 Task: Play online Dominion game.
Action: Mouse moved to (460, 496)
Screenshot: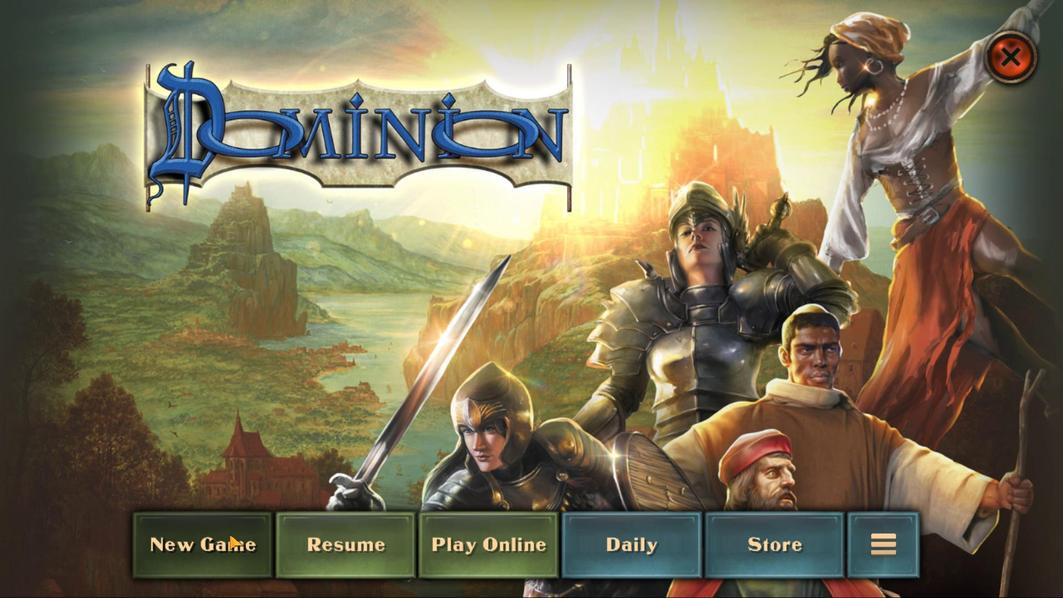 
Action: Mouse pressed left at (460, 496)
Screenshot: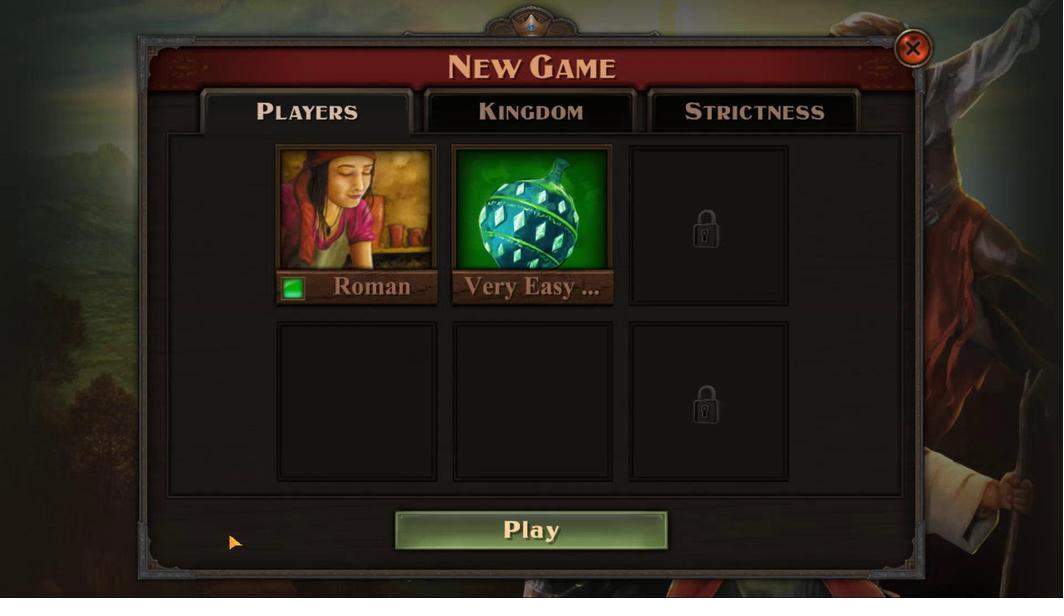 
Action: Mouse moved to (571, 397)
Screenshot: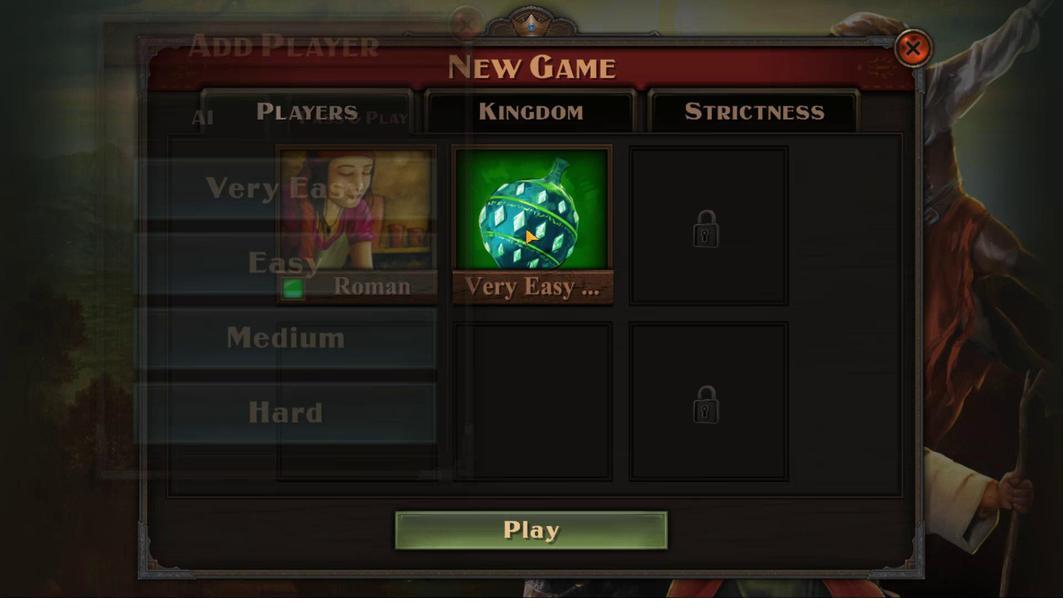 
Action: Mouse pressed left at (571, 397)
Screenshot: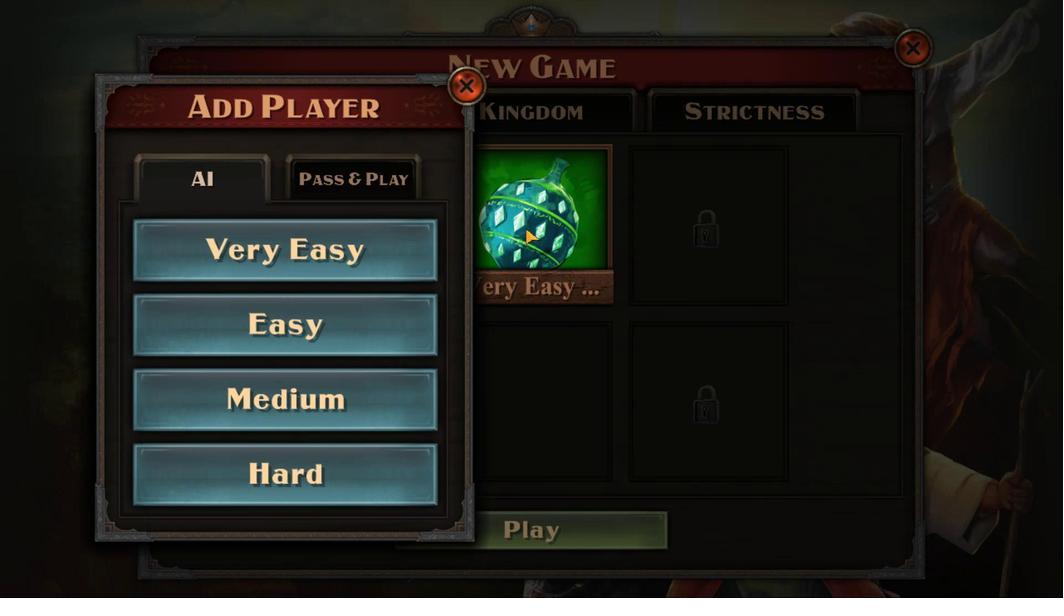 
Action: Mouse moved to (511, 407)
Screenshot: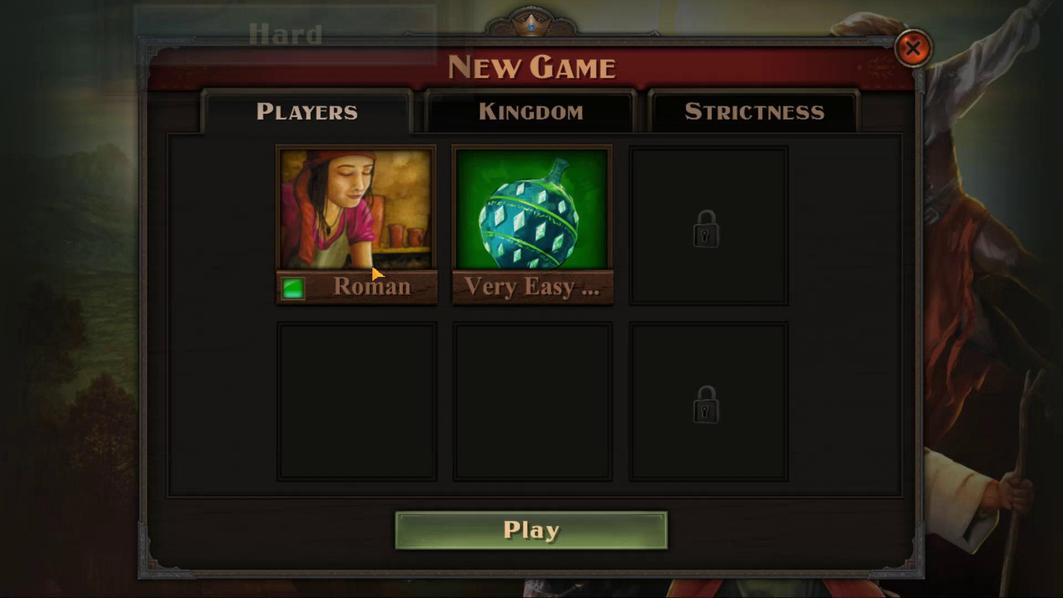 
Action: Mouse pressed left at (511, 407)
Screenshot: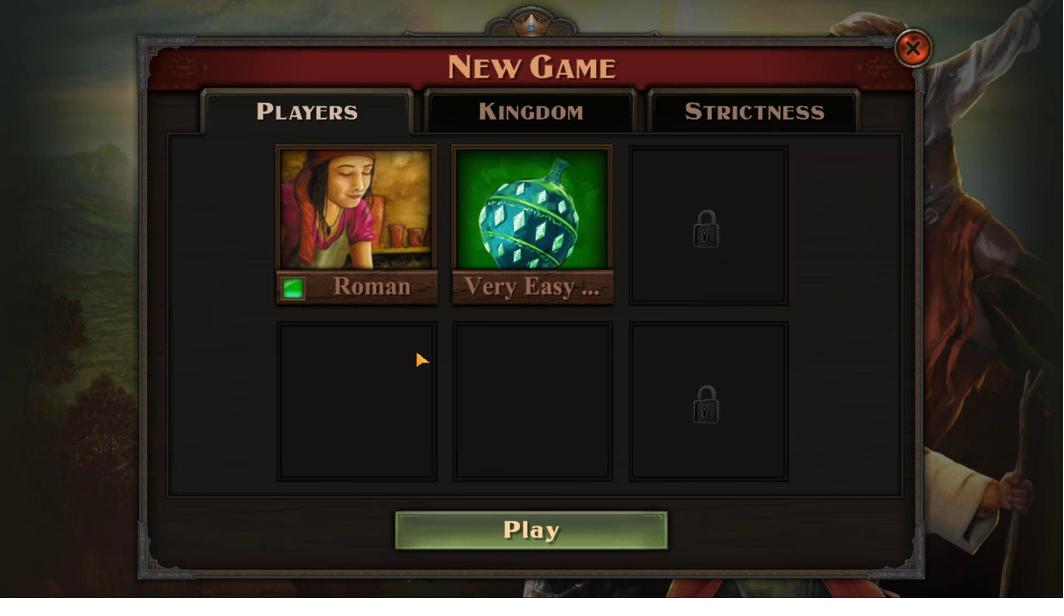 
Action: Mouse moved to (557, 494)
Screenshot: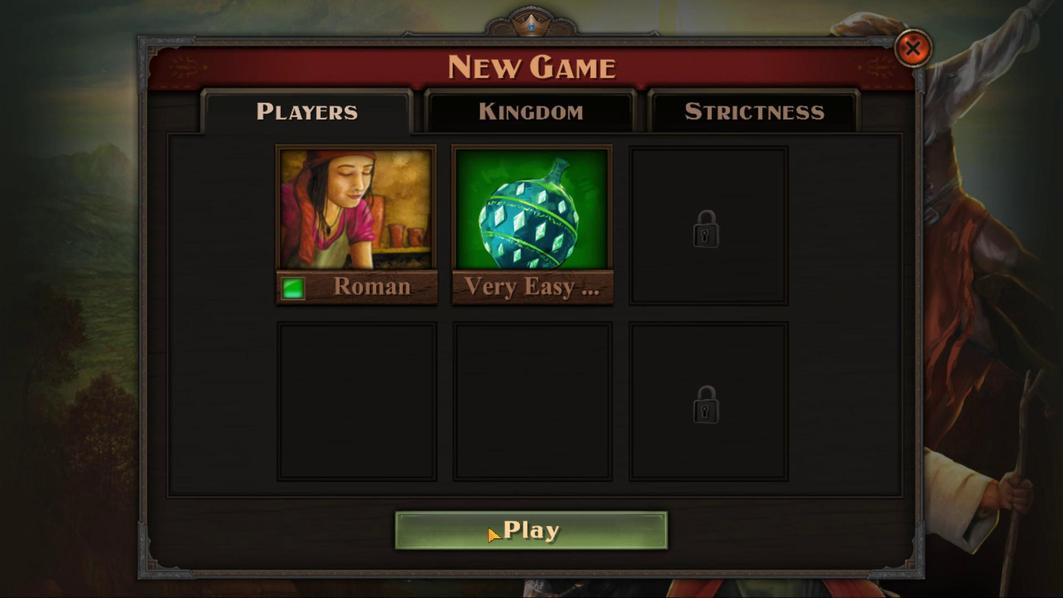 
Action: Mouse pressed left at (557, 494)
Screenshot: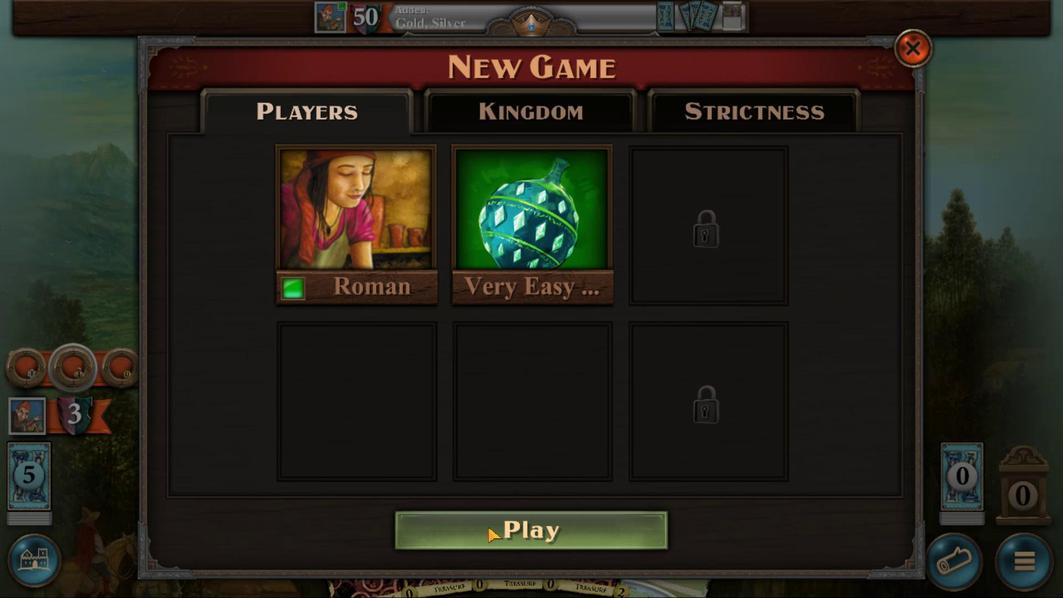 
Action: Mouse scrolled (557, 494) with delta (0, 0)
Screenshot: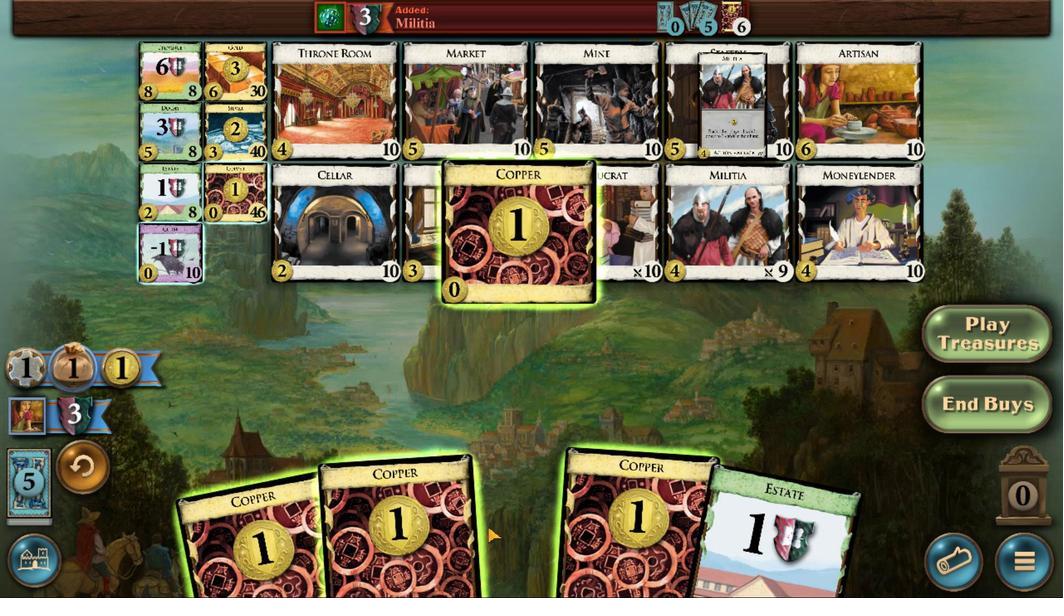 
Action: Mouse scrolled (557, 494) with delta (0, 0)
Screenshot: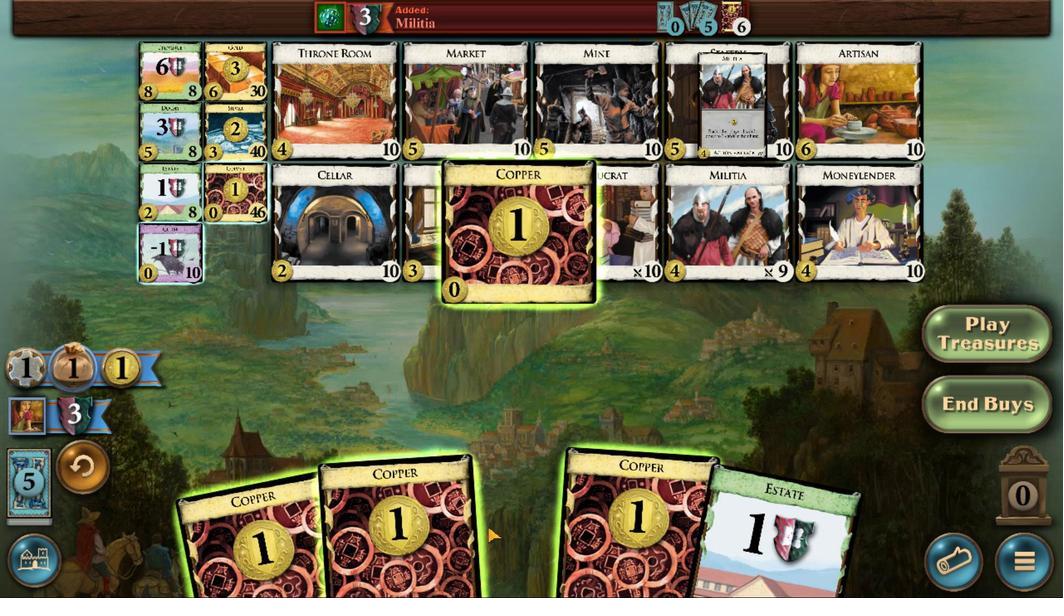 
Action: Mouse scrolled (557, 494) with delta (0, 0)
Screenshot: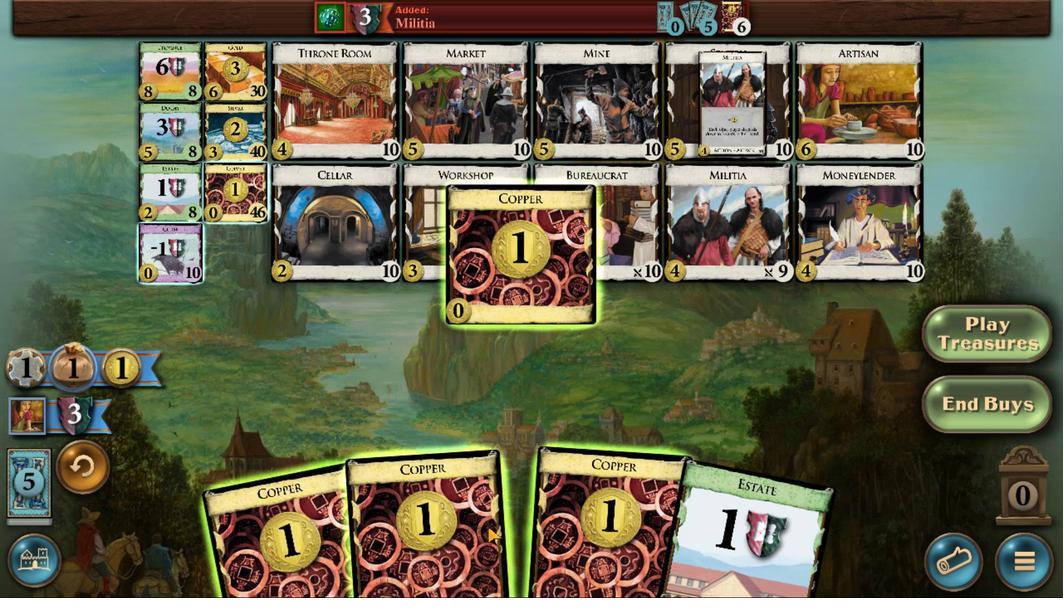 
Action: Mouse scrolled (557, 494) with delta (0, 0)
Screenshot: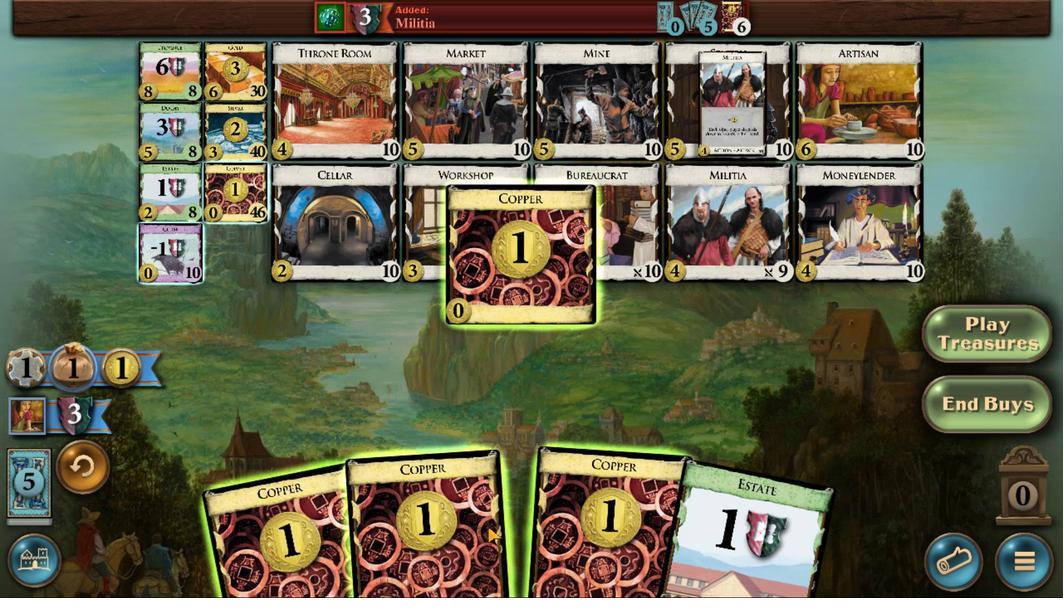 
Action: Mouse scrolled (557, 494) with delta (0, 0)
Screenshot: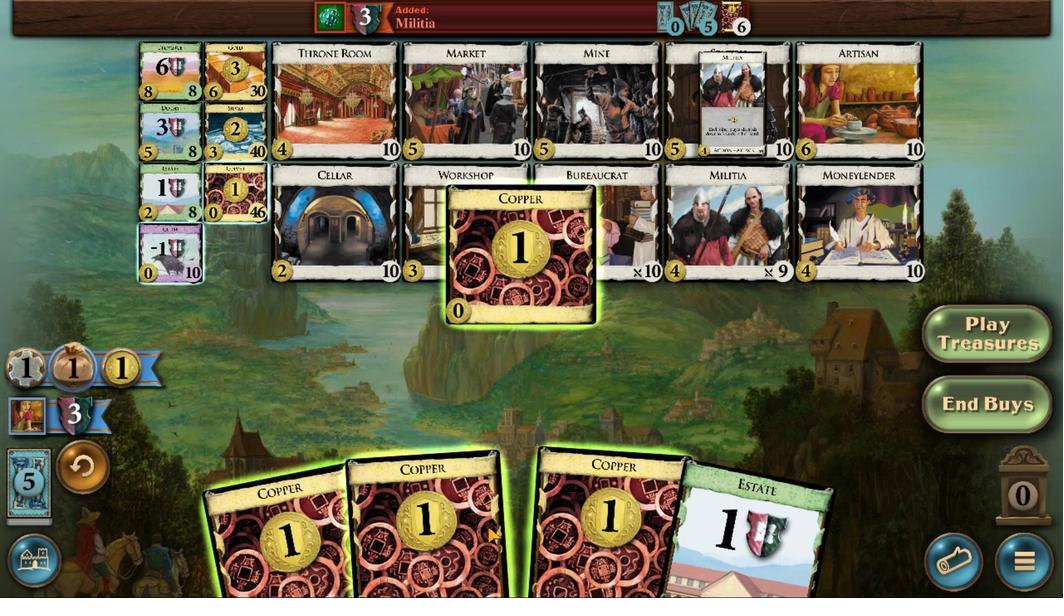 
Action: Mouse scrolled (557, 494) with delta (0, 0)
Screenshot: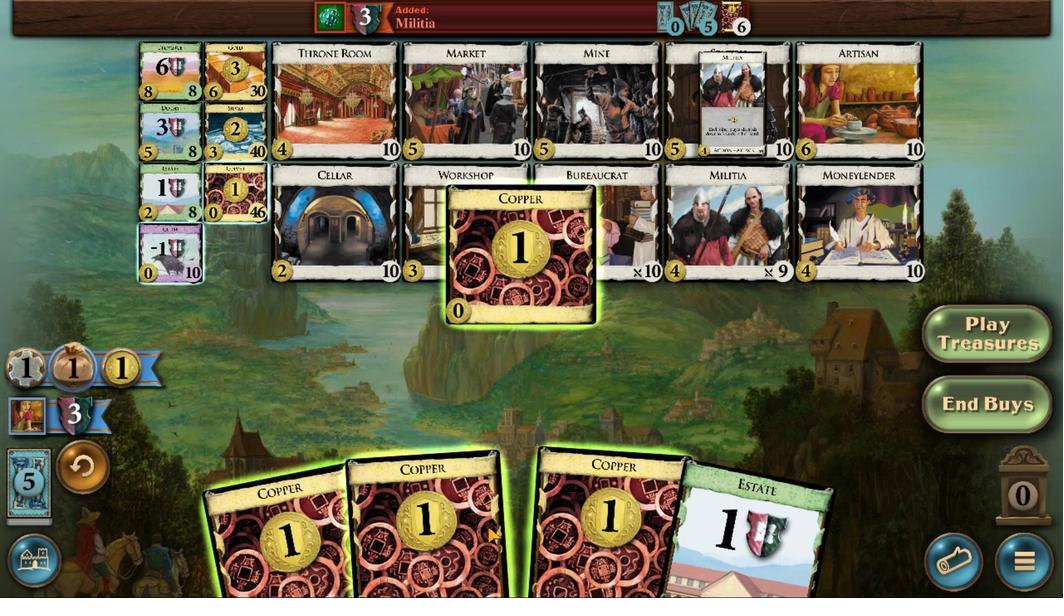 
Action: Mouse scrolled (557, 494) with delta (0, 0)
Screenshot: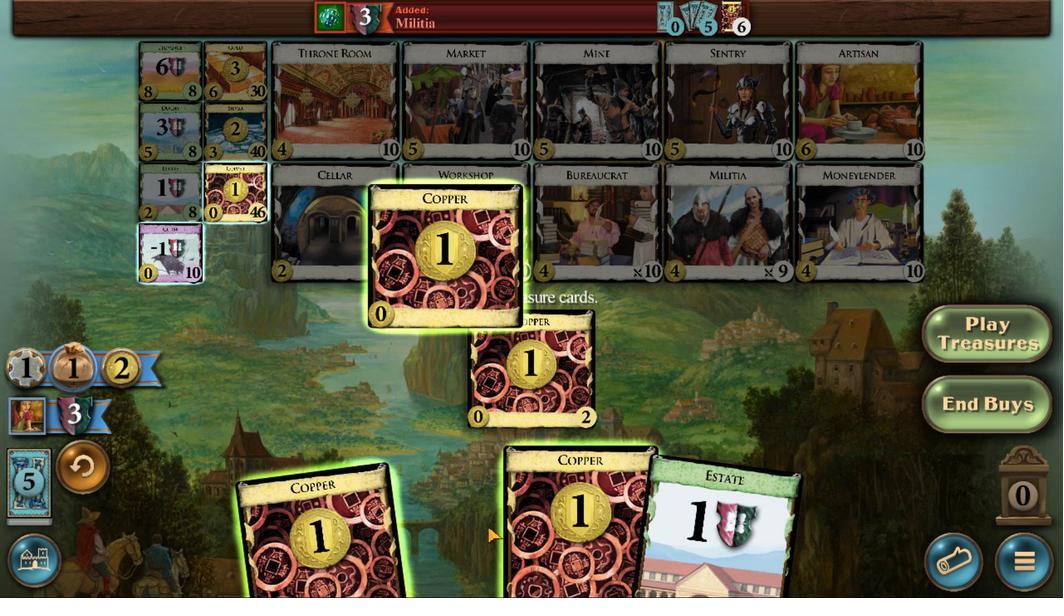 
Action: Mouse scrolled (557, 494) with delta (0, 0)
Screenshot: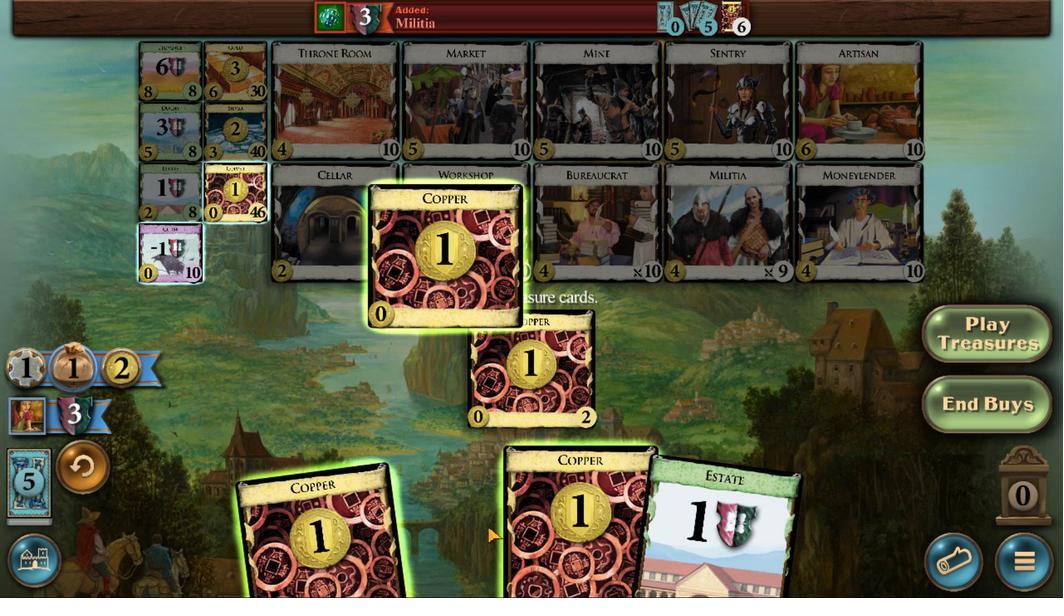 
Action: Mouse scrolled (557, 494) with delta (0, 0)
Screenshot: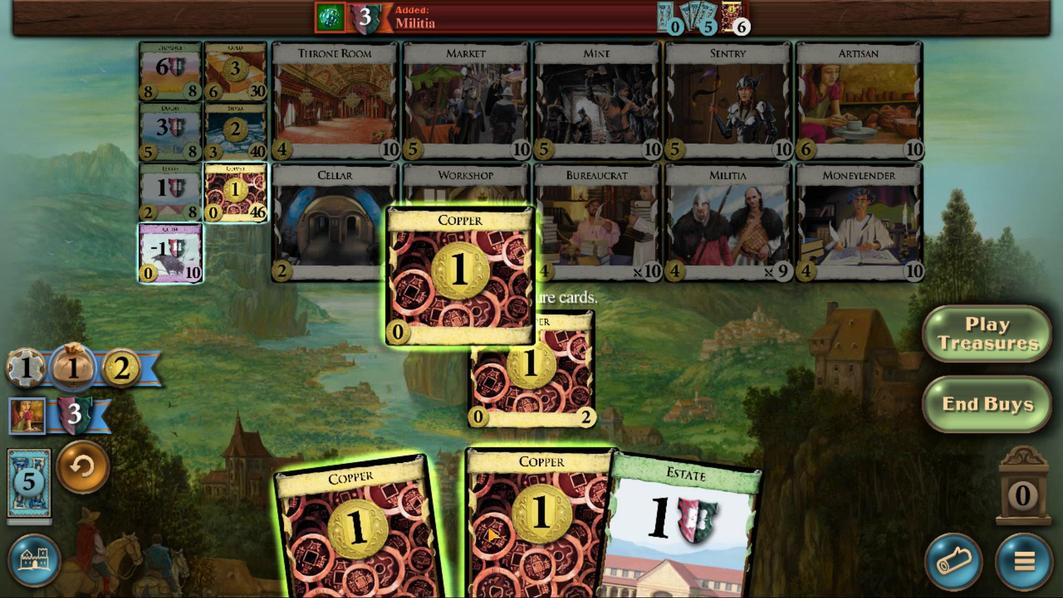 
Action: Mouse scrolled (557, 494) with delta (0, 0)
Screenshot: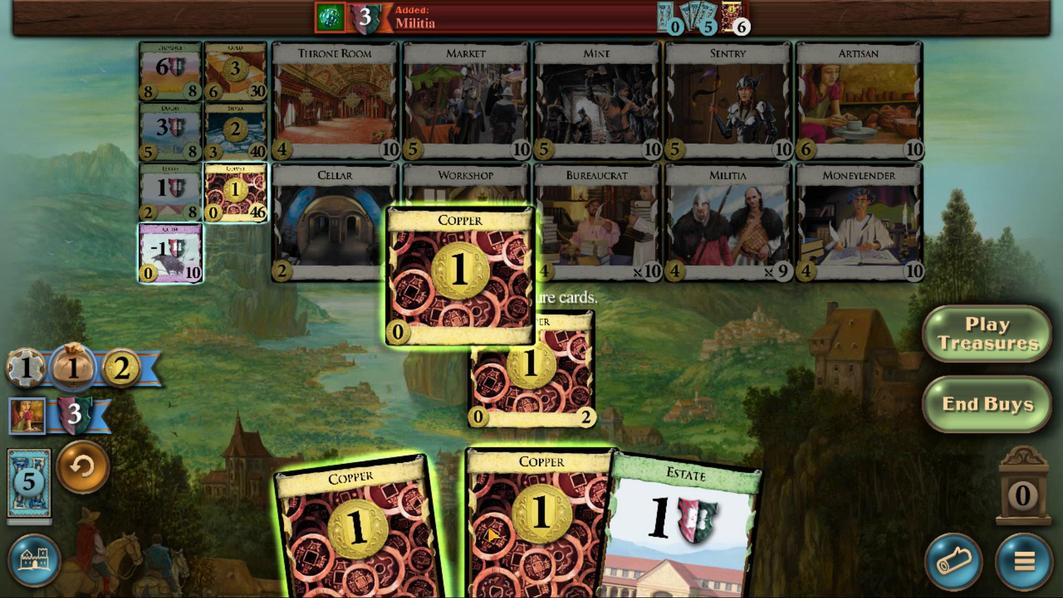 
Action: Mouse moved to (571, 491)
Screenshot: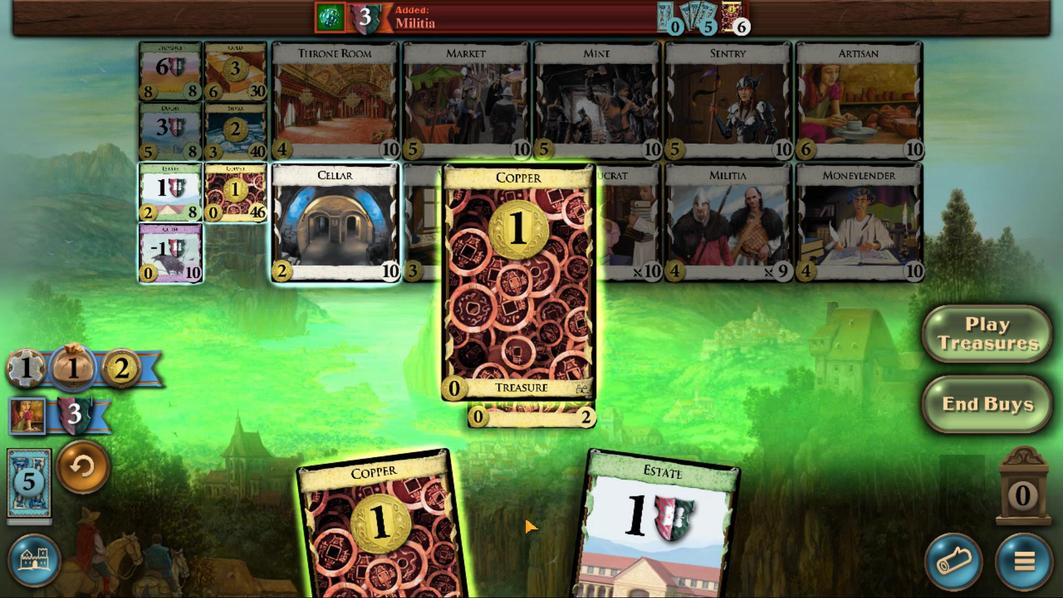 
Action: Mouse scrolled (571, 491) with delta (0, 0)
Screenshot: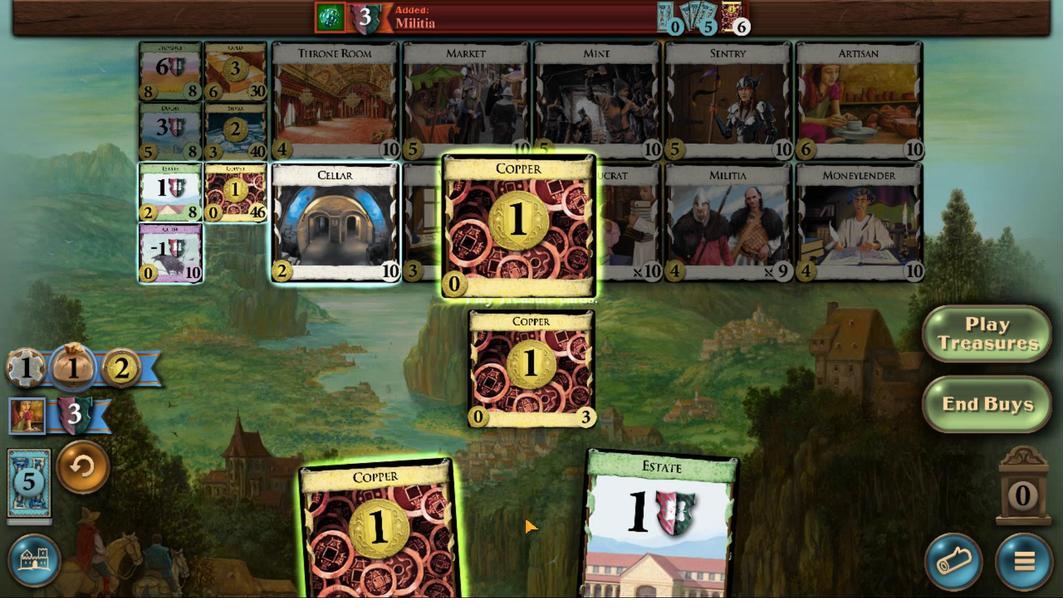 
Action: Mouse scrolled (571, 491) with delta (0, 0)
Screenshot: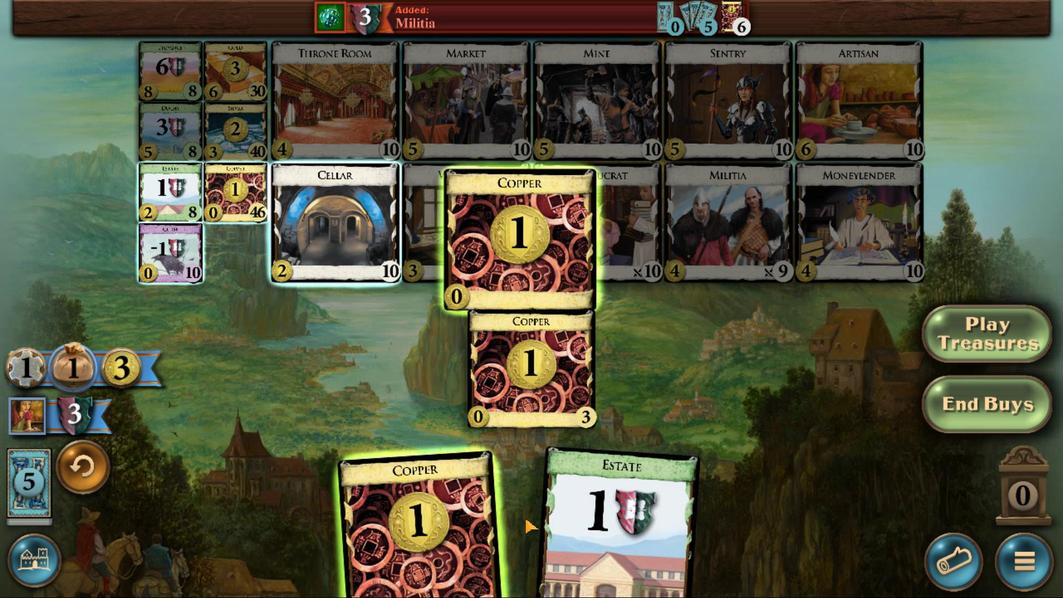 
Action: Mouse moved to (571, 491)
Screenshot: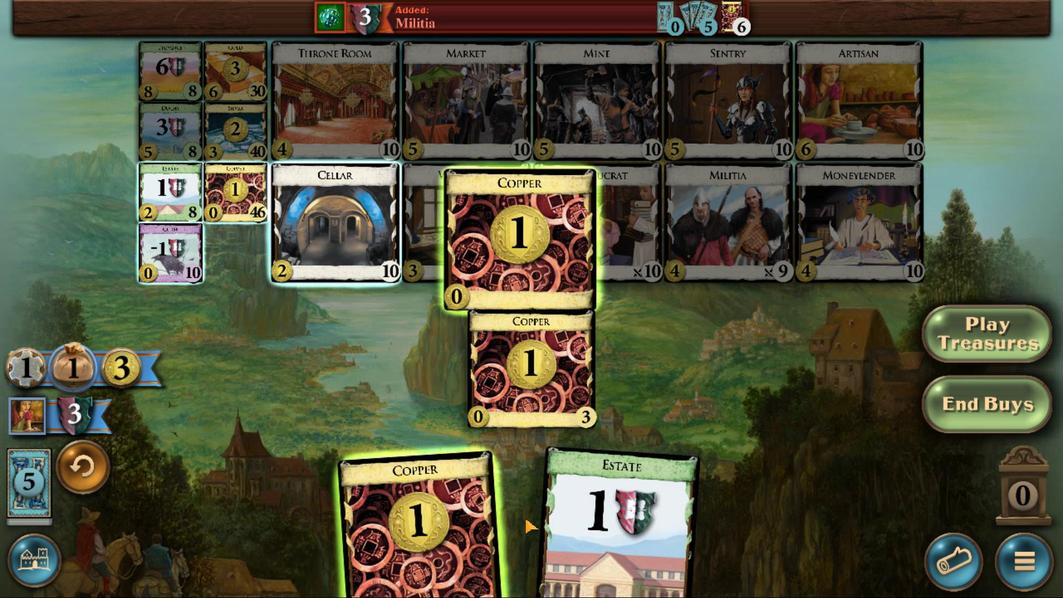 
Action: Mouse scrolled (571, 491) with delta (0, 0)
Screenshot: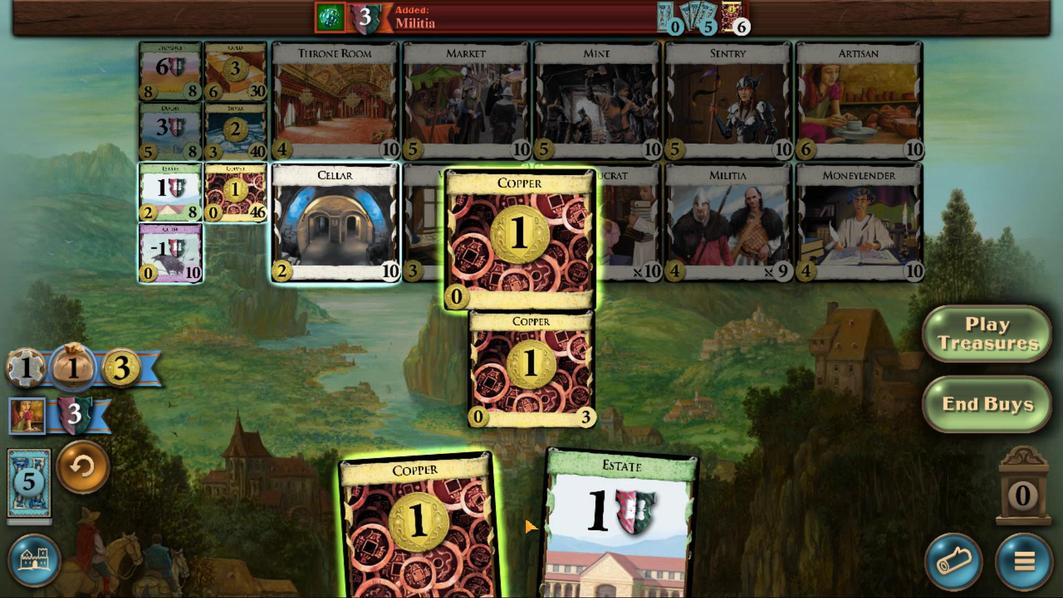 
Action: Mouse scrolled (571, 491) with delta (0, 0)
Screenshot: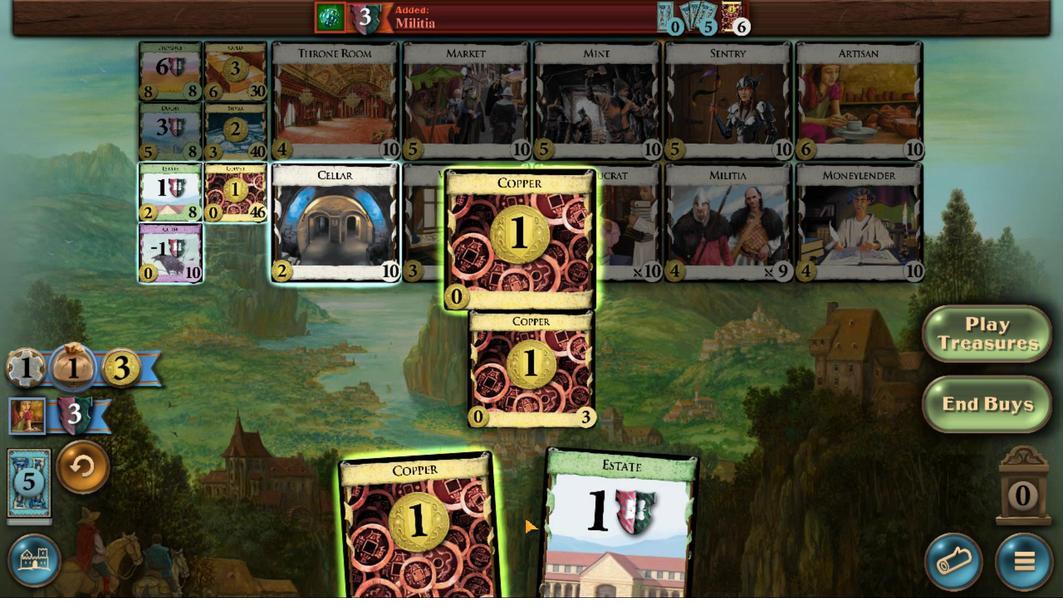 
Action: Mouse moved to (460, 362)
Screenshot: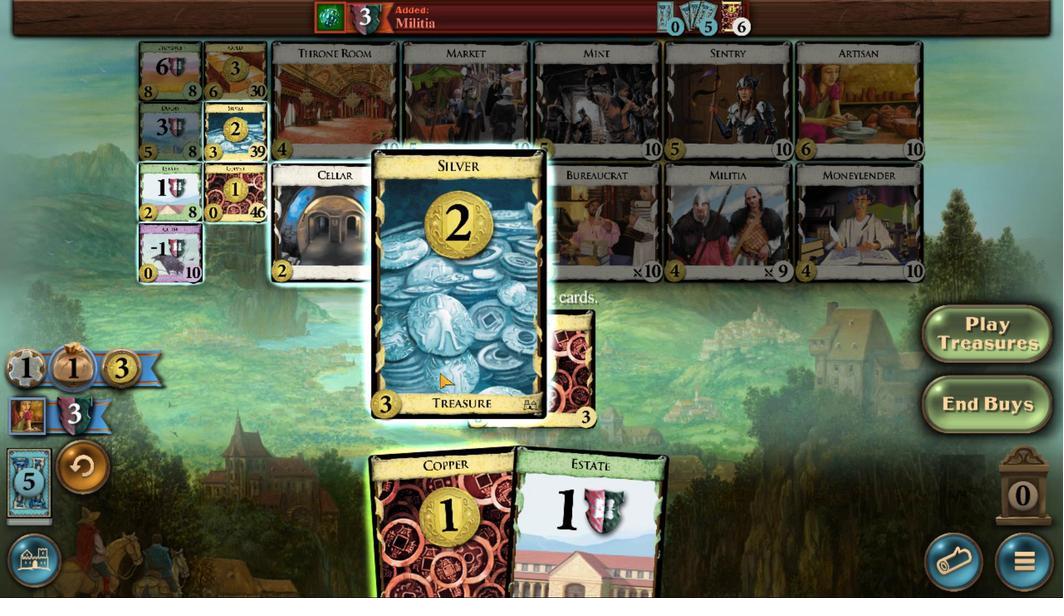 
Action: Mouse pressed left at (460, 362)
Screenshot: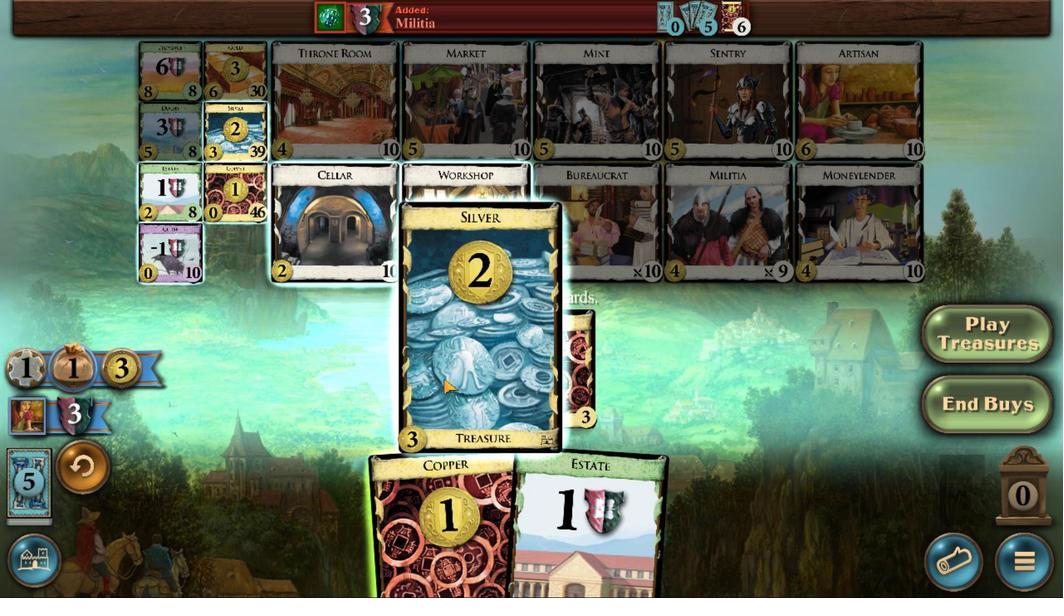 
Action: Mouse moved to (563, 480)
Screenshot: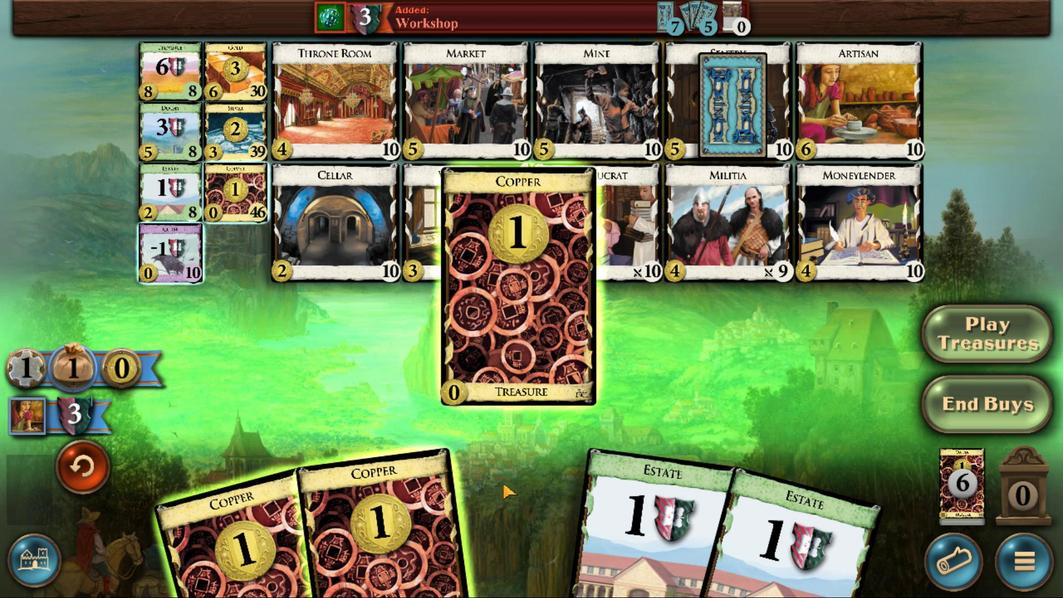 
Action: Mouse scrolled (563, 479) with delta (0, 0)
Screenshot: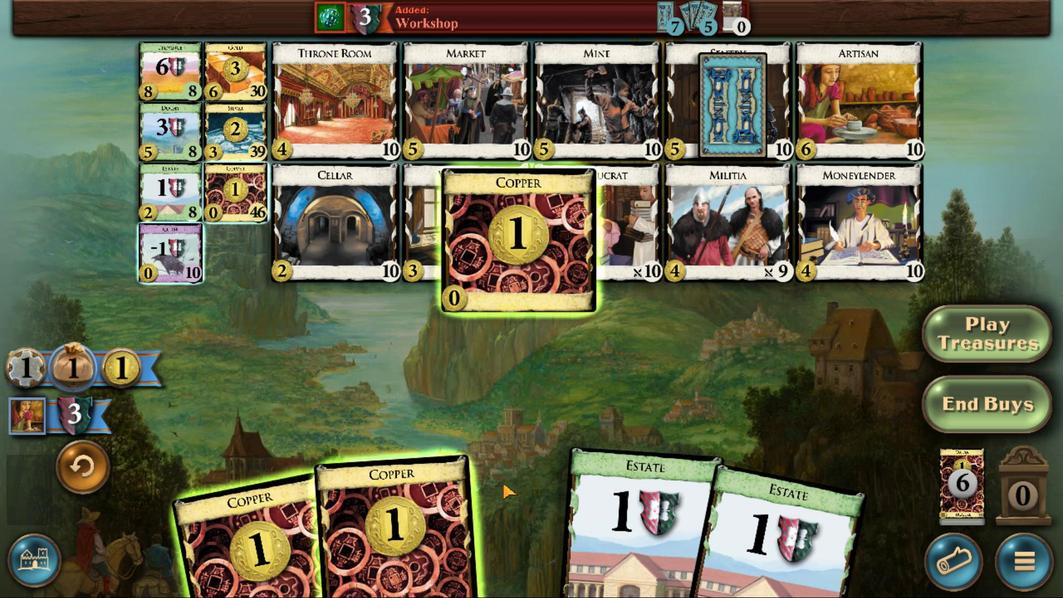 
Action: Mouse scrolled (563, 479) with delta (0, 0)
Screenshot: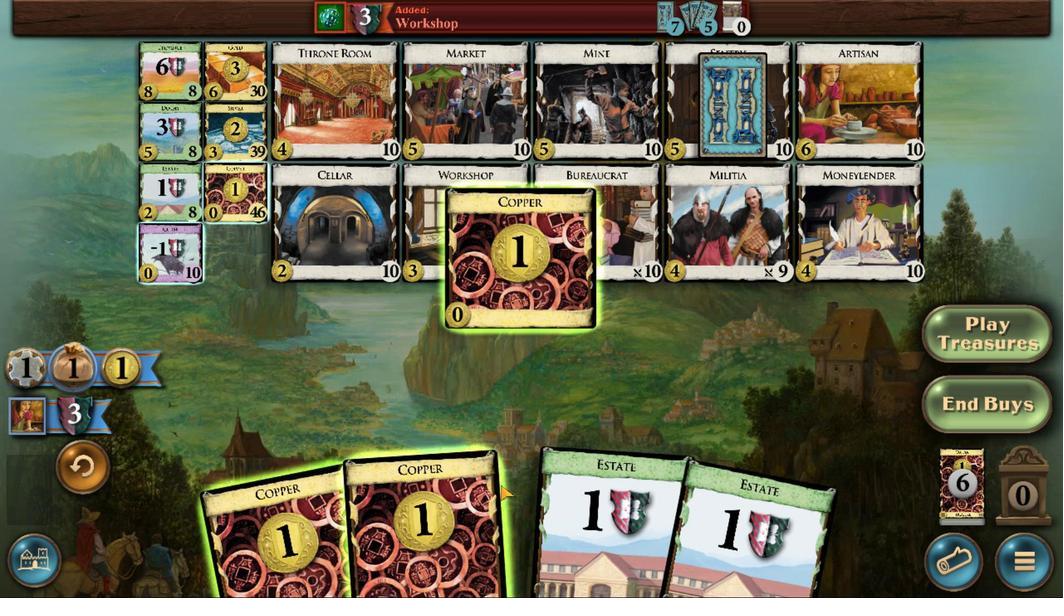 
Action: Mouse scrolled (563, 479) with delta (0, 0)
Screenshot: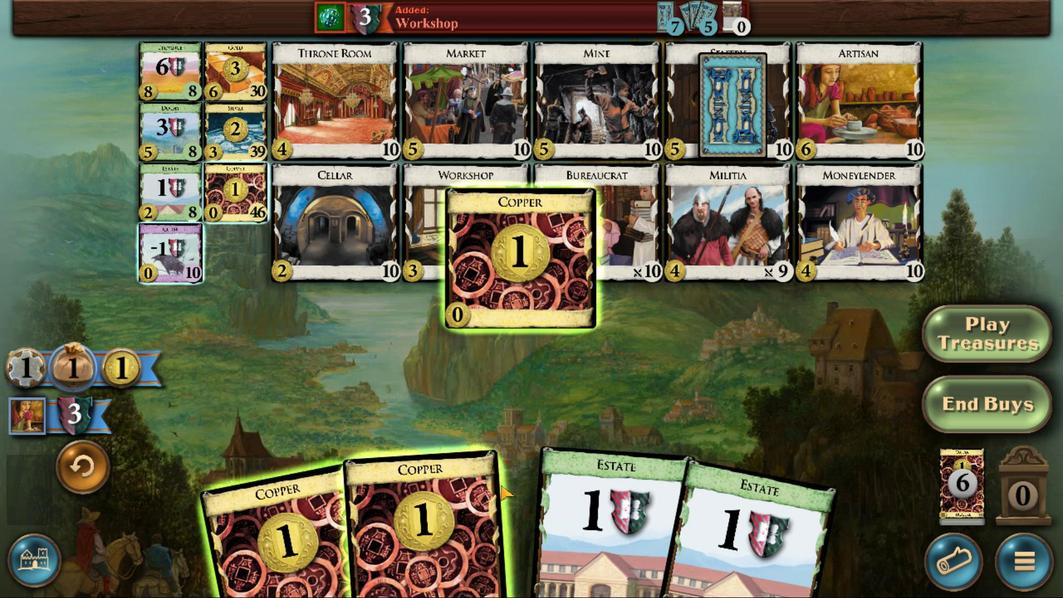 
Action: Mouse scrolled (563, 479) with delta (0, 0)
Screenshot: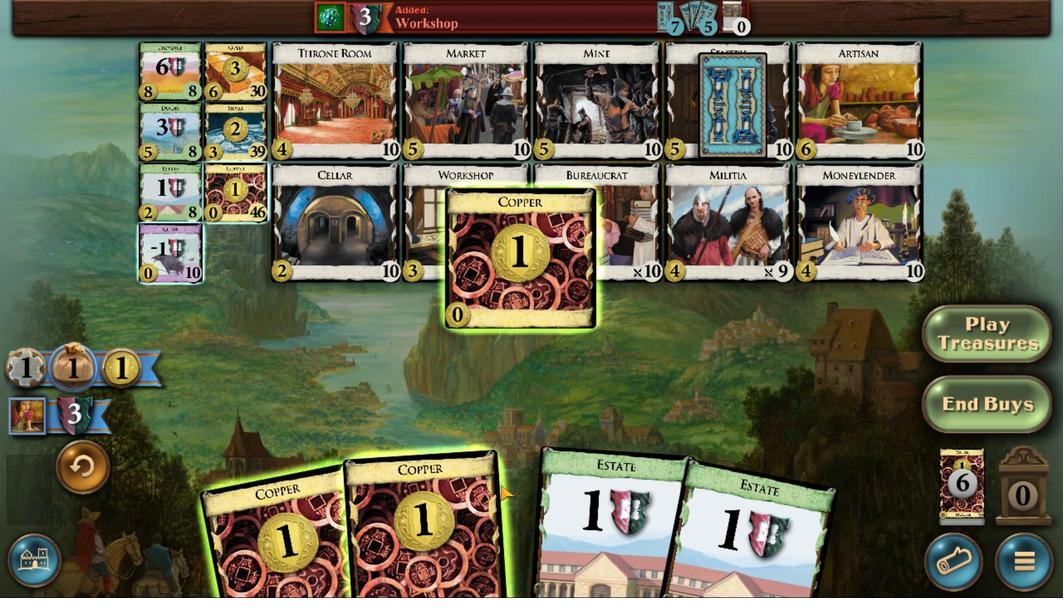 
Action: Mouse moved to (551, 485)
Screenshot: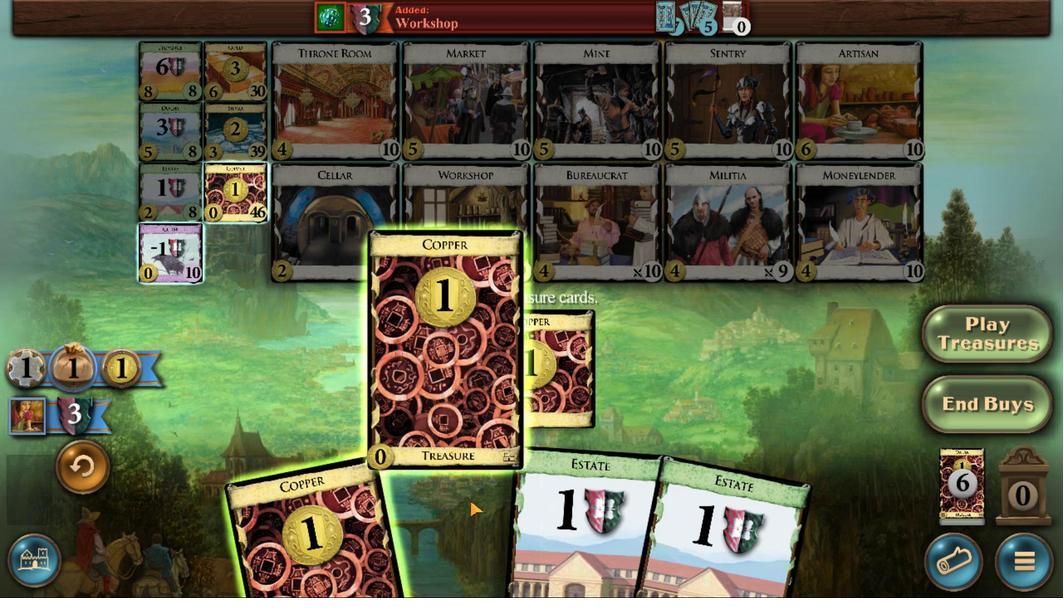 
Action: Mouse scrolled (551, 485) with delta (0, 0)
Screenshot: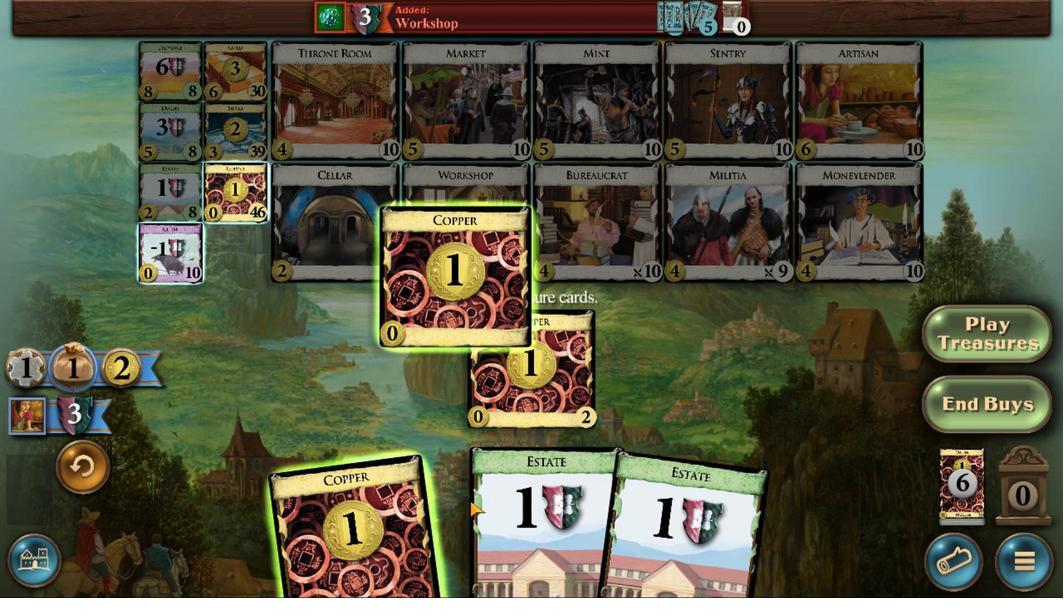 
Action: Mouse scrolled (551, 485) with delta (0, 0)
Screenshot: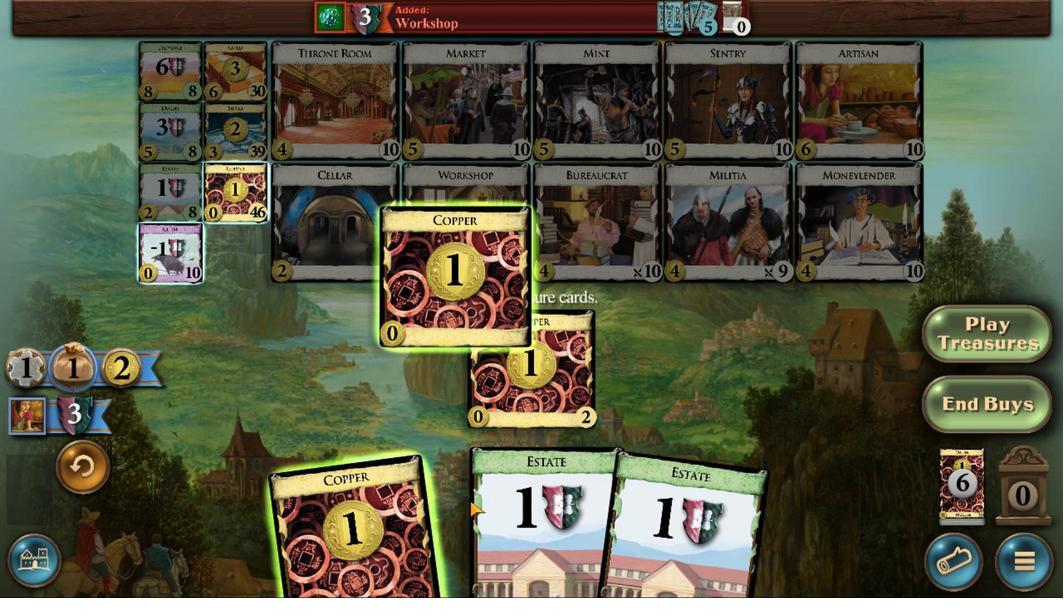 
Action: Mouse scrolled (551, 485) with delta (0, 0)
Screenshot: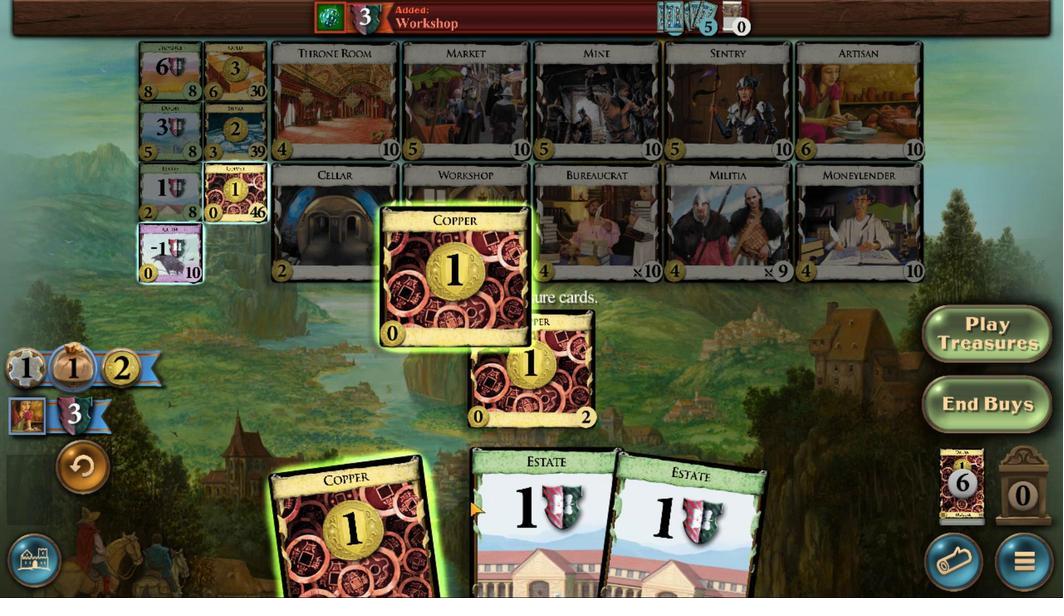 
Action: Mouse scrolled (551, 485) with delta (0, 0)
Screenshot: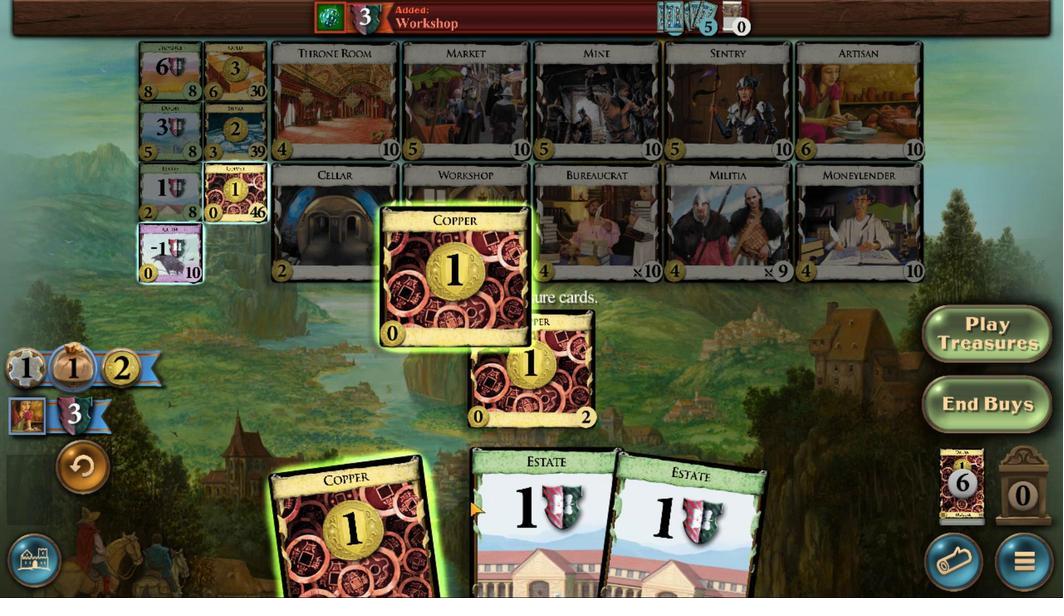 
Action: Mouse moved to (531, 485)
Screenshot: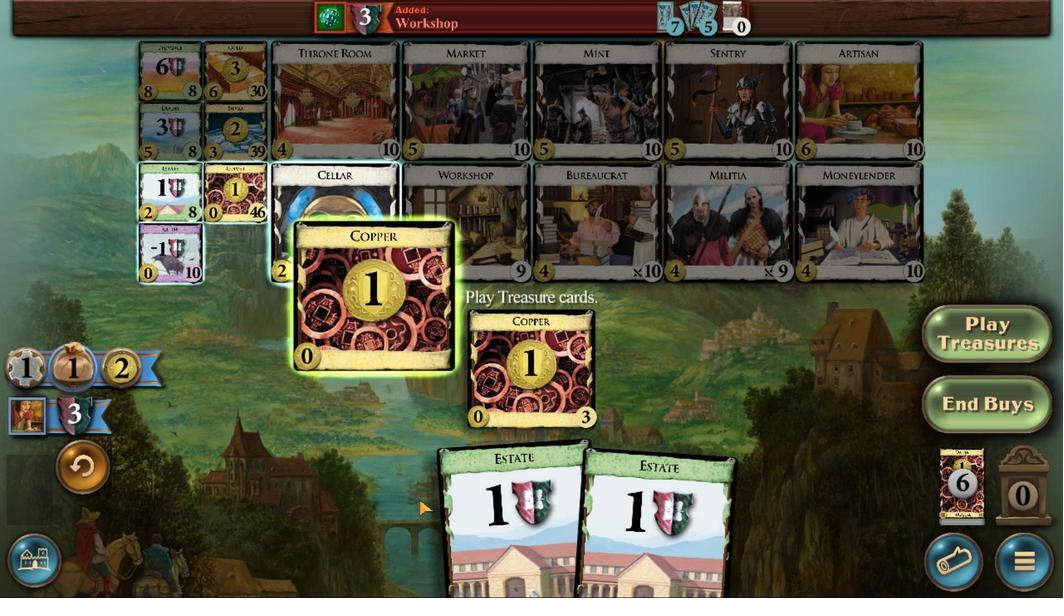 
Action: Mouse scrolled (531, 485) with delta (0, 0)
Screenshot: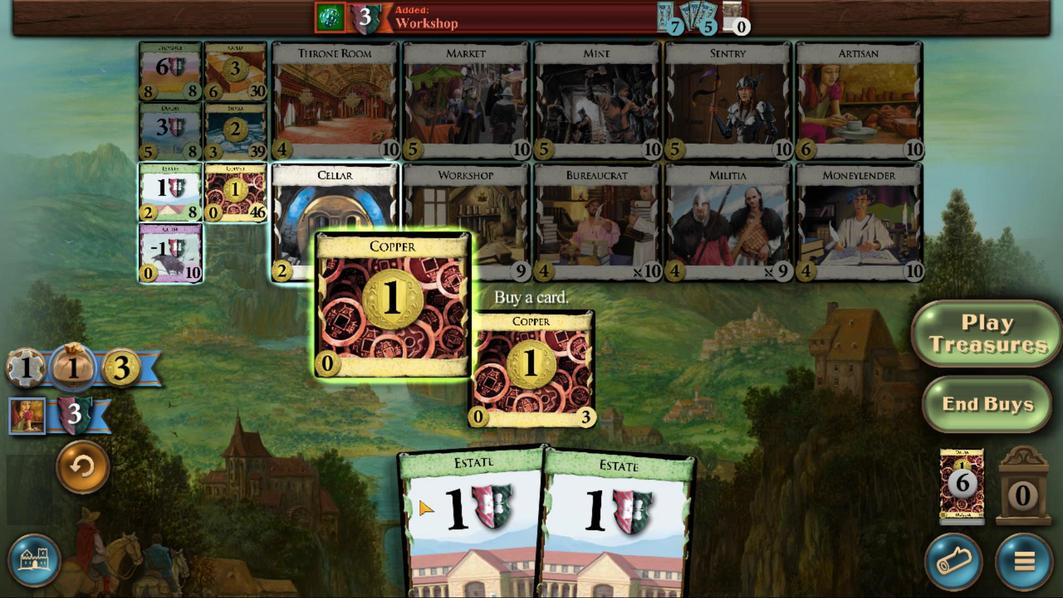 
Action: Mouse scrolled (531, 485) with delta (0, 0)
Screenshot: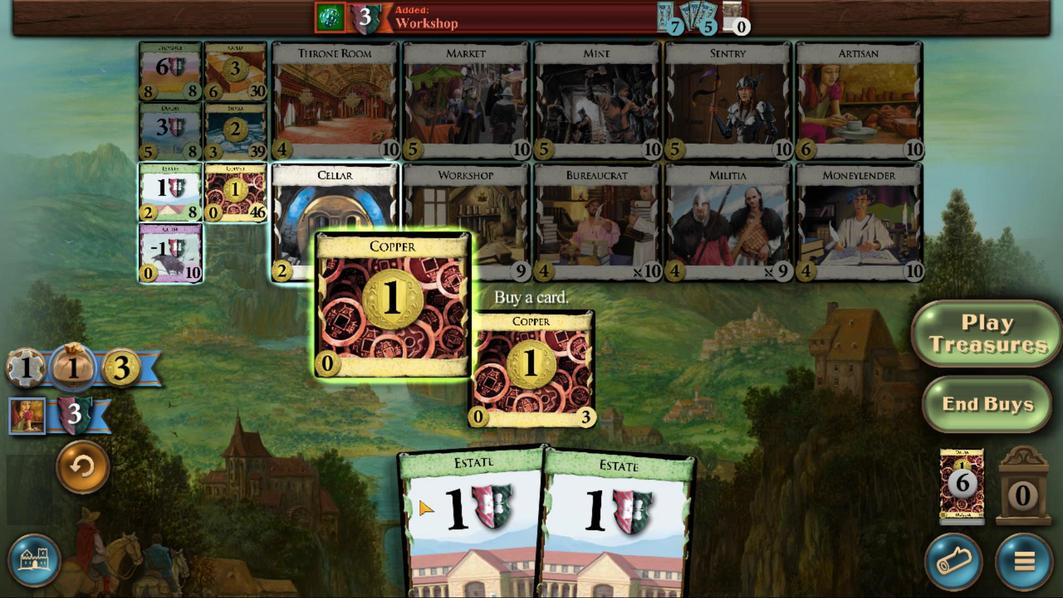 
Action: Mouse scrolled (531, 485) with delta (0, 0)
Screenshot: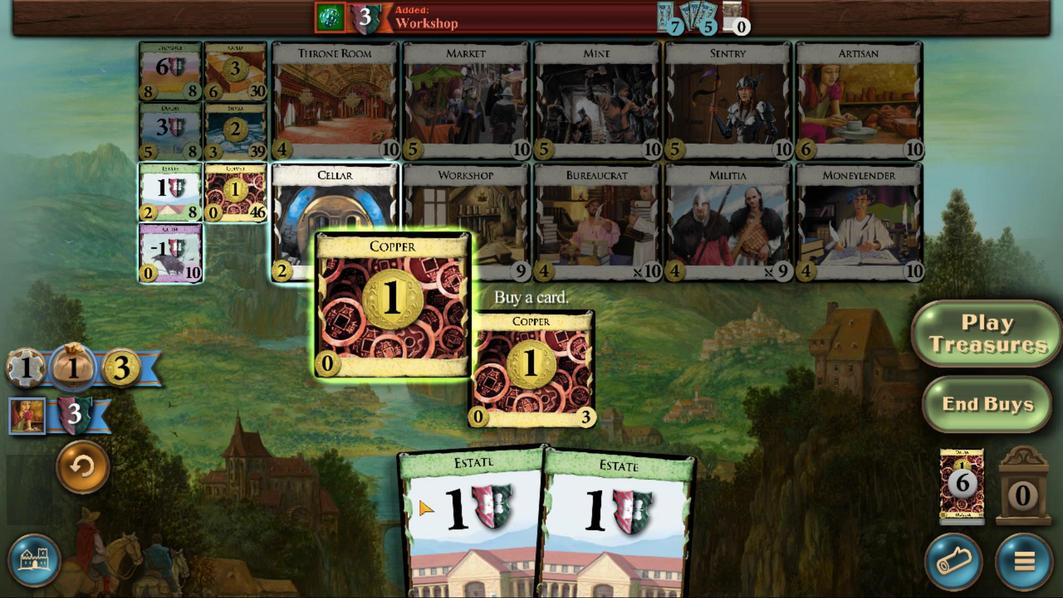 
Action: Mouse moved to (547, 399)
Screenshot: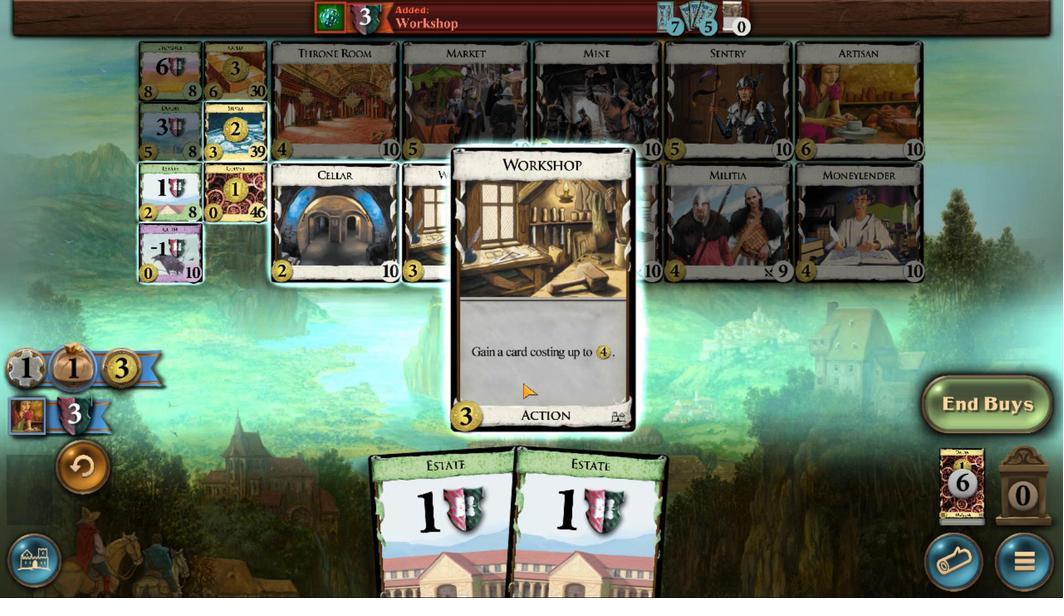 
Action: Mouse pressed left at (547, 399)
Screenshot: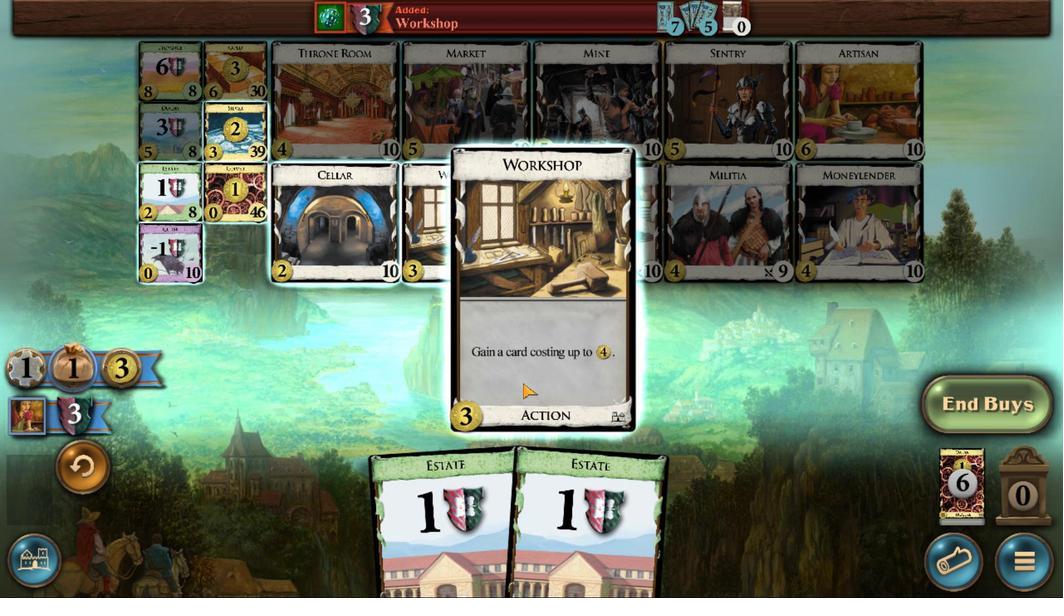 
Action: Mouse moved to (558, 479)
Screenshot: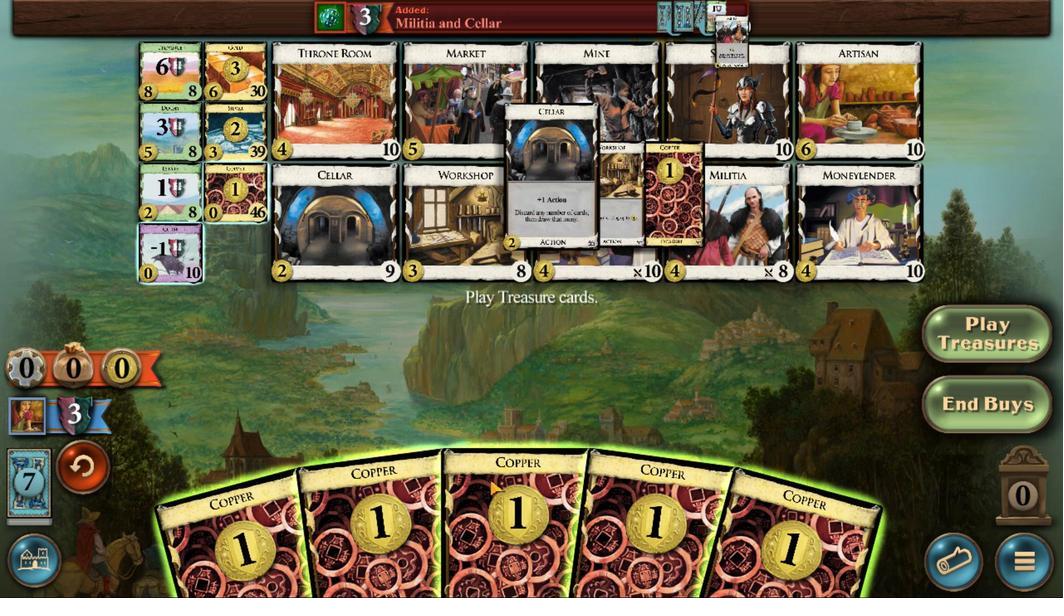 
Action: Mouse scrolled (558, 478) with delta (0, 0)
Screenshot: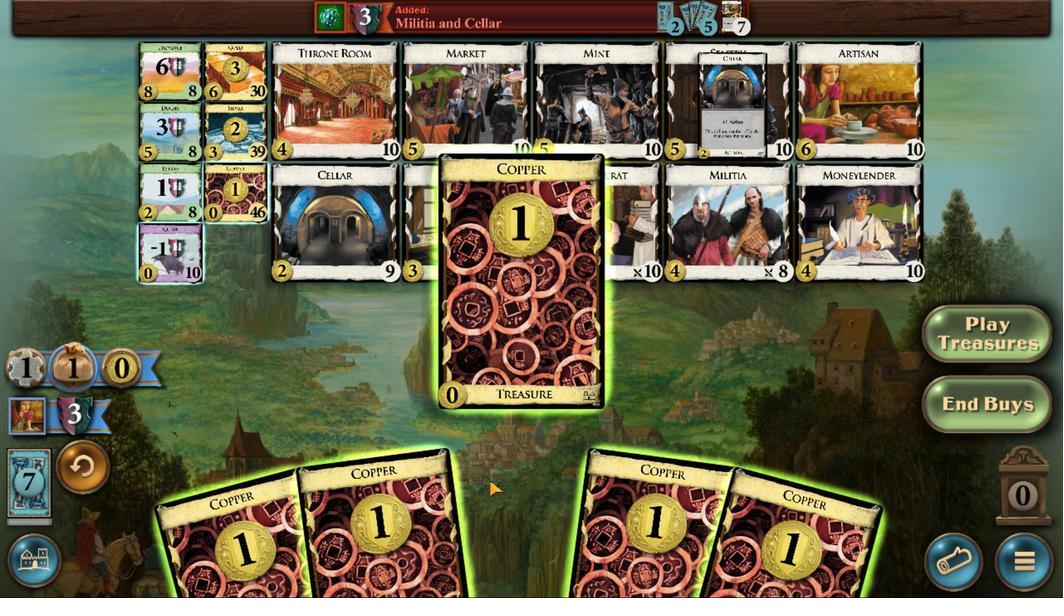 
Action: Mouse scrolled (558, 478) with delta (0, 0)
Screenshot: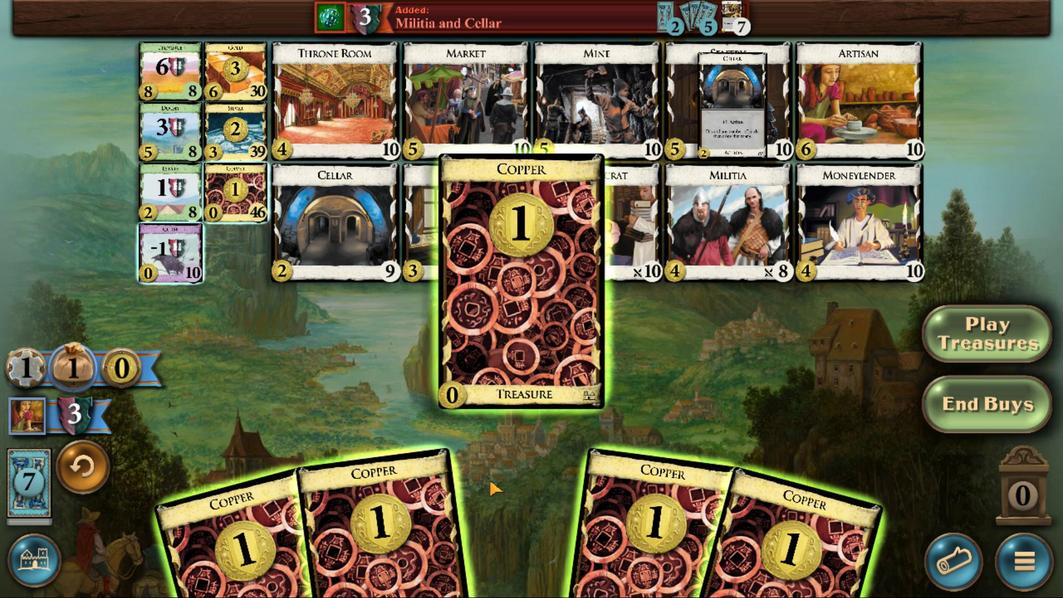 
Action: Mouse scrolled (558, 478) with delta (0, 0)
Screenshot: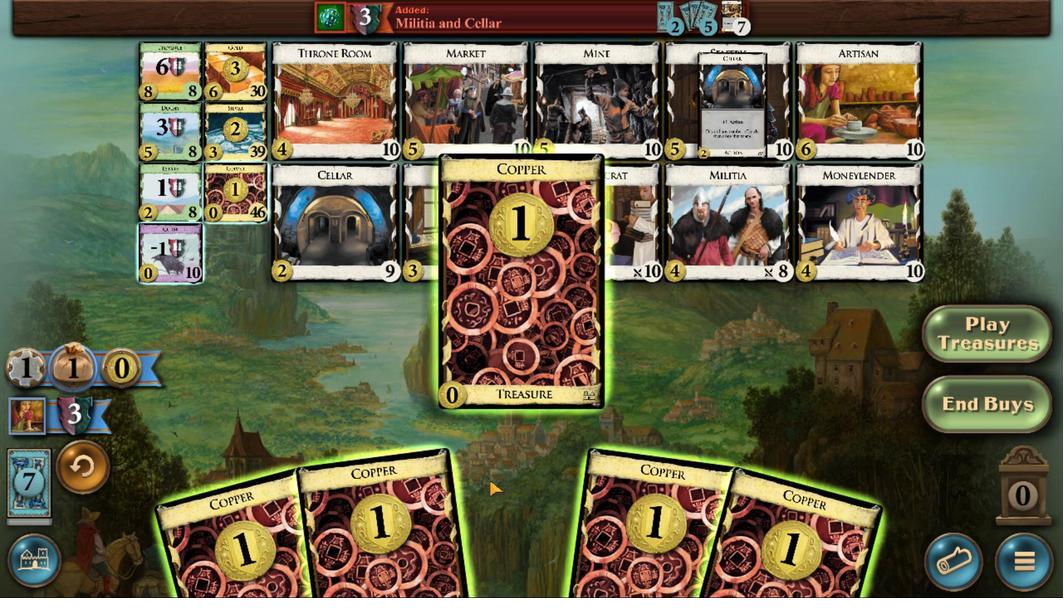 
Action: Mouse scrolled (558, 478) with delta (0, 0)
Screenshot: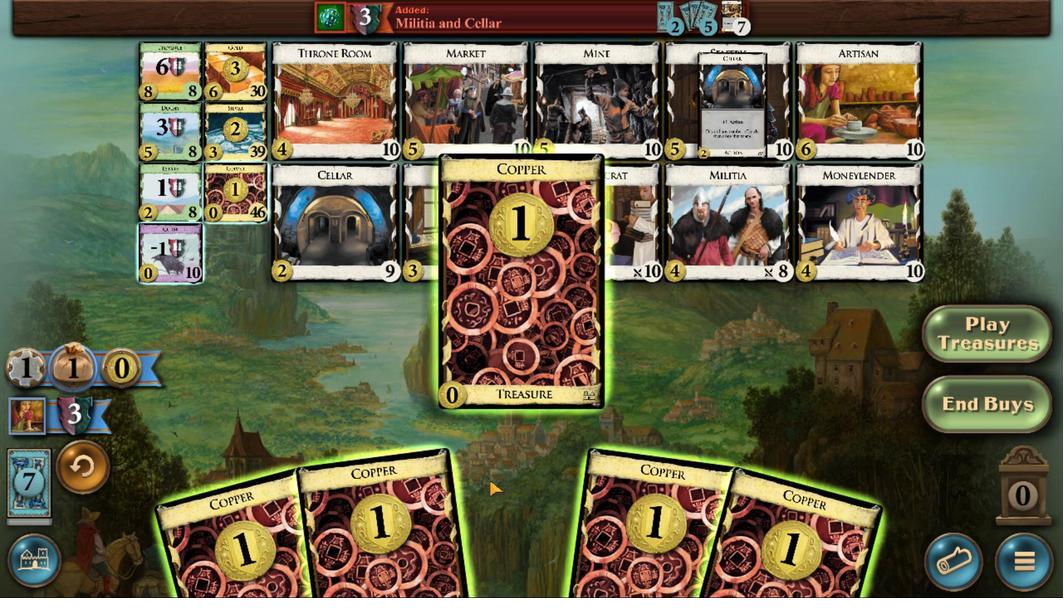 
Action: Mouse moved to (542, 480)
Screenshot: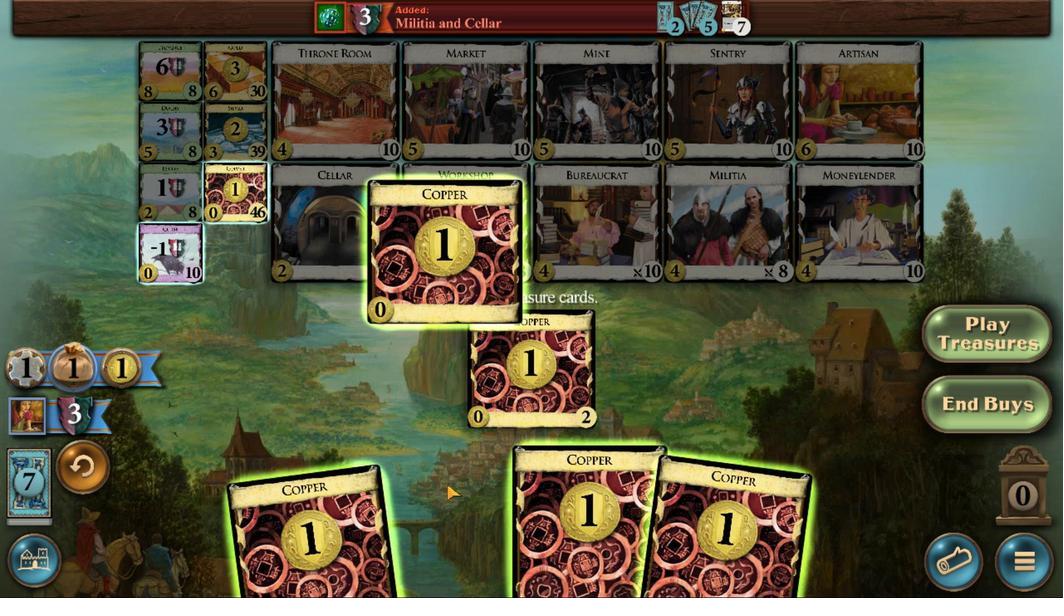 
Action: Mouse scrolled (542, 480) with delta (0, 0)
Screenshot: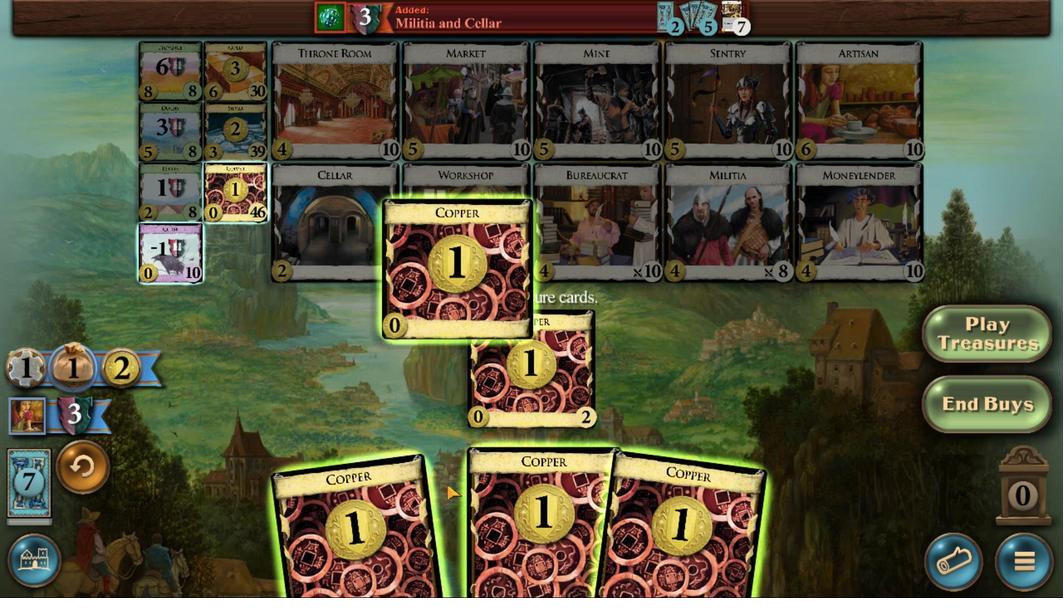 
Action: Mouse scrolled (542, 480) with delta (0, 0)
Screenshot: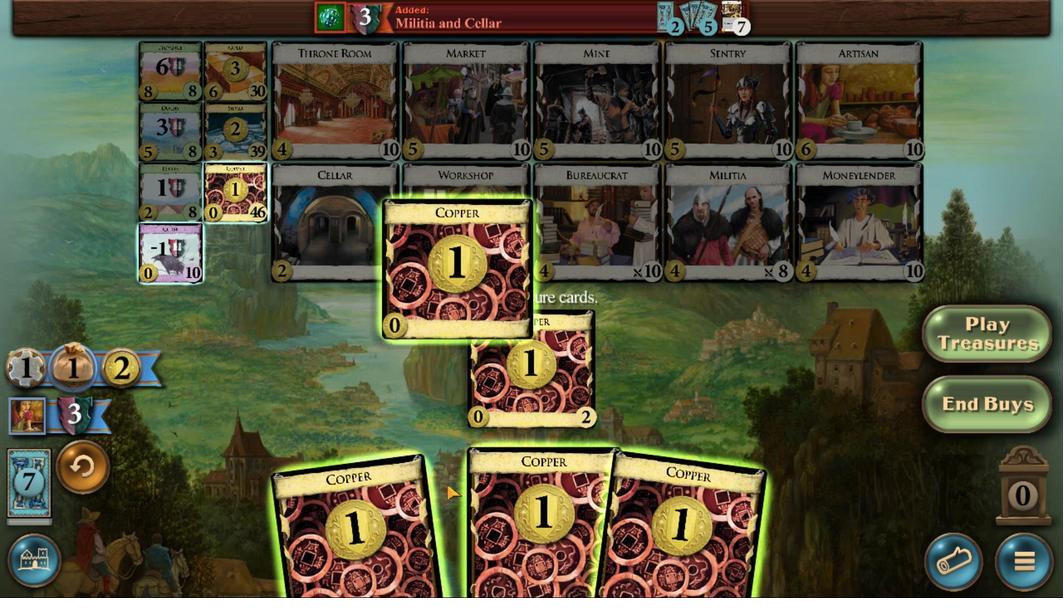 
Action: Mouse scrolled (542, 480) with delta (0, 0)
Screenshot: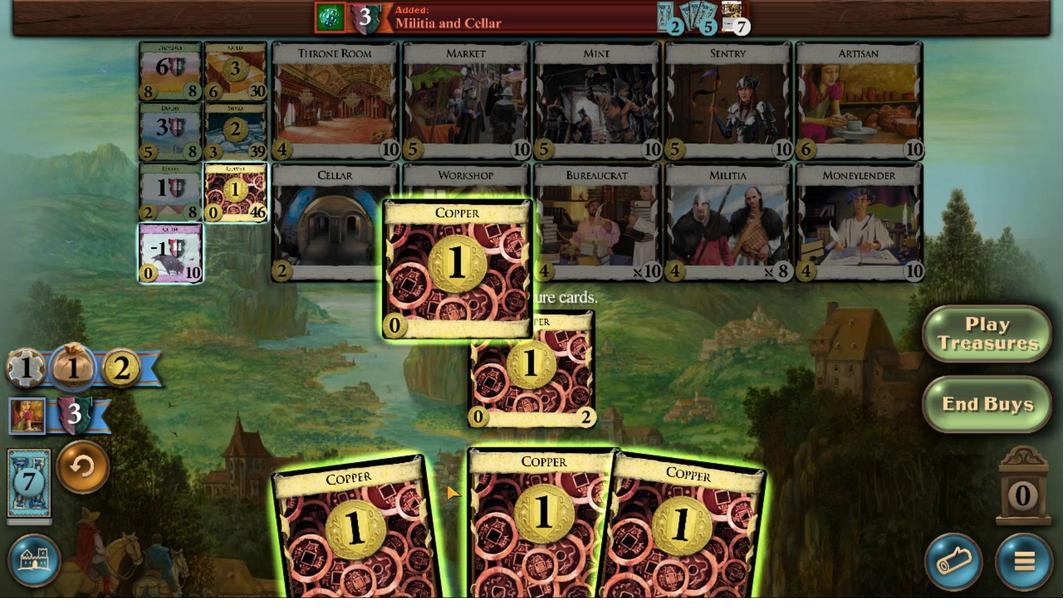 
Action: Mouse scrolled (542, 480) with delta (0, 0)
Screenshot: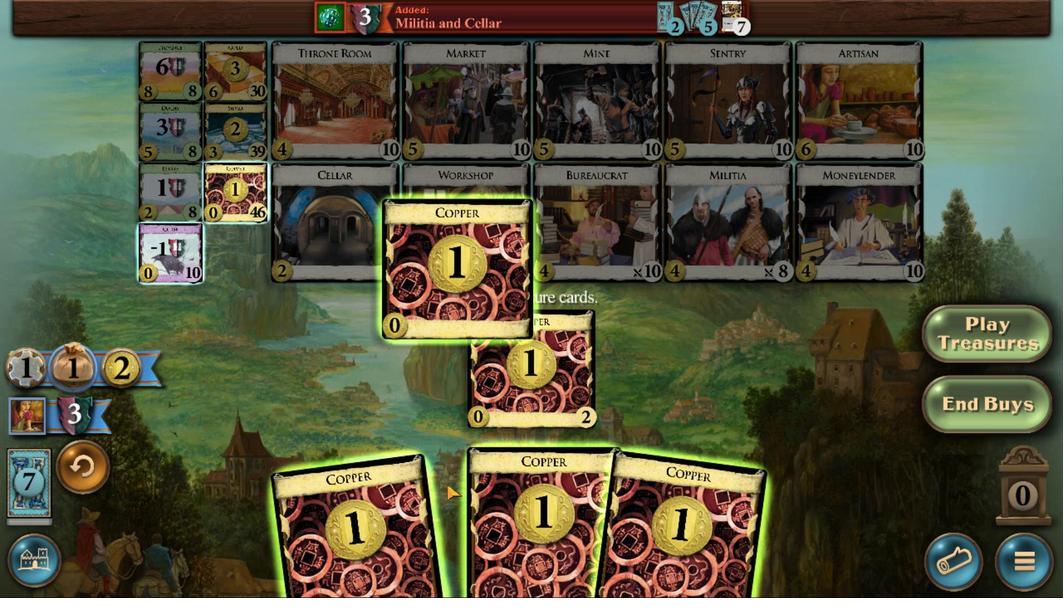 
Action: Mouse moved to (553, 479)
Screenshot: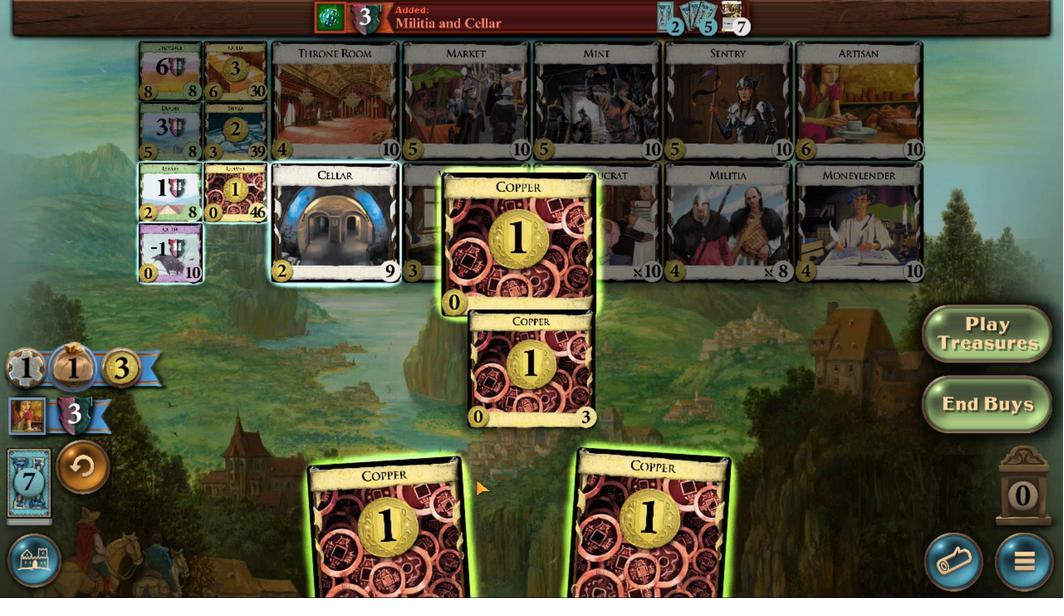 
Action: Mouse scrolled (553, 478) with delta (0, 0)
Screenshot: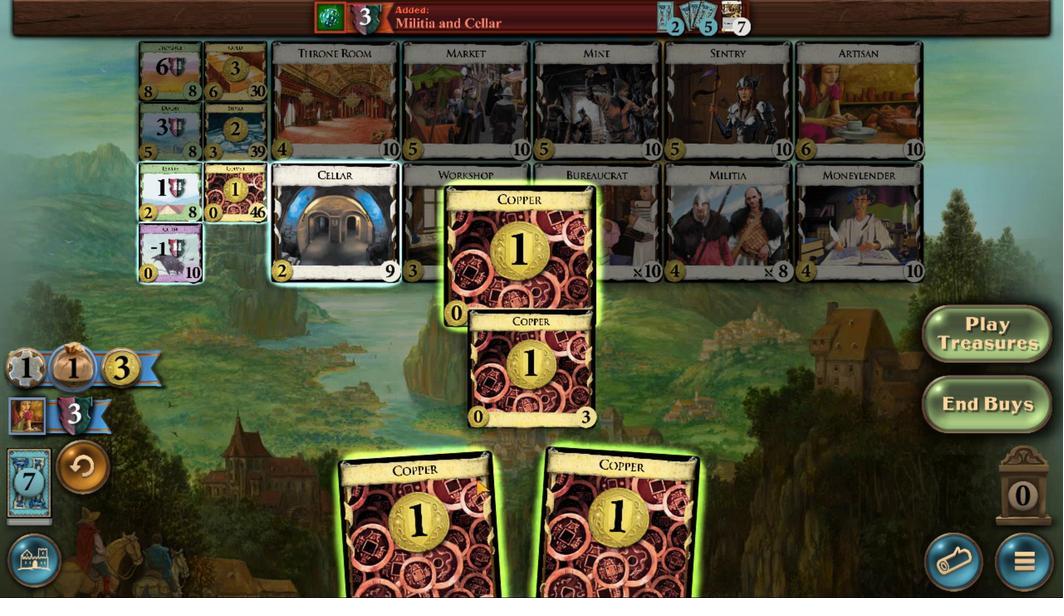 
Action: Mouse scrolled (553, 478) with delta (0, 0)
Screenshot: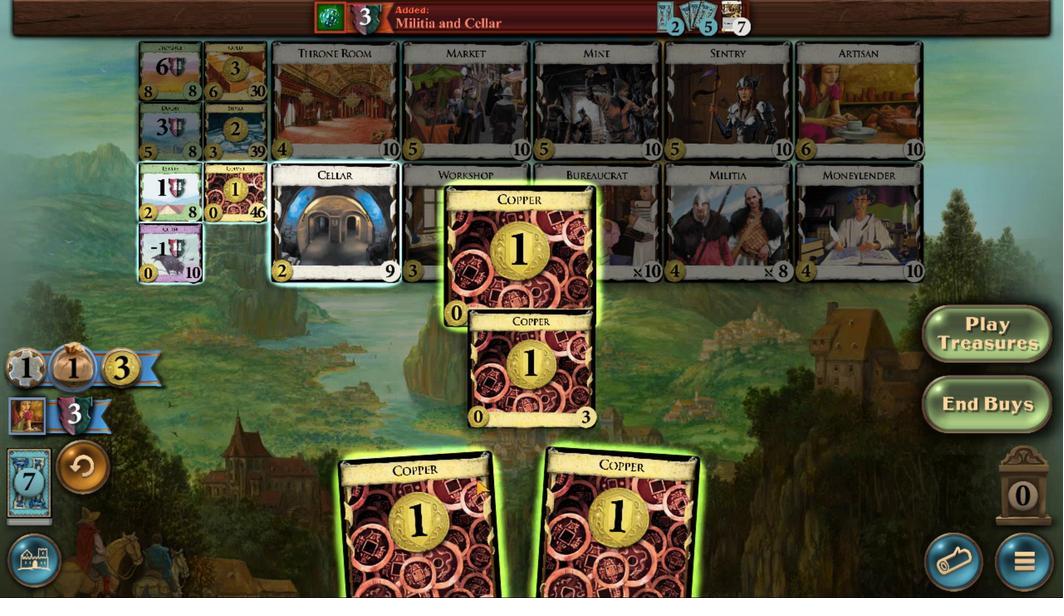 
Action: Mouse scrolled (553, 478) with delta (0, 0)
Screenshot: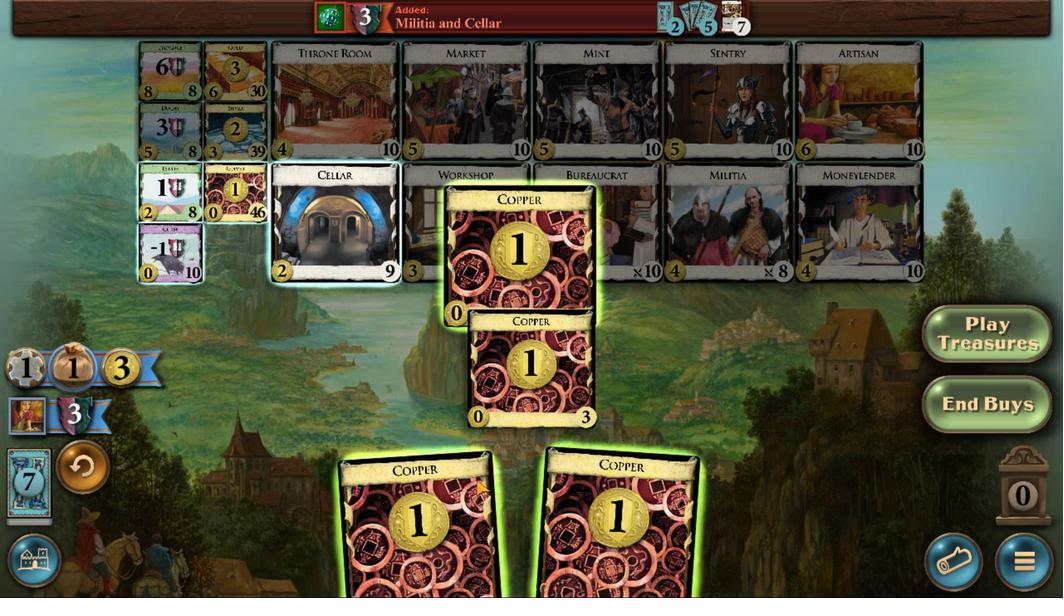 
Action: Mouse scrolled (553, 478) with delta (0, 0)
Screenshot: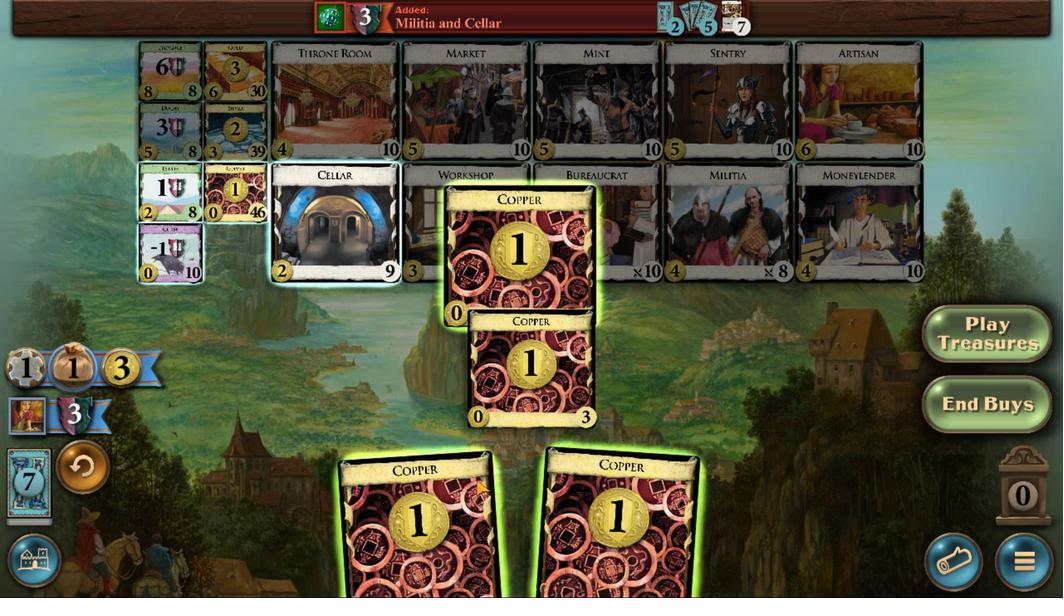 
Action: Mouse moved to (596, 481)
Screenshot: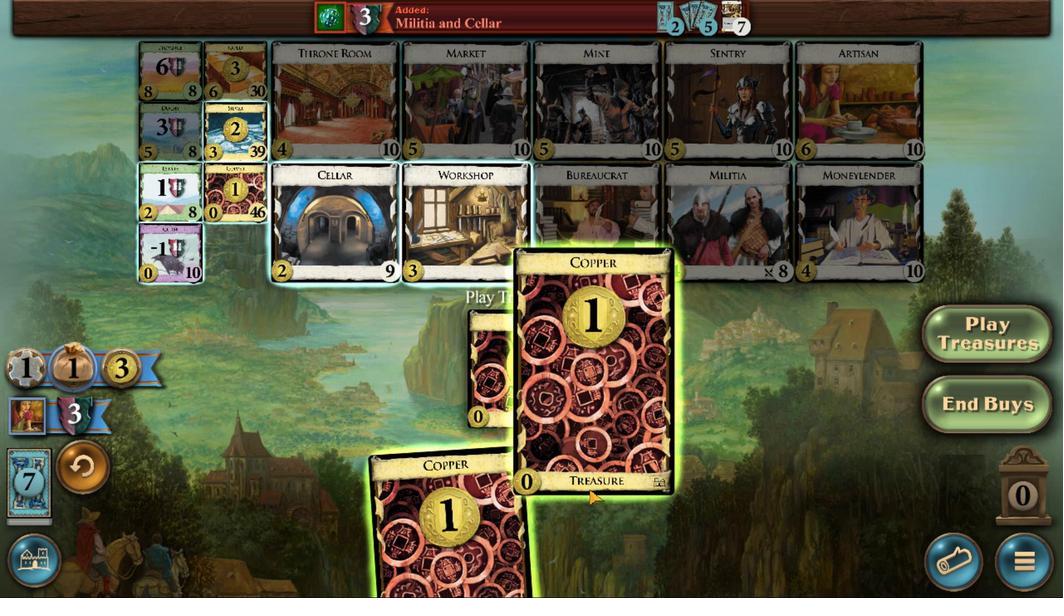 
Action: Mouse scrolled (596, 481) with delta (0, 0)
Screenshot: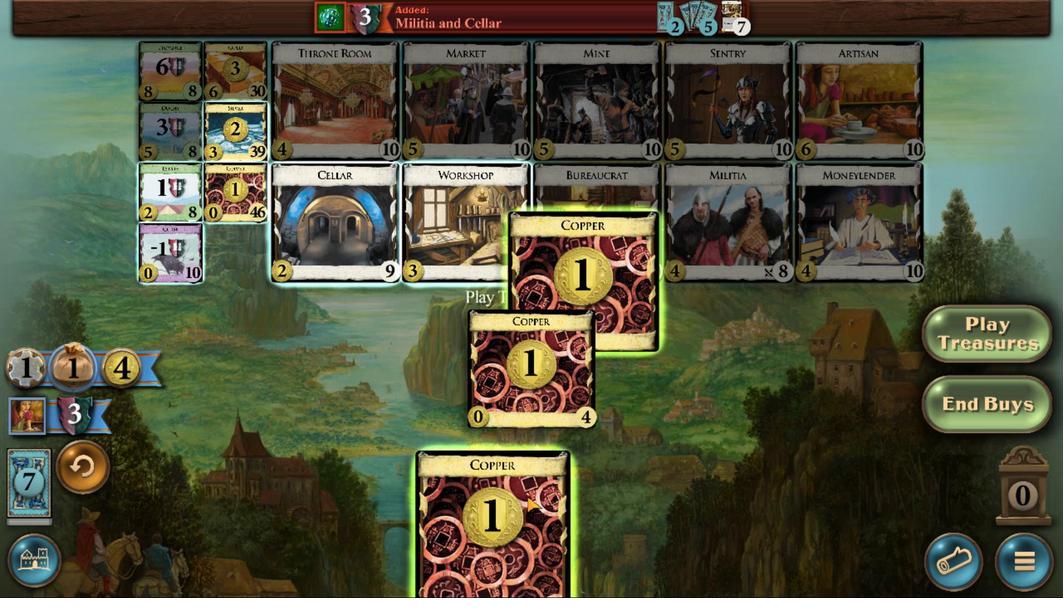 
Action: Mouse scrolled (596, 481) with delta (0, 0)
Screenshot: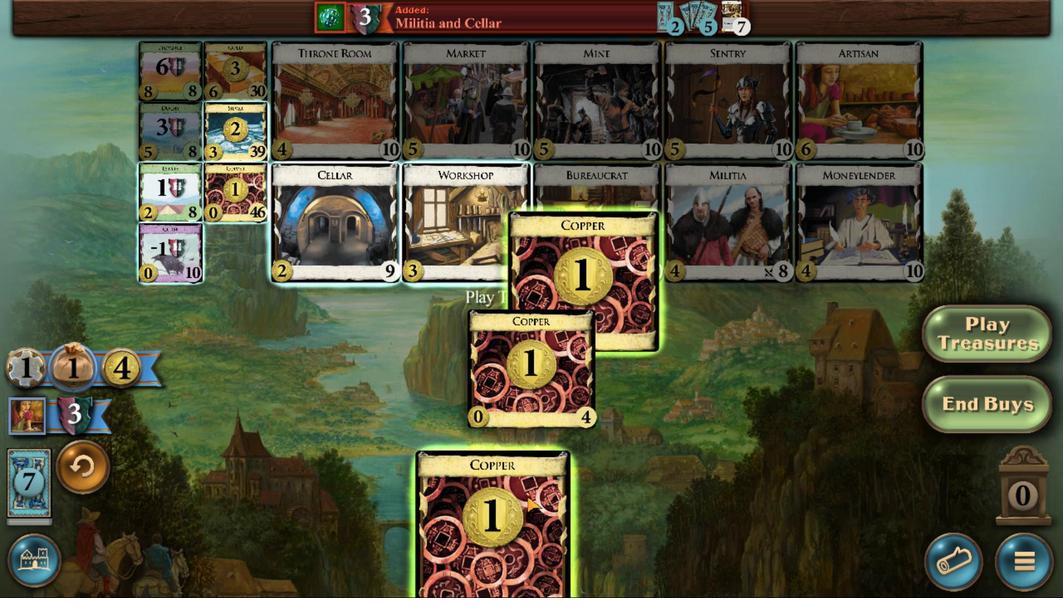
Action: Mouse scrolled (596, 481) with delta (0, 0)
Screenshot: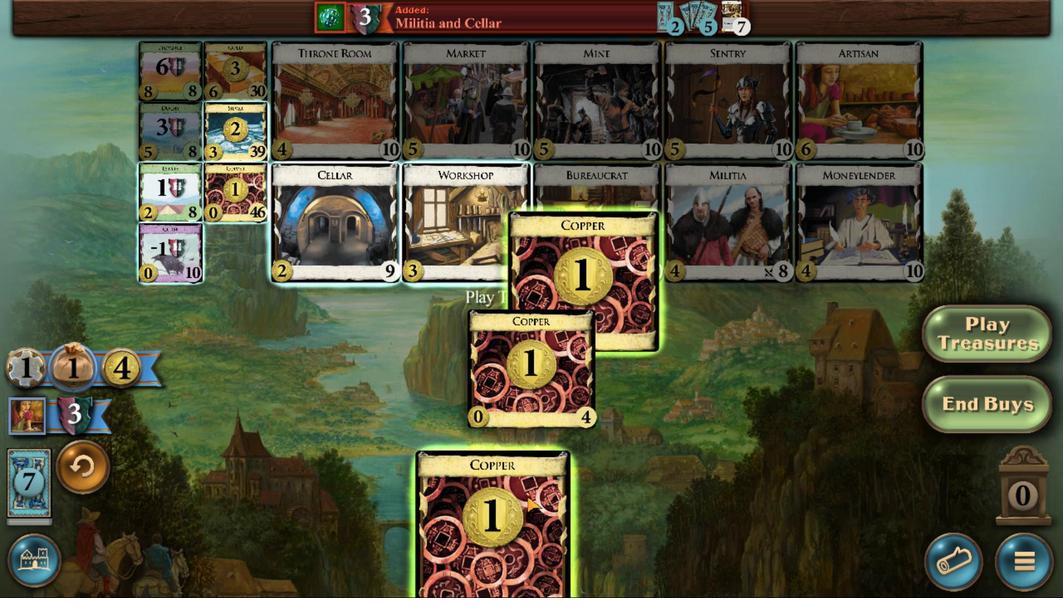 
Action: Mouse moved to (565, 484)
Screenshot: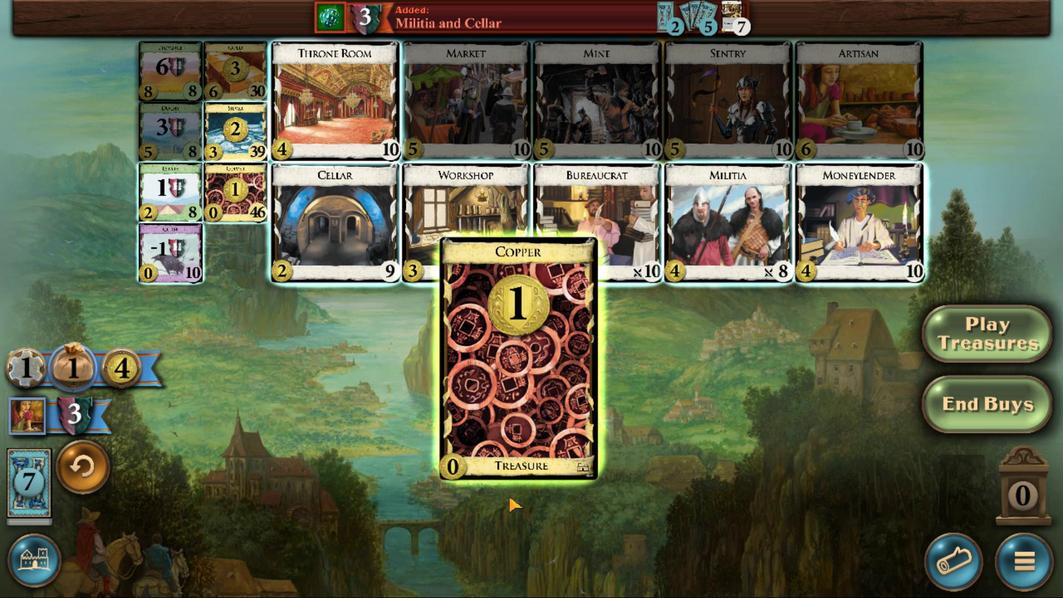 
Action: Mouse scrolled (565, 484) with delta (0, 0)
Screenshot: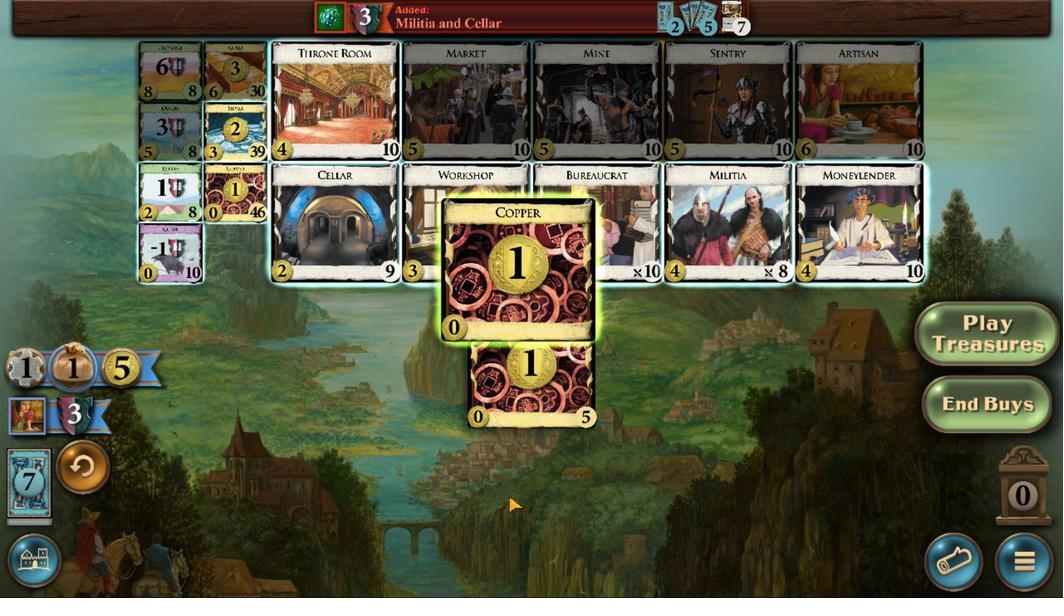 
Action: Mouse scrolled (565, 484) with delta (0, 0)
Screenshot: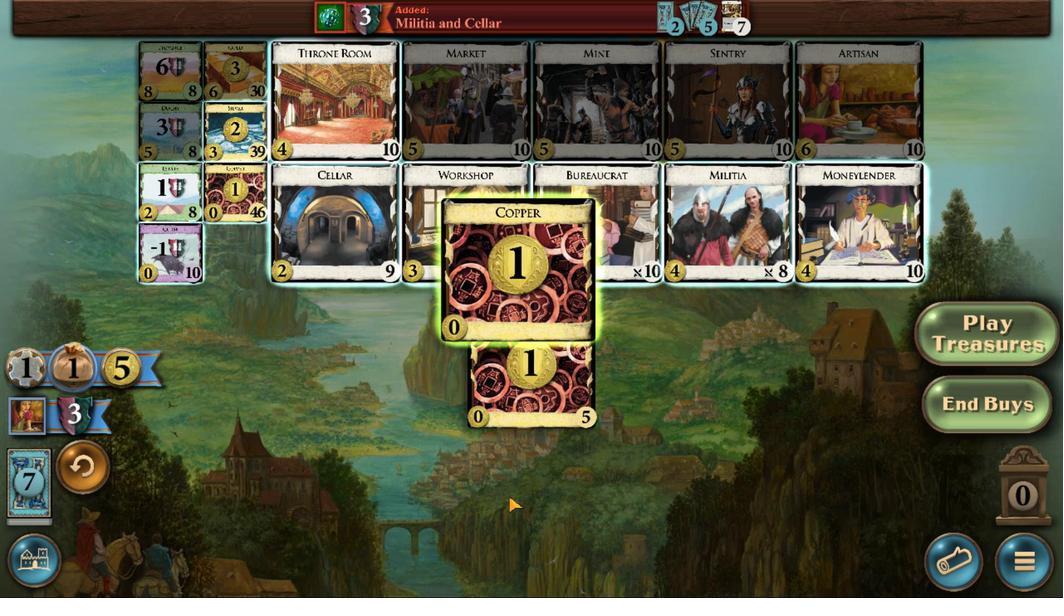 
Action: Mouse scrolled (565, 484) with delta (0, 0)
Screenshot: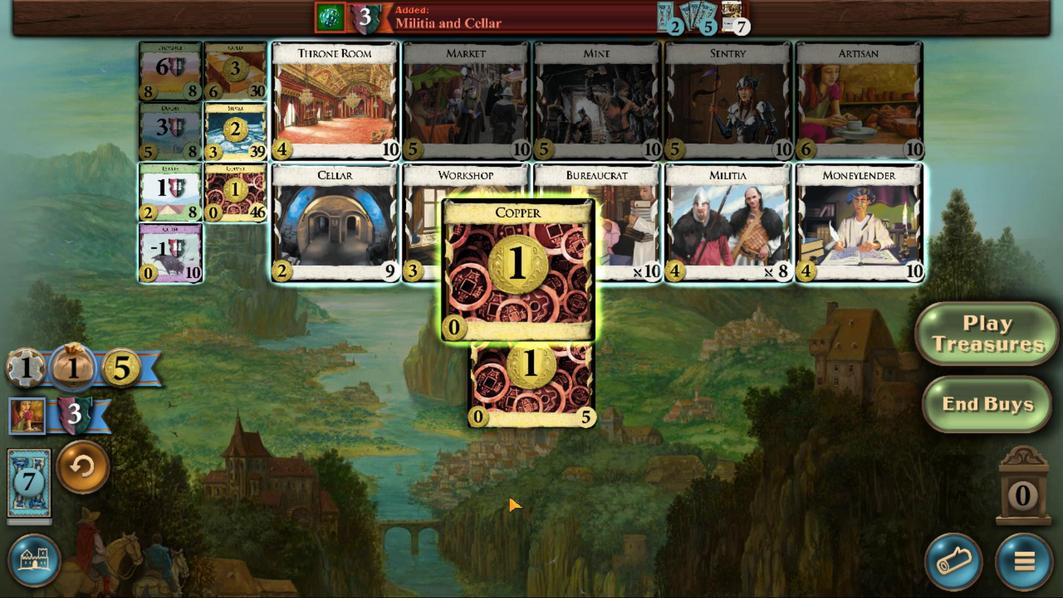 
Action: Mouse scrolled (565, 484) with delta (0, 0)
Screenshot: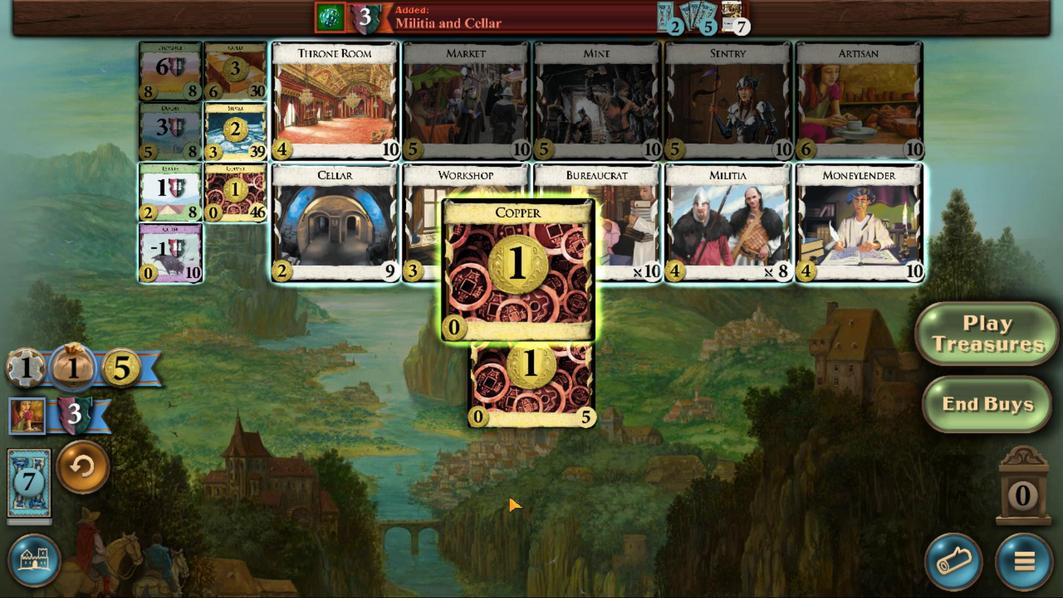 
Action: Mouse moved to (438, 366)
Screenshot: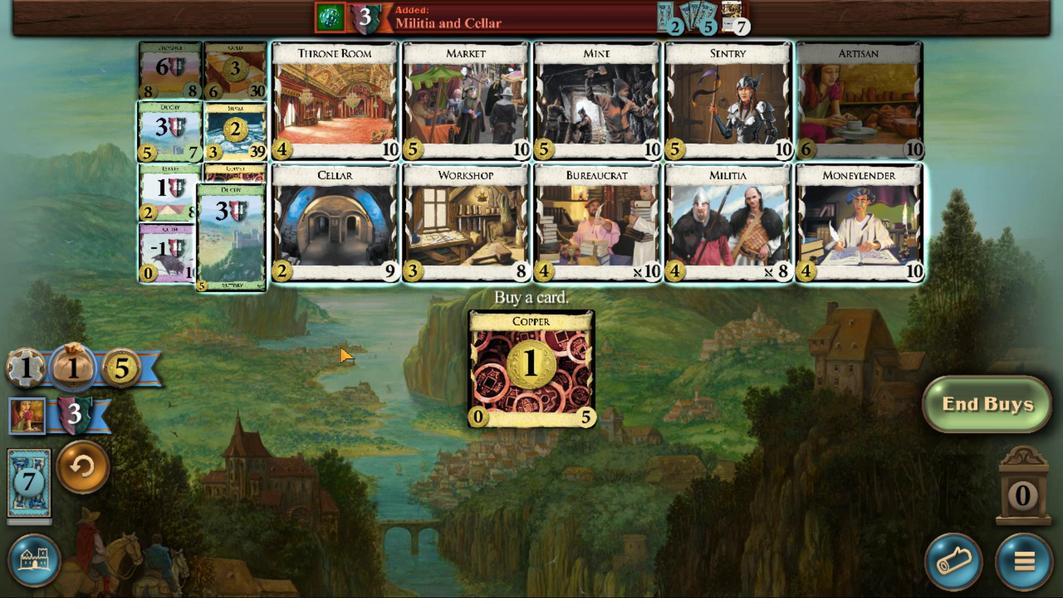 
Action: Mouse pressed left at (438, 366)
Screenshot: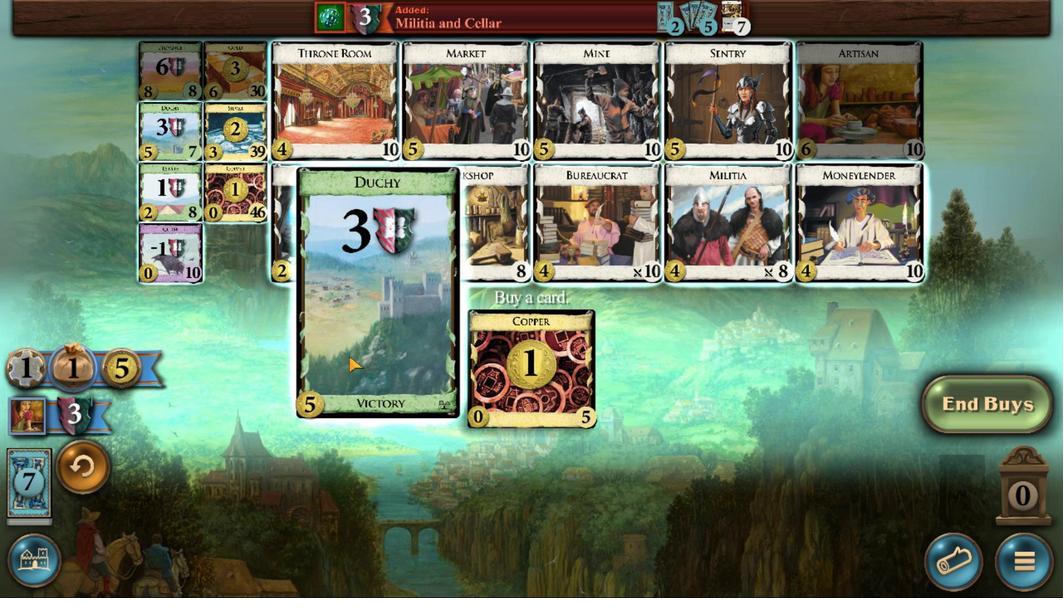 
Action: Mouse moved to (471, 481)
Screenshot: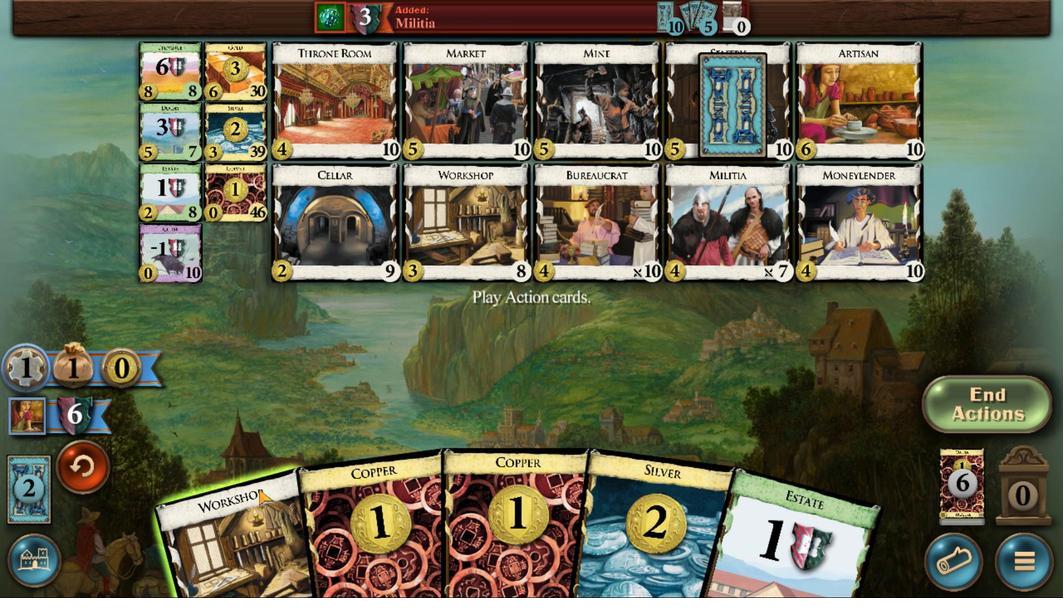 
Action: Mouse scrolled (471, 481) with delta (0, 0)
Screenshot: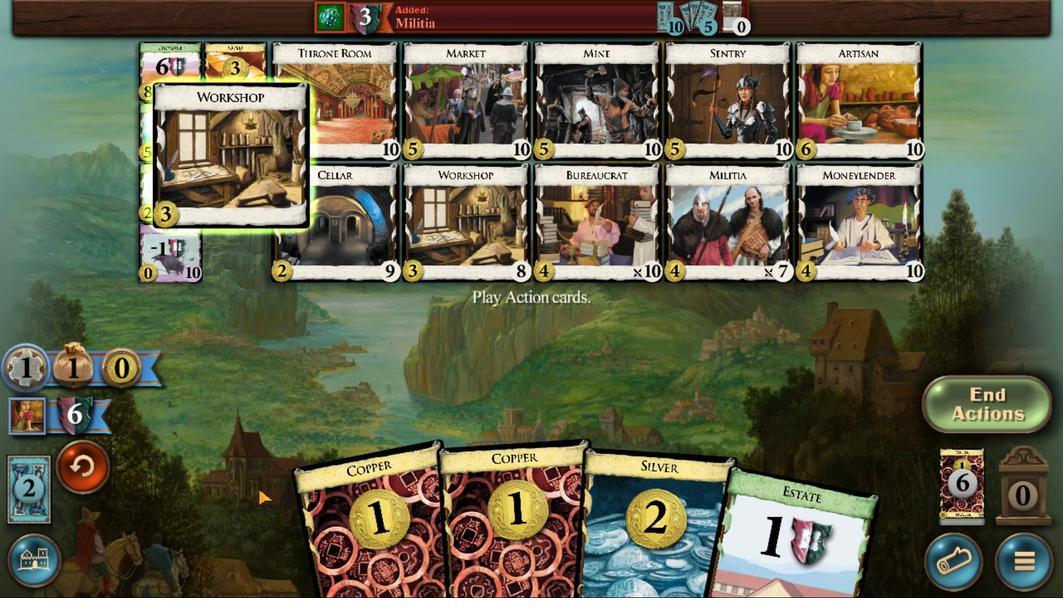 
Action: Mouse scrolled (471, 481) with delta (0, 0)
Screenshot: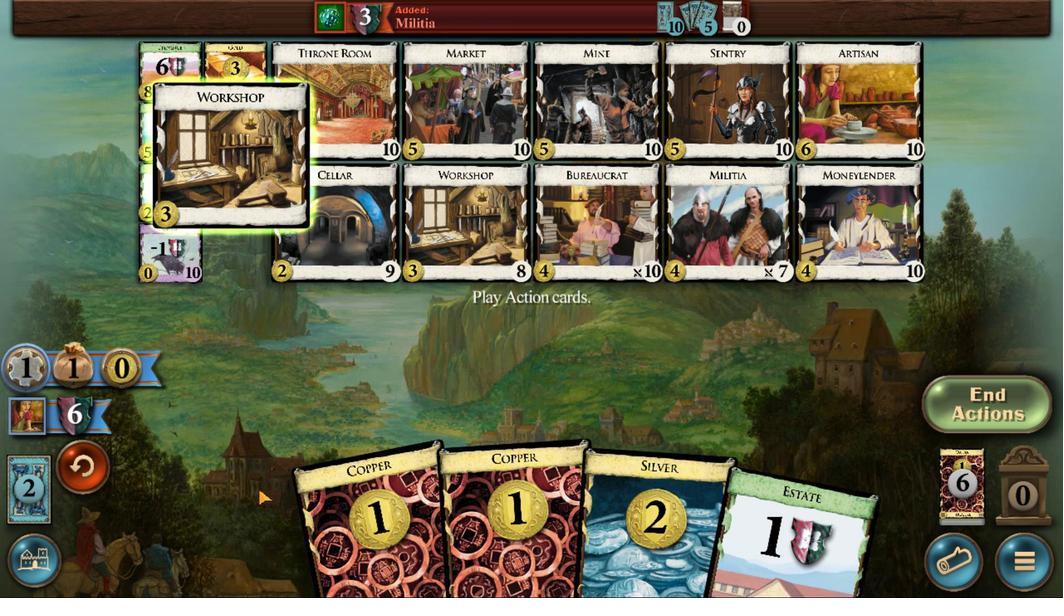 
Action: Mouse scrolled (471, 481) with delta (0, 0)
Screenshot: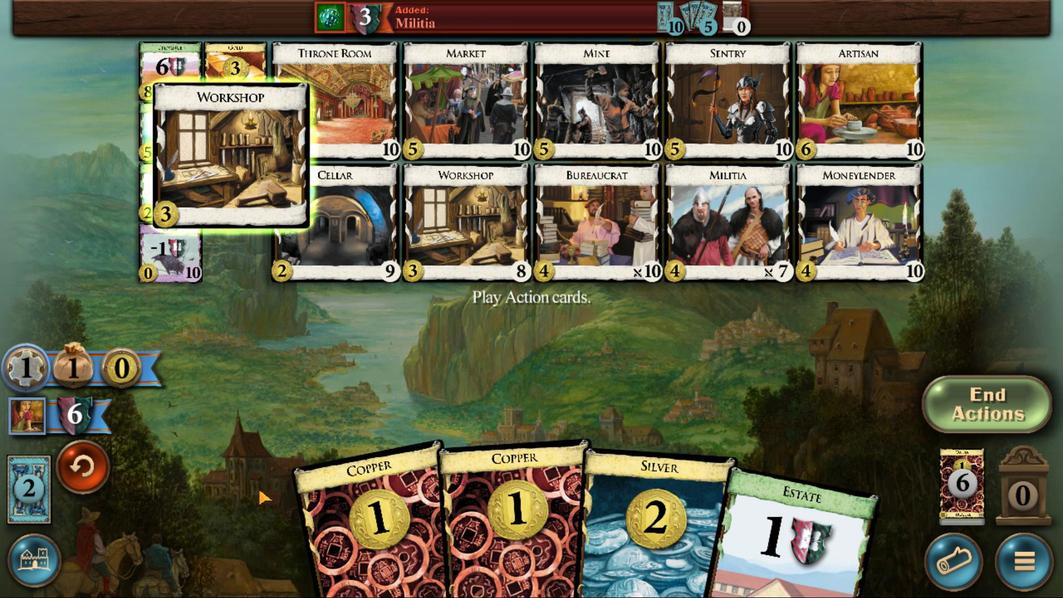 
Action: Mouse scrolled (471, 481) with delta (0, 0)
Screenshot: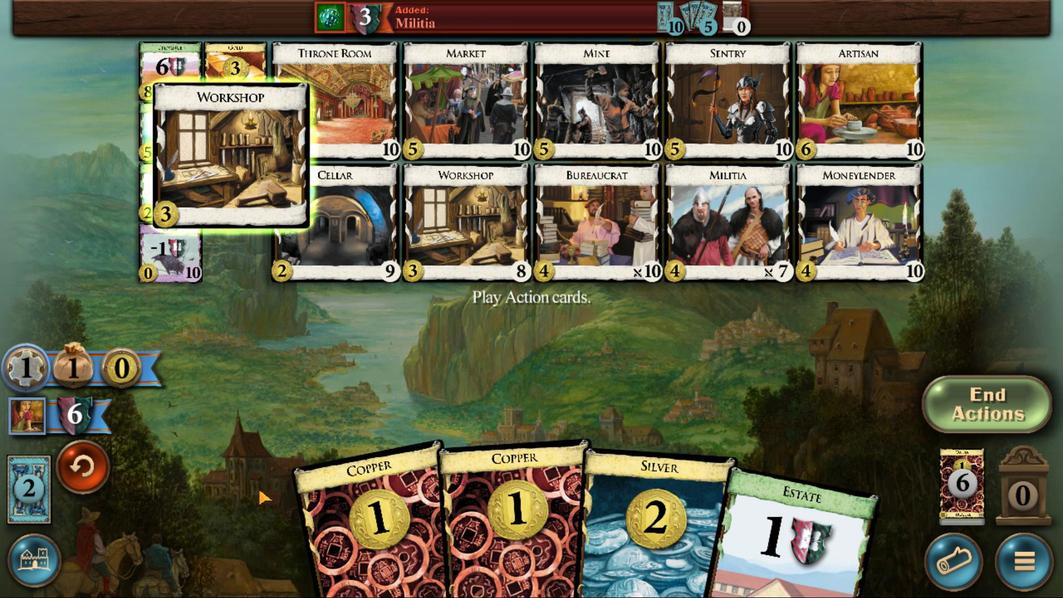 
Action: Mouse scrolled (471, 481) with delta (0, 0)
Screenshot: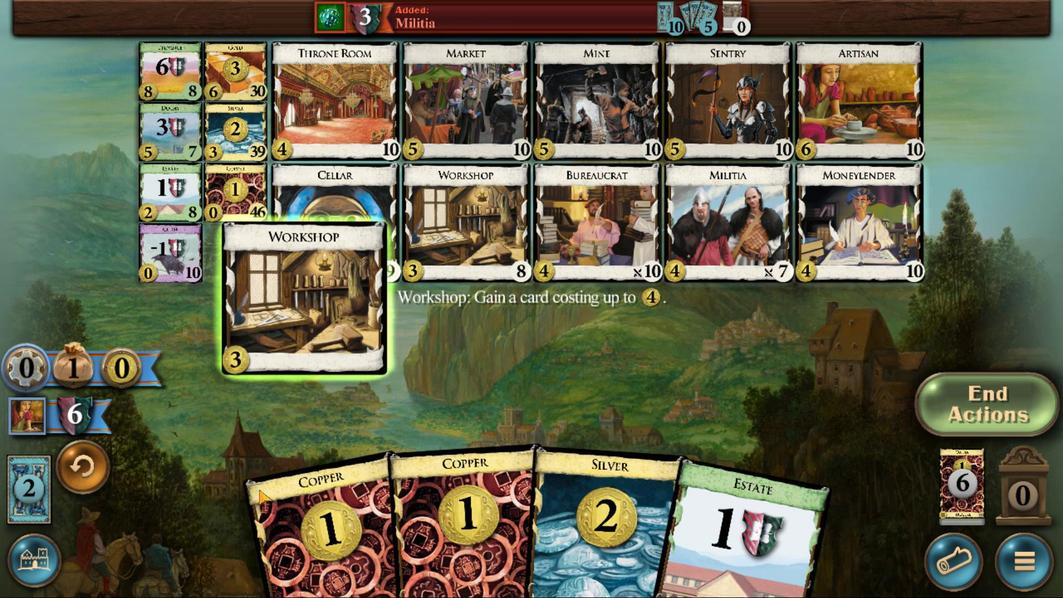 
Action: Mouse moved to (458, 365)
Screenshot: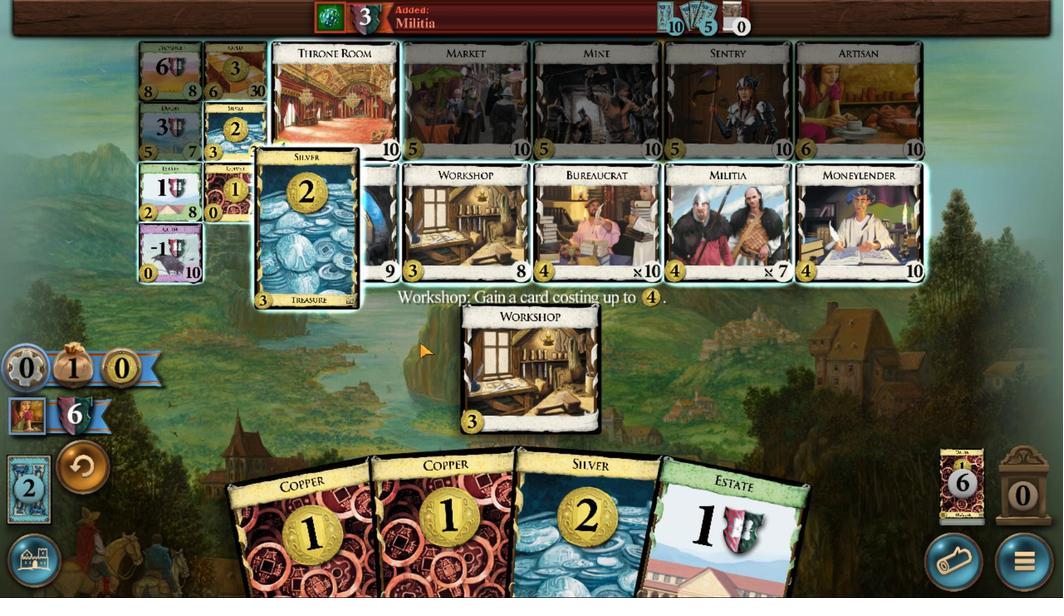 
Action: Mouse pressed left at (458, 365)
Screenshot: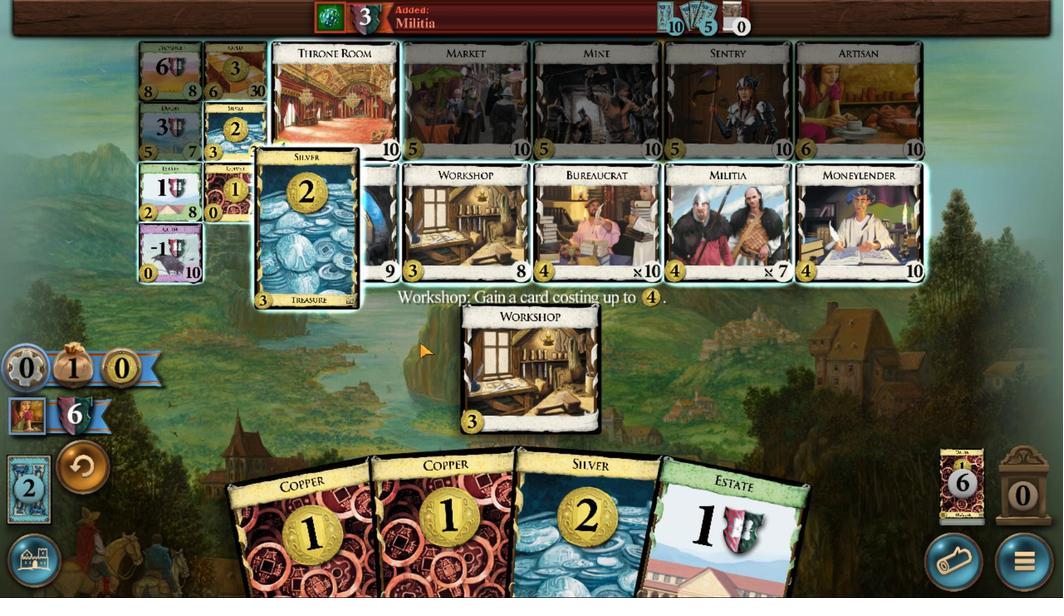 
Action: Mouse moved to (590, 488)
Screenshot: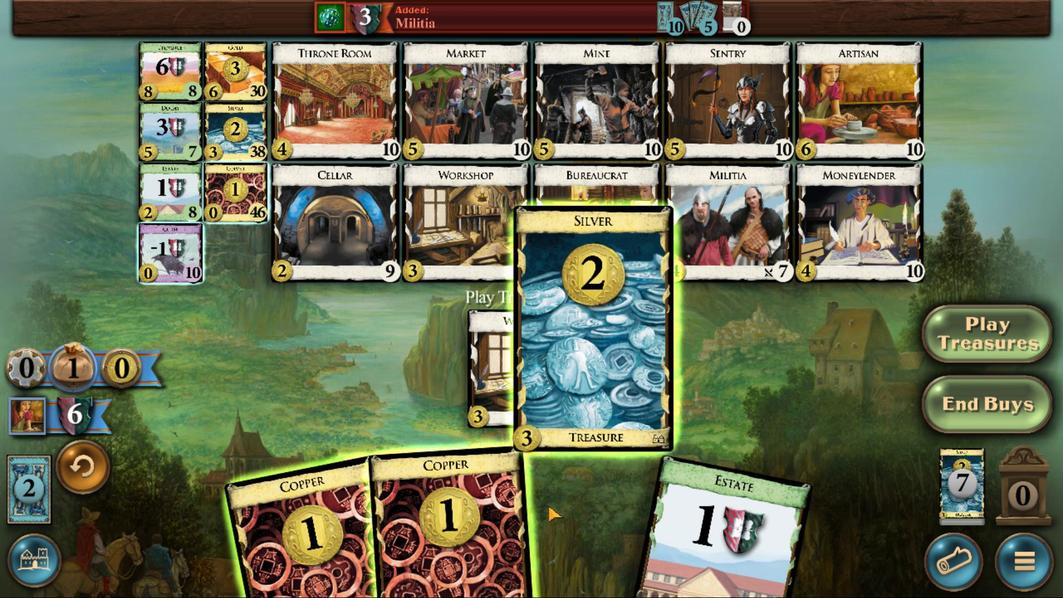 
Action: Mouse scrolled (590, 488) with delta (0, 0)
Screenshot: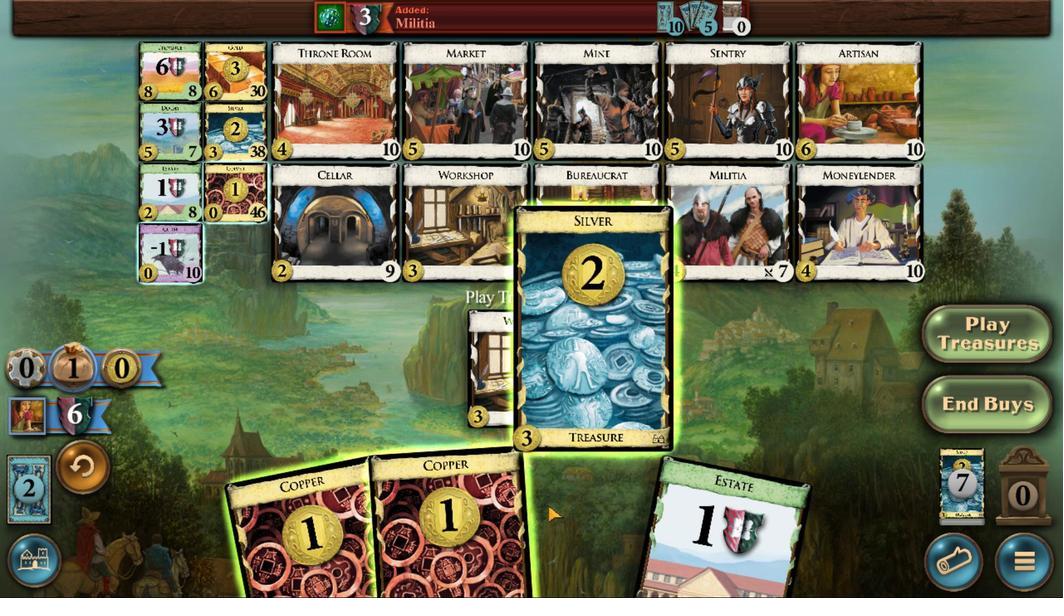 
Action: Mouse scrolled (590, 488) with delta (0, 0)
Screenshot: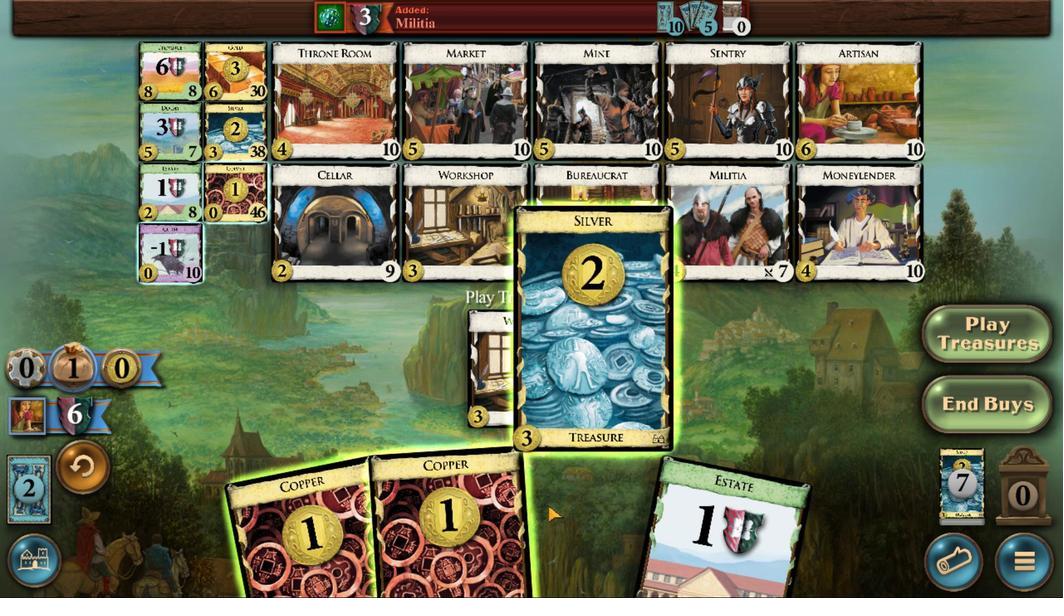 
Action: Mouse scrolled (590, 488) with delta (0, 0)
Screenshot: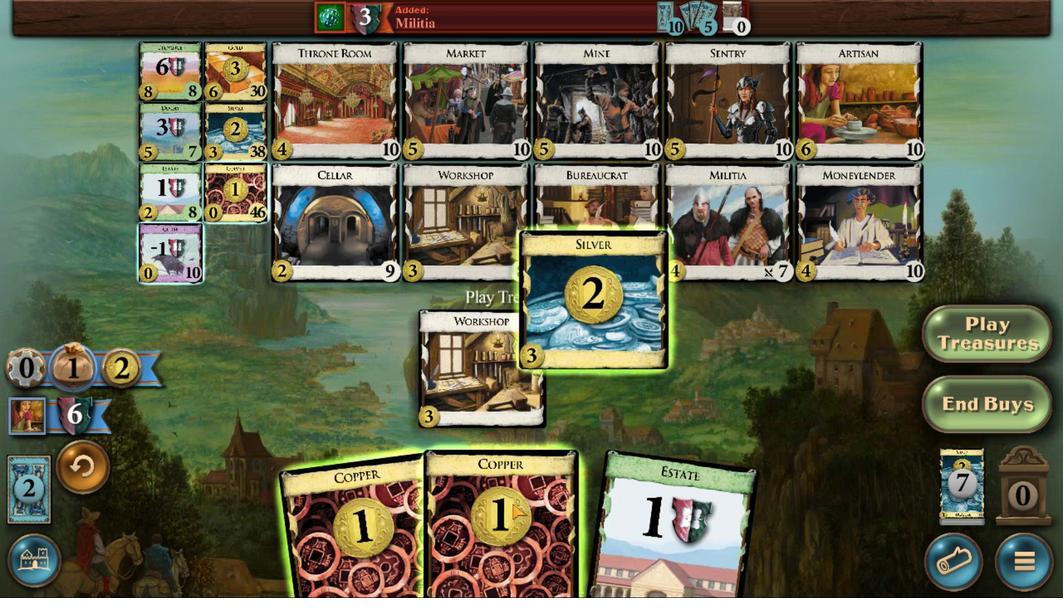 
Action: Mouse scrolled (590, 488) with delta (0, 0)
Screenshot: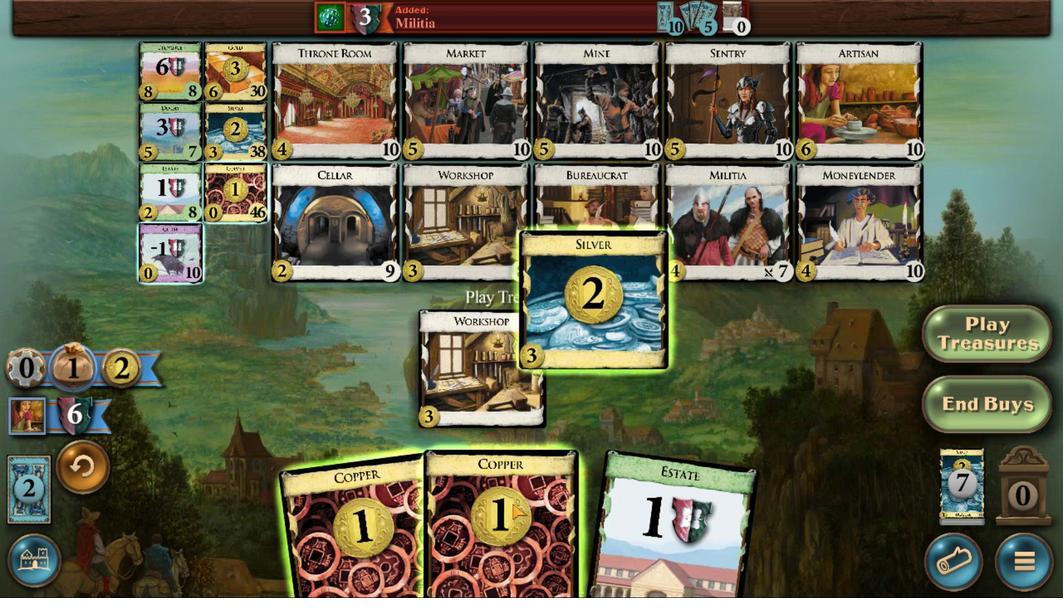 
Action: Mouse moved to (566, 486)
Screenshot: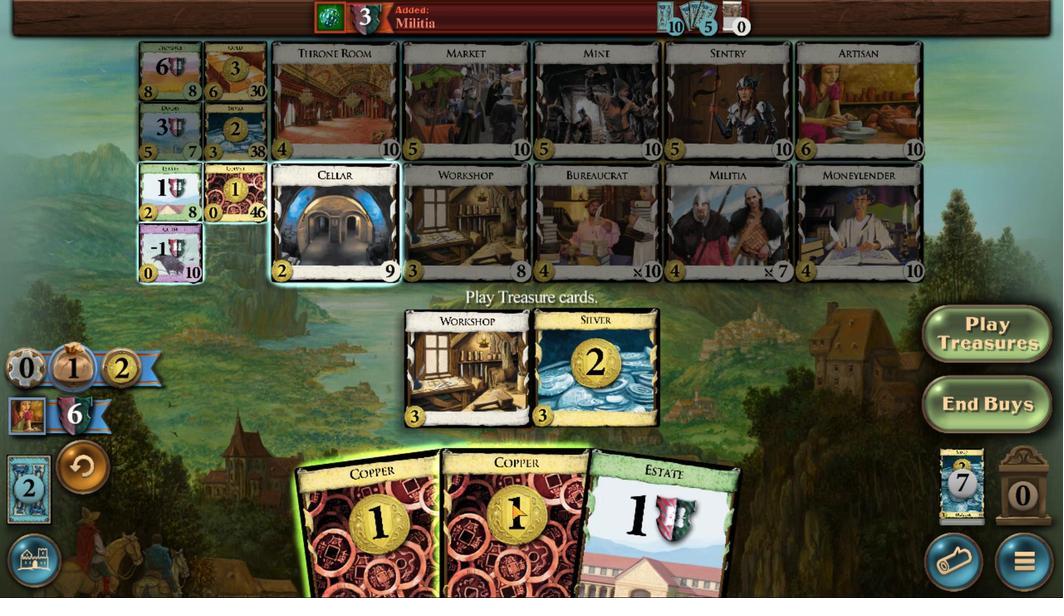 
Action: Mouse scrolled (566, 486) with delta (0, 0)
Screenshot: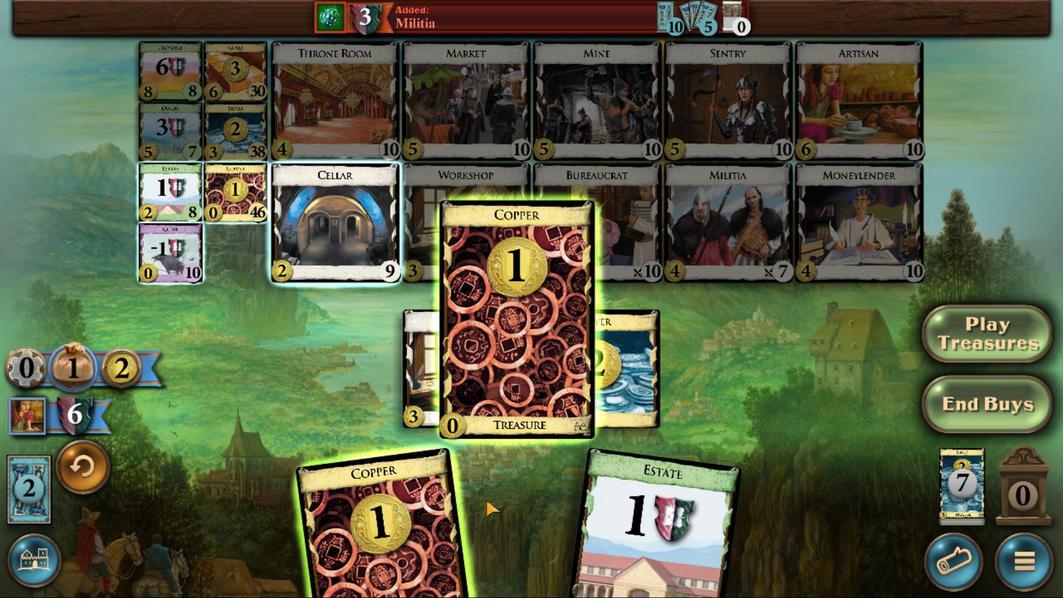 
Action: Mouse scrolled (566, 486) with delta (0, 0)
Screenshot: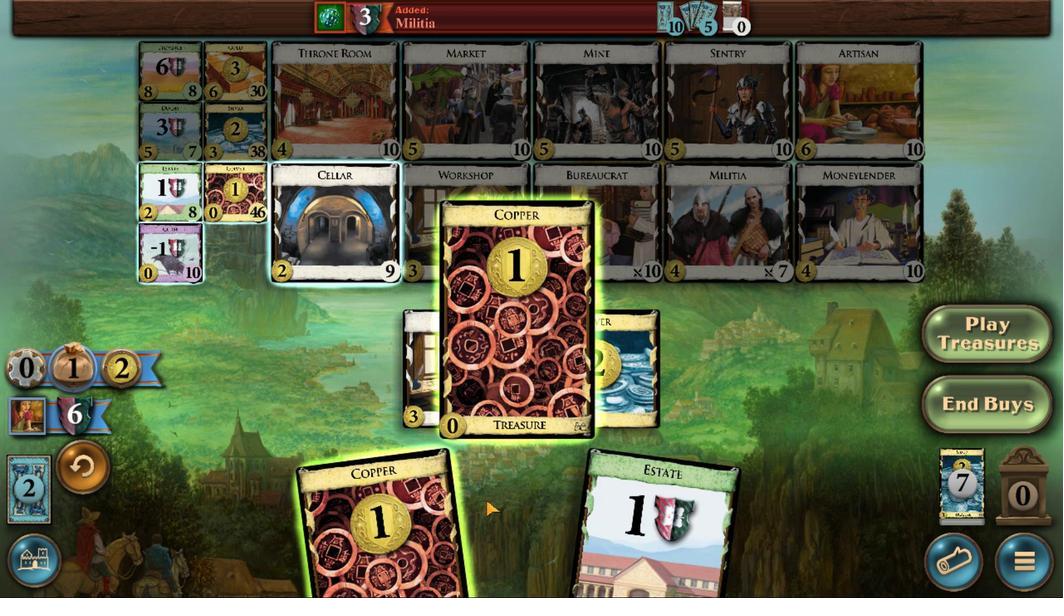 
Action: Mouse scrolled (566, 486) with delta (0, 0)
Screenshot: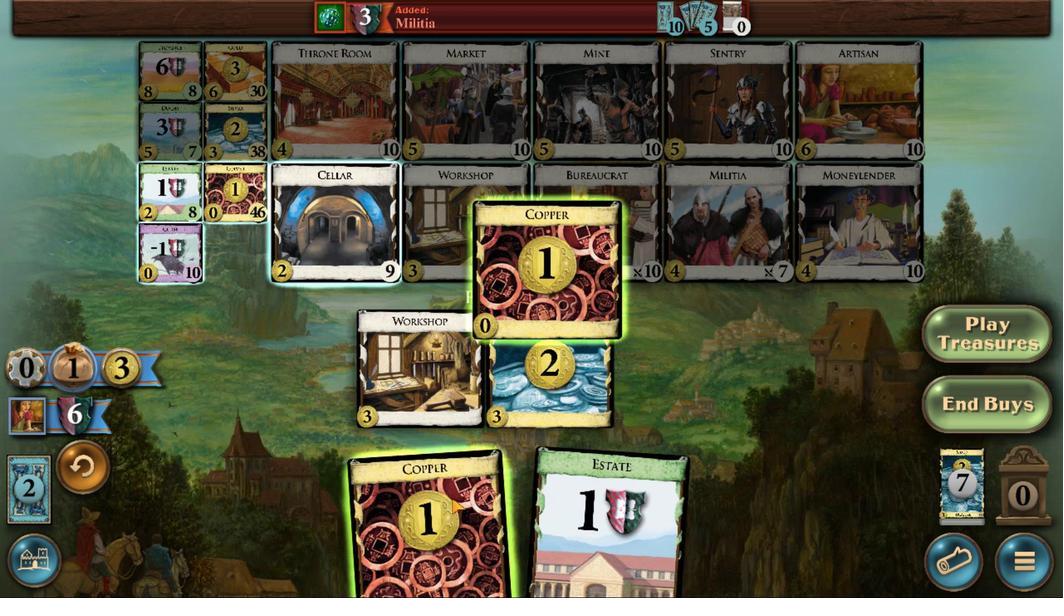 
Action: Mouse scrolled (566, 486) with delta (0, 0)
Screenshot: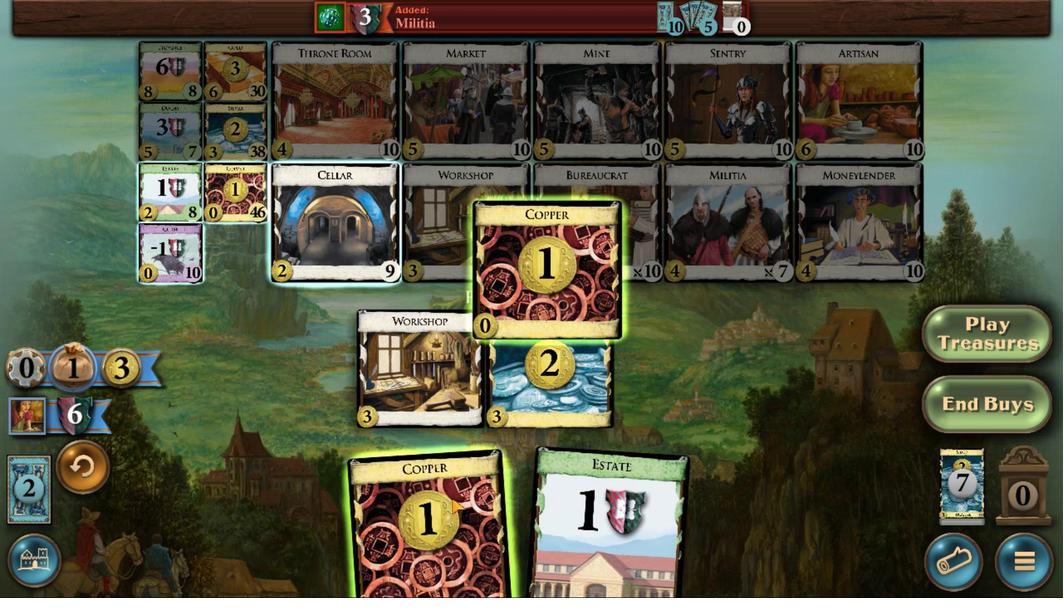 
Action: Mouse moved to (539, 484)
Screenshot: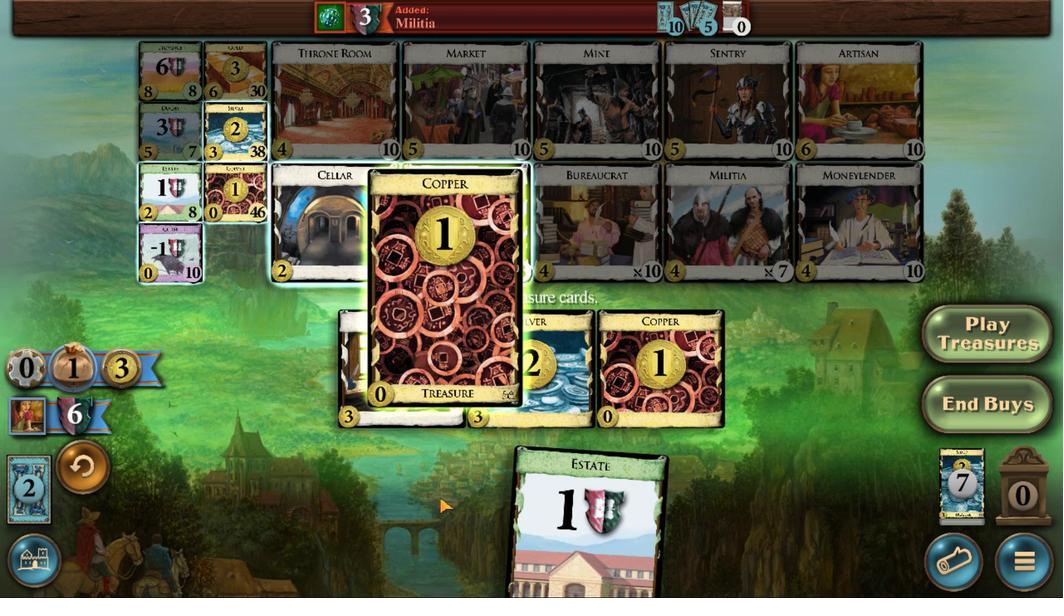 
Action: Mouse scrolled (539, 484) with delta (0, 0)
Screenshot: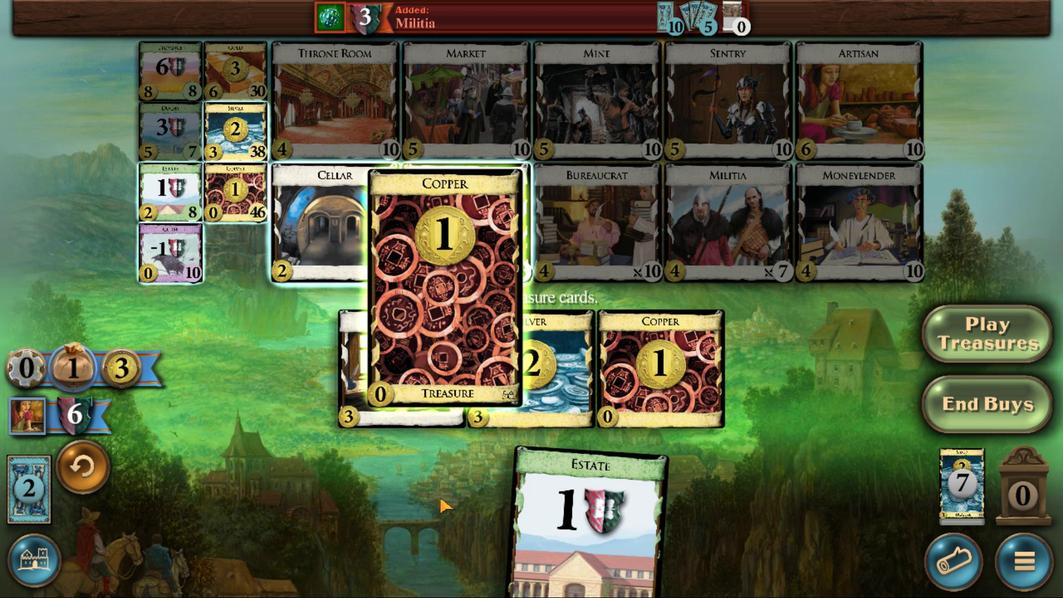 
Action: Mouse scrolled (539, 484) with delta (0, 0)
Screenshot: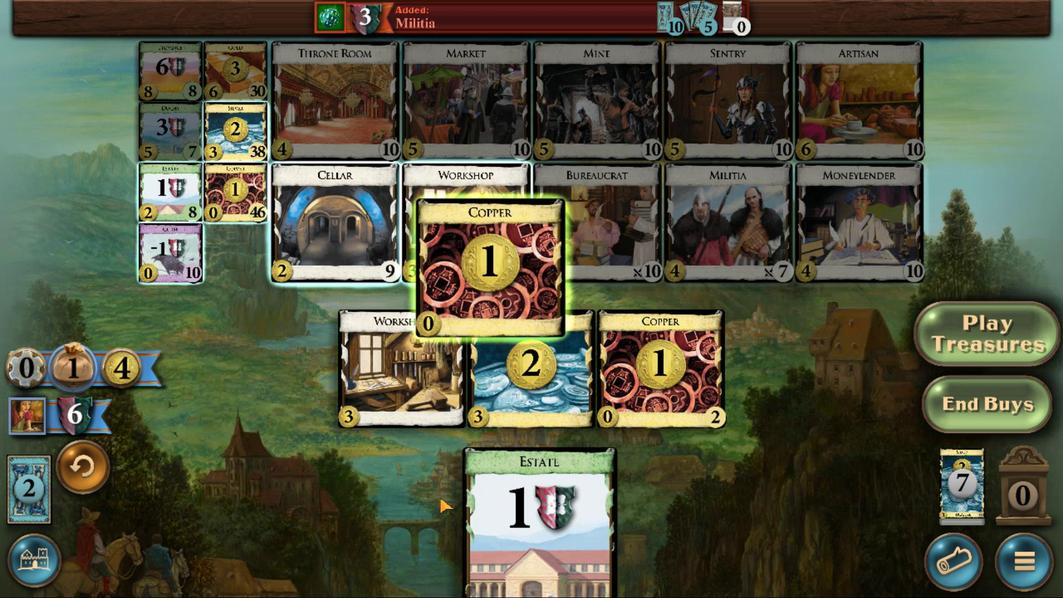 
Action: Mouse scrolled (539, 484) with delta (0, 0)
Screenshot: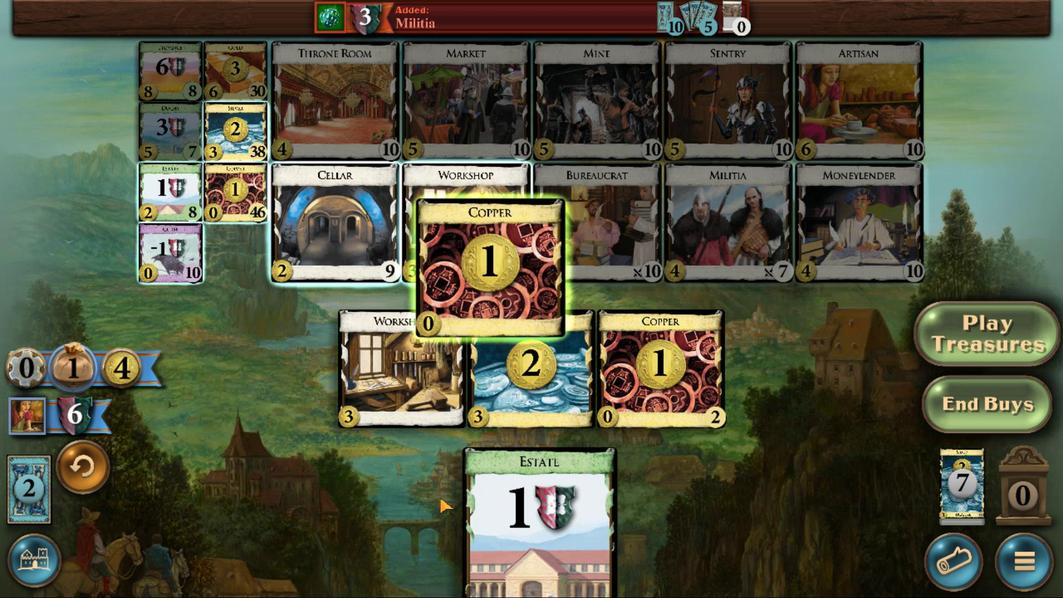 
Action: Mouse scrolled (539, 484) with delta (0, 0)
Screenshot: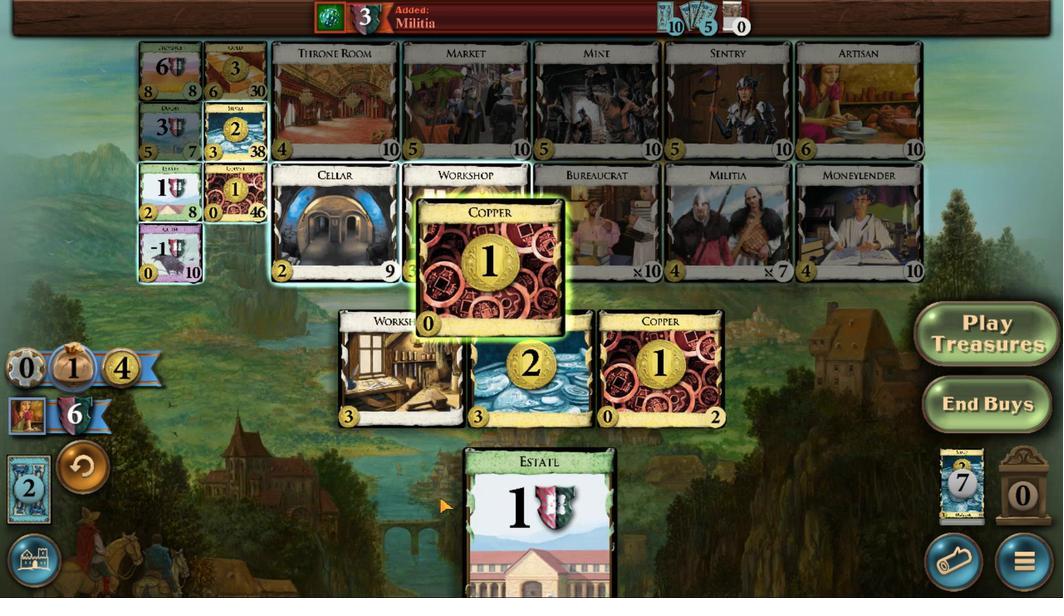 
Action: Mouse moved to (461, 367)
Screenshot: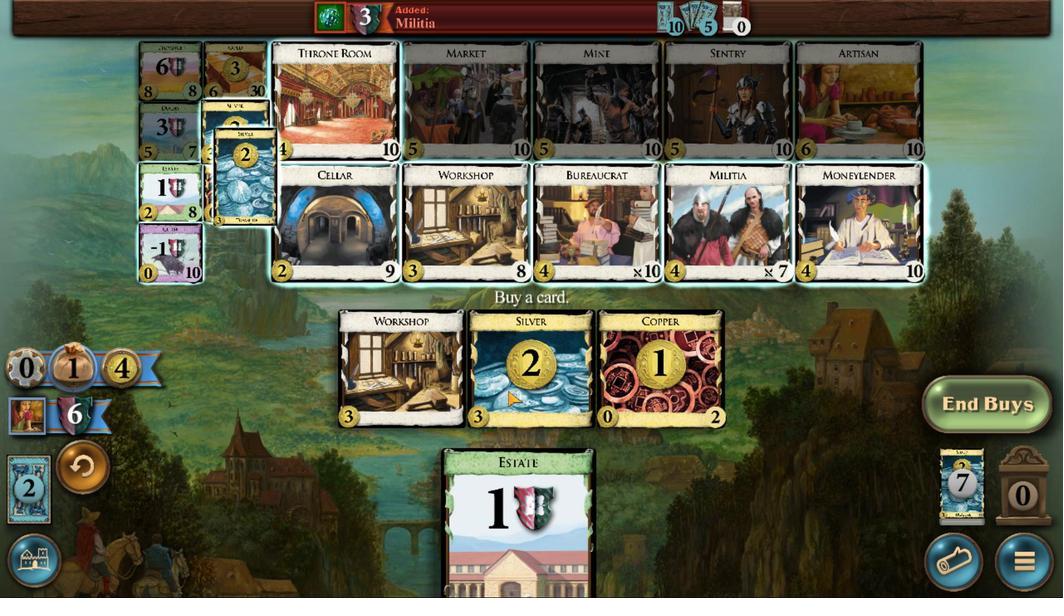 
Action: Mouse pressed left at (461, 367)
Screenshot: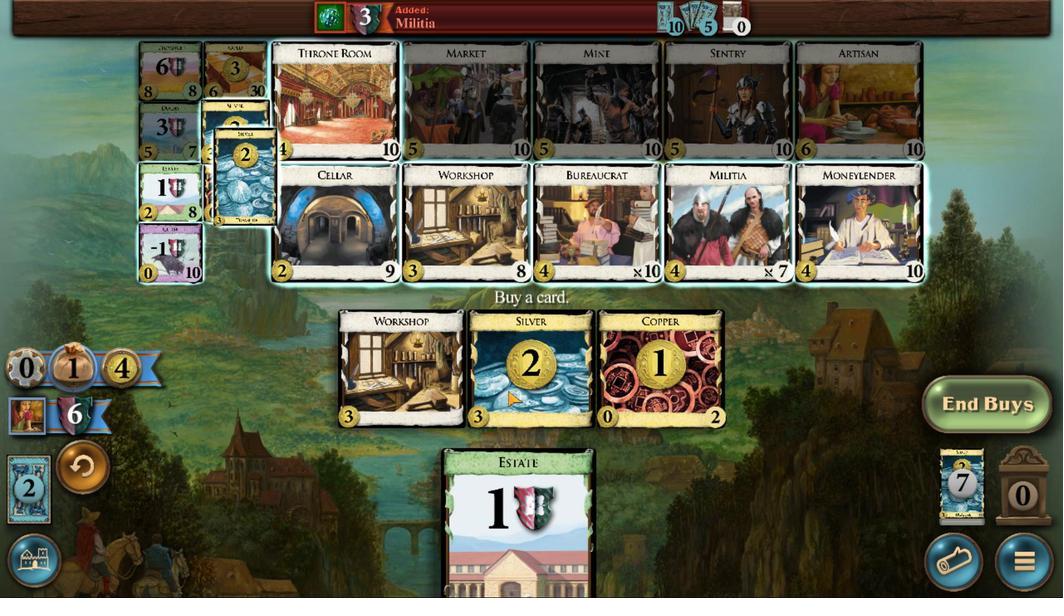 
Action: Mouse moved to (573, 483)
Screenshot: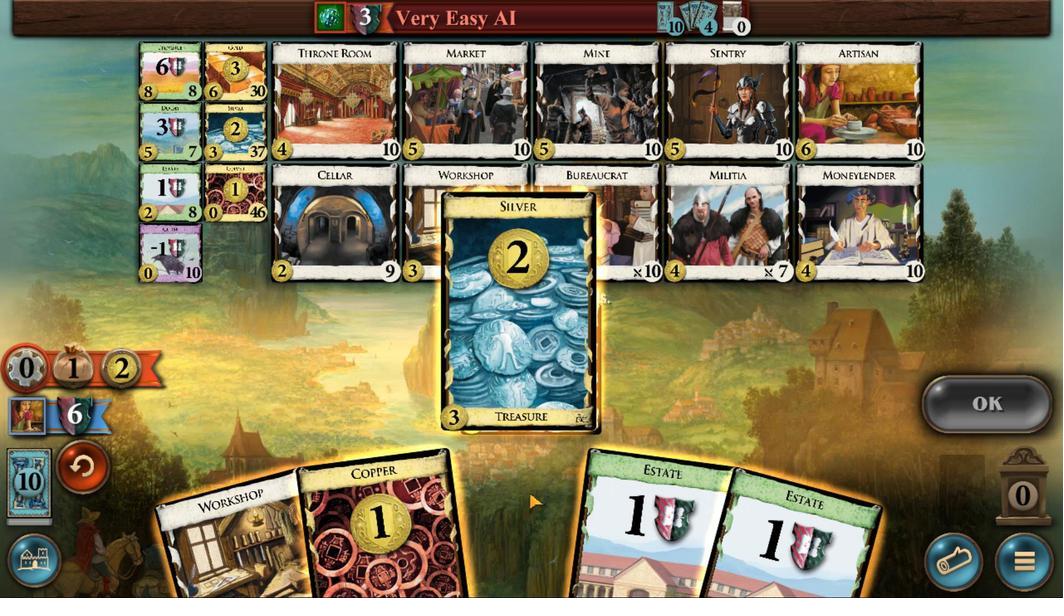 
Action: Mouse scrolled (573, 483) with delta (0, 0)
Screenshot: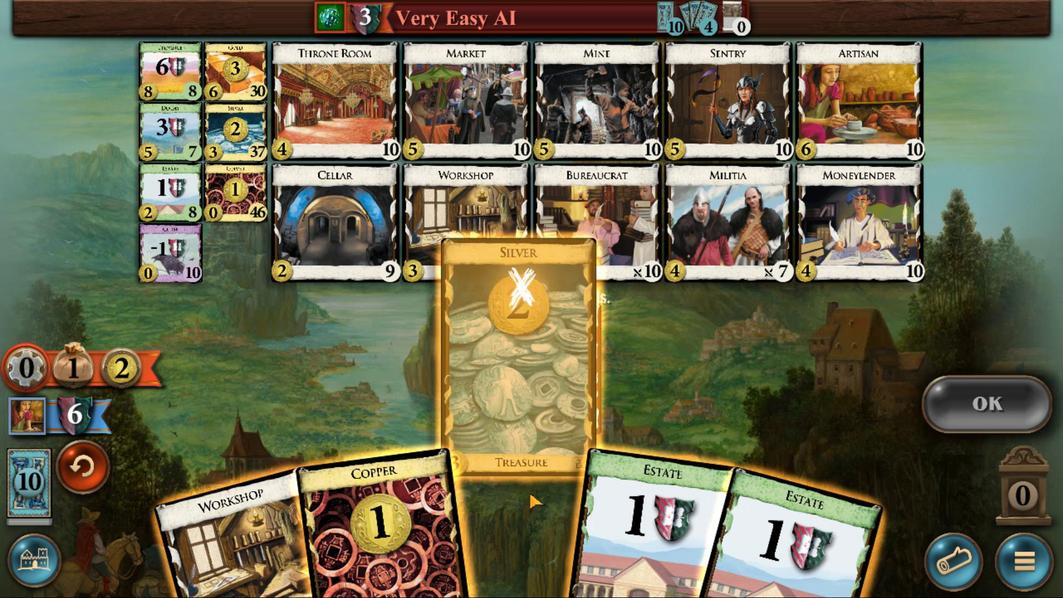 
Action: Mouse scrolled (573, 483) with delta (0, 0)
Screenshot: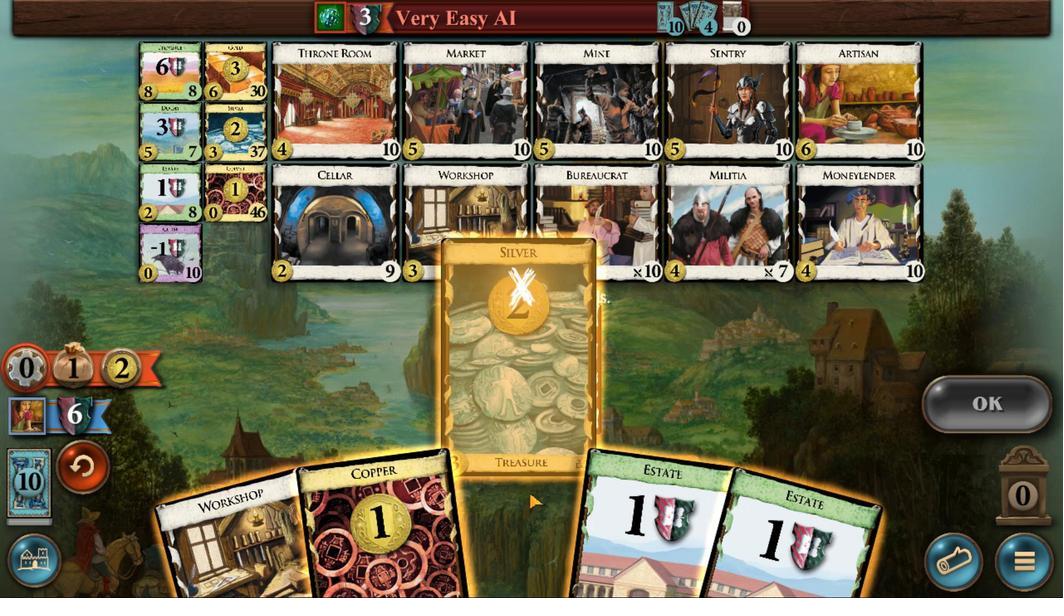 
Action: Mouse scrolled (573, 483) with delta (0, 0)
Screenshot: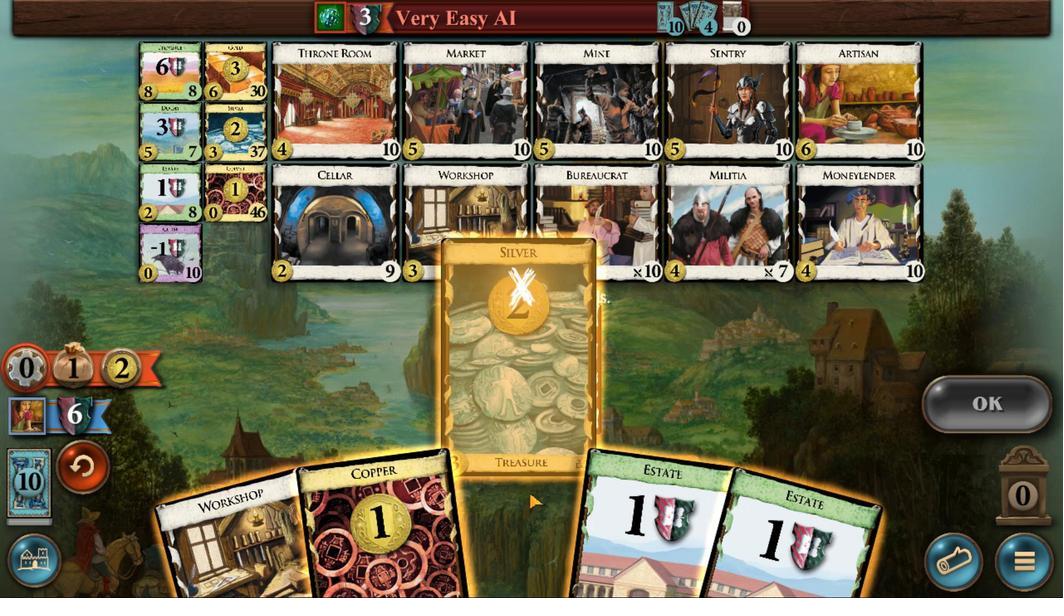 
Action: Mouse scrolled (573, 483) with delta (0, 0)
Screenshot: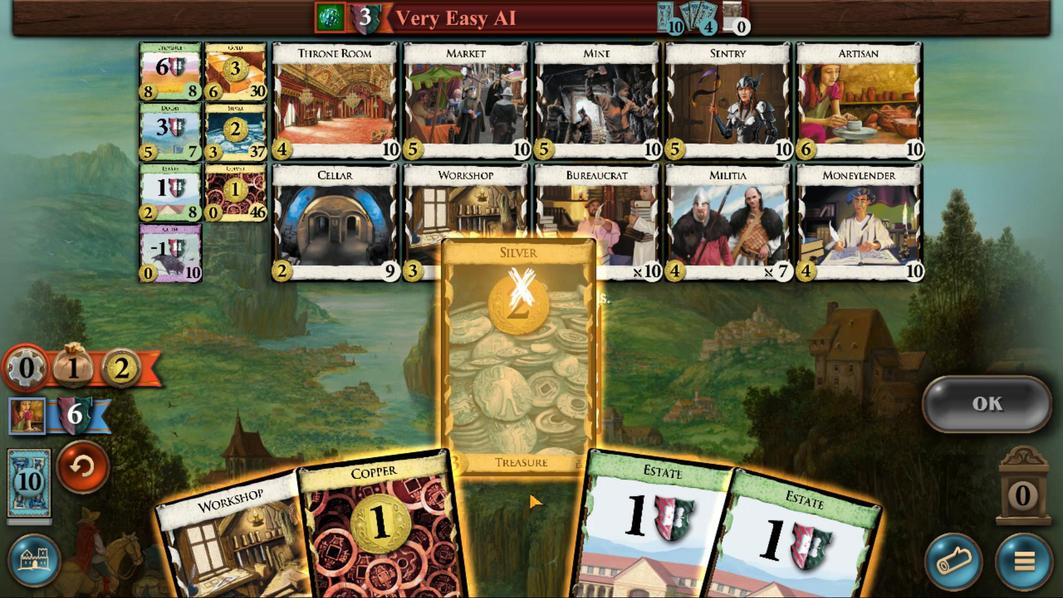 
Action: Mouse scrolled (573, 483) with delta (0, 0)
Screenshot: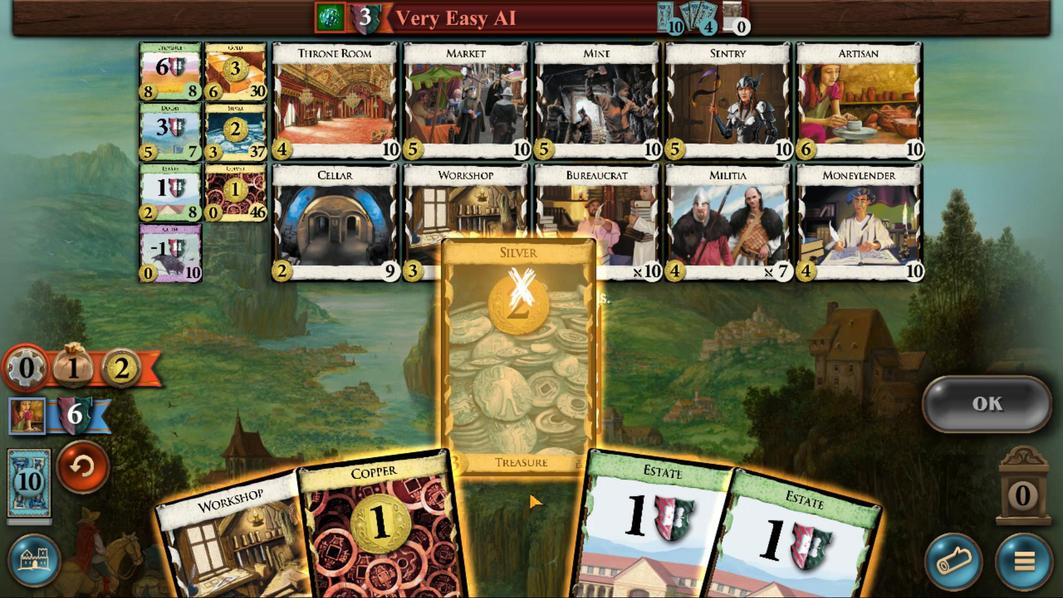 
Action: Mouse moved to (469, 489)
Screenshot: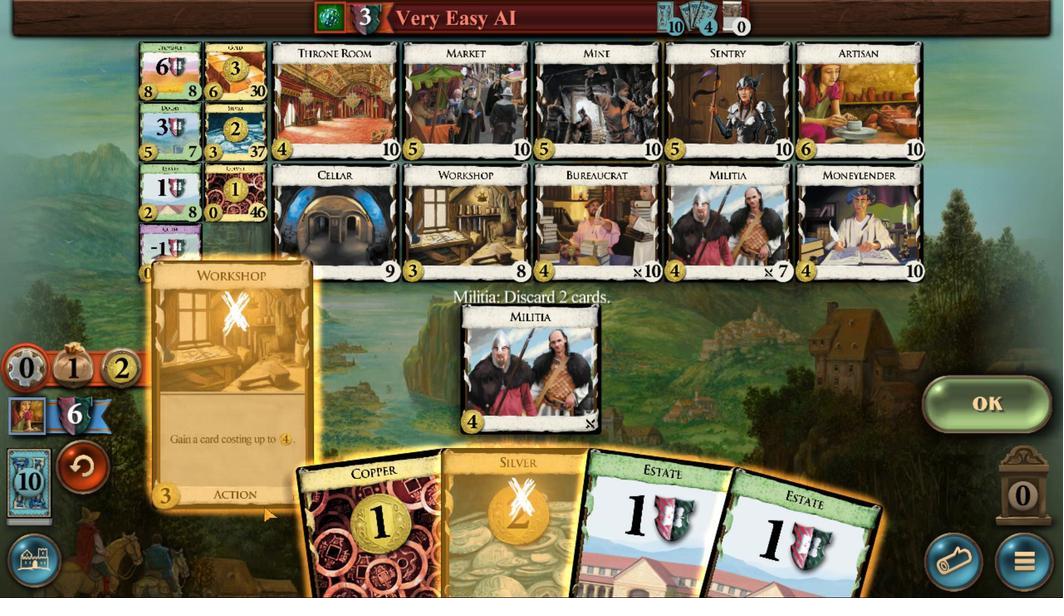 
Action: Mouse scrolled (469, 489) with delta (0, 0)
Screenshot: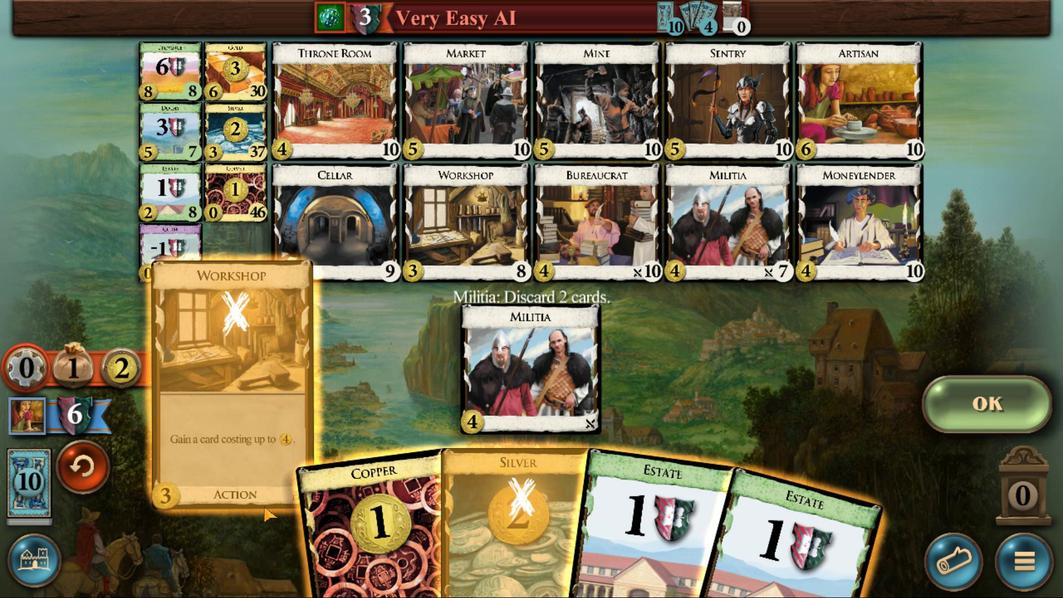 
Action: Mouse scrolled (469, 489) with delta (0, 0)
Screenshot: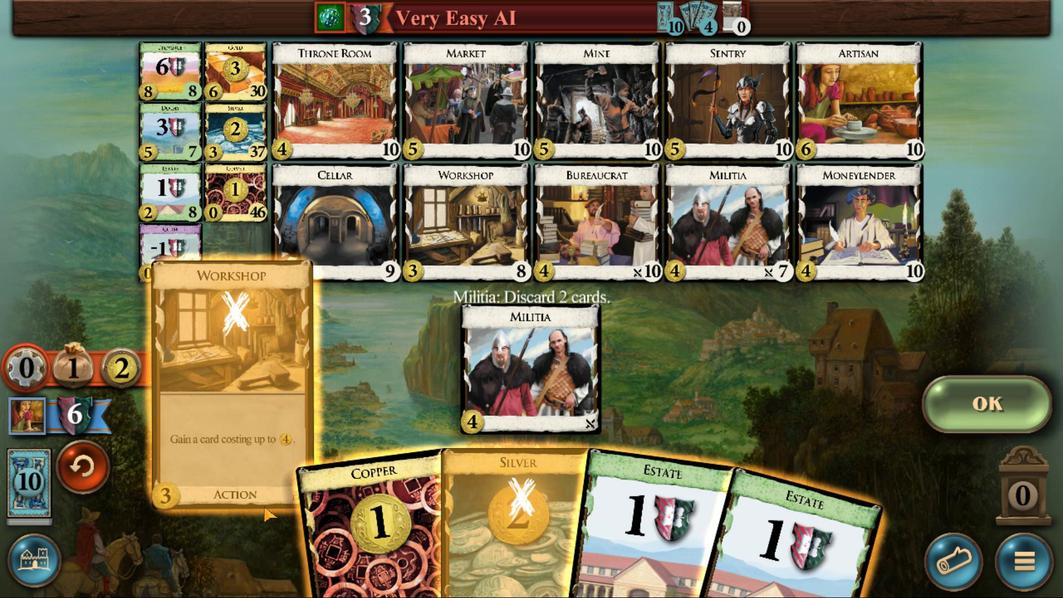 
Action: Mouse scrolled (469, 489) with delta (0, 0)
Screenshot: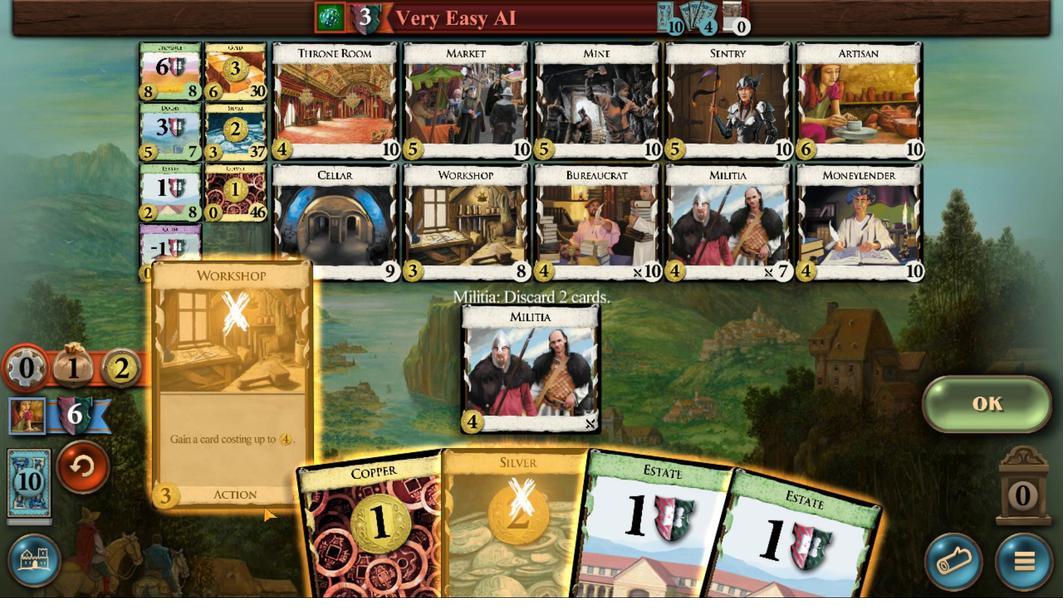 
Action: Mouse scrolled (469, 489) with delta (0, 0)
Screenshot: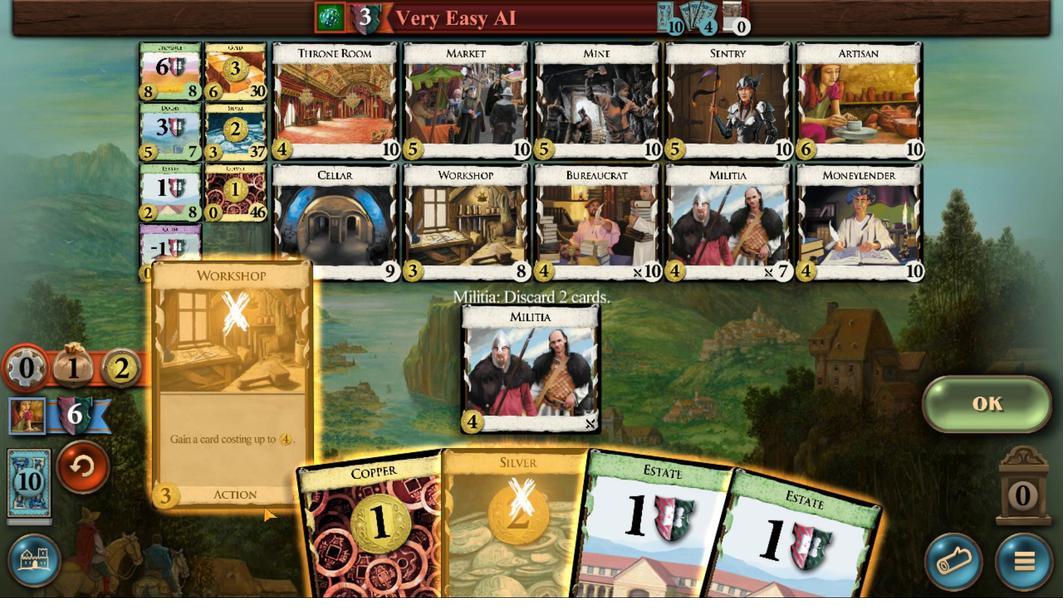 
Action: Mouse moved to (735, 455)
Screenshot: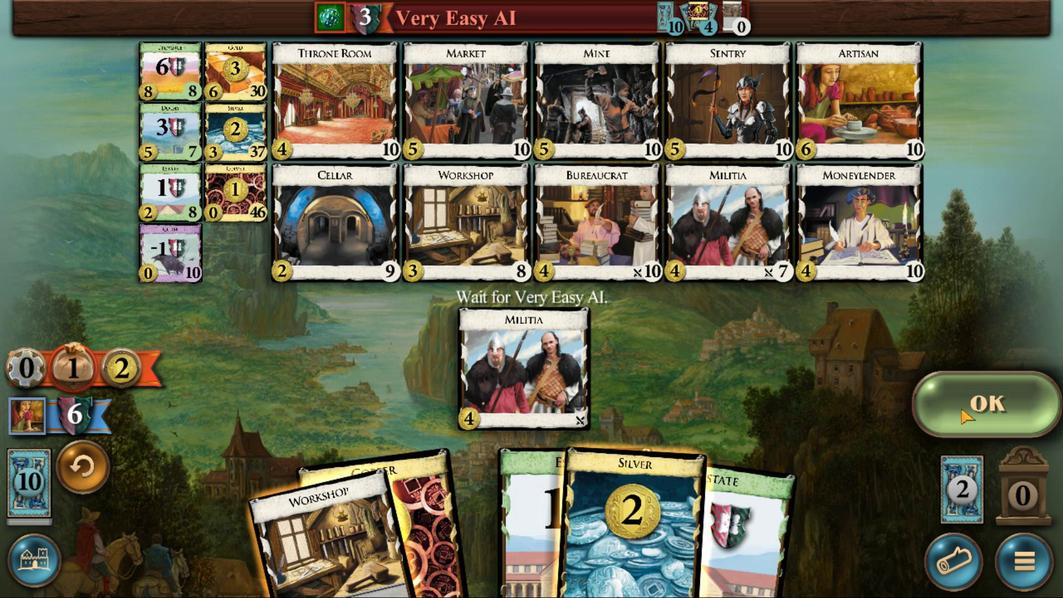 
Action: Mouse pressed left at (735, 455)
Screenshot: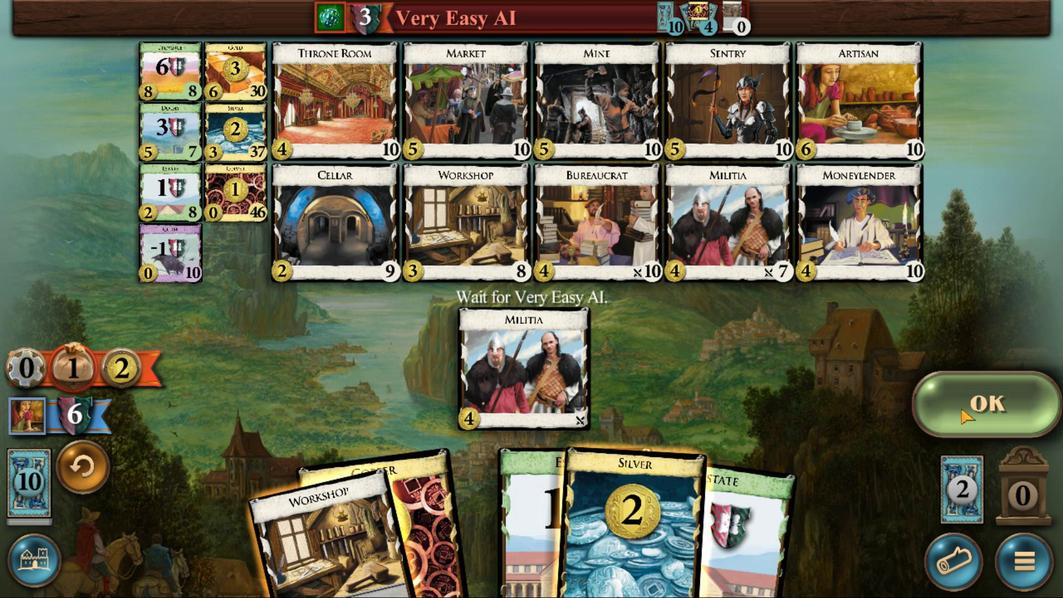 
Action: Mouse moved to (519, 485)
Screenshot: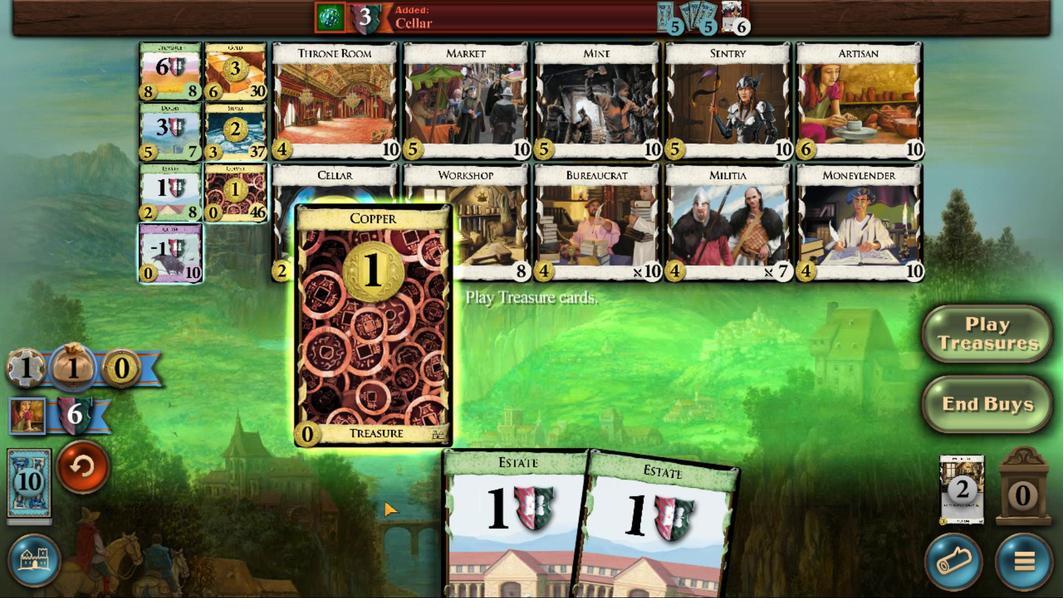 
Action: Mouse scrolled (519, 485) with delta (0, 0)
Screenshot: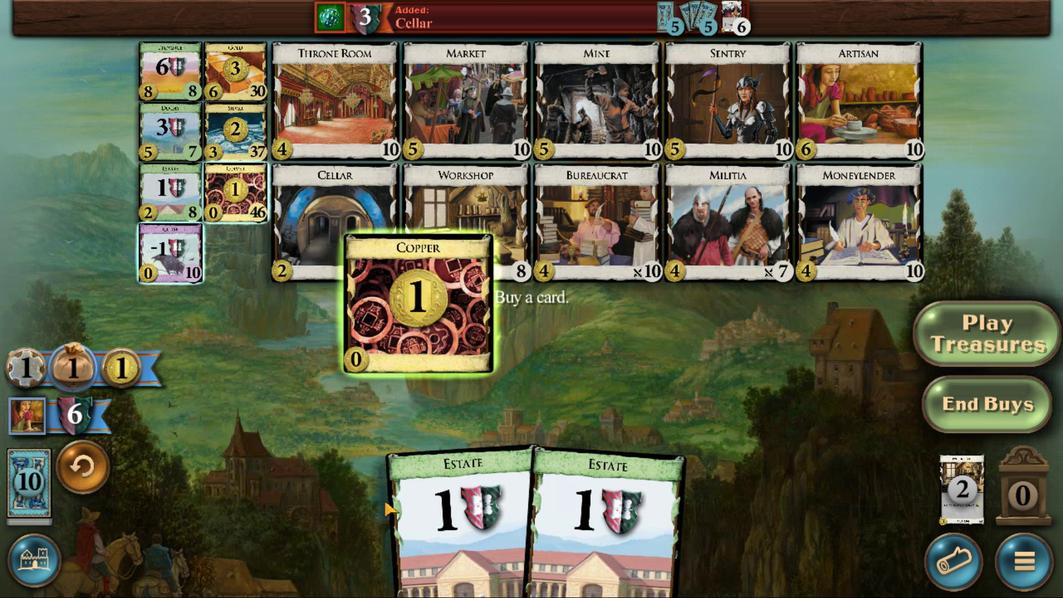 
Action: Mouse scrolled (519, 485) with delta (0, 0)
Screenshot: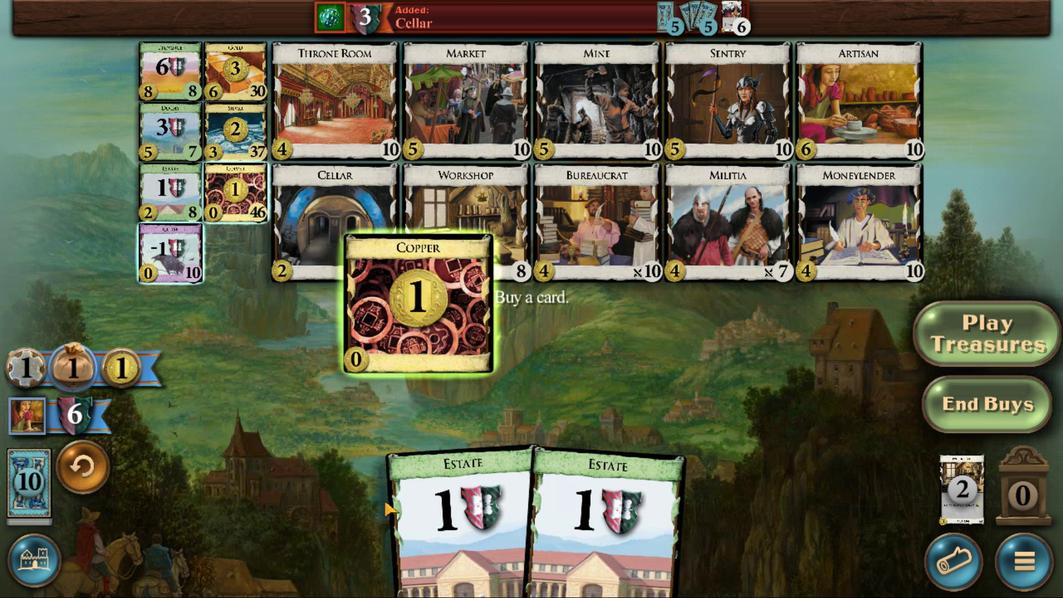 
Action: Mouse scrolled (519, 485) with delta (0, 0)
Screenshot: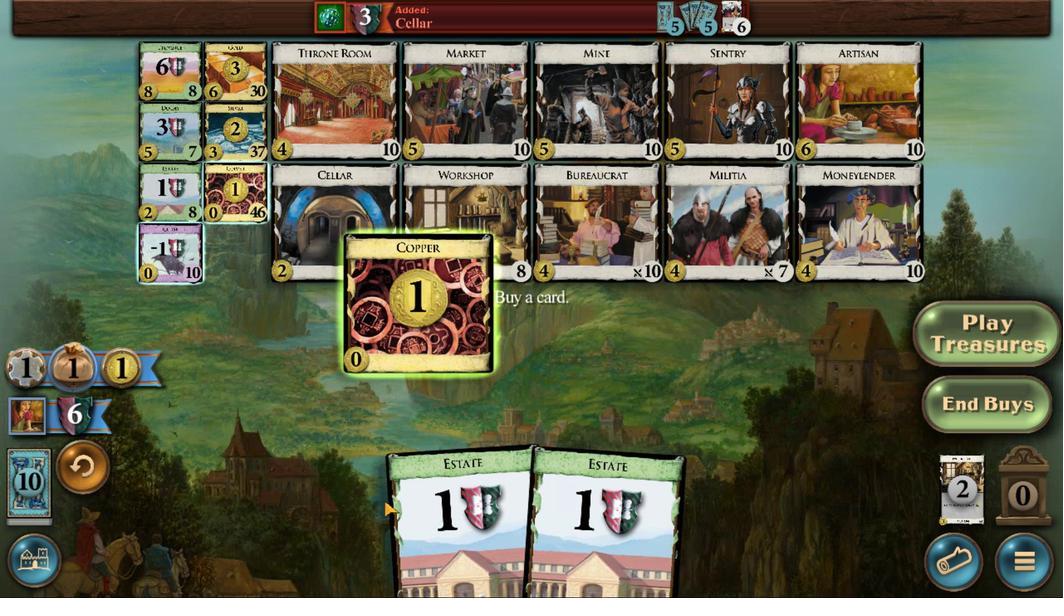 
Action: Mouse moved to (441, 407)
Screenshot: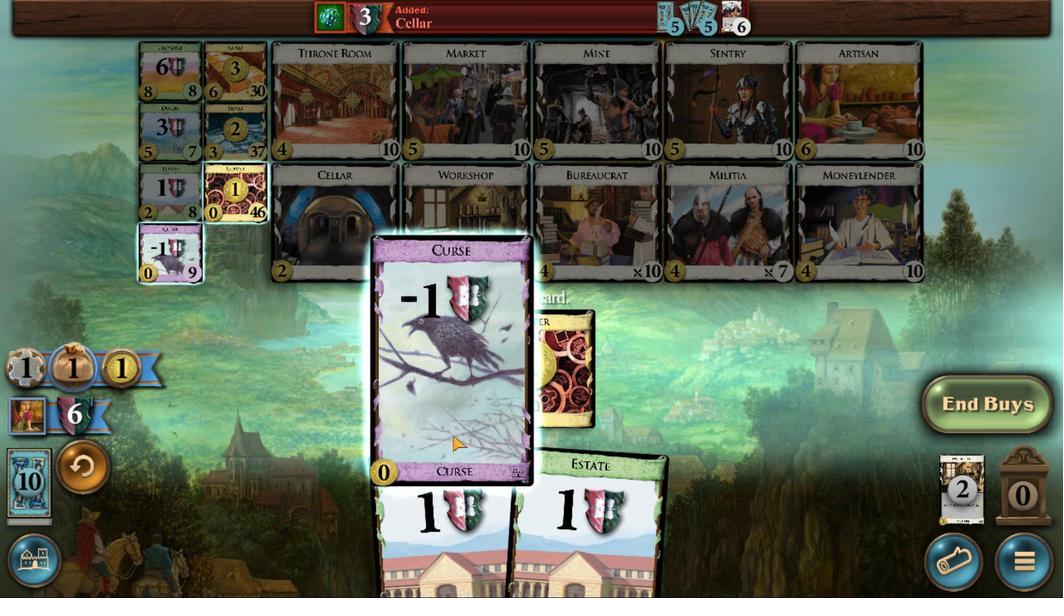 
Action: Mouse pressed left at (441, 407)
Screenshot: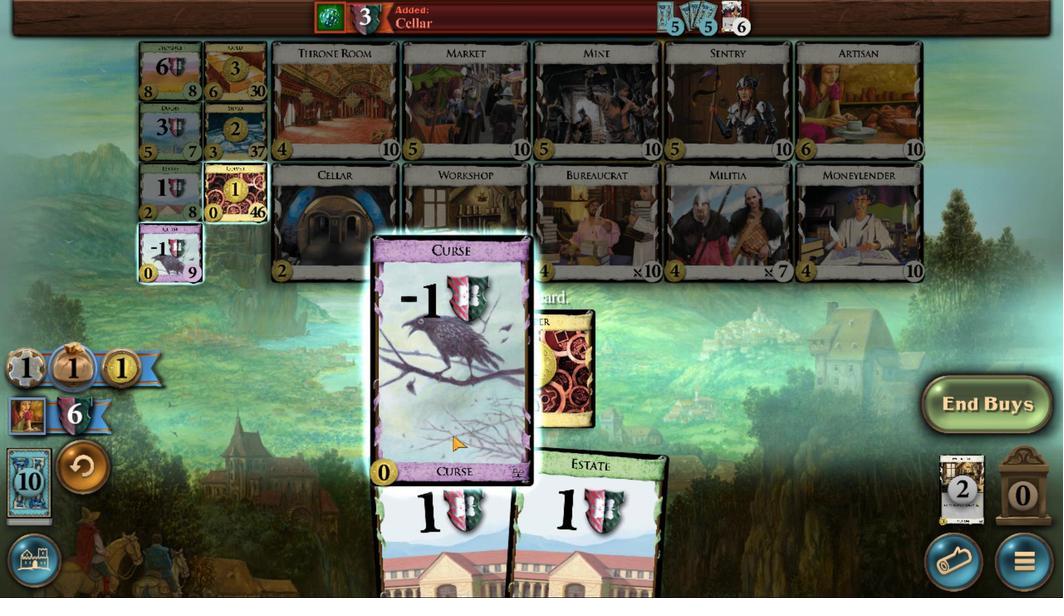 
Action: Mouse moved to (658, 498)
Screenshot: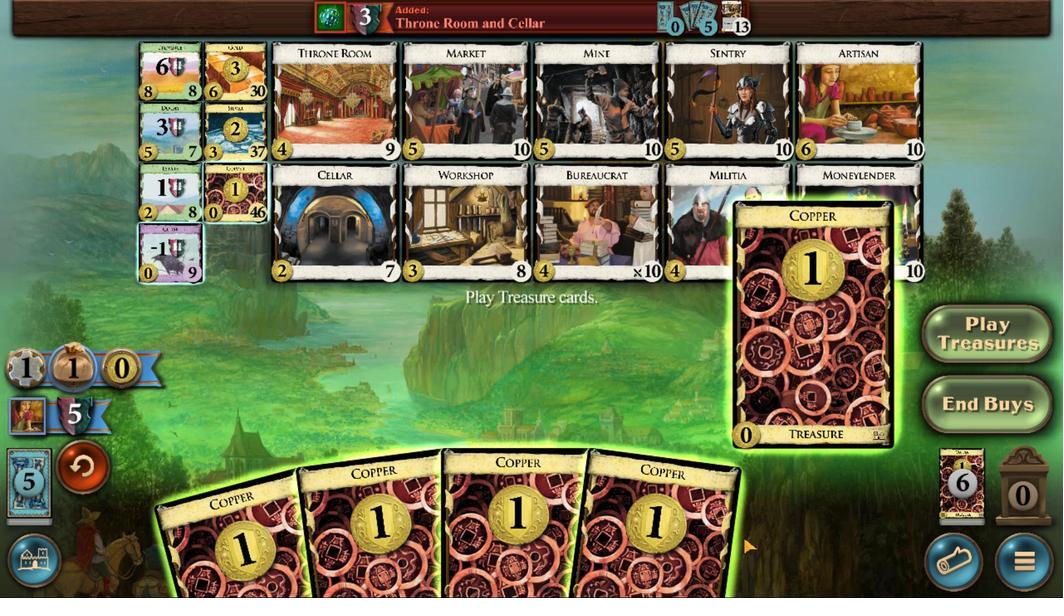 
Action: Mouse scrolled (658, 498) with delta (0, 0)
Screenshot: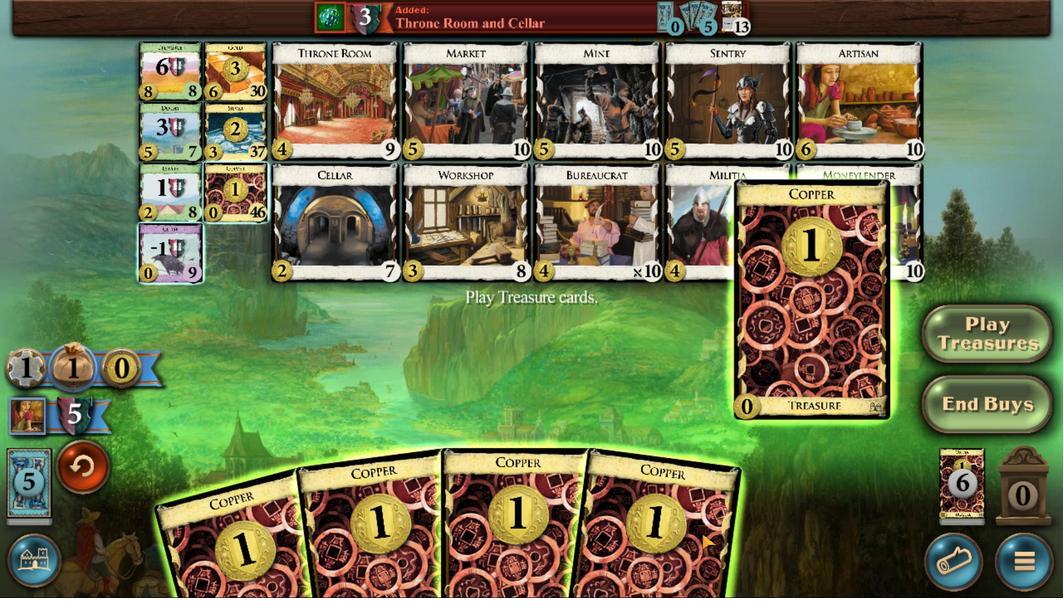 
Action: Mouse scrolled (658, 498) with delta (0, 0)
Screenshot: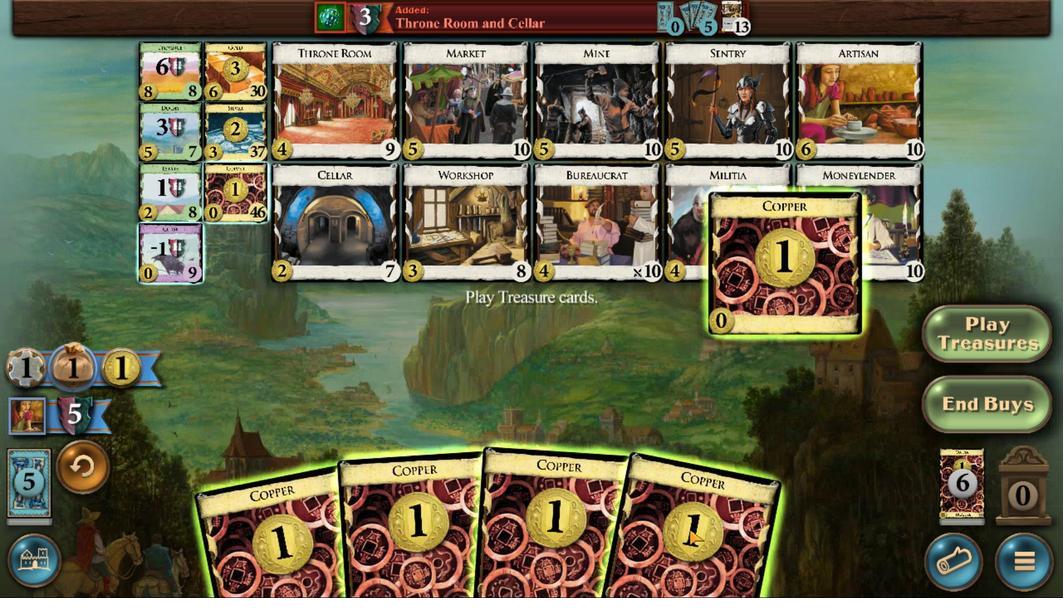 
Action: Mouse scrolled (658, 498) with delta (0, 0)
Screenshot: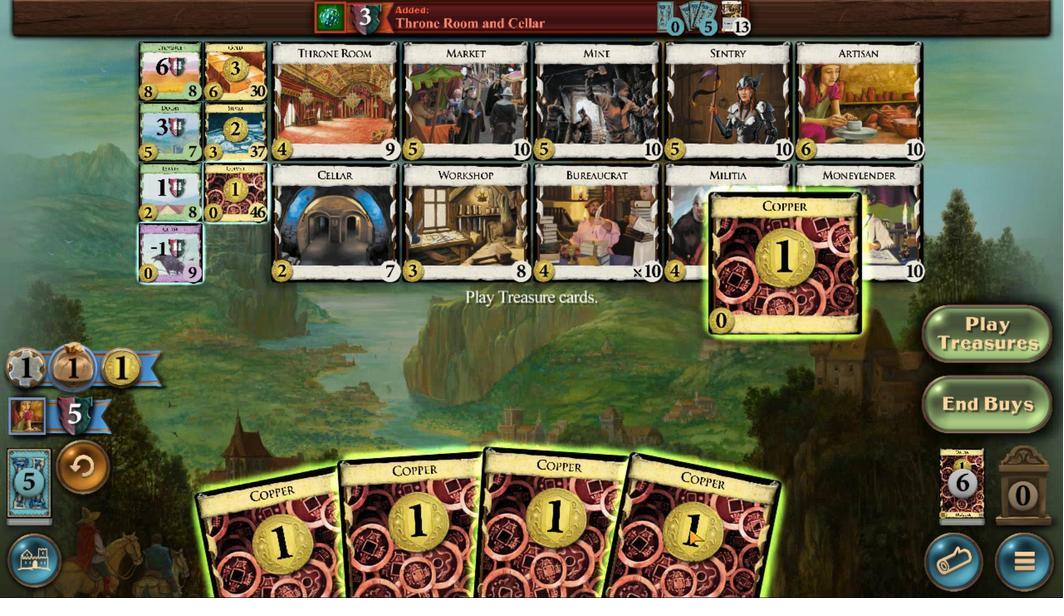 
Action: Mouse scrolled (658, 498) with delta (0, 0)
Screenshot: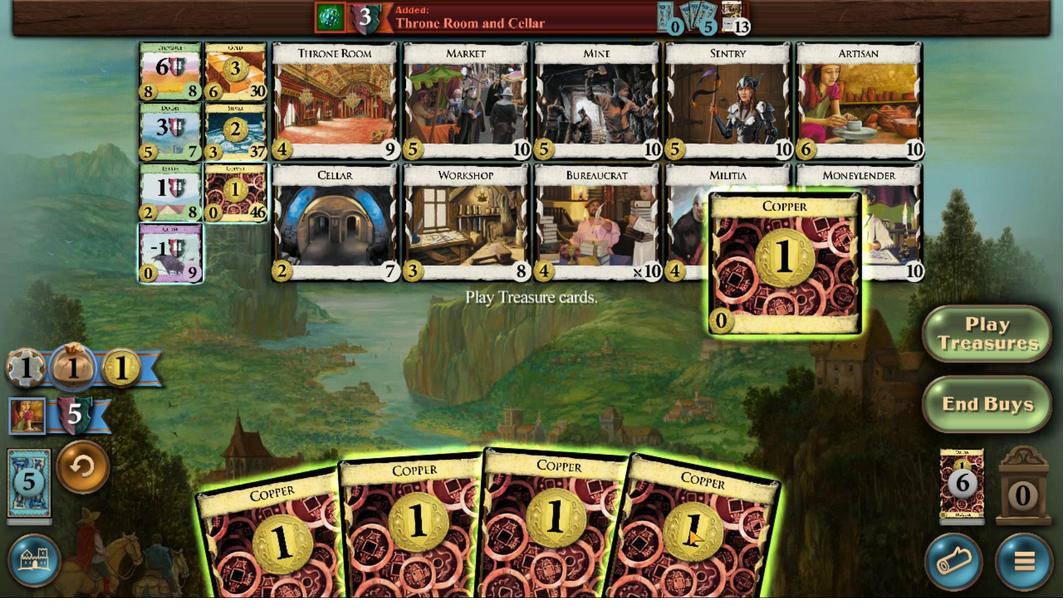 
Action: Mouse moved to (633, 494)
Screenshot: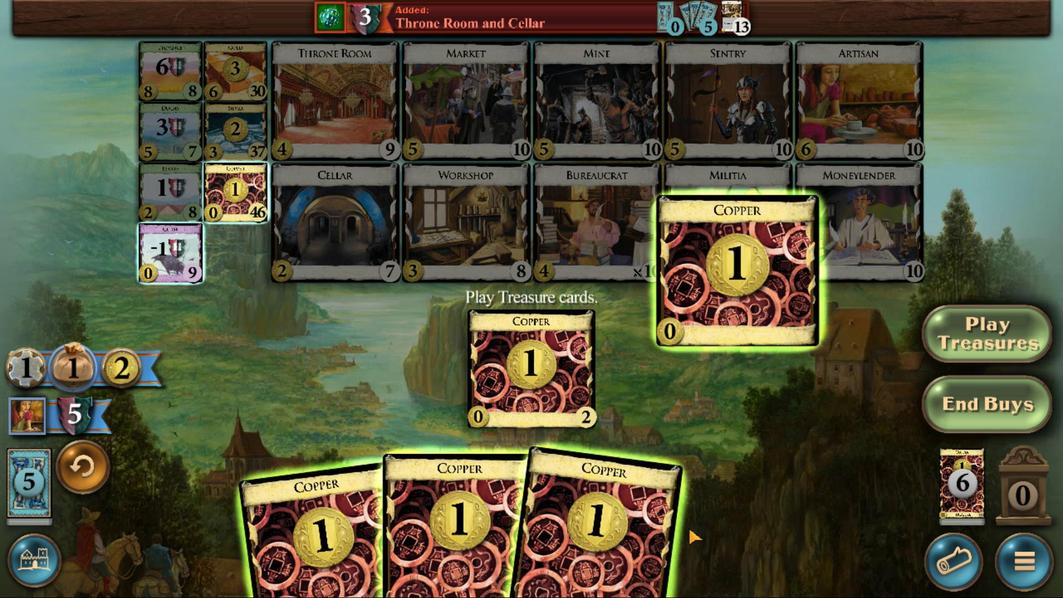 
Action: Mouse scrolled (633, 494) with delta (0, 0)
Screenshot: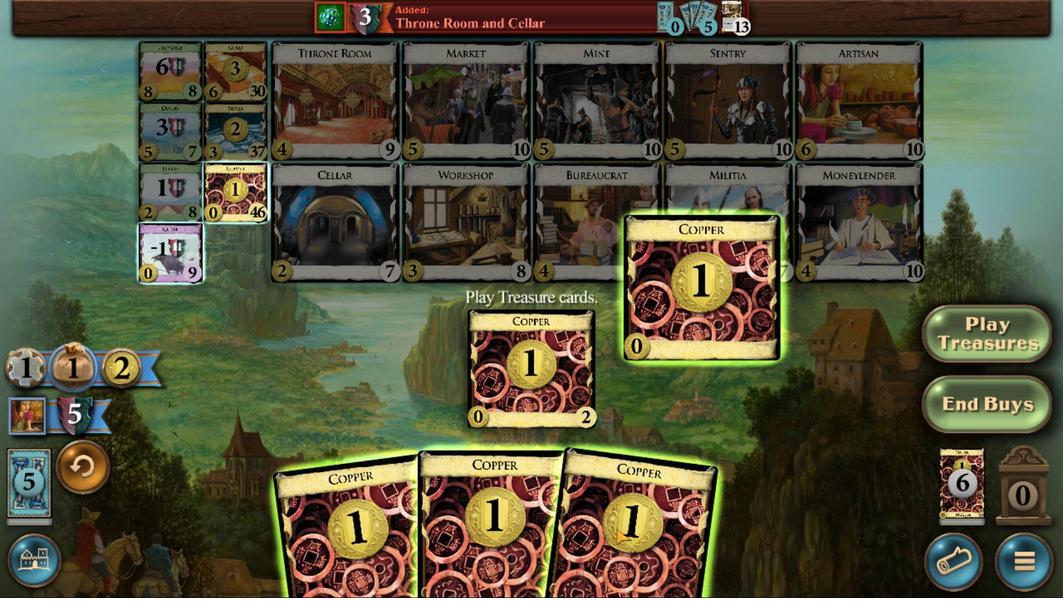 
Action: Mouse scrolled (633, 494) with delta (0, 0)
Screenshot: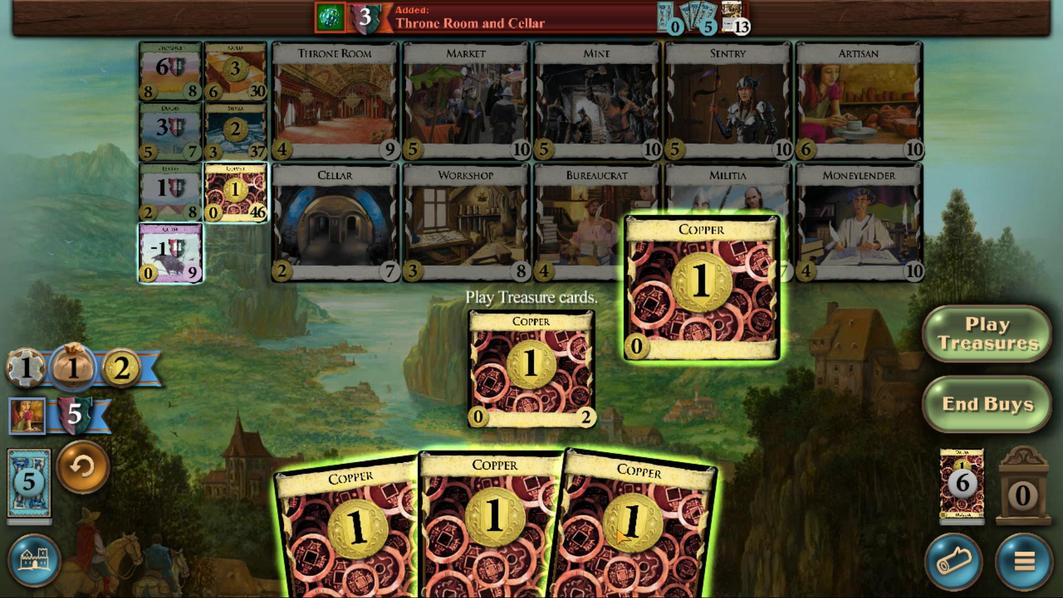 
Action: Mouse scrolled (633, 494) with delta (0, 0)
Screenshot: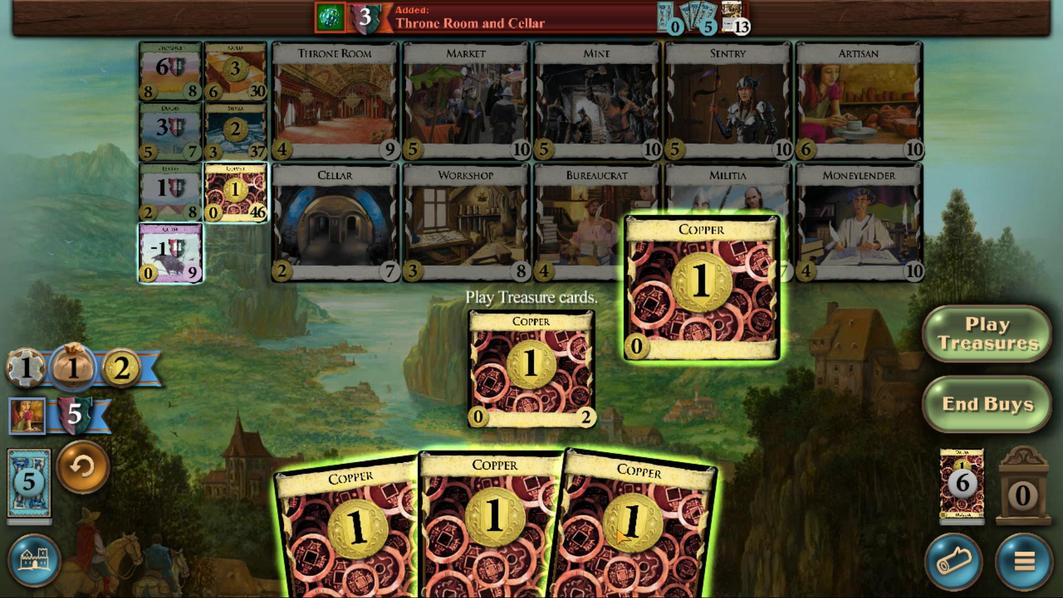 
Action: Mouse moved to (607, 494)
Screenshot: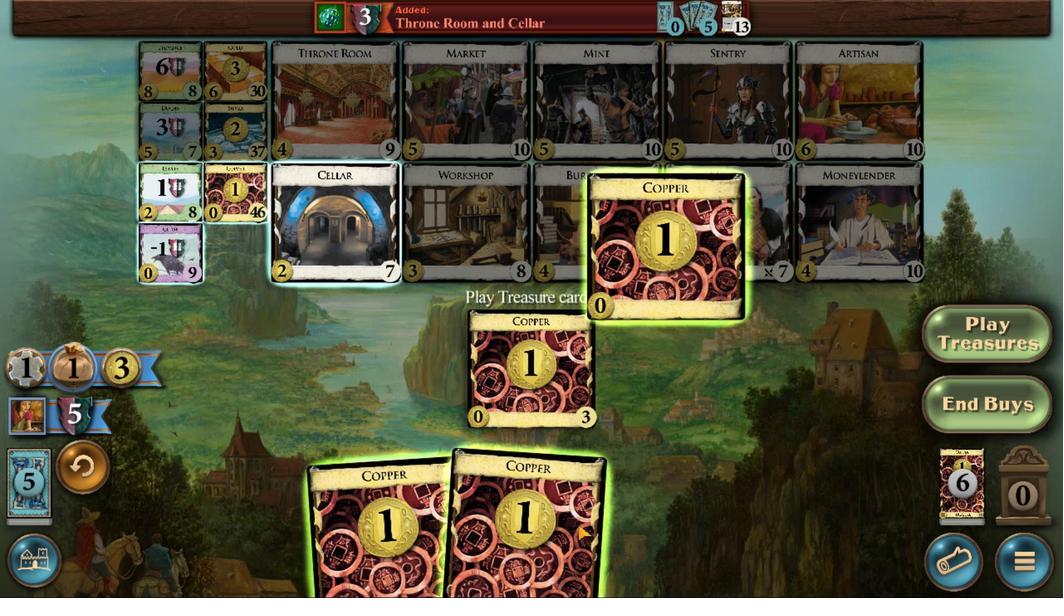 
Action: Mouse scrolled (607, 494) with delta (0, 0)
Screenshot: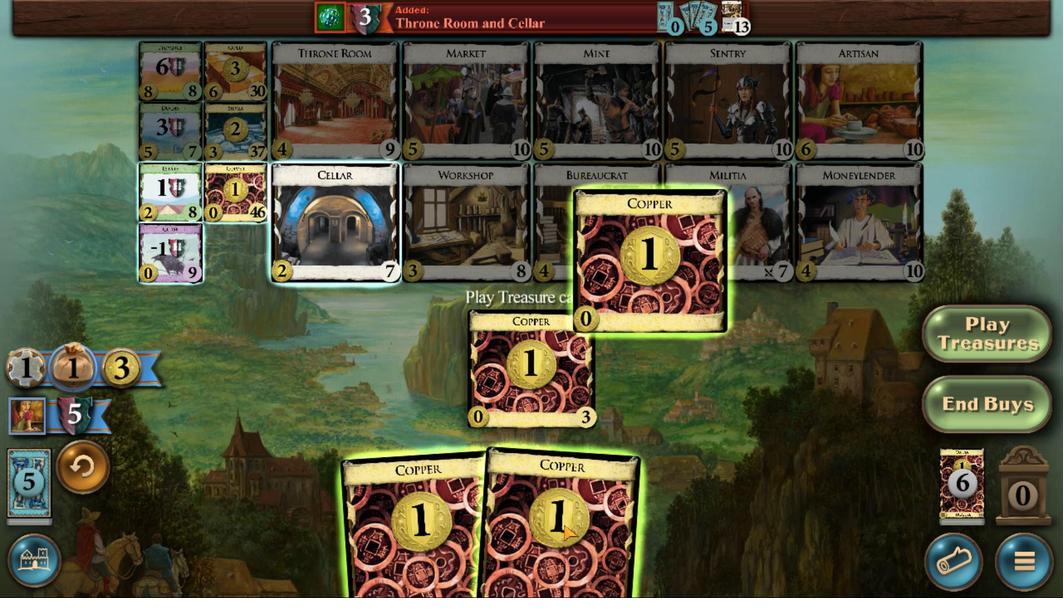 
Action: Mouse scrolled (607, 494) with delta (0, 0)
Screenshot: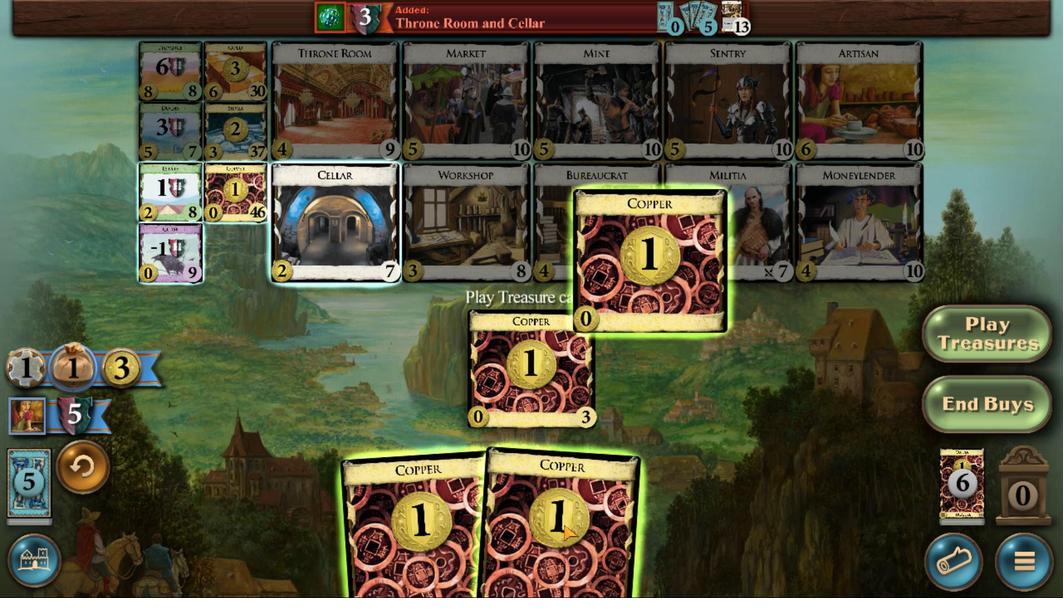 
Action: Mouse scrolled (607, 494) with delta (0, 0)
Screenshot: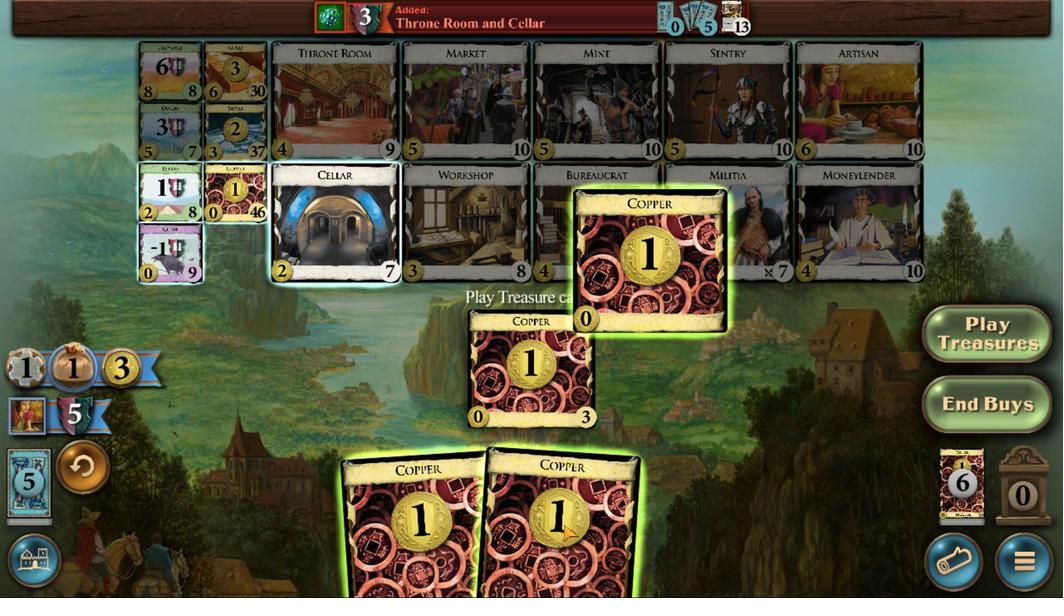 
Action: Mouse moved to (586, 493)
Screenshot: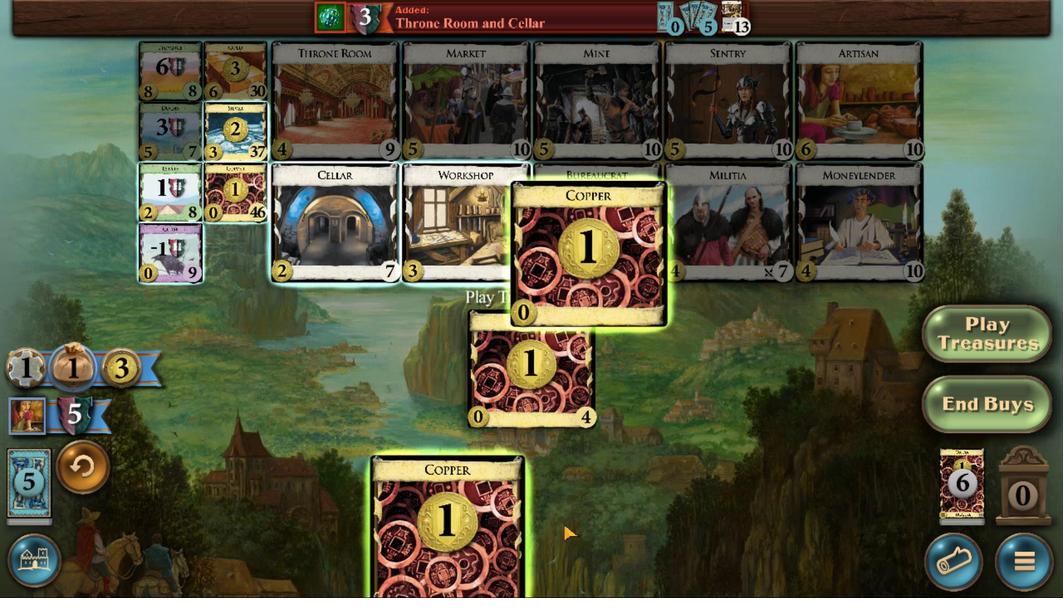 
Action: Mouse scrolled (586, 493) with delta (0, 0)
Screenshot: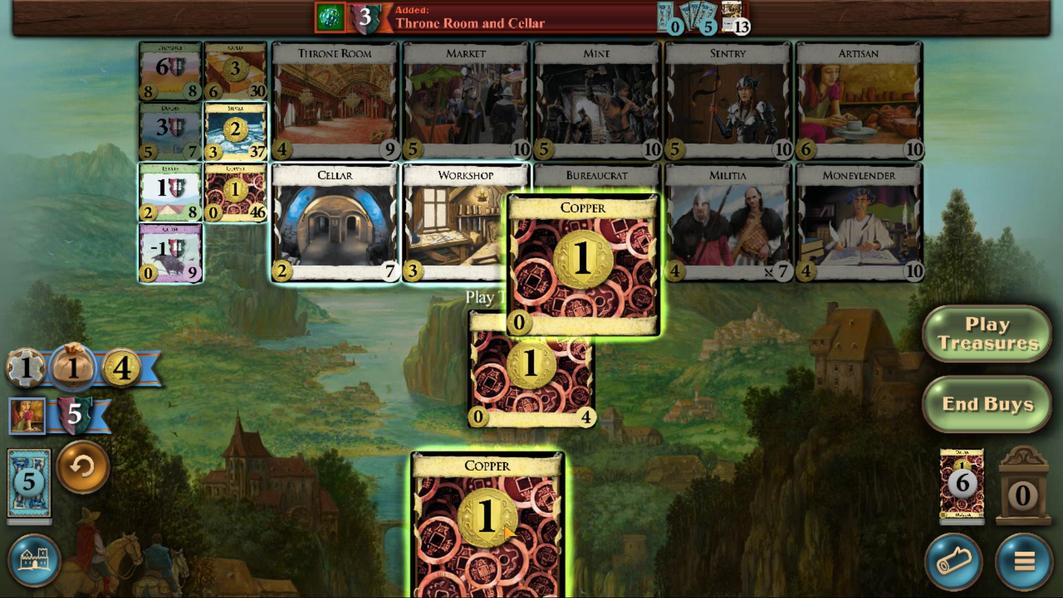 
Action: Mouse scrolled (586, 493) with delta (0, 0)
Screenshot: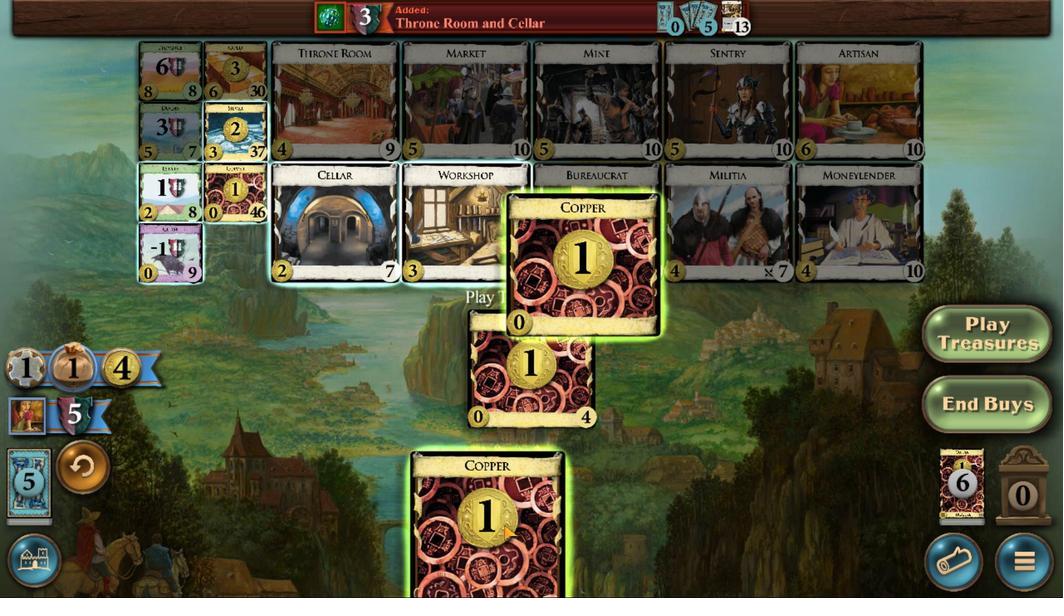 
Action: Mouse scrolled (586, 493) with delta (0, 0)
Screenshot: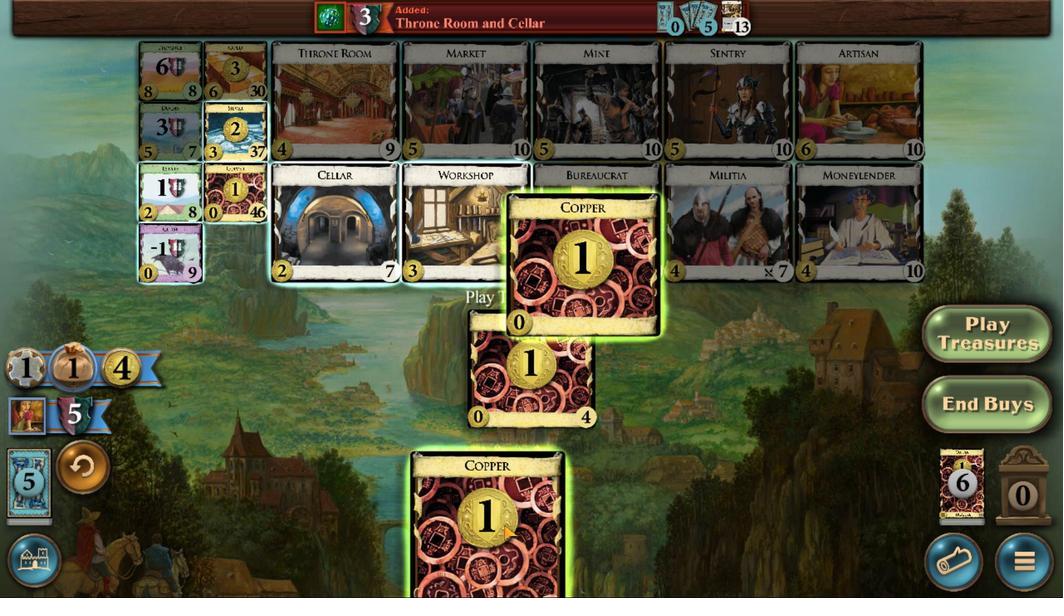 
Action: Mouse moved to (556, 493)
Screenshot: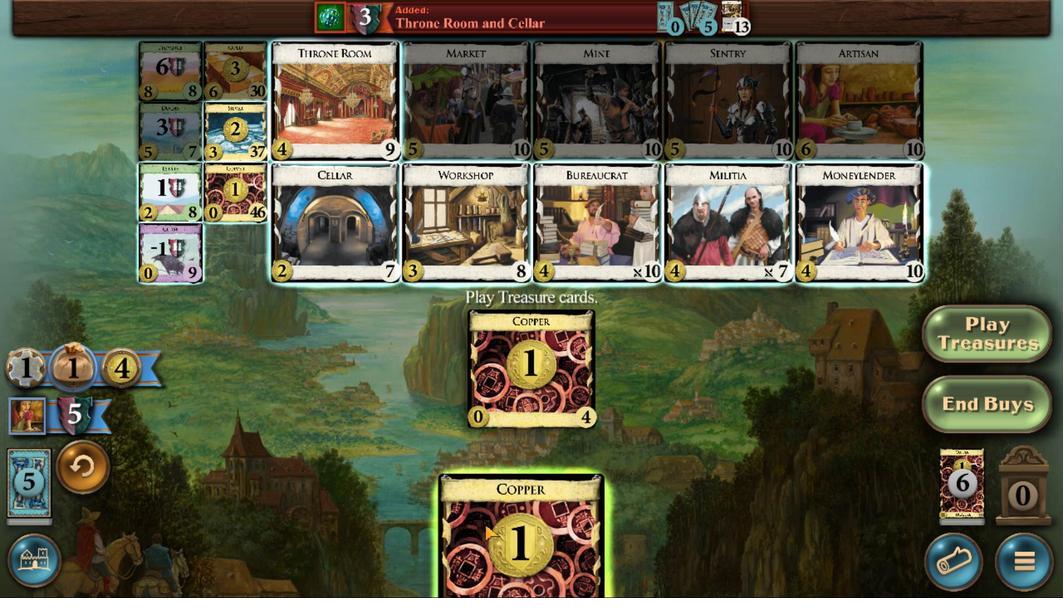 
Action: Mouse scrolled (556, 493) with delta (0, 0)
Screenshot: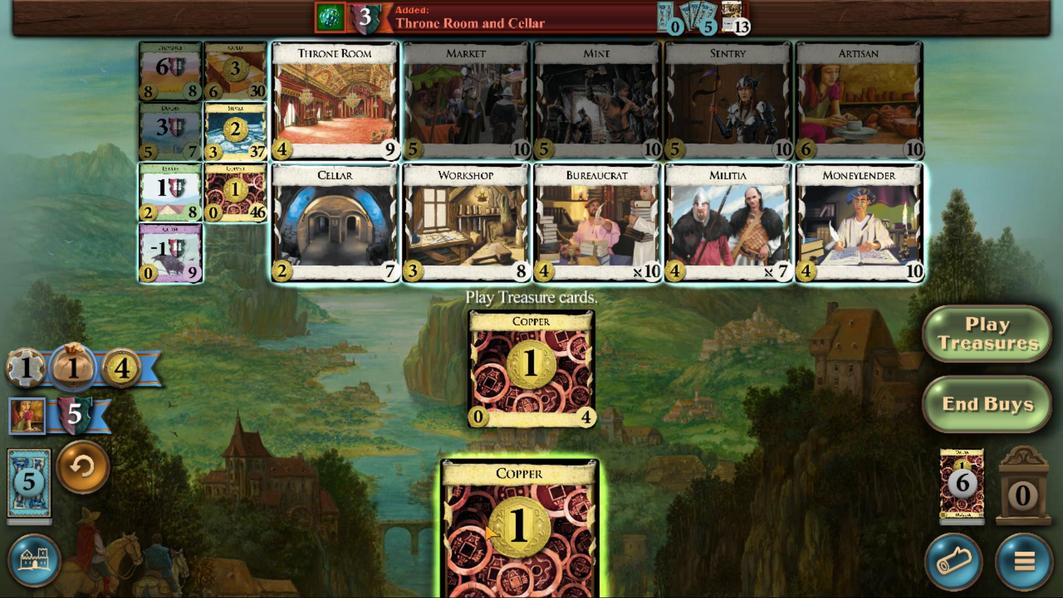 
Action: Mouse scrolled (556, 493) with delta (0, 0)
Screenshot: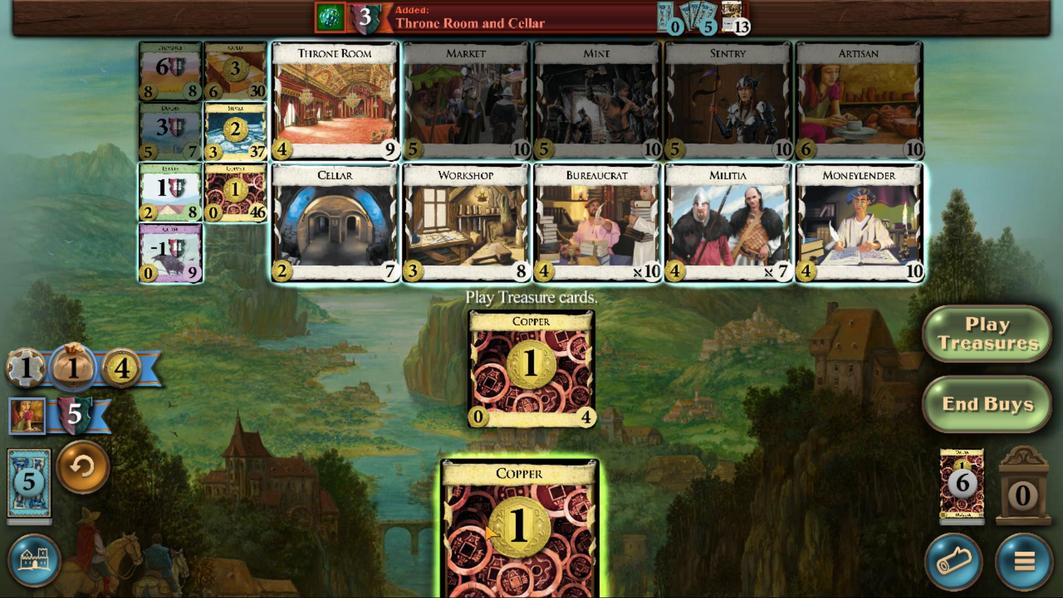 
Action: Mouse scrolled (556, 493) with delta (0, 0)
Screenshot: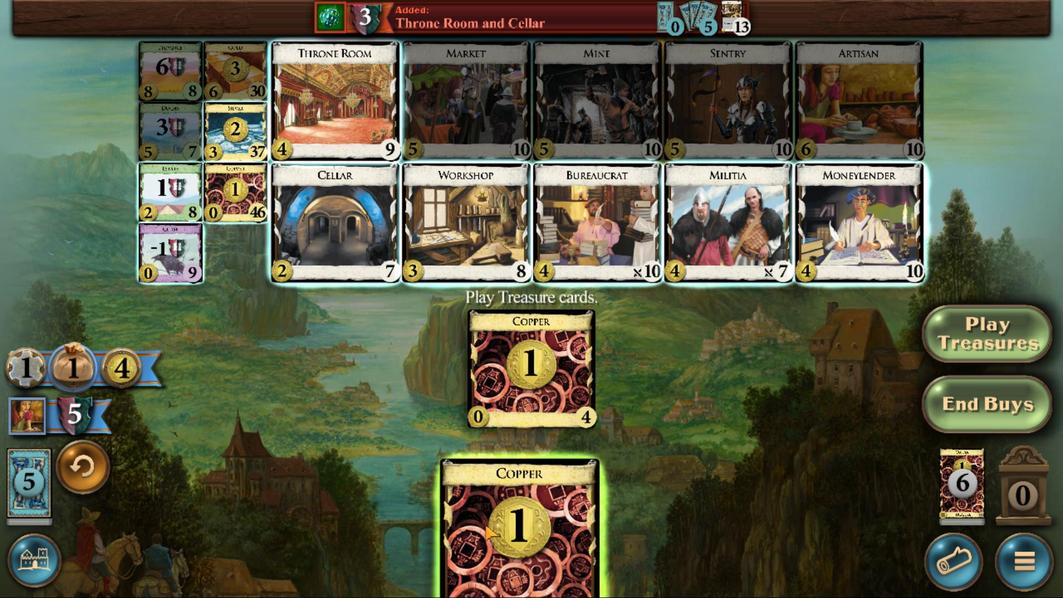 
Action: Mouse moved to (556, 493)
Screenshot: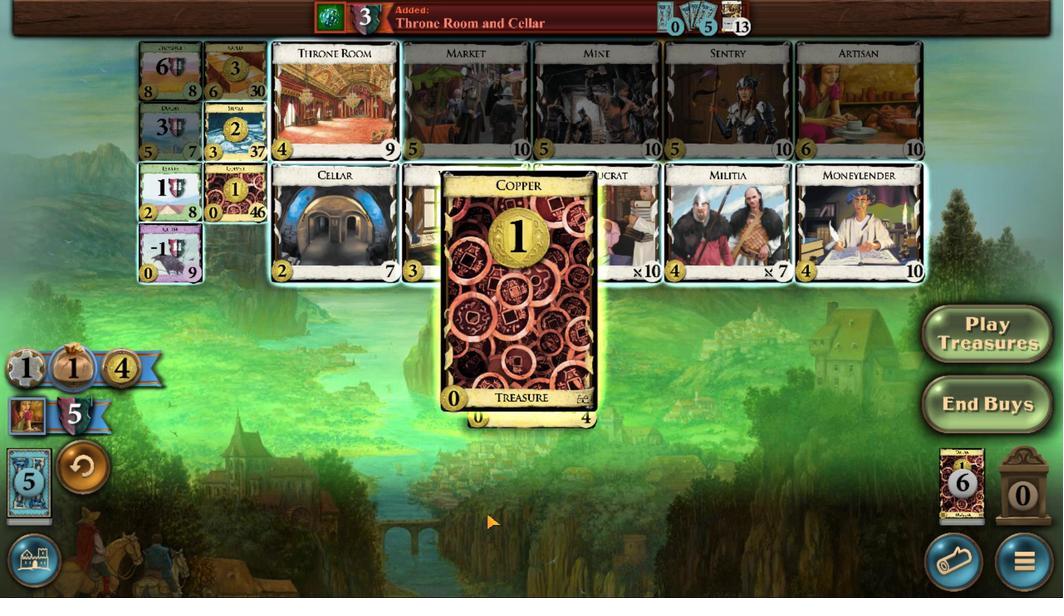 
Action: Mouse scrolled (556, 492) with delta (0, 0)
Screenshot: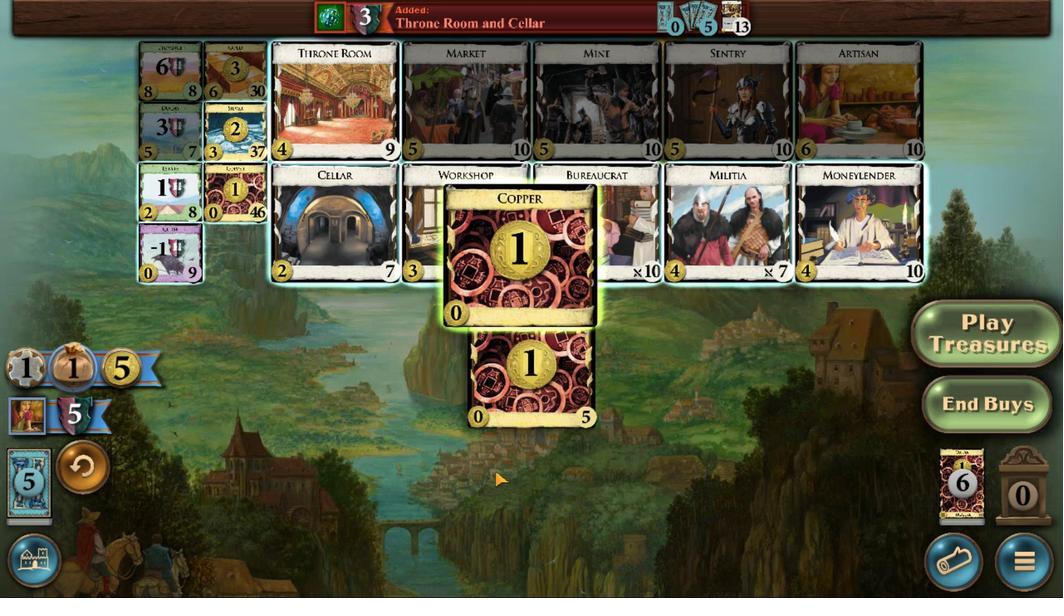 
Action: Mouse scrolled (556, 492) with delta (0, 0)
Screenshot: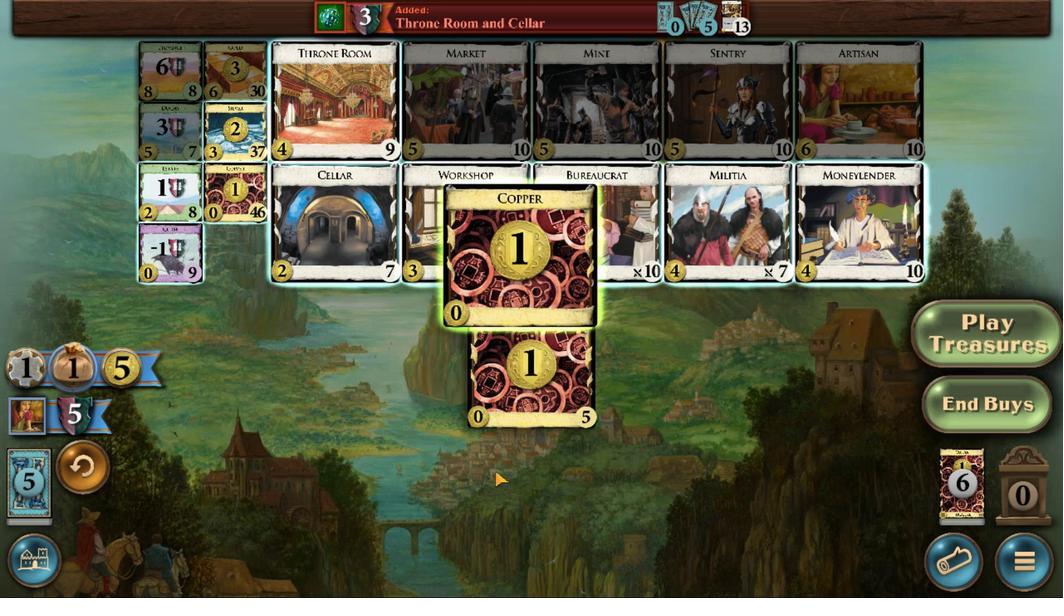 
Action: Mouse scrolled (556, 492) with delta (0, 0)
Screenshot: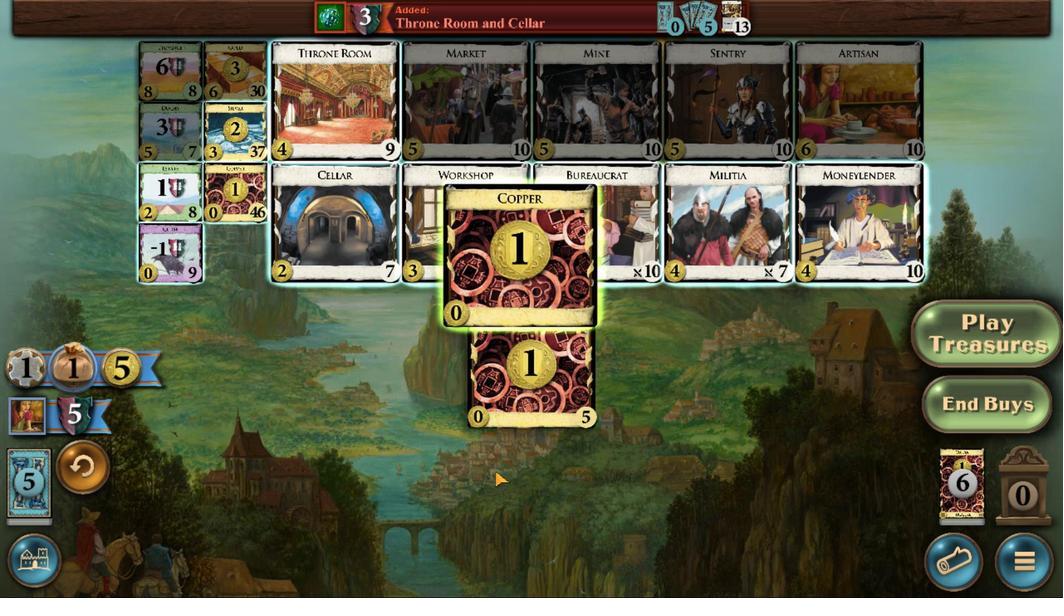 
Action: Mouse scrolled (556, 492) with delta (0, 0)
Screenshot: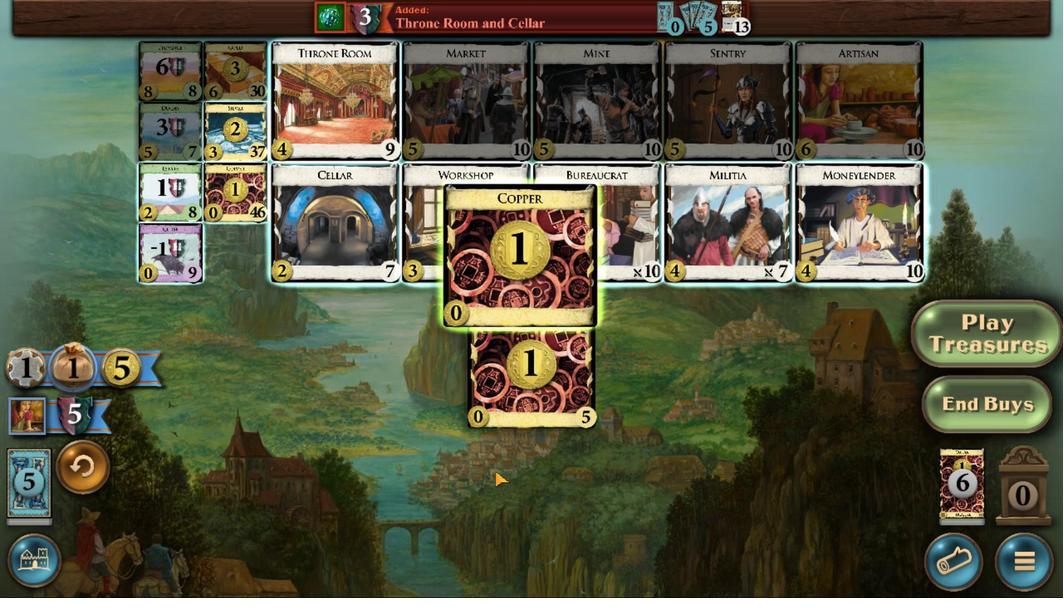 
Action: Mouse moved to (428, 367)
Screenshot: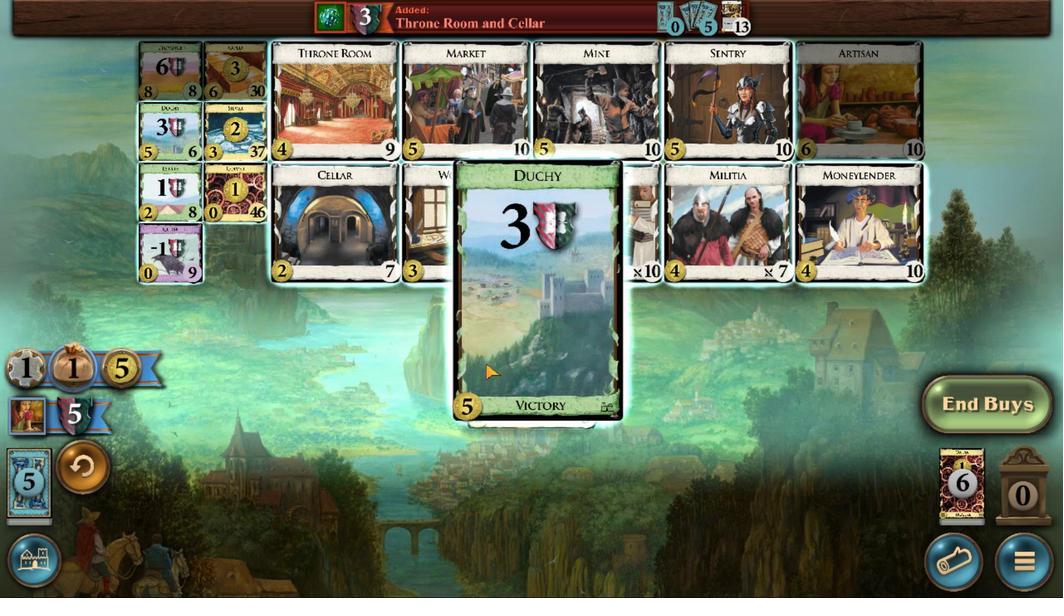 
Action: Mouse pressed left at (428, 367)
Screenshot: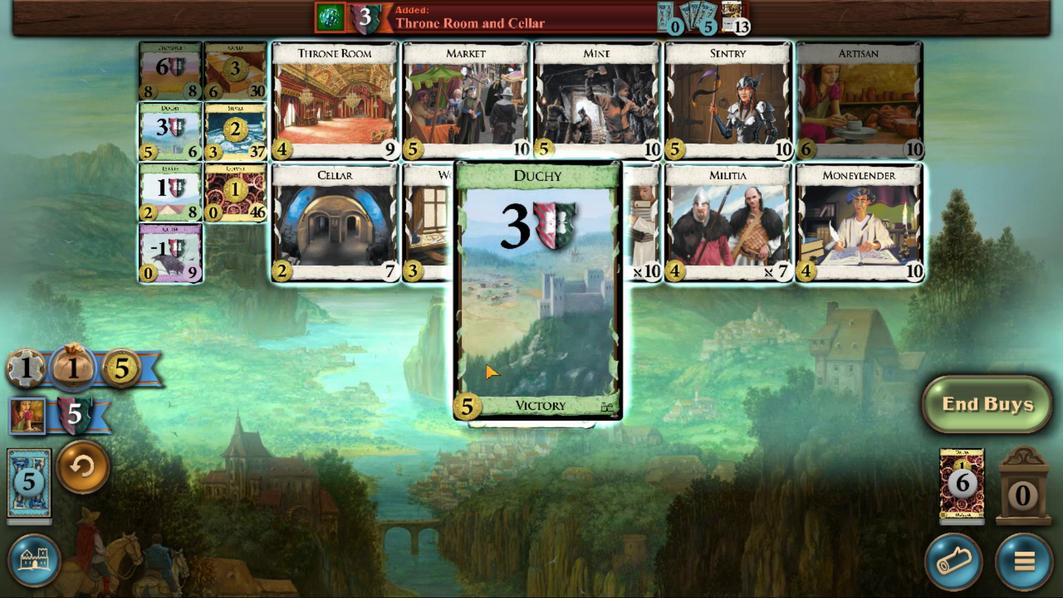 
Action: Mouse moved to (571, 479)
Screenshot: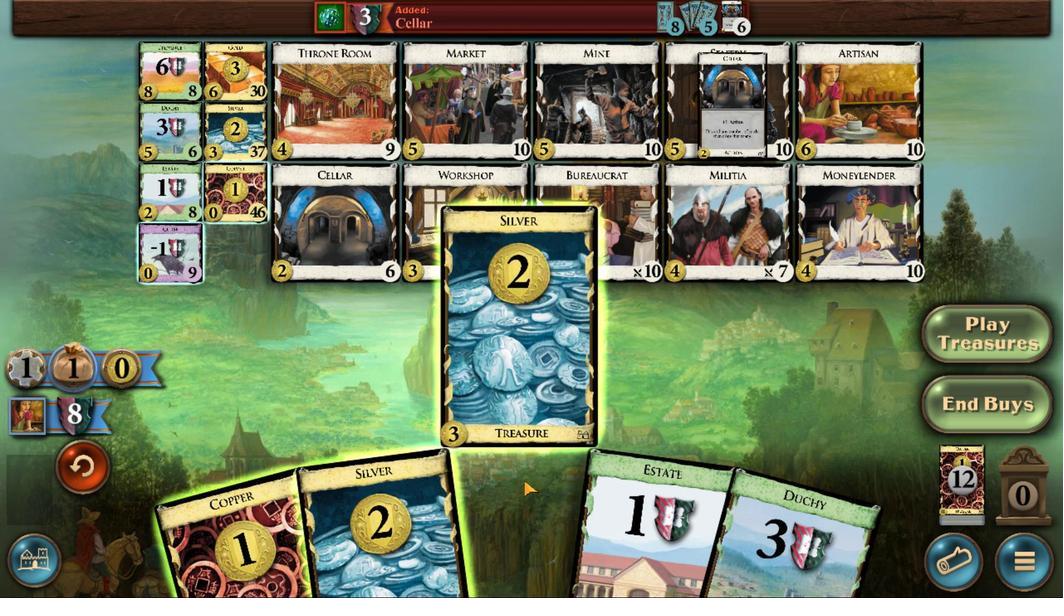 
Action: Mouse scrolled (571, 479) with delta (0, 0)
Screenshot: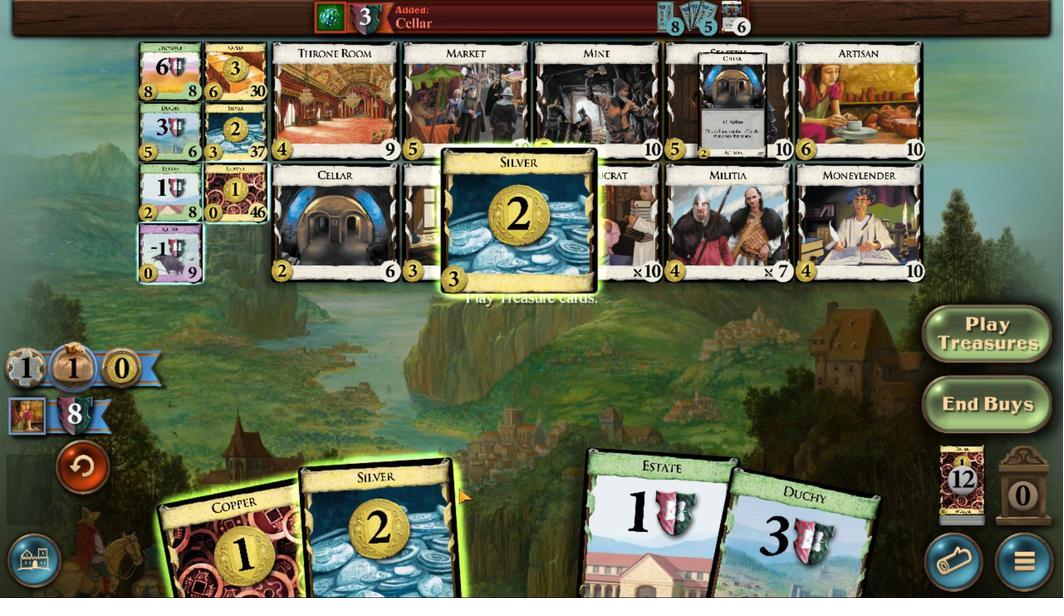 
Action: Mouse scrolled (571, 479) with delta (0, 0)
Screenshot: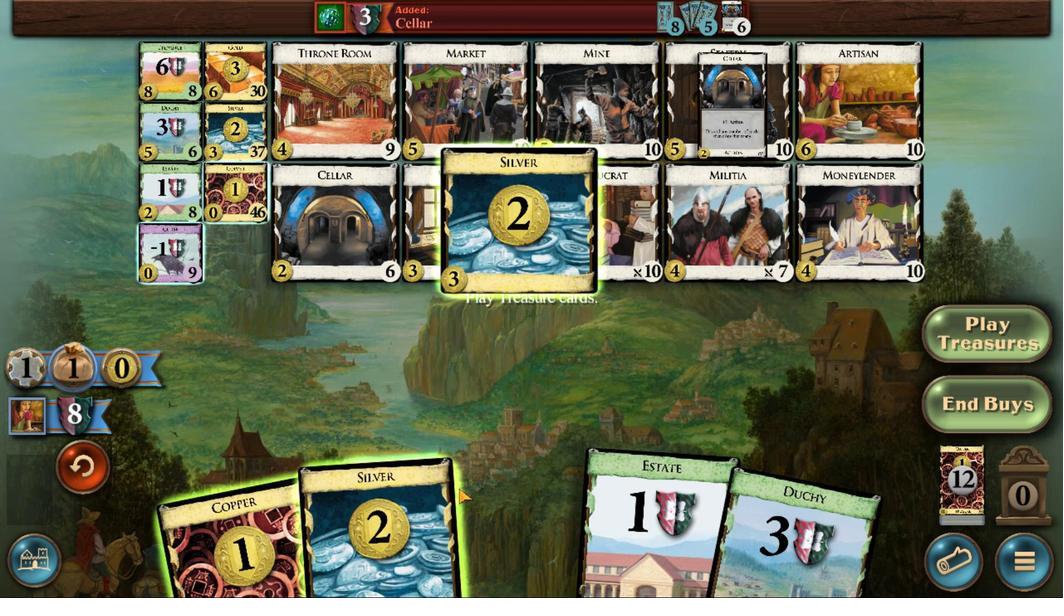 
Action: Mouse scrolled (571, 479) with delta (0, 0)
Screenshot: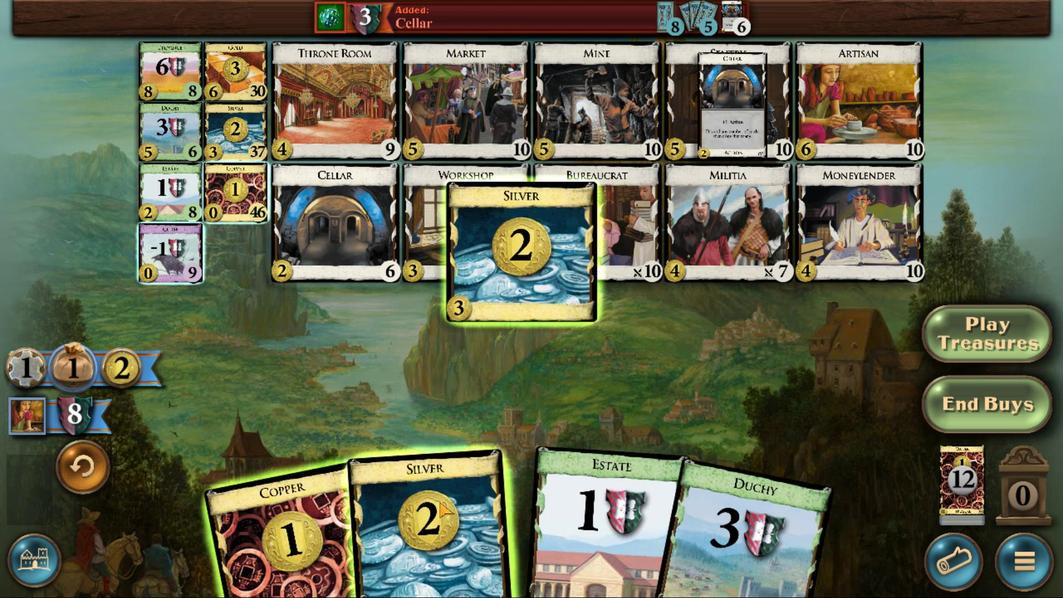
Action: Mouse scrolled (571, 479) with delta (0, 0)
Screenshot: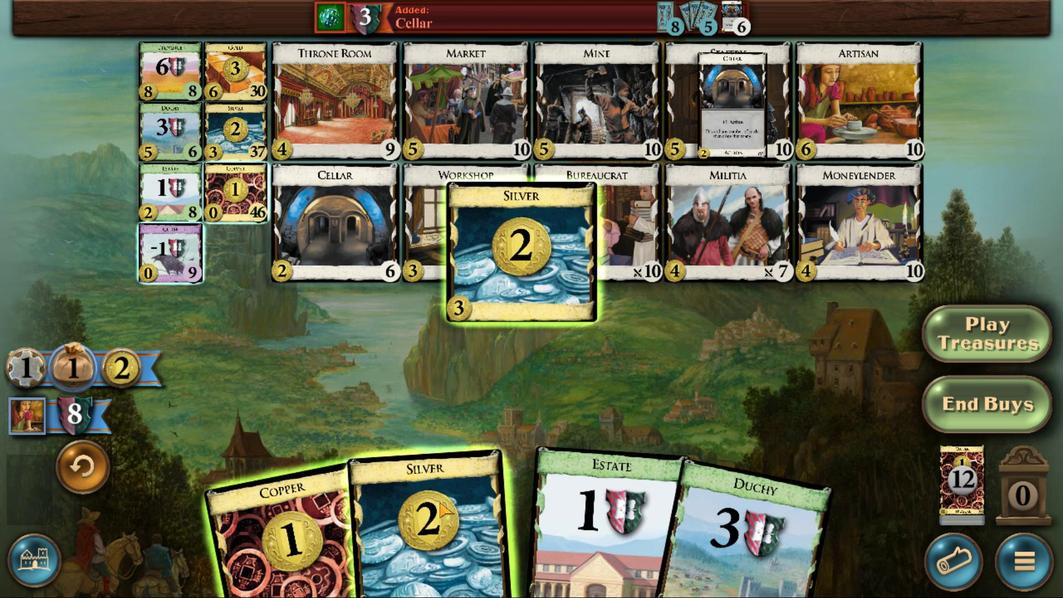 
Action: Mouse moved to (539, 486)
Screenshot: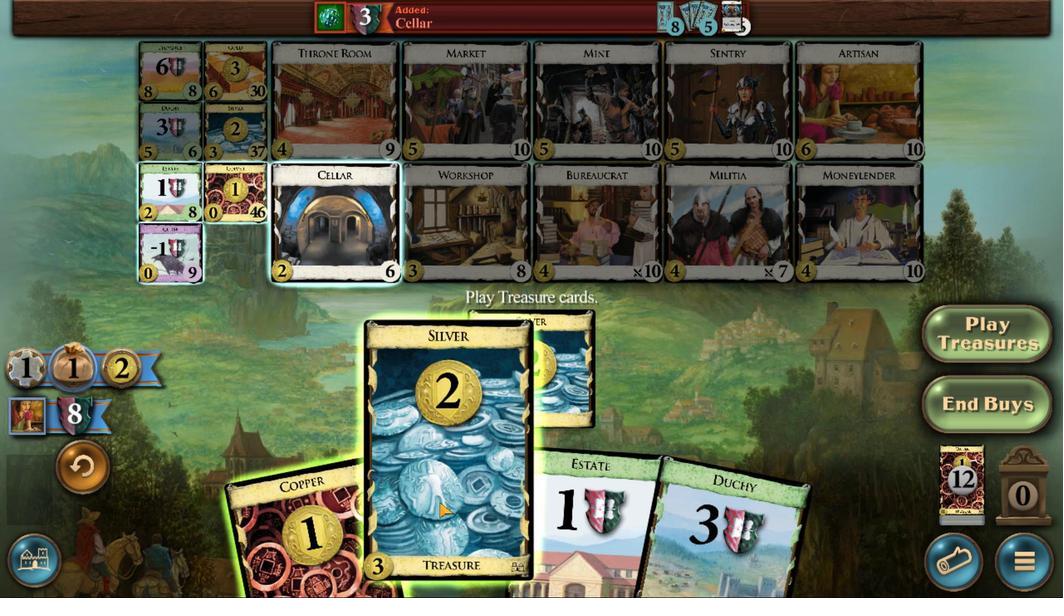 
Action: Mouse scrolled (539, 485) with delta (0, 0)
Screenshot: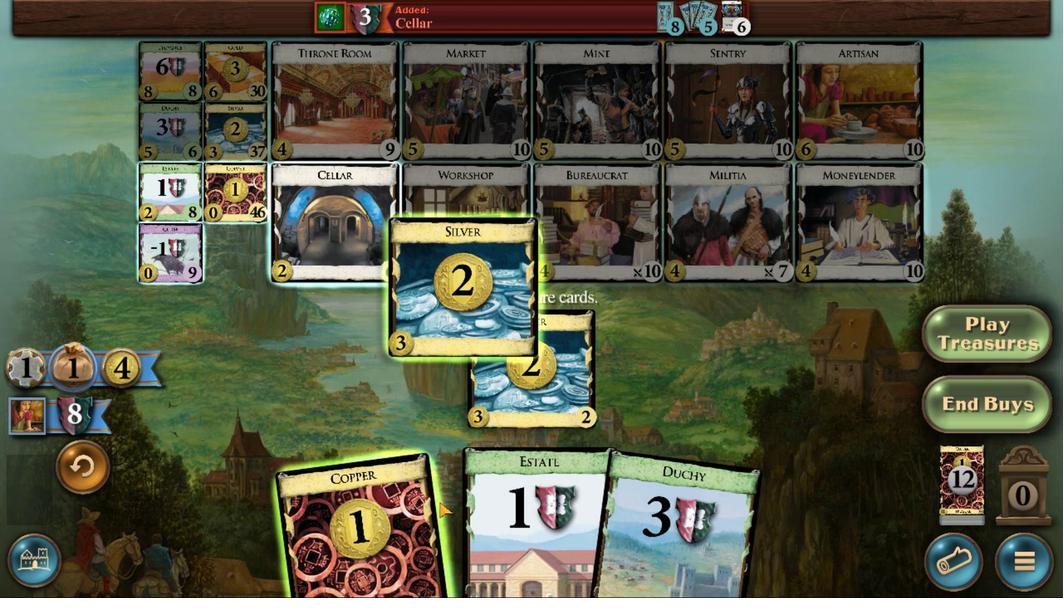 
Action: Mouse scrolled (539, 485) with delta (0, 0)
Screenshot: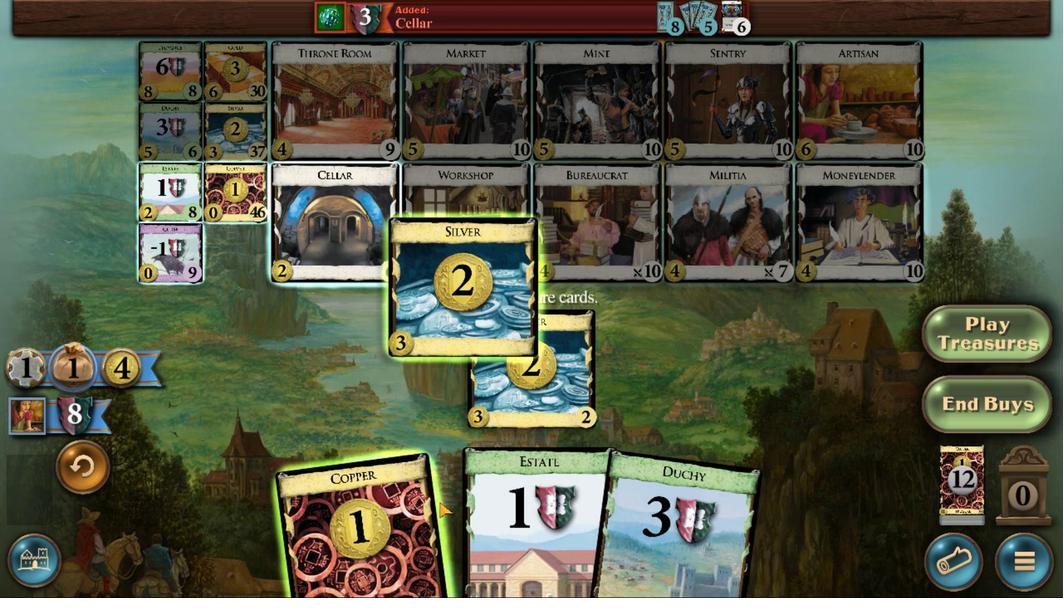 
Action: Mouse scrolled (539, 485) with delta (0, 0)
Screenshot: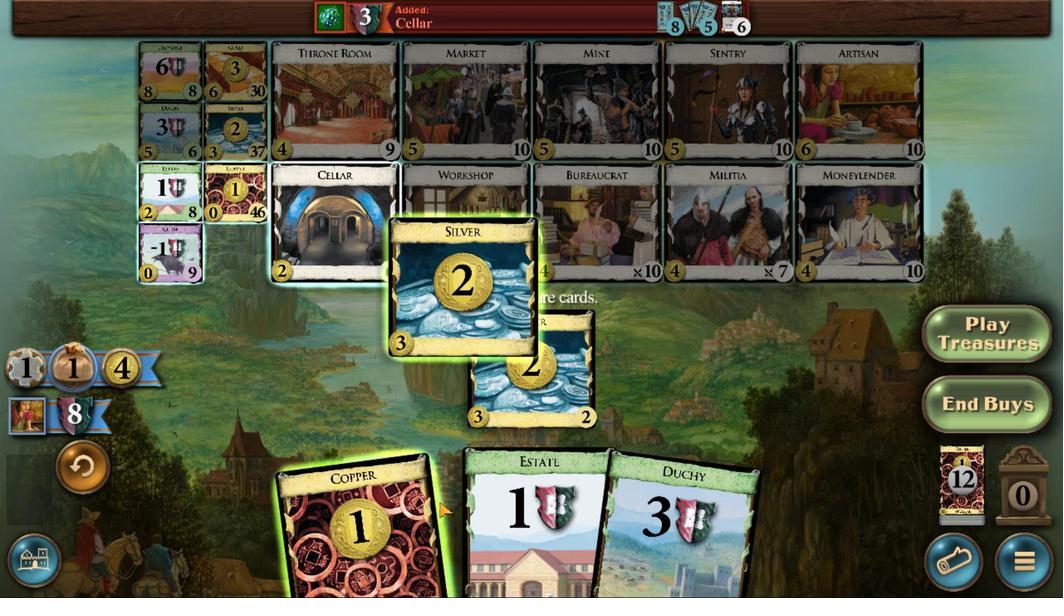
Action: Mouse scrolled (539, 485) with delta (0, 0)
Screenshot: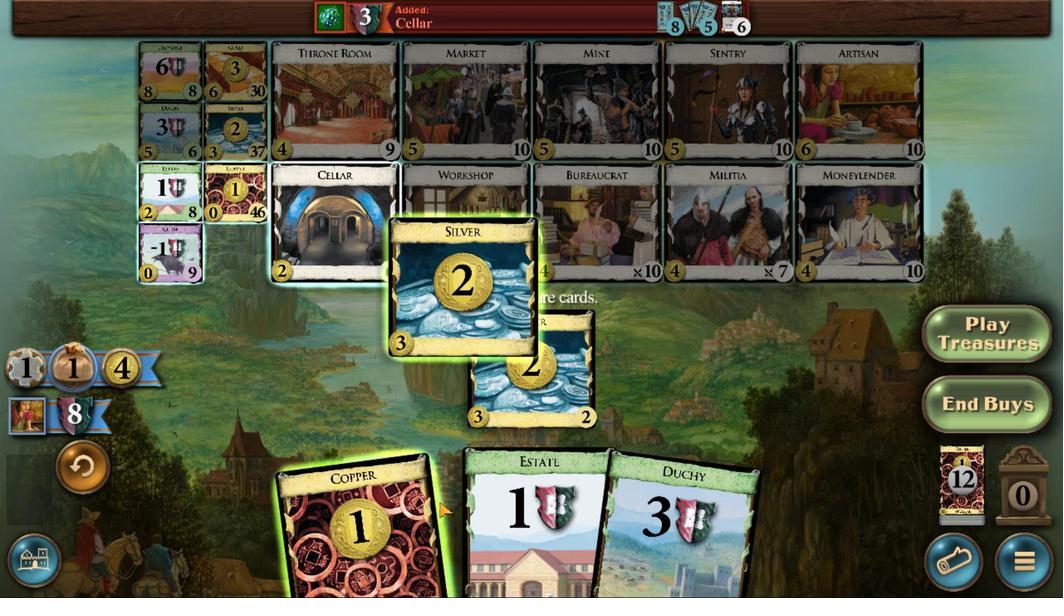 
Action: Mouse moved to (525, 486)
Screenshot: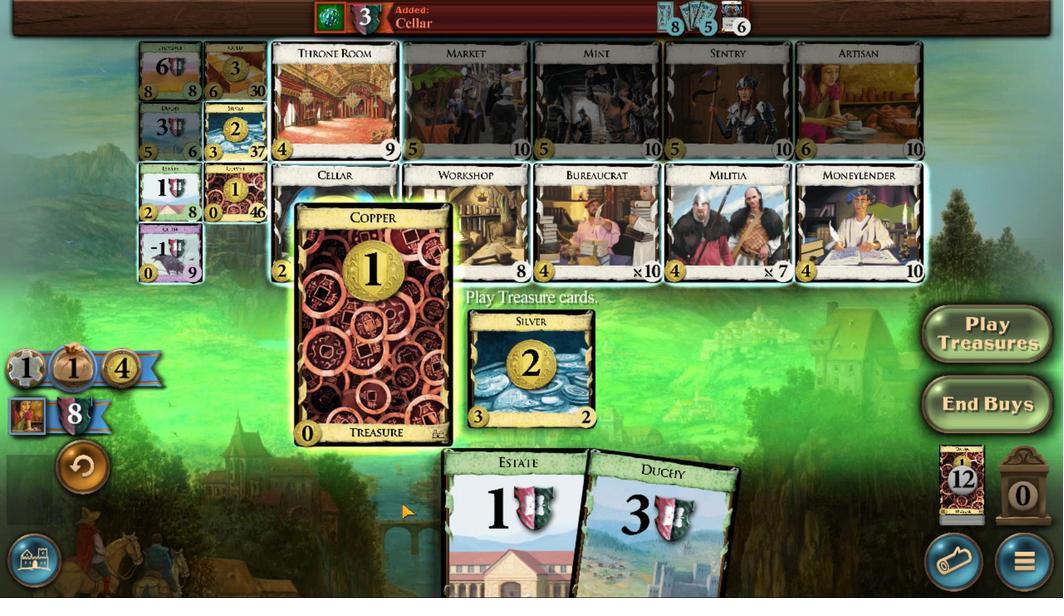 
Action: Mouse scrolled (525, 486) with delta (0, 0)
Screenshot: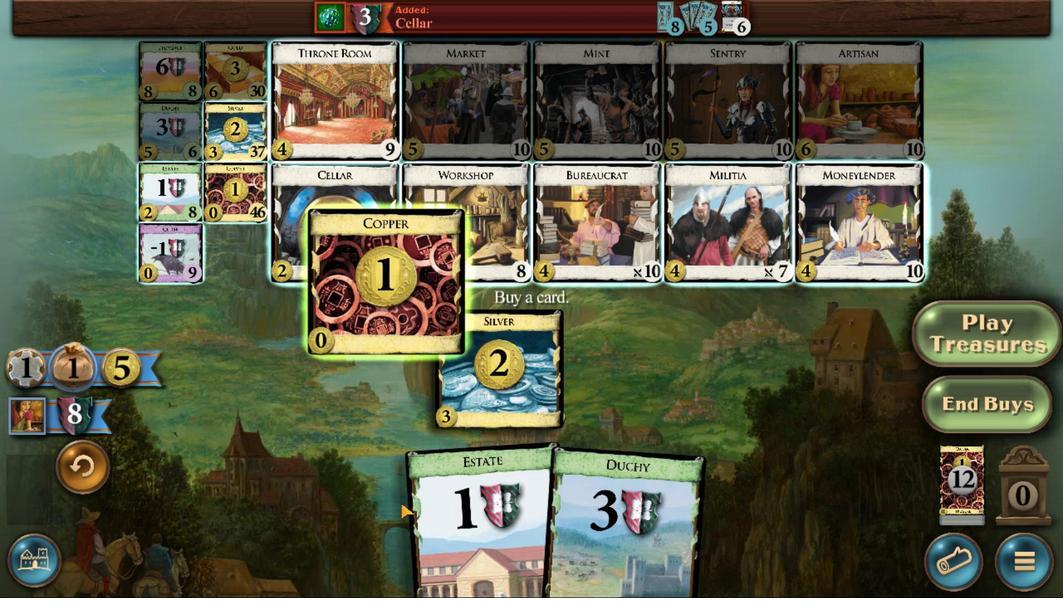 
Action: Mouse scrolled (525, 486) with delta (0, 0)
Screenshot: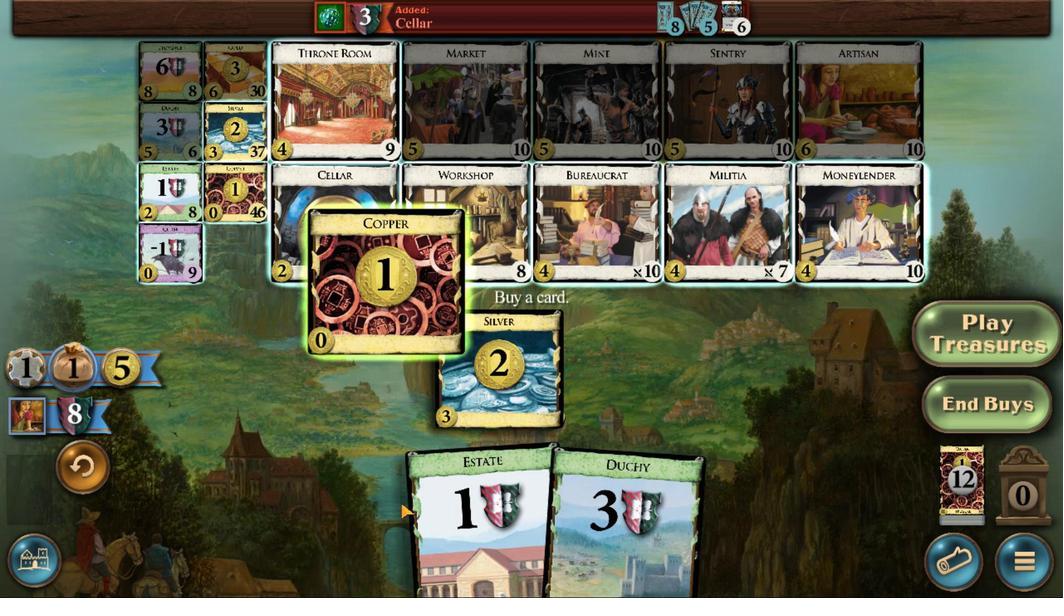 
Action: Mouse scrolled (525, 486) with delta (0, 0)
Screenshot: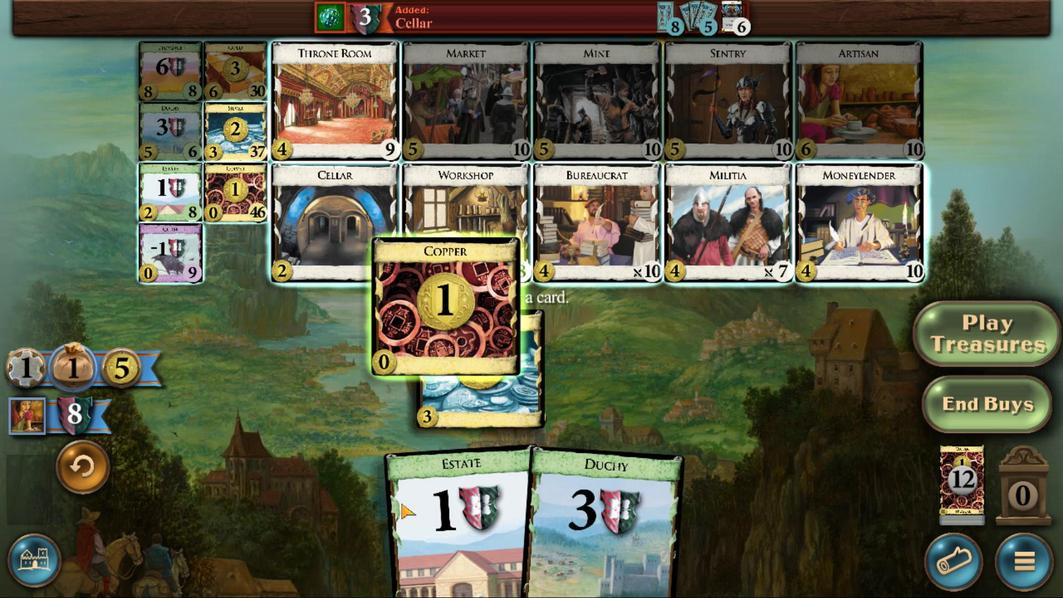 
Action: Mouse moved to (439, 361)
Screenshot: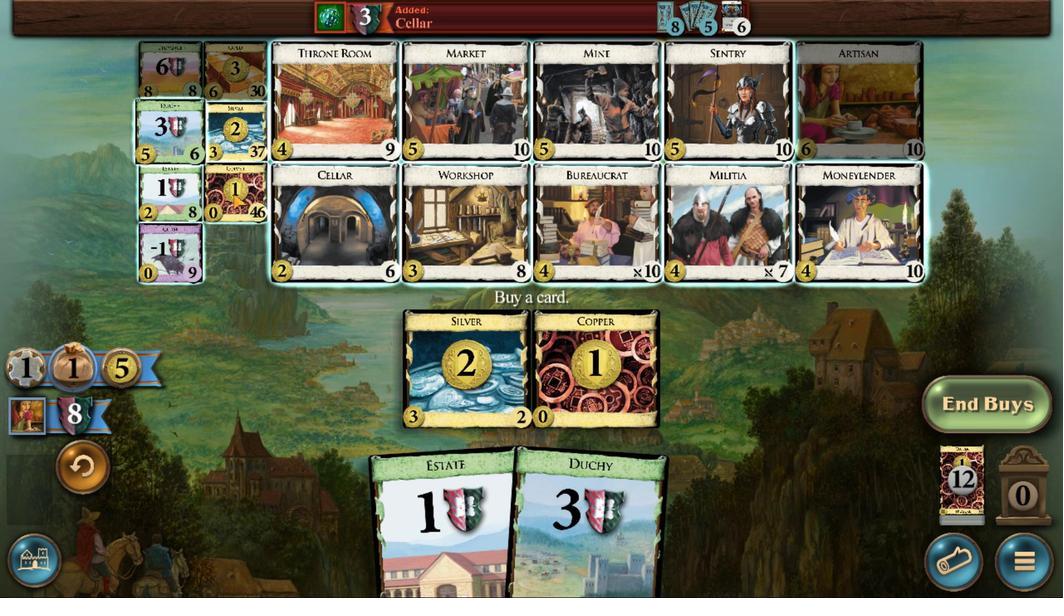 
Action: Mouse pressed left at (439, 361)
Screenshot: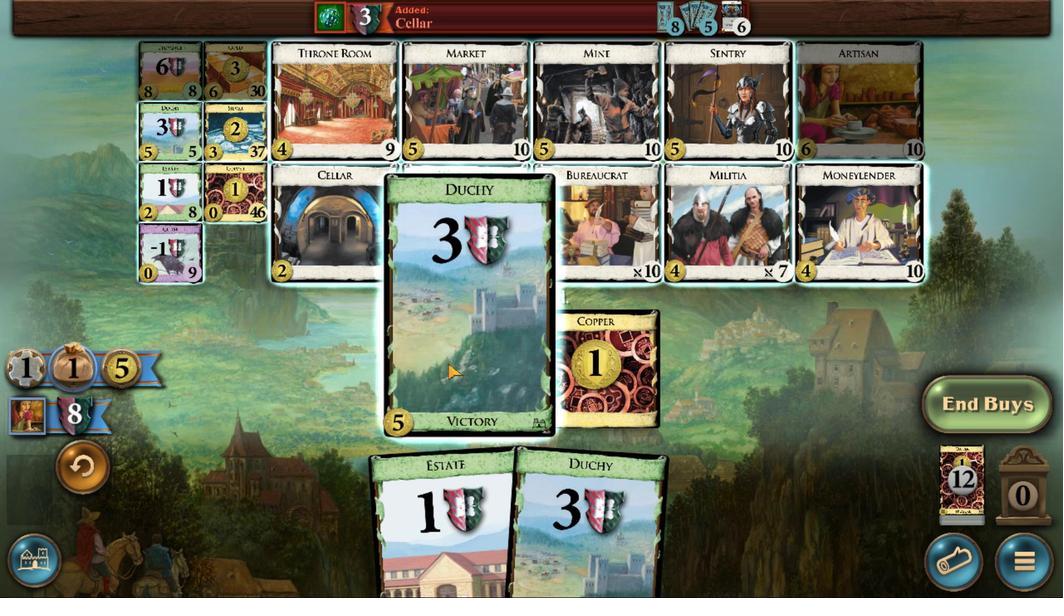 
Action: Mouse moved to (483, 491)
Screenshot: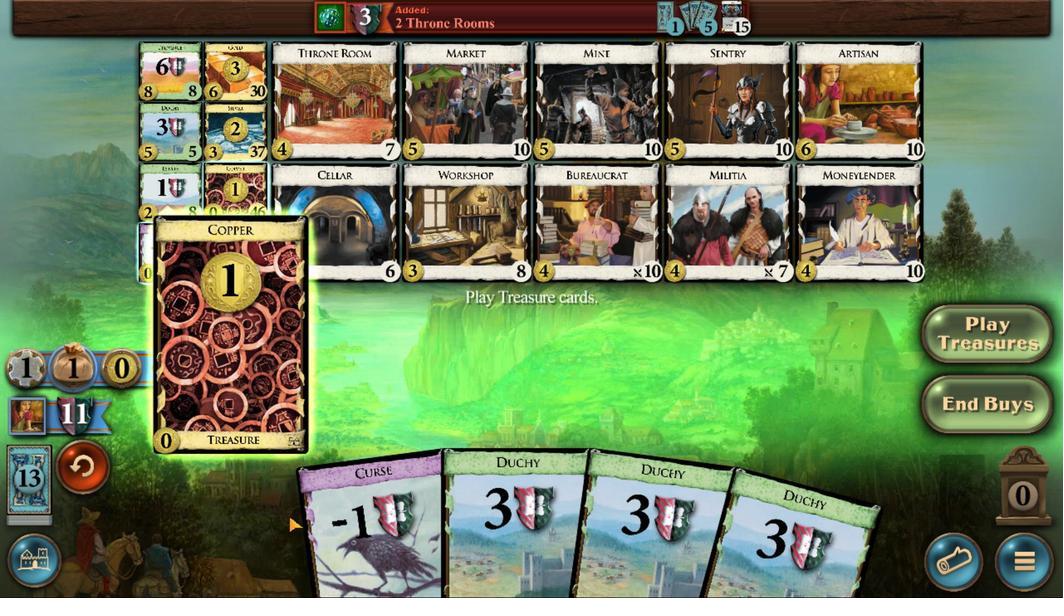 
Action: Mouse scrolled (483, 491) with delta (0, 0)
Screenshot: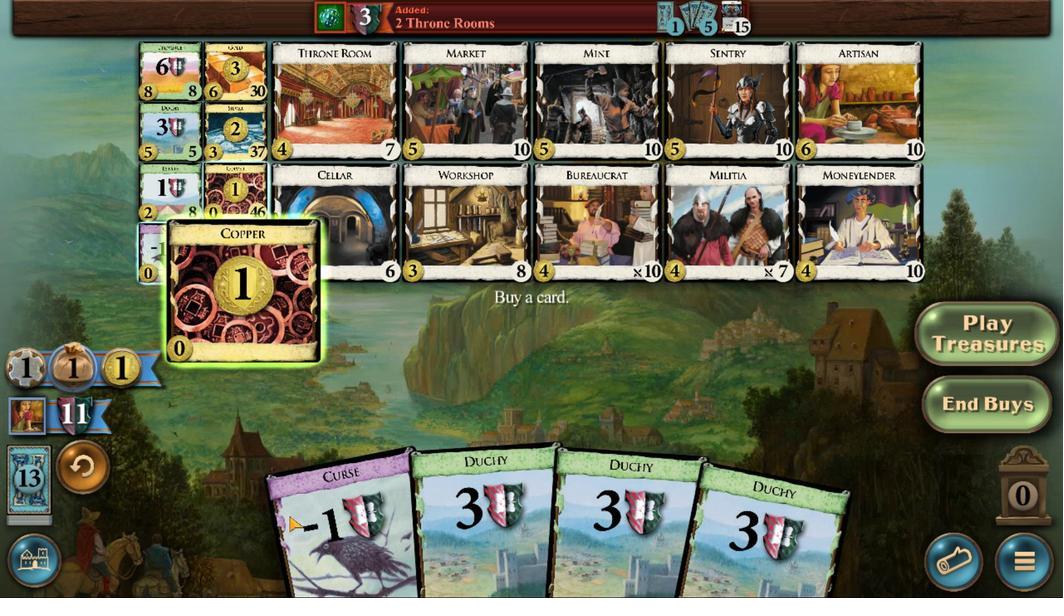 
Action: Mouse scrolled (483, 491) with delta (0, 0)
Screenshot: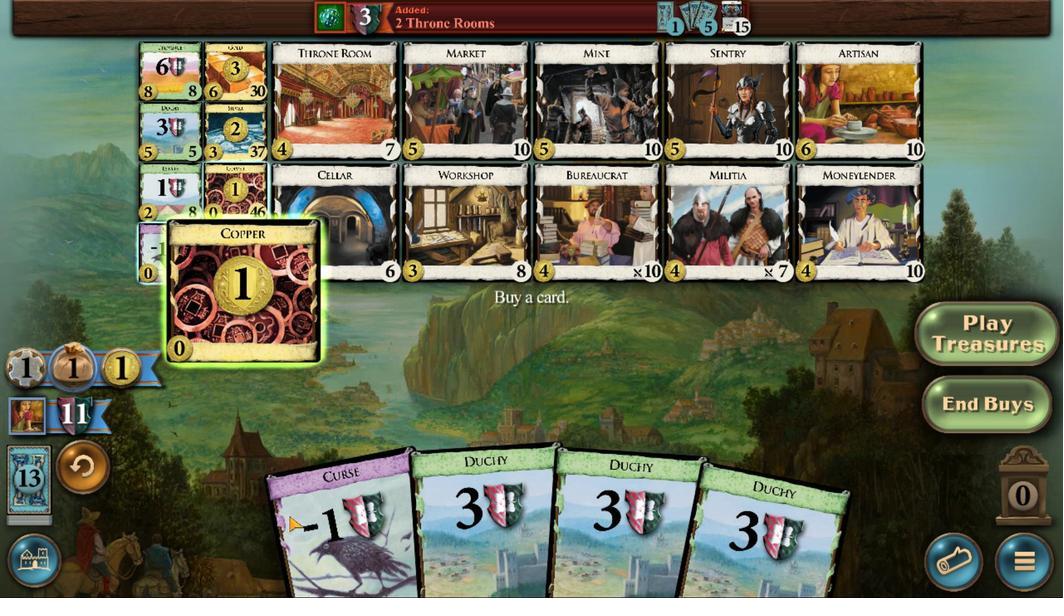 
Action: Mouse scrolled (483, 491) with delta (0, 0)
Screenshot: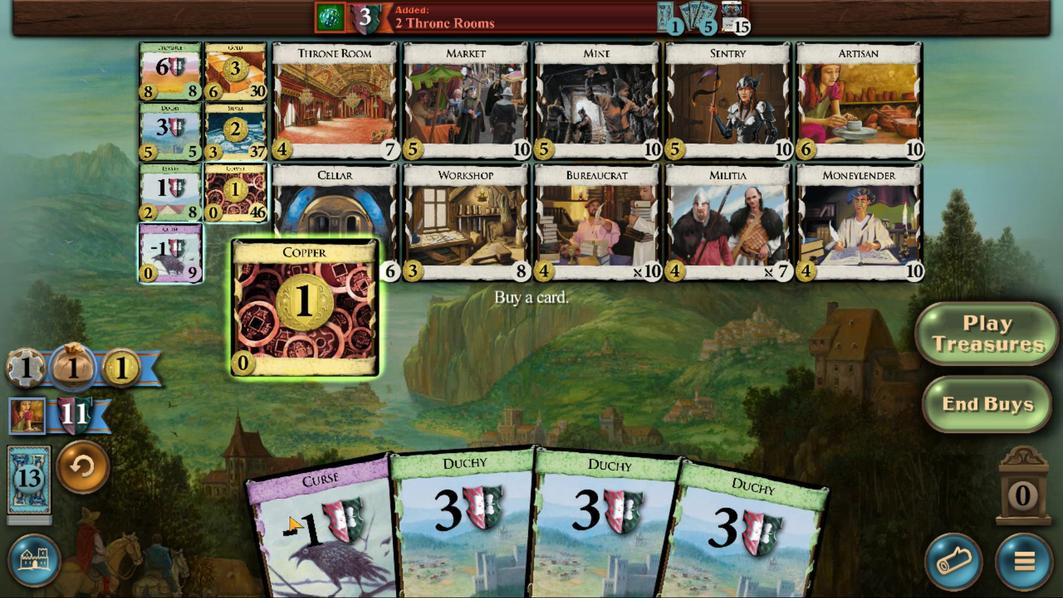 
Action: Mouse scrolled (483, 491) with delta (0, 0)
Screenshot: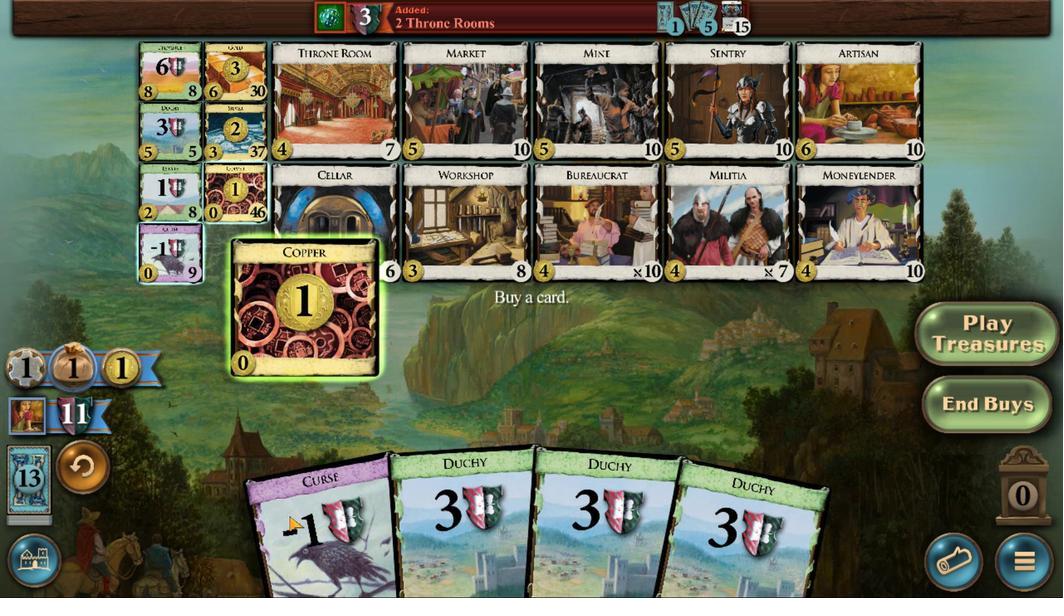 
Action: Mouse moved to (460, 383)
Screenshot: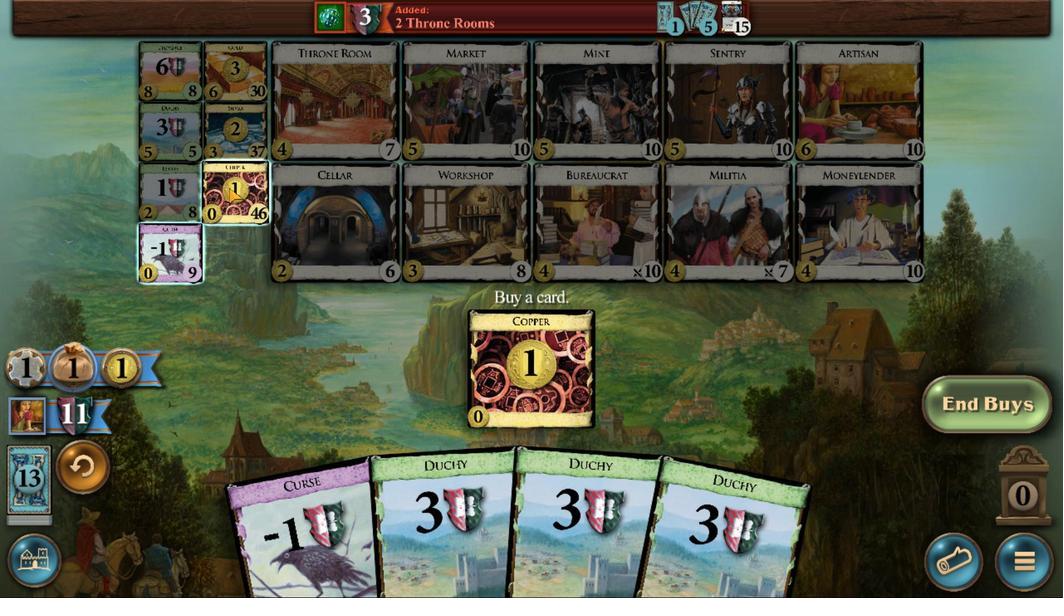 
Action: Mouse pressed left at (460, 383)
Screenshot: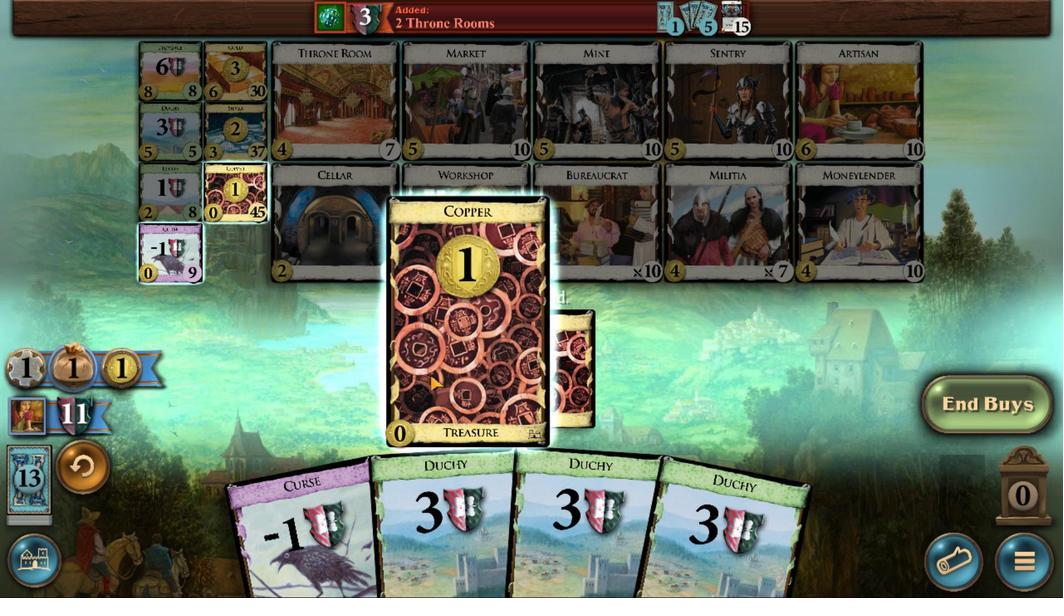 
Action: Mouse moved to (566, 478)
Screenshot: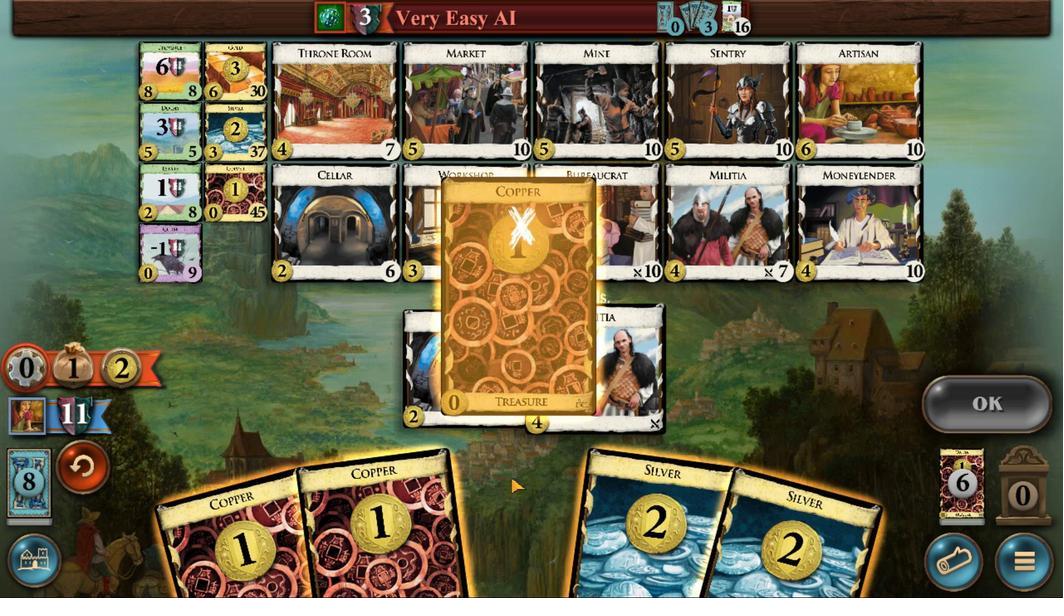 
Action: Mouse scrolled (566, 478) with delta (0, 0)
Screenshot: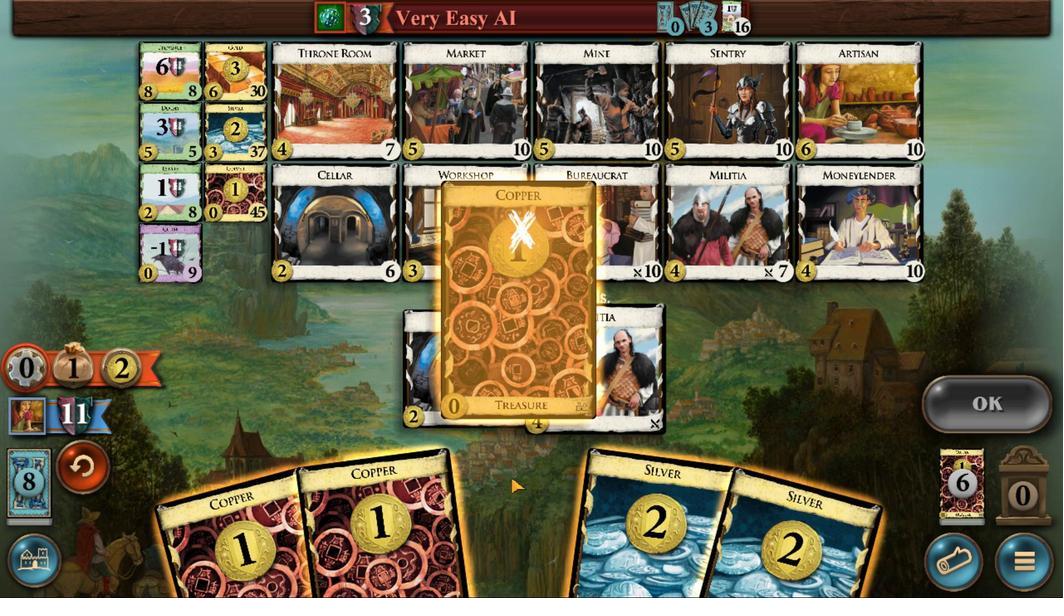 
Action: Mouse scrolled (566, 478) with delta (0, 0)
Screenshot: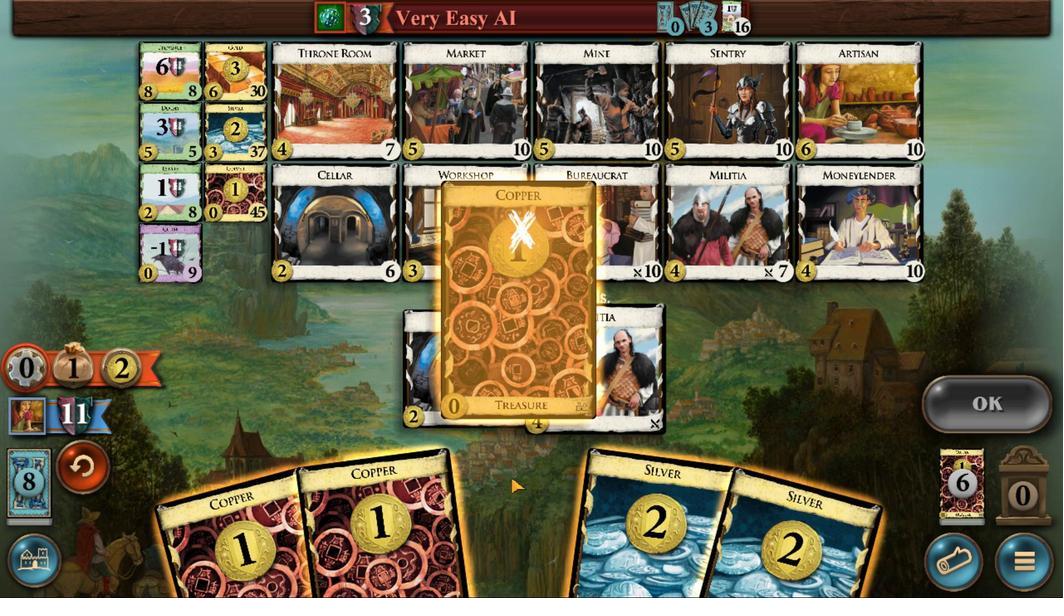 
Action: Mouse scrolled (566, 478) with delta (0, 0)
Screenshot: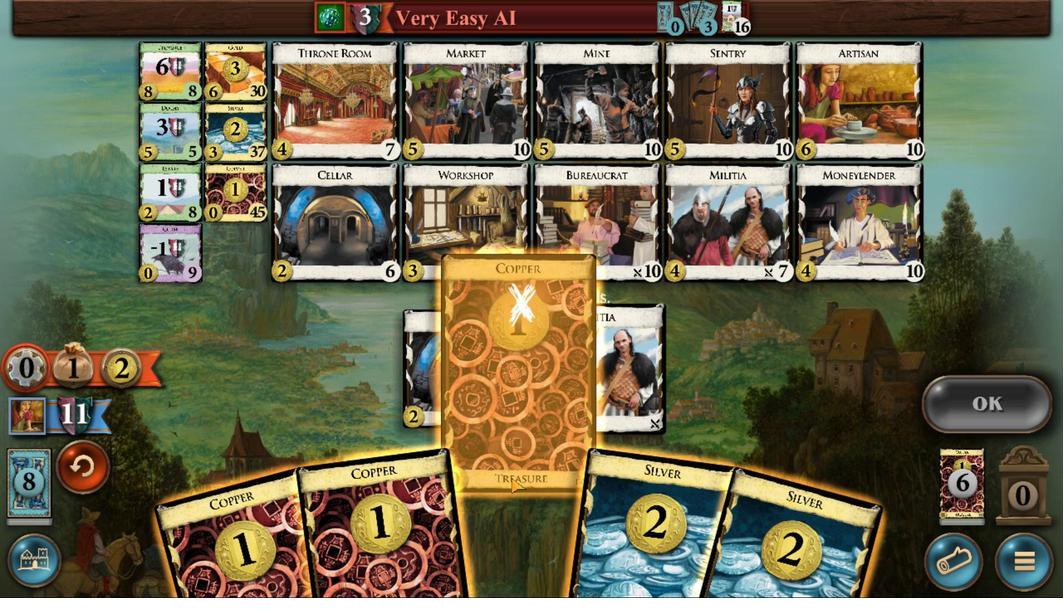 
Action: Mouse moved to (531, 476)
Screenshot: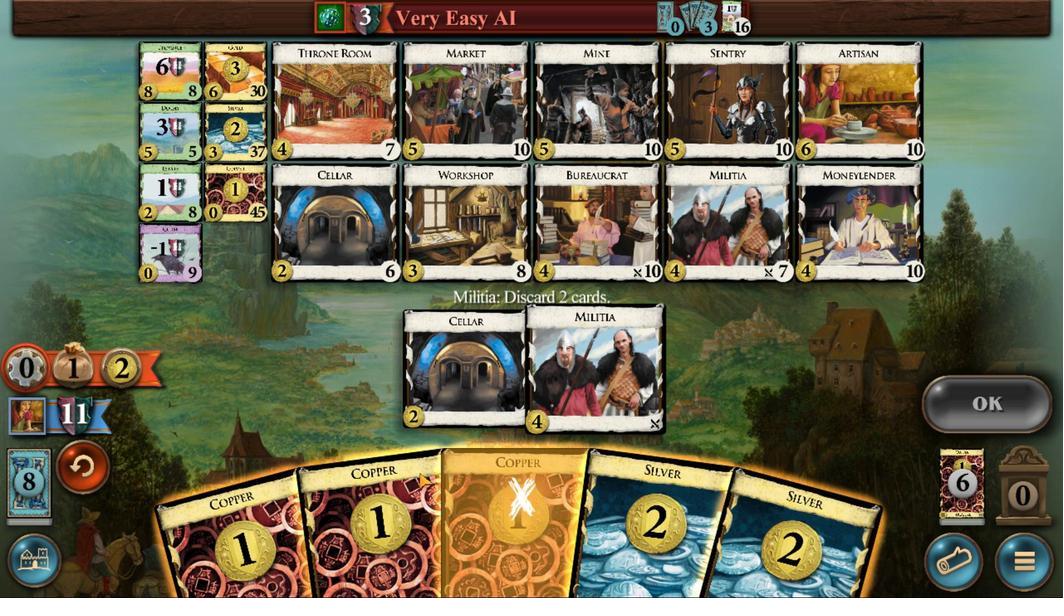 
Action: Mouse scrolled (531, 476) with delta (0, 0)
Screenshot: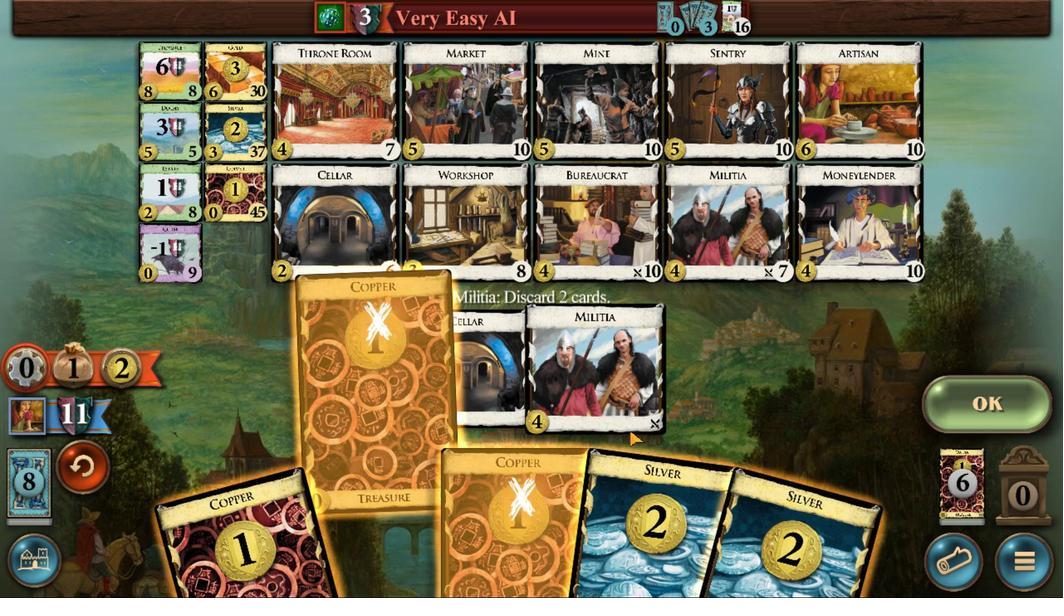 
Action: Mouse scrolled (531, 476) with delta (0, 0)
Screenshot: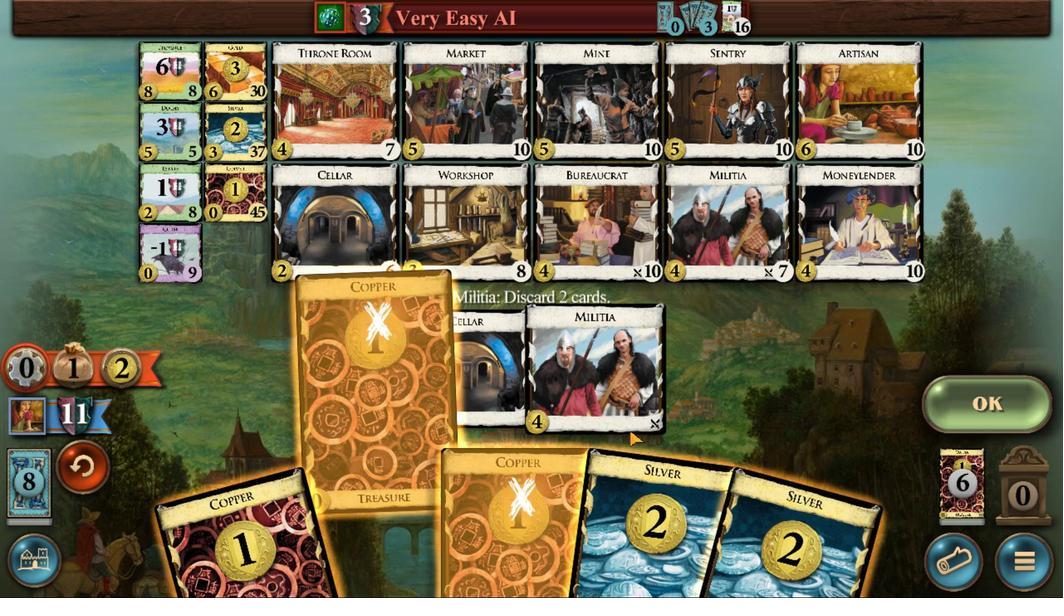 
Action: Mouse scrolled (531, 476) with delta (0, 0)
Screenshot: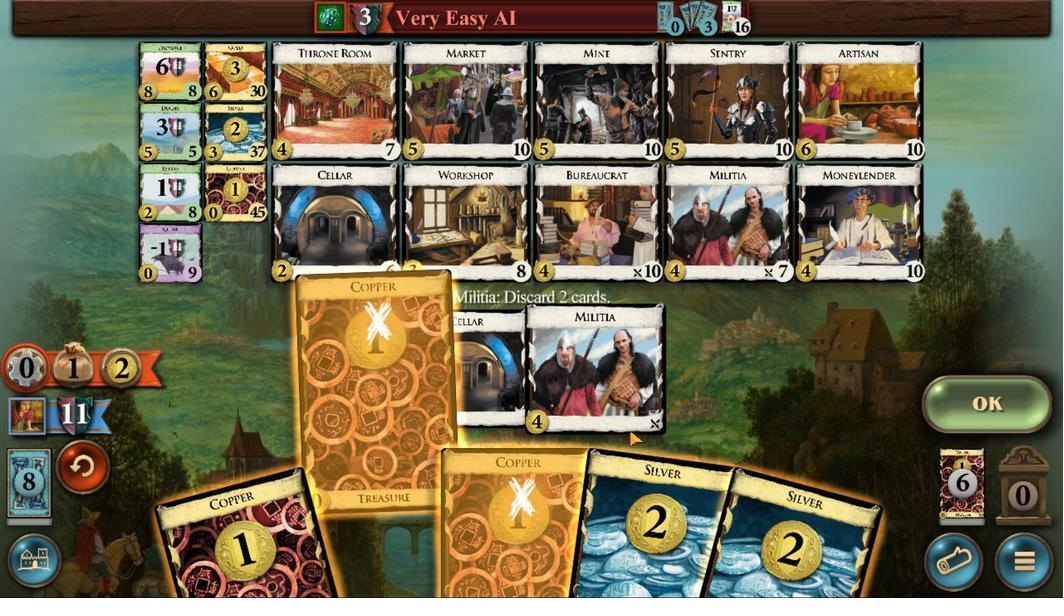 
Action: Mouse scrolled (531, 476) with delta (0, 0)
Screenshot: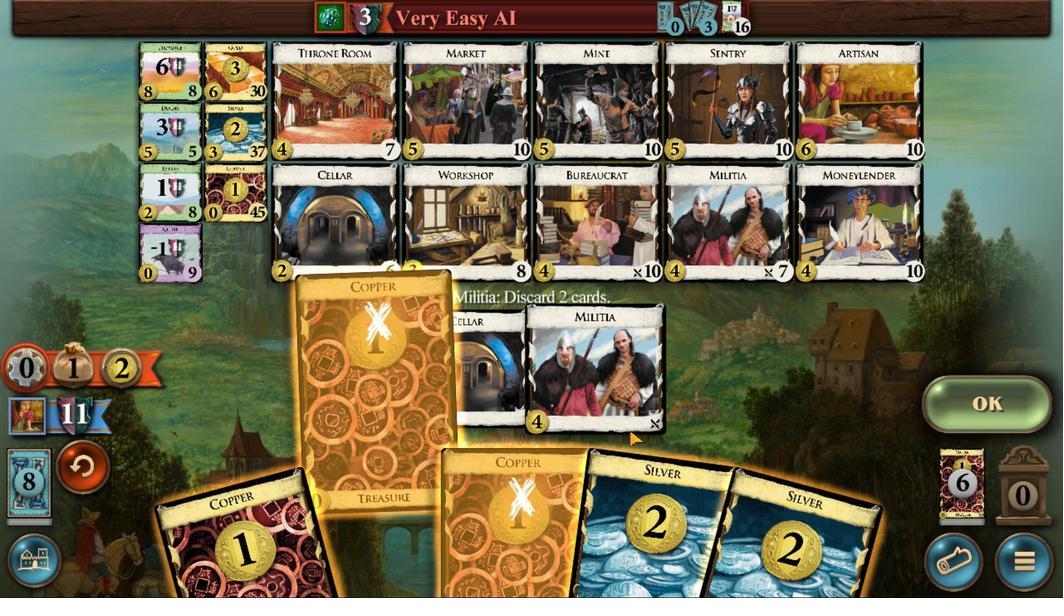 
Action: Mouse moved to (741, 457)
Screenshot: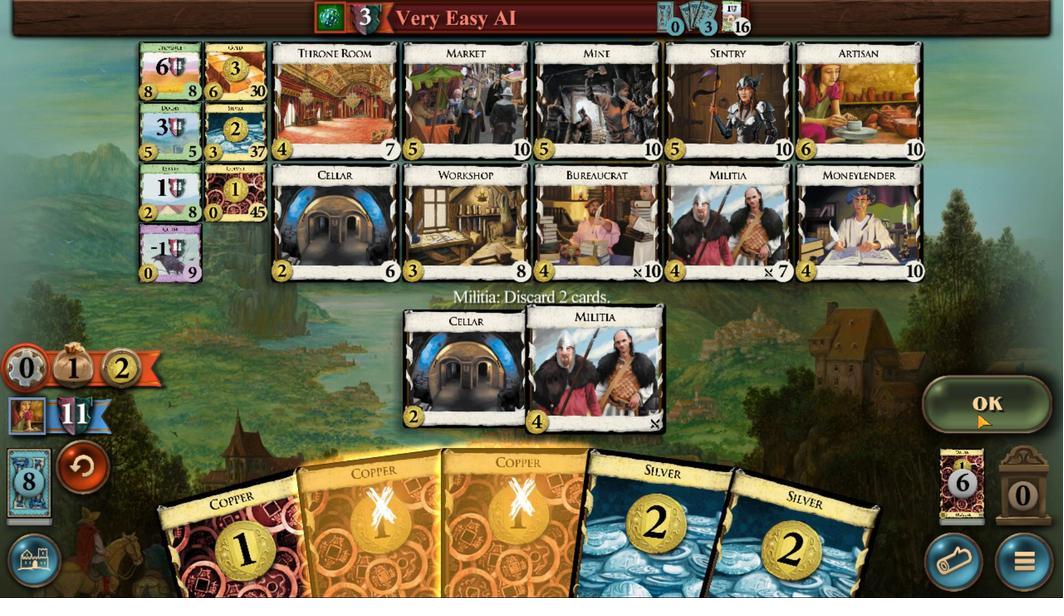 
Action: Mouse pressed left at (741, 457)
Screenshot: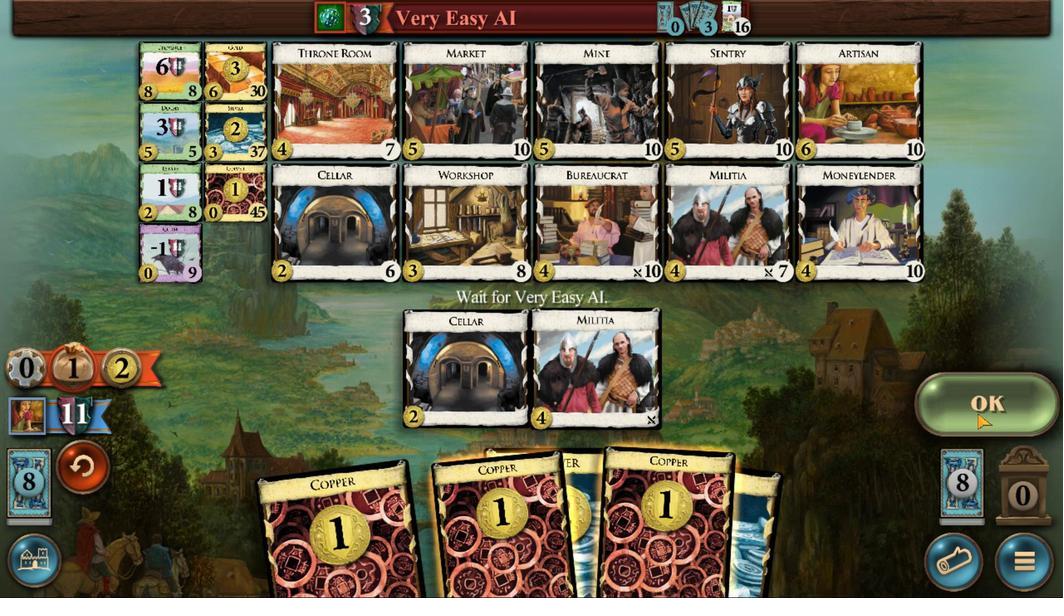 
Action: Mouse moved to (629, 485)
Screenshot: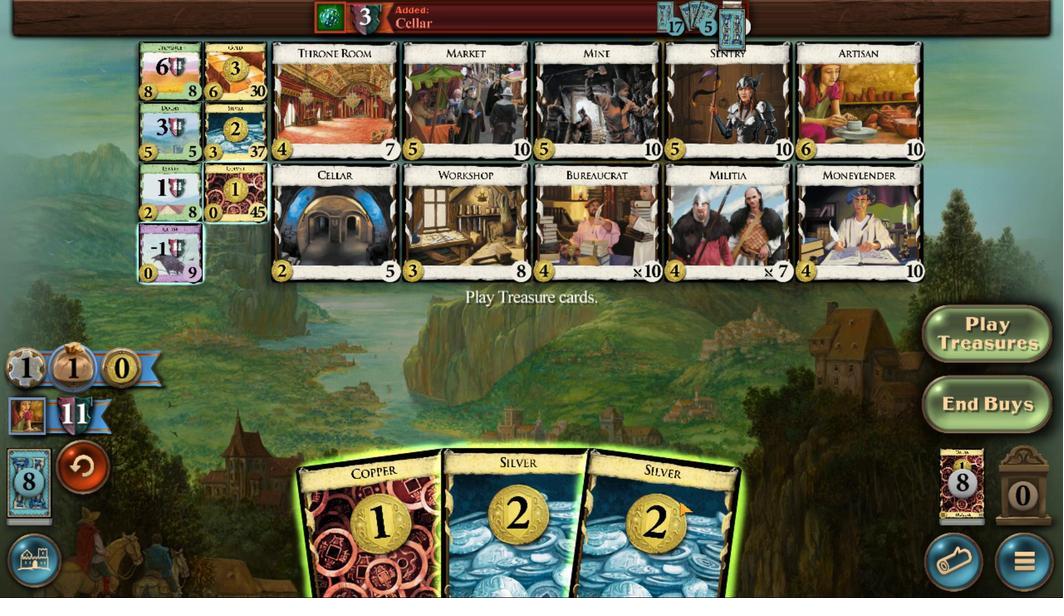
Action: Mouse scrolled (629, 485) with delta (0, 0)
Screenshot: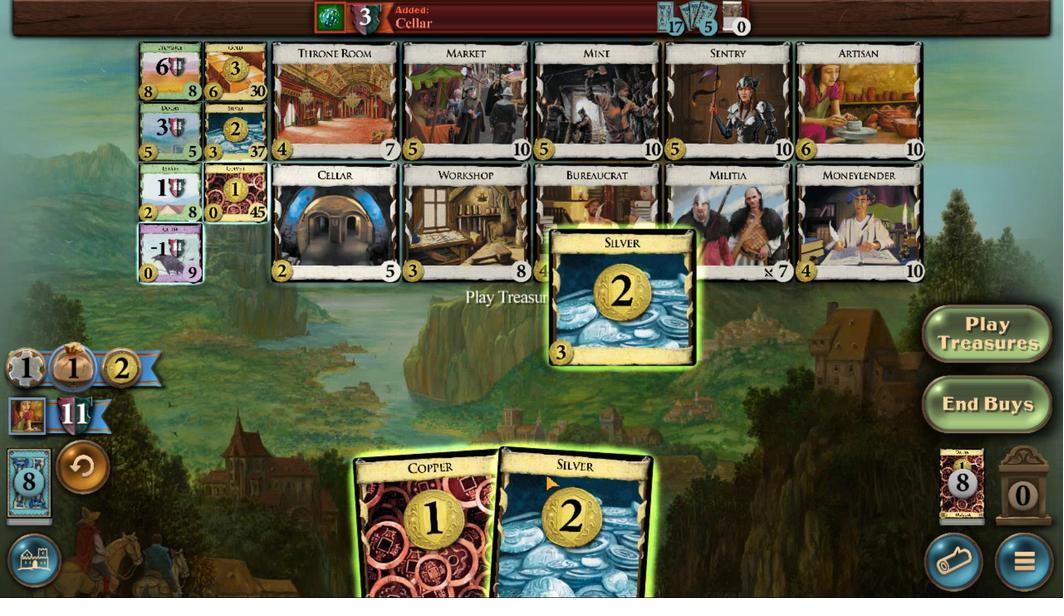 
Action: Mouse scrolled (629, 485) with delta (0, 0)
Screenshot: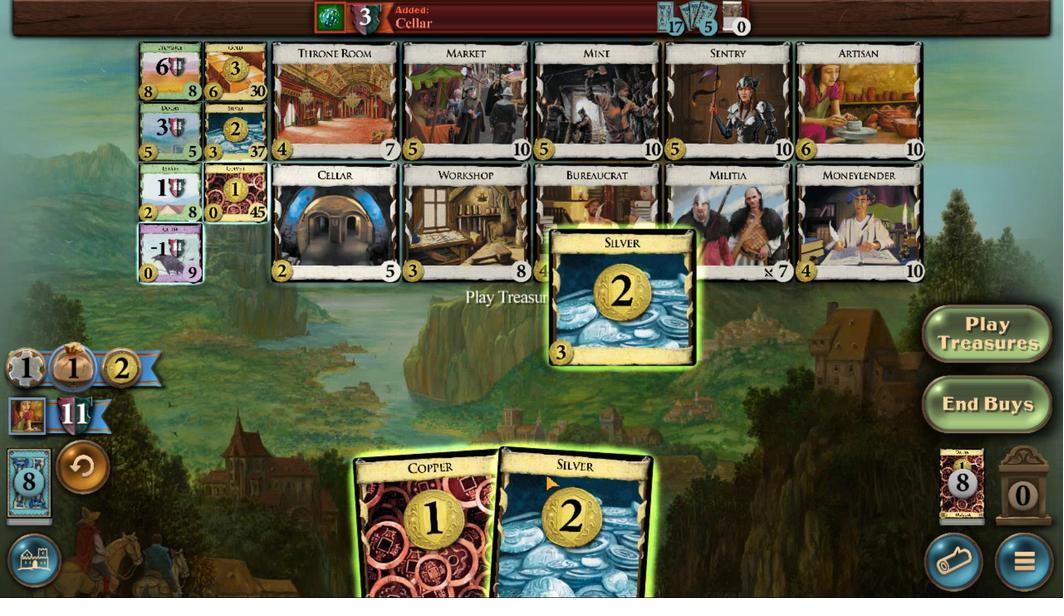
Action: Mouse scrolled (629, 485) with delta (0, 0)
Screenshot: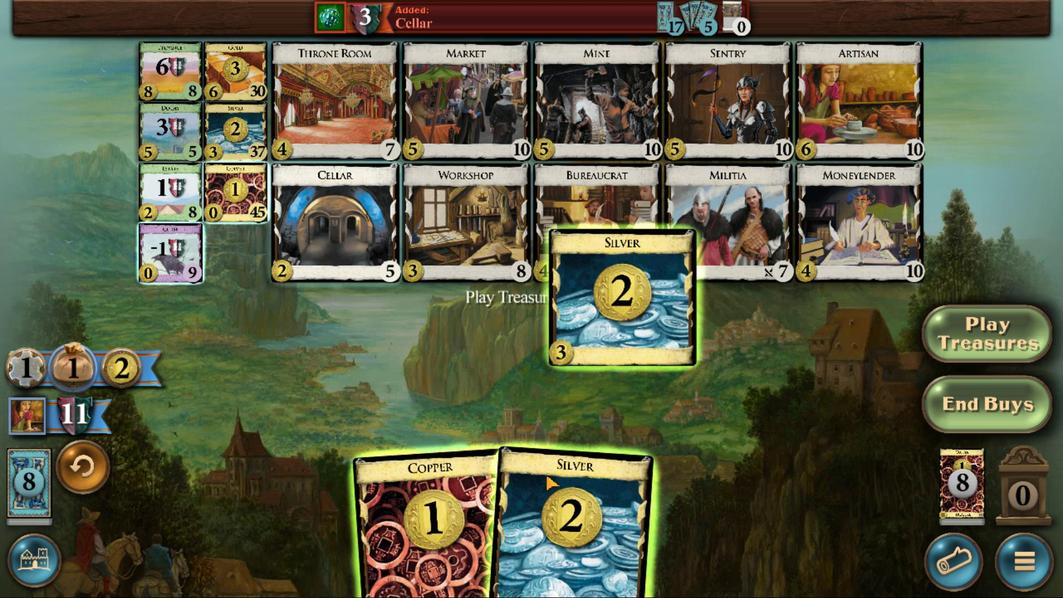 
Action: Mouse scrolled (629, 485) with delta (0, 0)
Screenshot: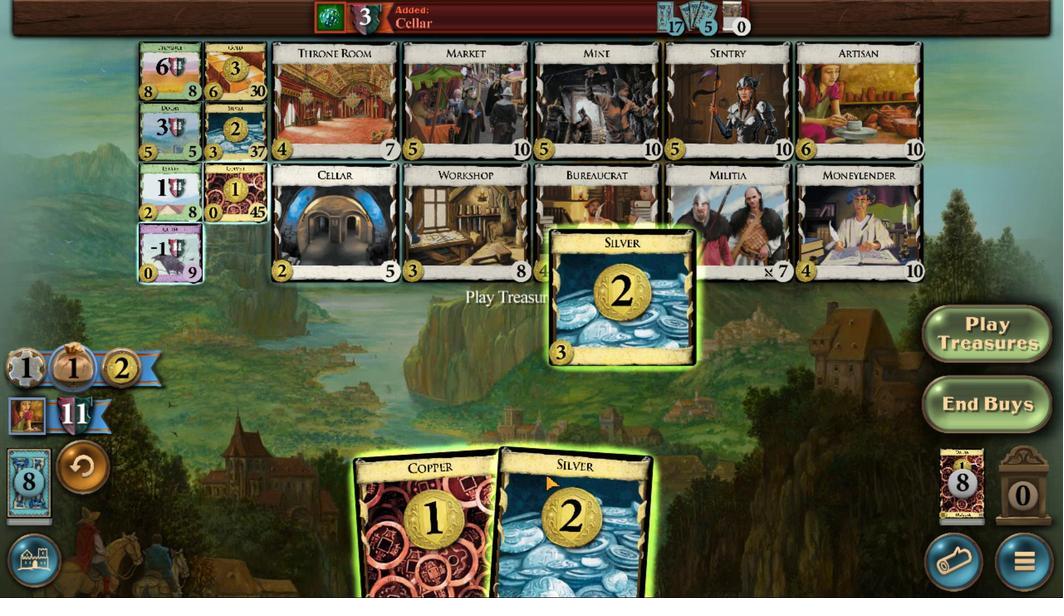 
Action: Mouse moved to (602, 468)
Screenshot: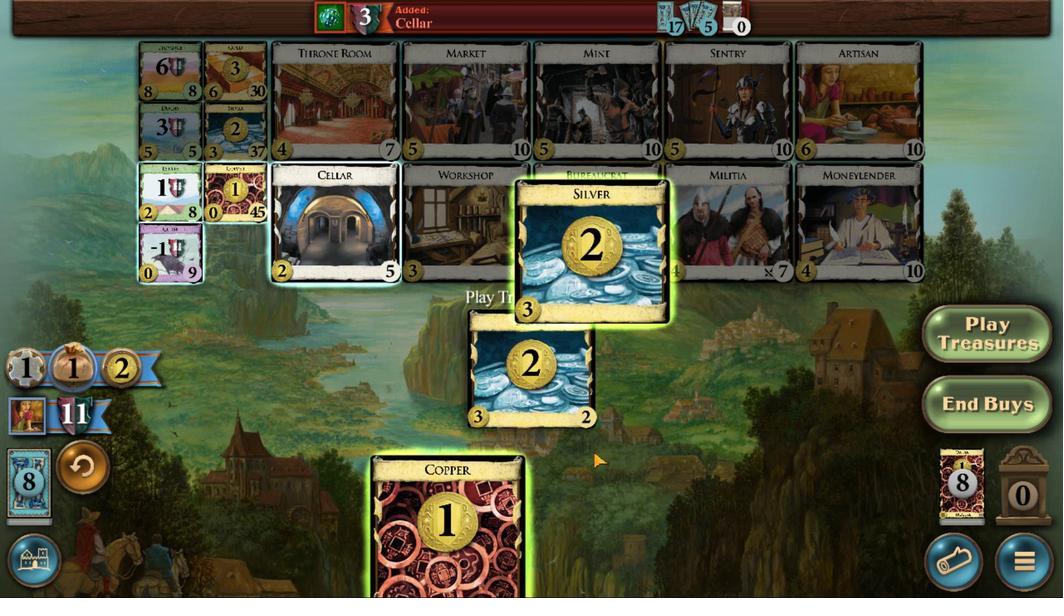 
Action: Mouse scrolled (602, 468) with delta (0, 0)
Screenshot: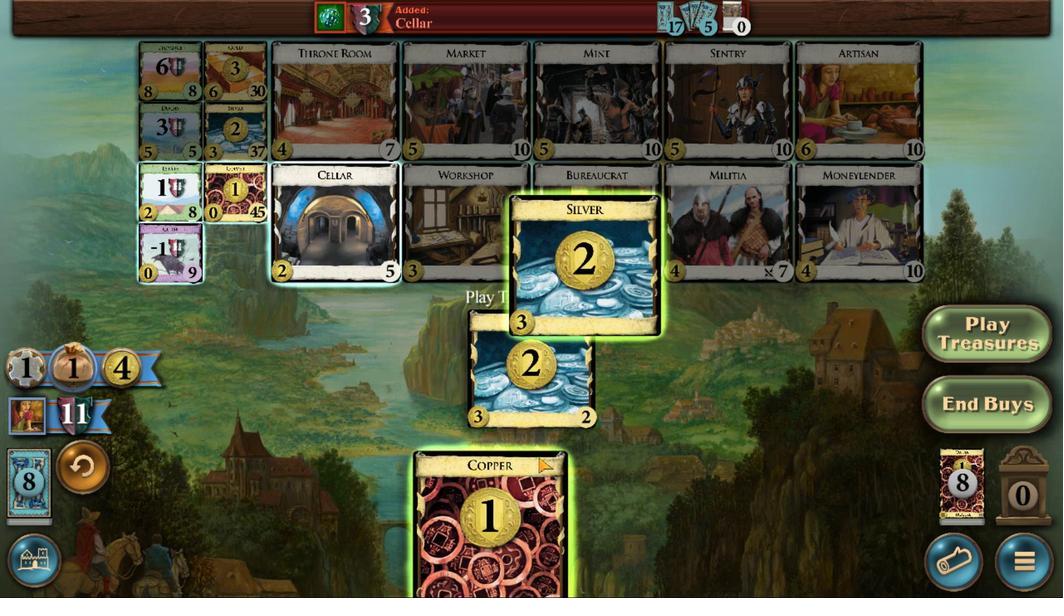 
Action: Mouse scrolled (602, 468) with delta (0, 0)
Screenshot: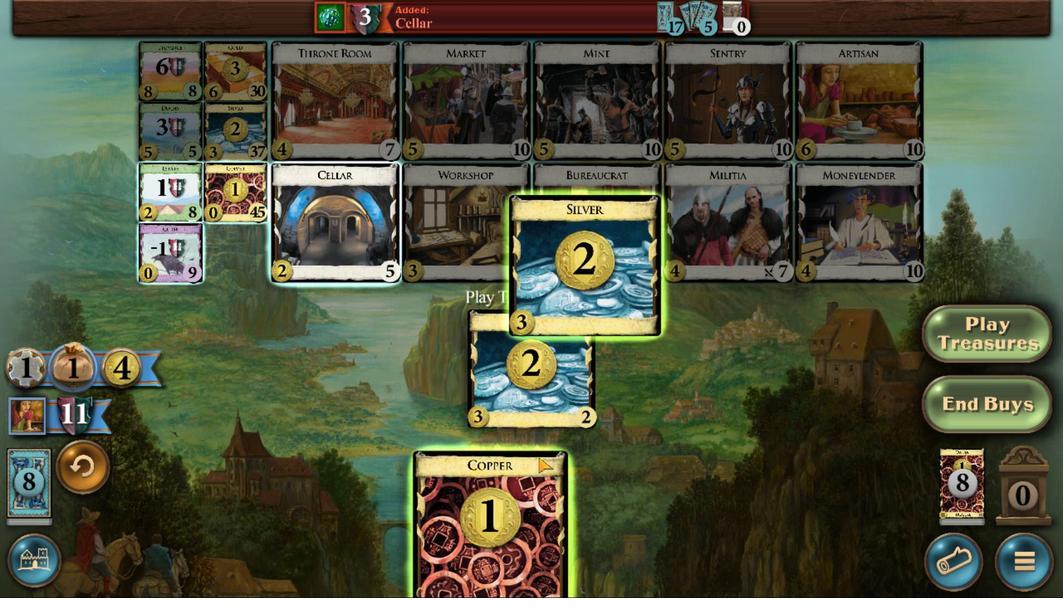
Action: Mouse scrolled (602, 468) with delta (0, 0)
Screenshot: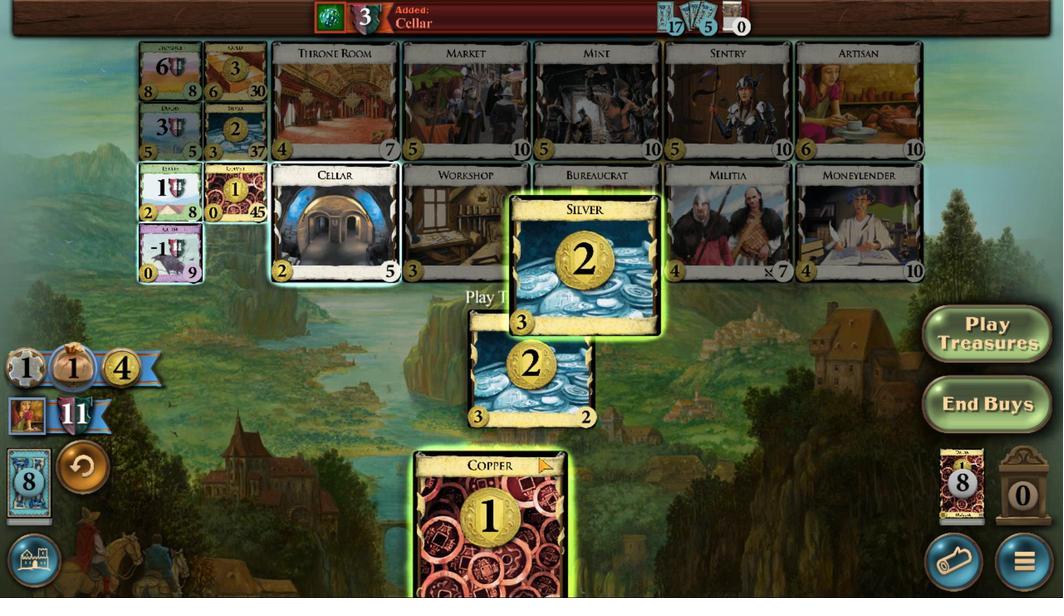 
Action: Mouse scrolled (602, 468) with delta (0, 0)
Screenshot: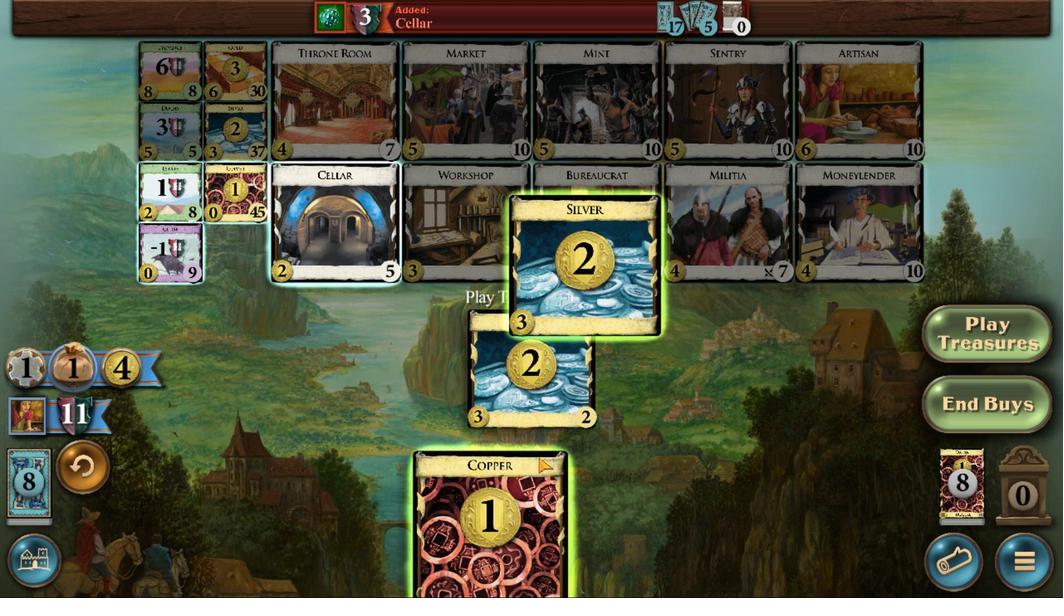
Action: Mouse moved to (574, 471)
Screenshot: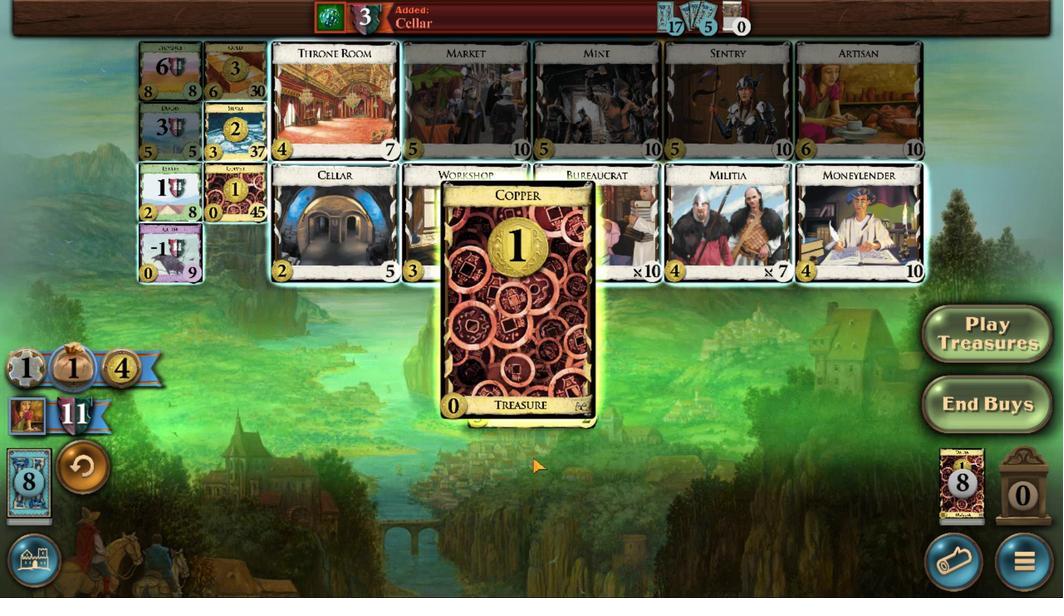 
Action: Mouse scrolled (574, 471) with delta (0, 0)
Screenshot: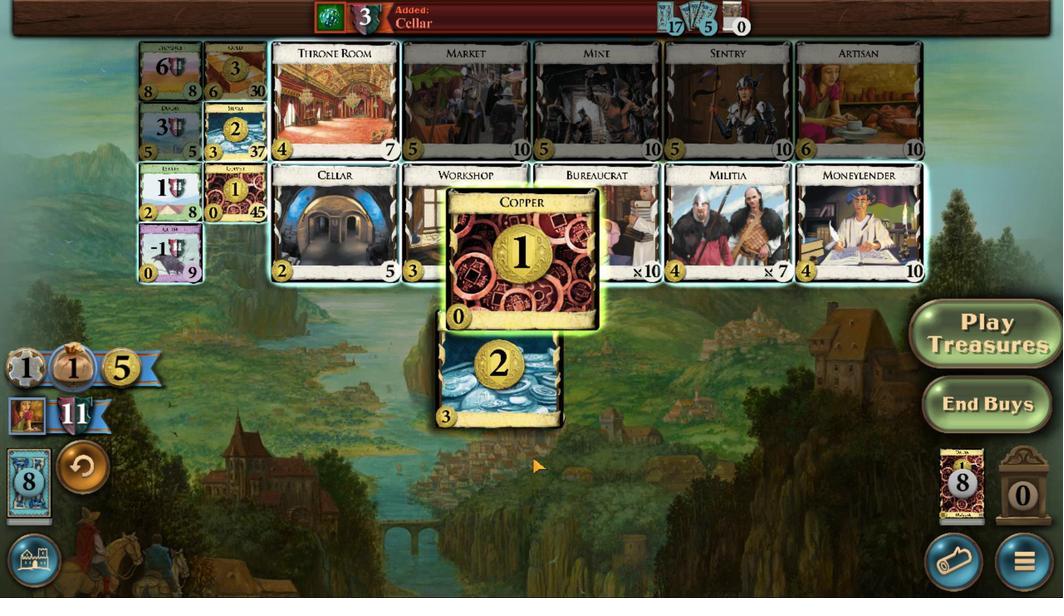 
Action: Mouse scrolled (574, 471) with delta (0, 0)
Screenshot: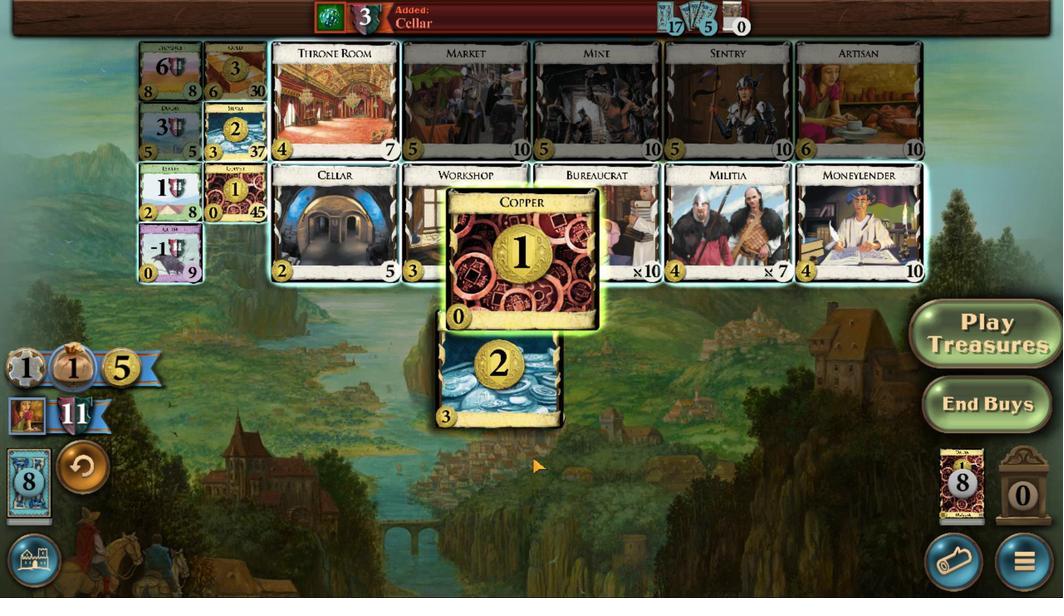 
Action: Mouse scrolled (574, 471) with delta (0, 0)
Screenshot: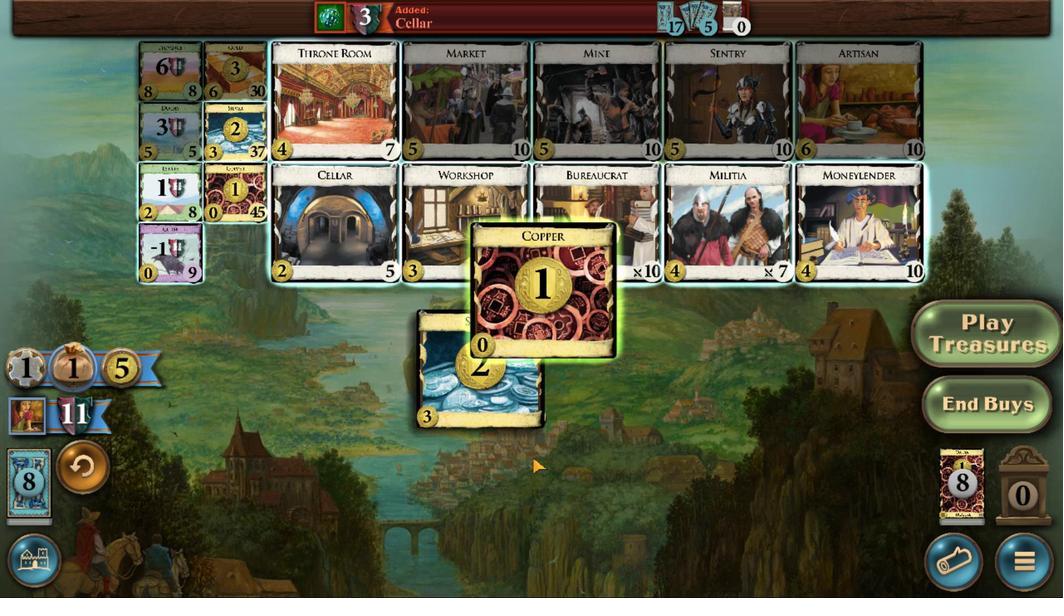 
Action: Mouse moved to (430, 363)
Screenshot: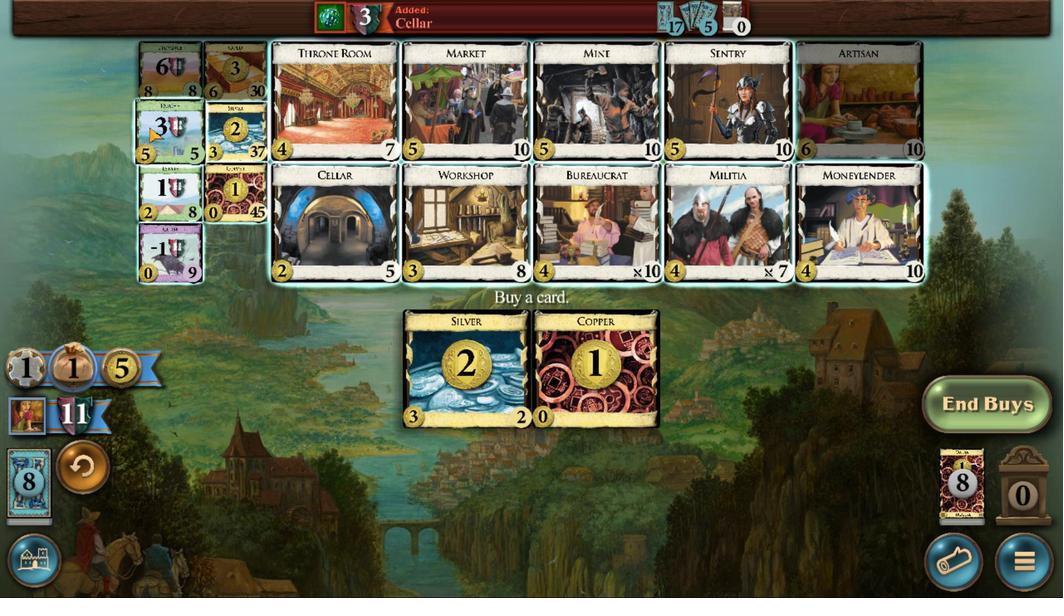 
Action: Mouse pressed left at (430, 363)
Screenshot: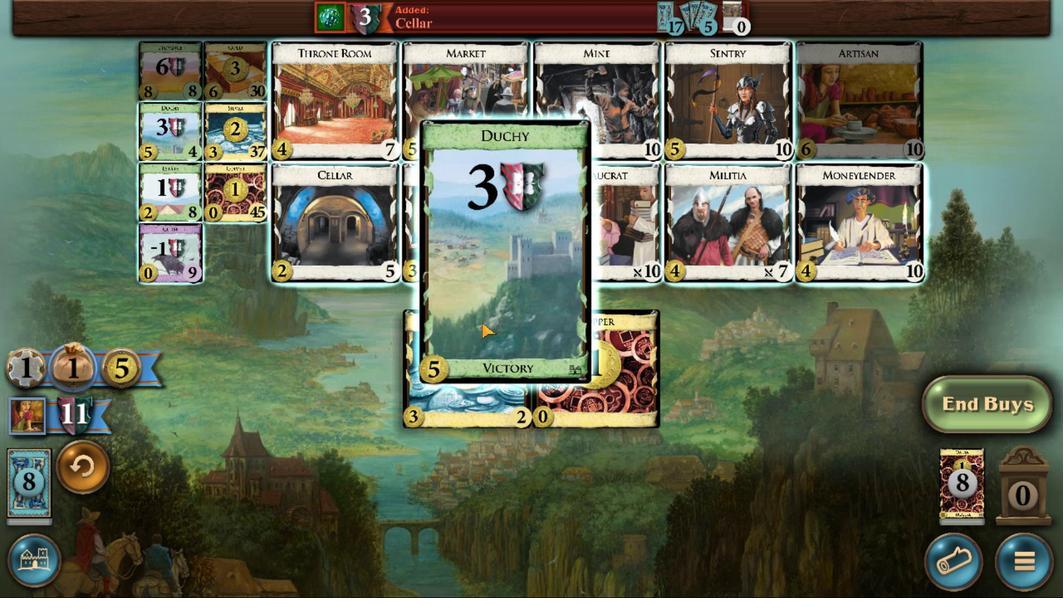 
Action: Mouse moved to (603, 489)
Screenshot: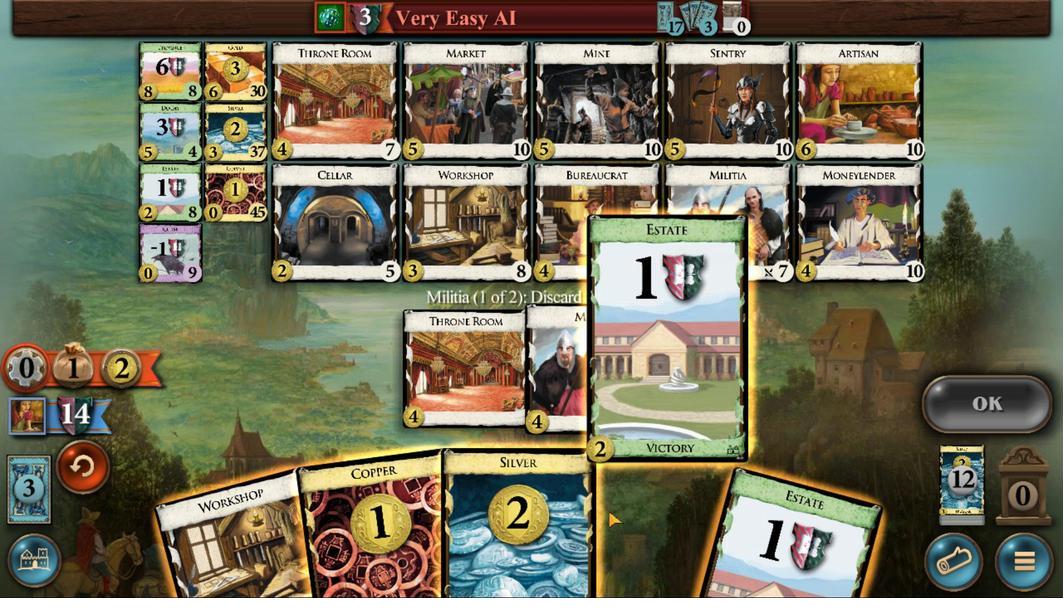 
Action: Mouse scrolled (603, 489) with delta (0, 0)
Screenshot: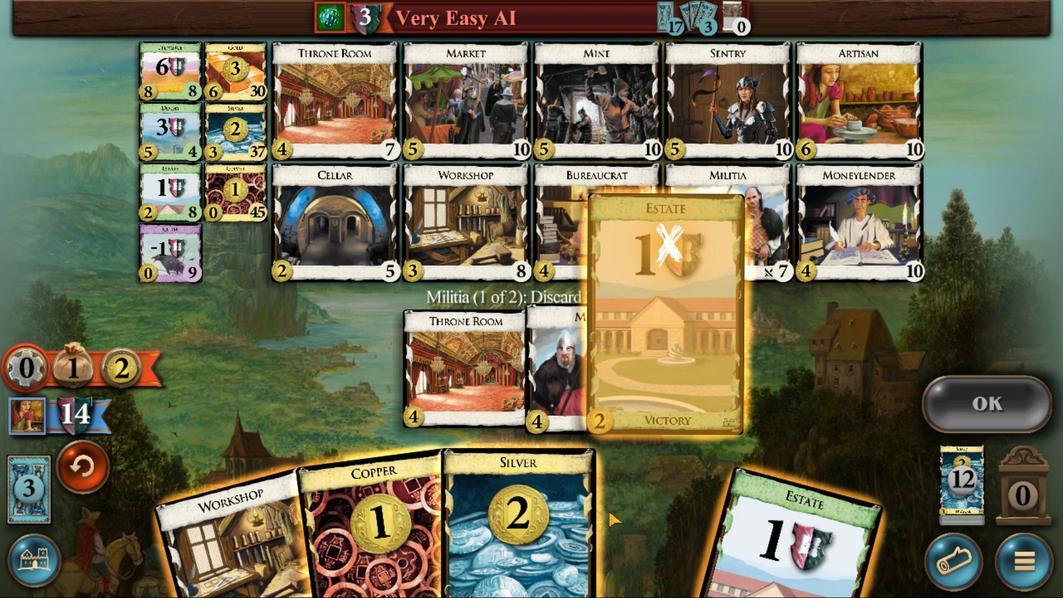 
Action: Mouse scrolled (603, 489) with delta (0, 0)
Screenshot: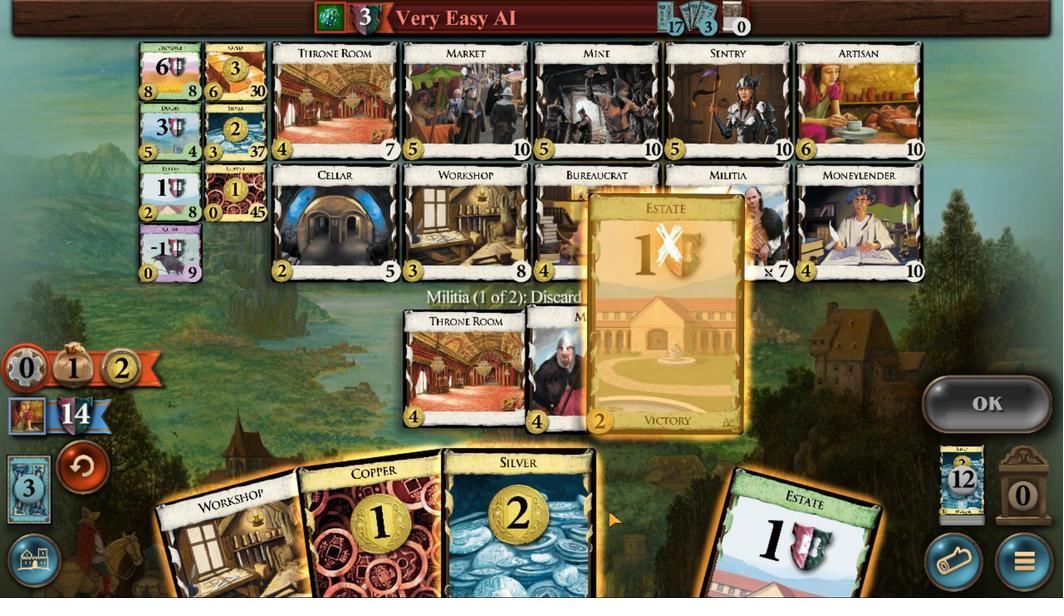 
Action: Mouse scrolled (603, 489) with delta (0, 0)
Screenshot: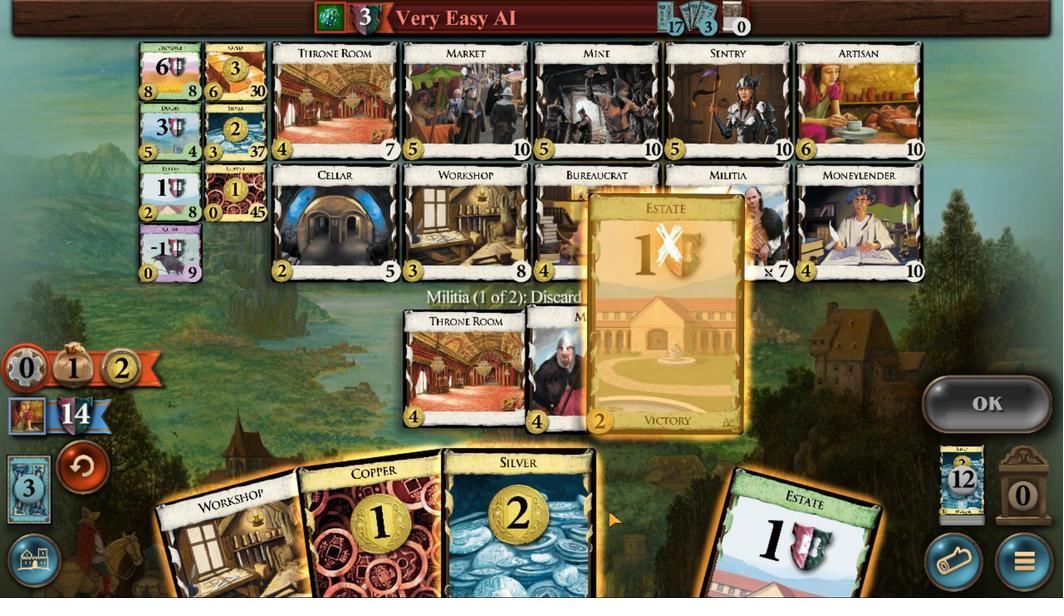 
Action: Mouse scrolled (603, 489) with delta (0, 0)
Screenshot: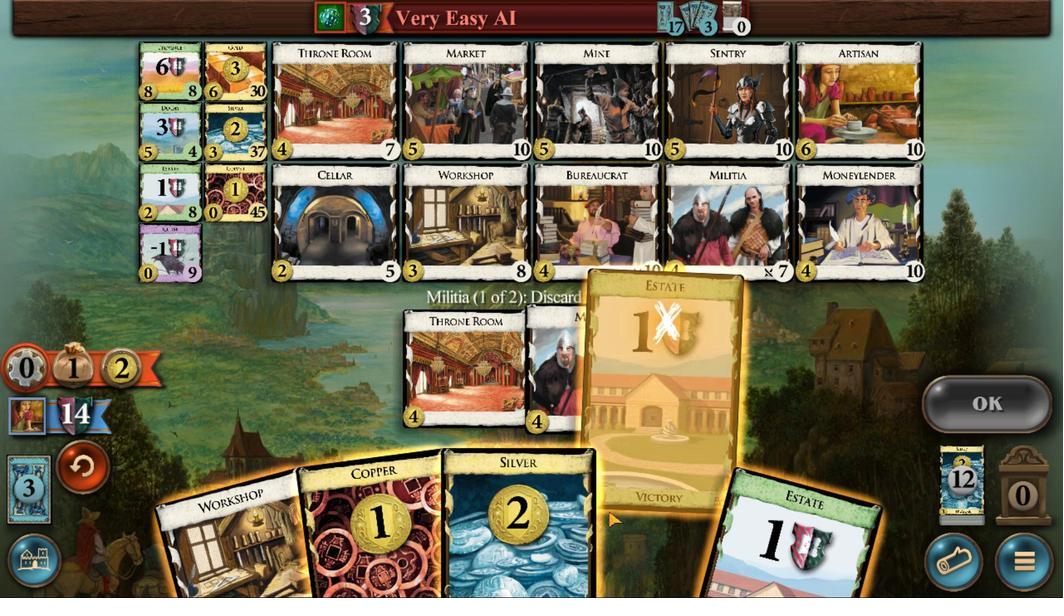 
Action: Mouse moved to (649, 494)
Screenshot: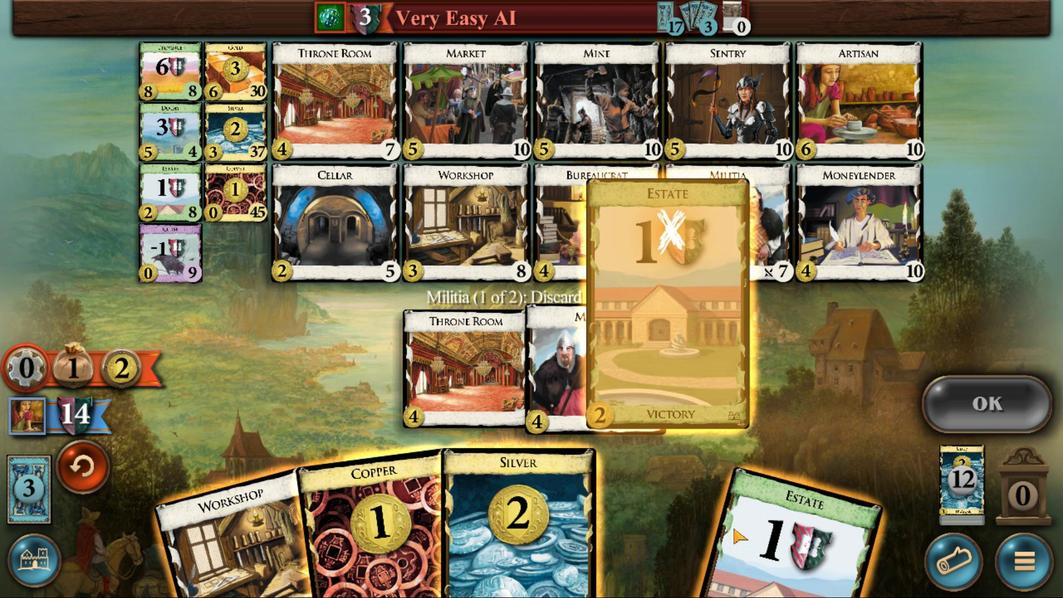 
Action: Mouse scrolled (649, 494) with delta (0, 0)
Screenshot: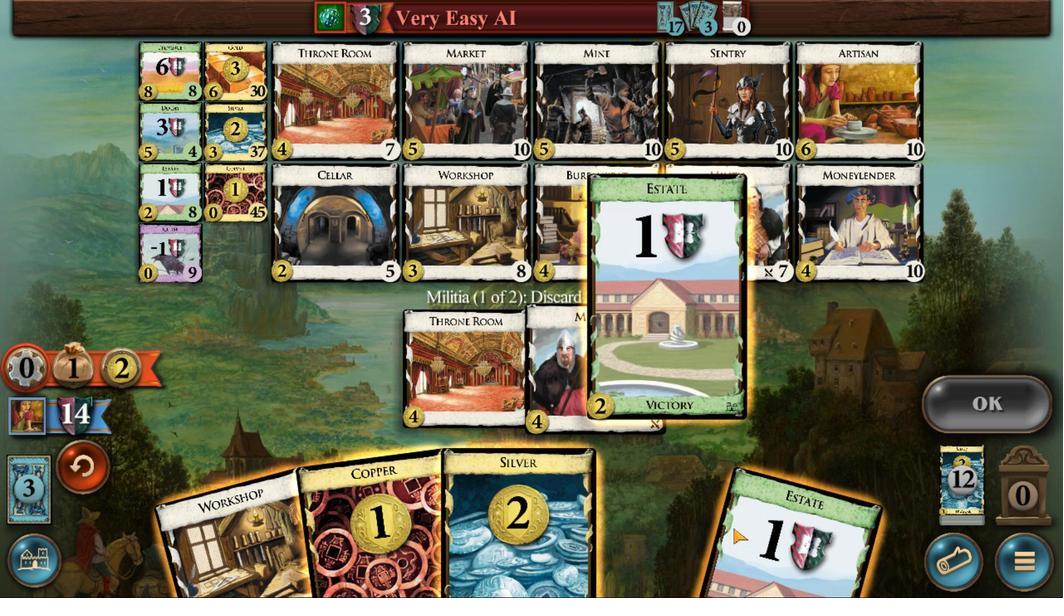 
Action: Mouse scrolled (649, 494) with delta (0, 0)
Screenshot: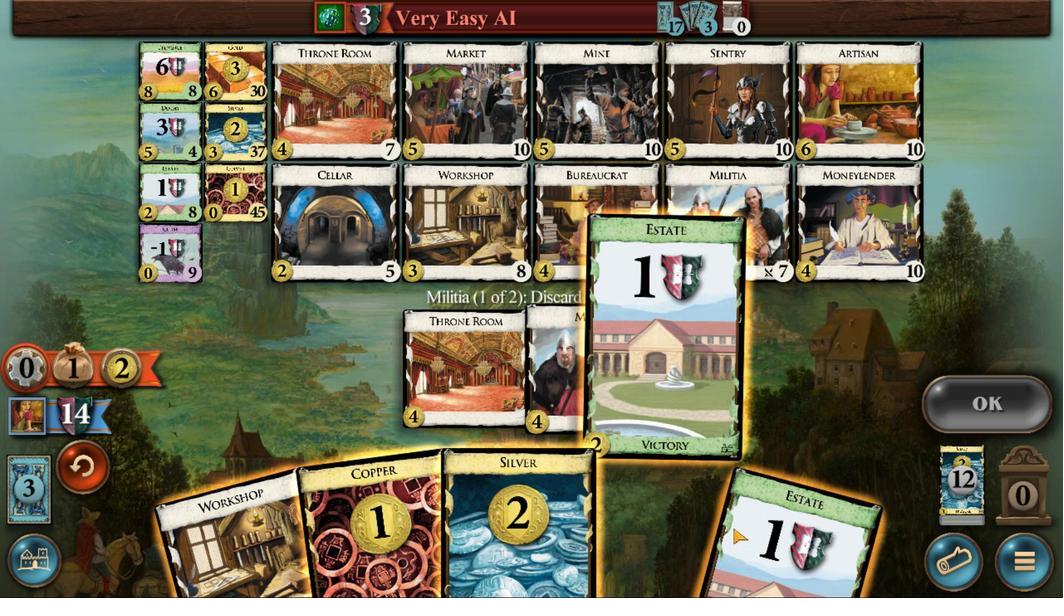 
Action: Mouse scrolled (649, 494) with delta (0, 0)
Screenshot: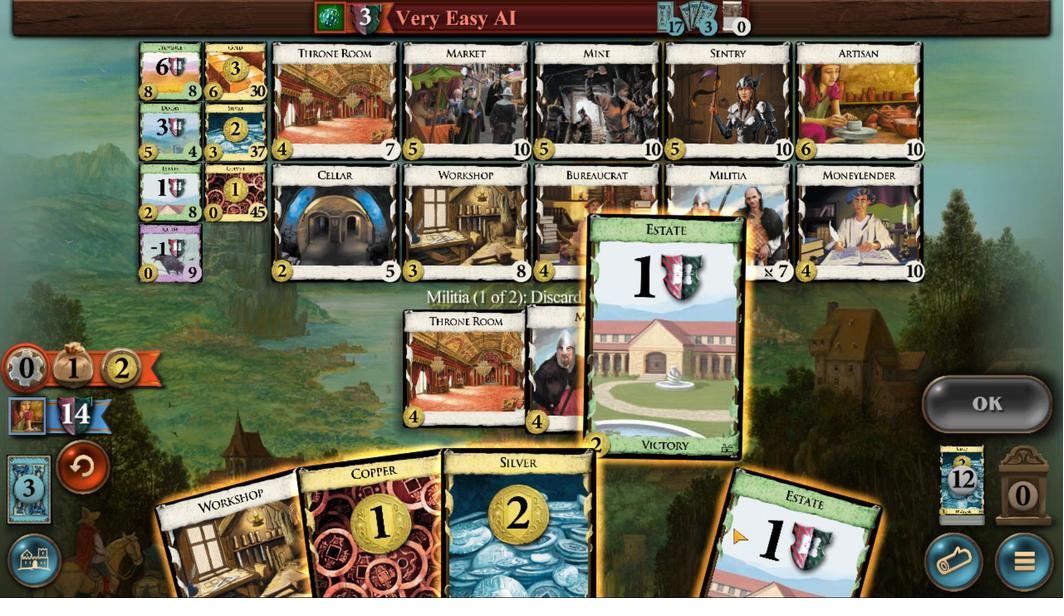 
Action: Mouse scrolled (649, 494) with delta (0, 0)
Screenshot: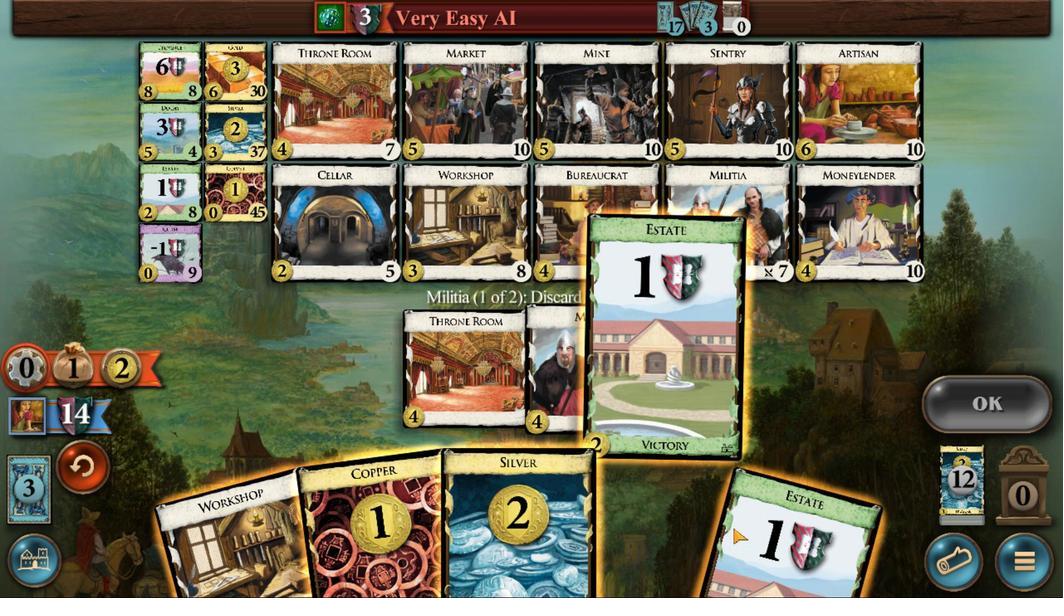 
Action: Mouse moved to (632, 493)
Screenshot: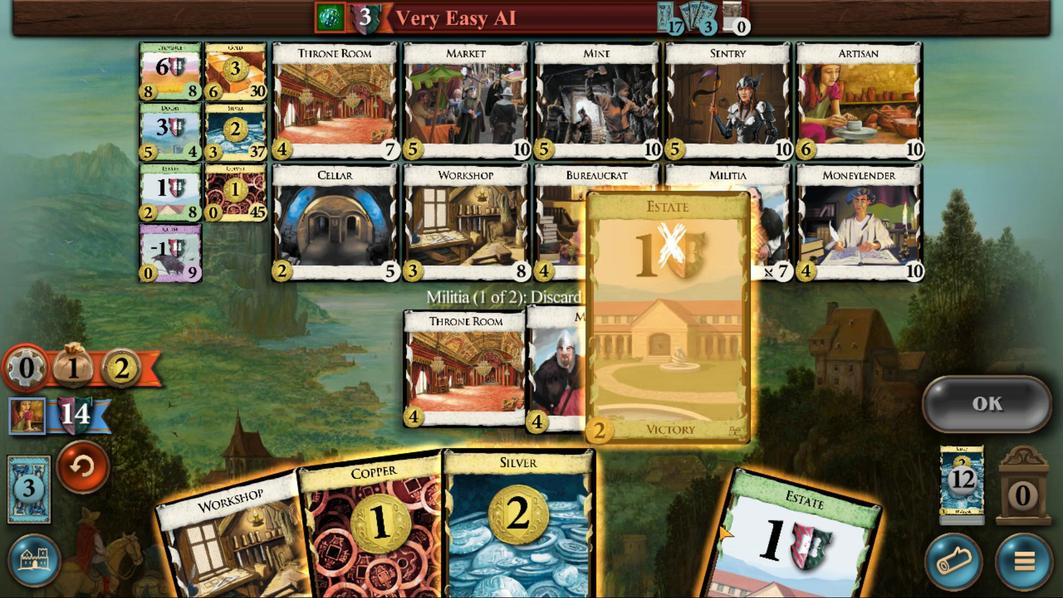 
Action: Mouse scrolled (632, 493) with delta (0, 0)
Screenshot: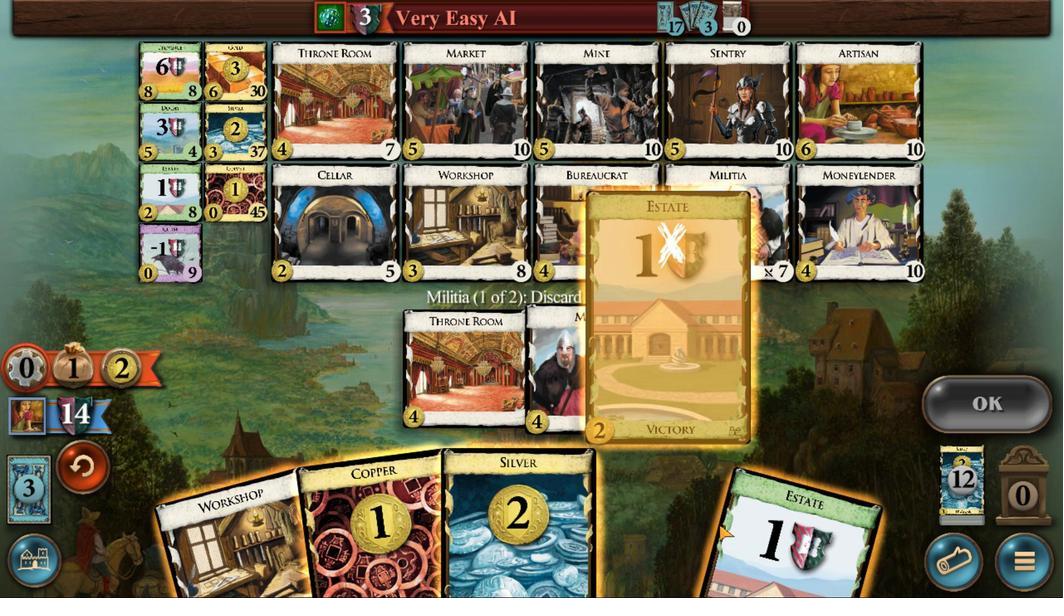 
Action: Mouse scrolled (632, 493) with delta (0, 0)
Screenshot: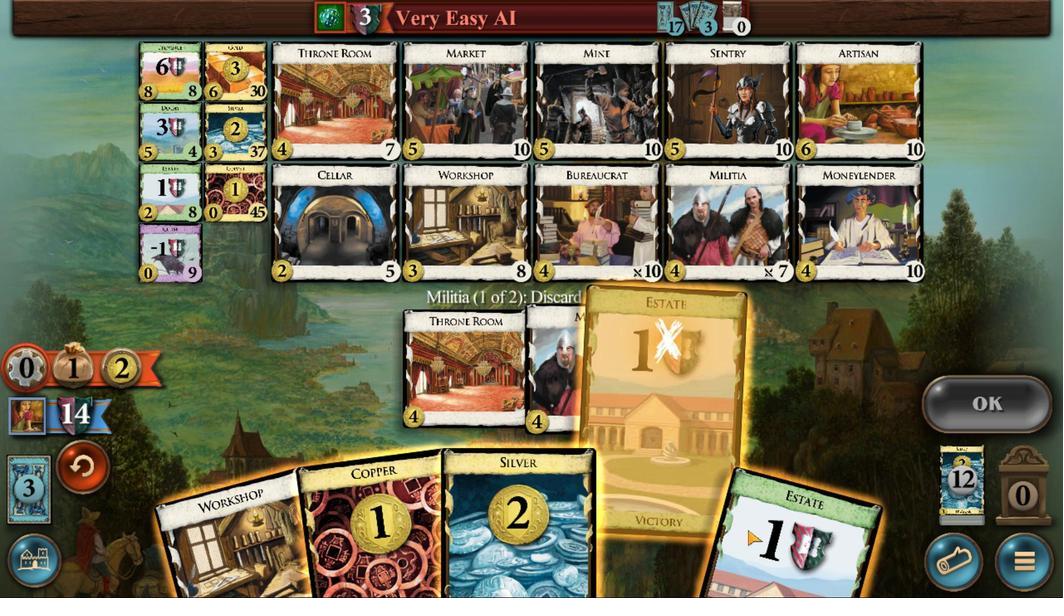 
Action: Mouse scrolled (632, 493) with delta (0, 0)
Screenshot: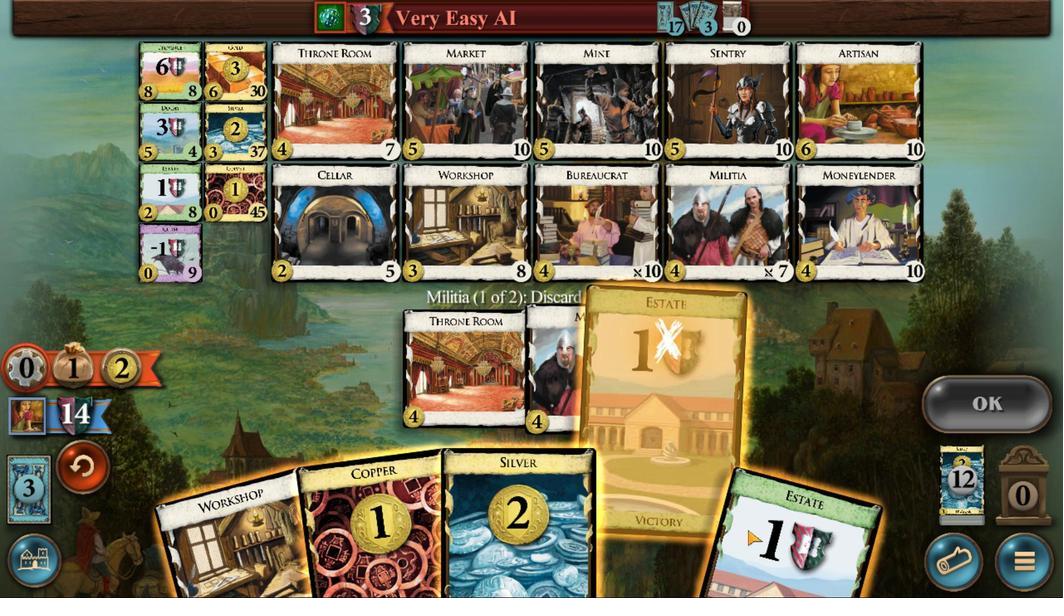 
Action: Mouse moved to (659, 495)
Screenshot: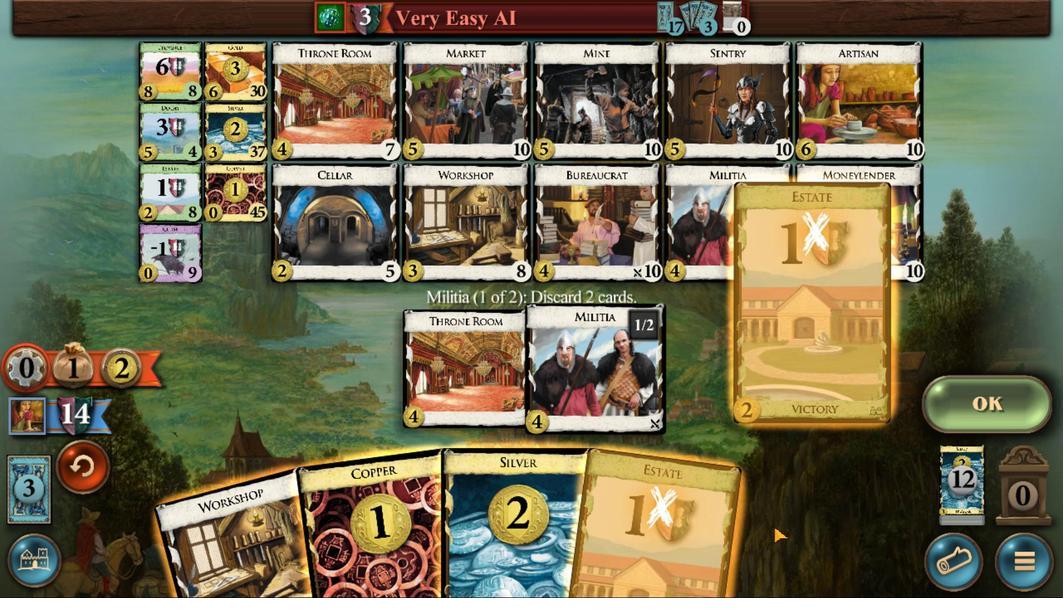 
Action: Mouse scrolled (659, 494) with delta (0, 0)
Screenshot: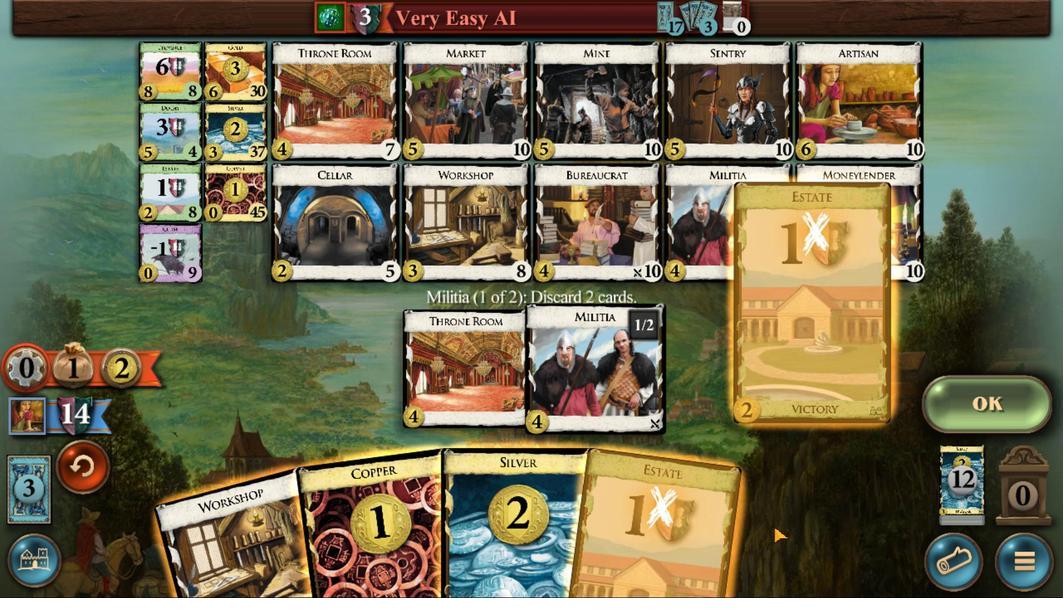 
Action: Mouse moved to (661, 494)
Screenshot: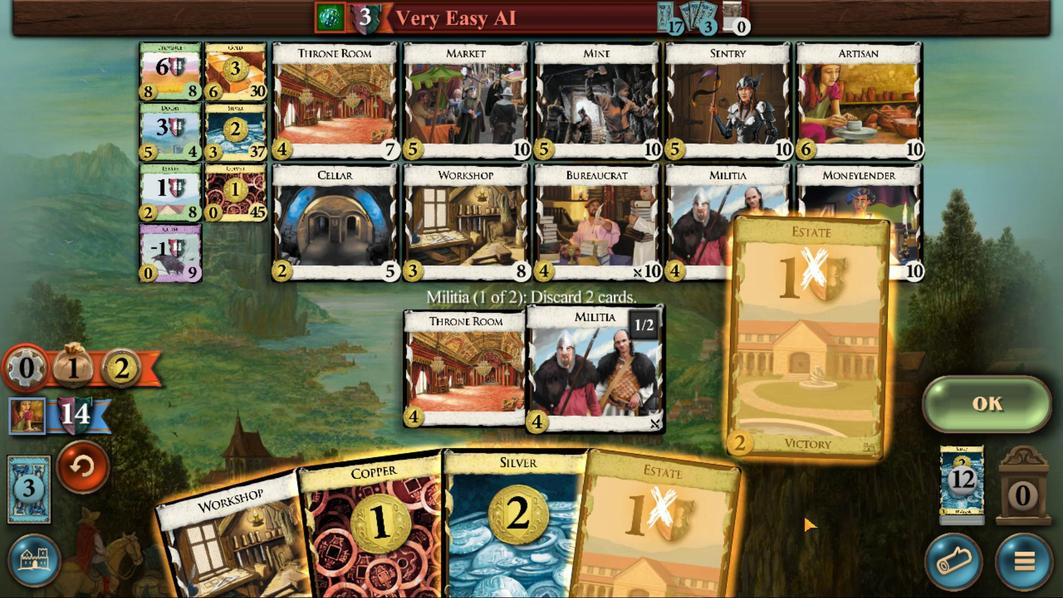 
Action: Mouse scrolled (661, 494) with delta (0, 0)
Screenshot: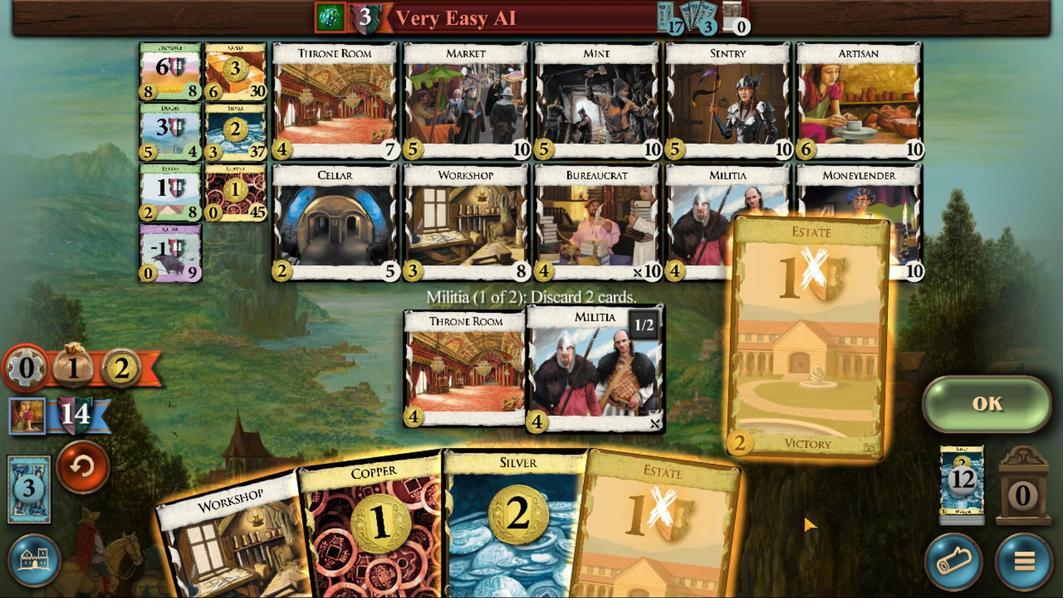 
Action: Mouse scrolled (661, 494) with delta (0, 0)
Screenshot: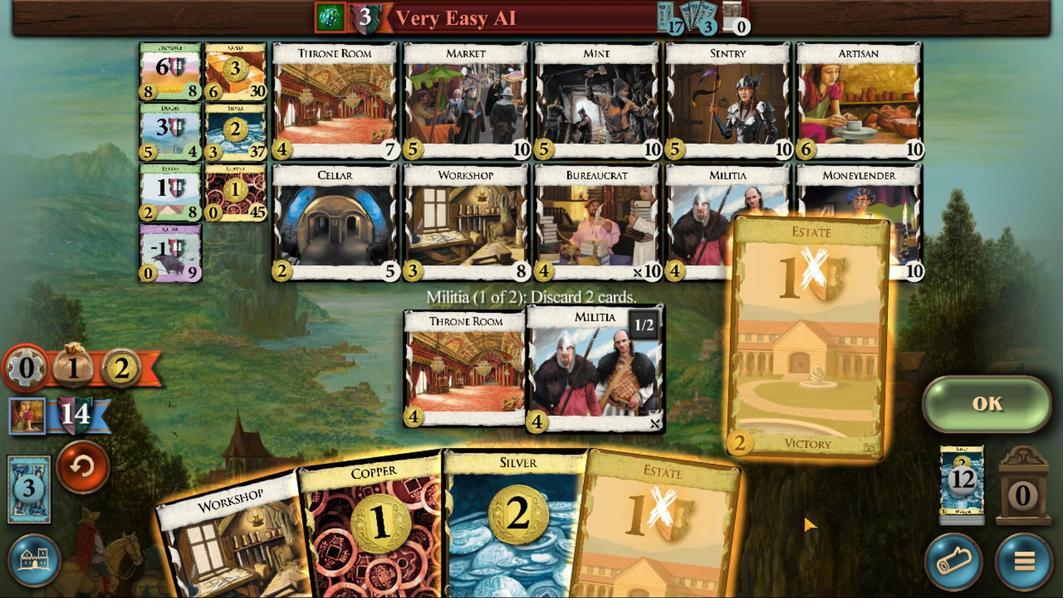 
Action: Mouse moved to (661, 494)
Screenshot: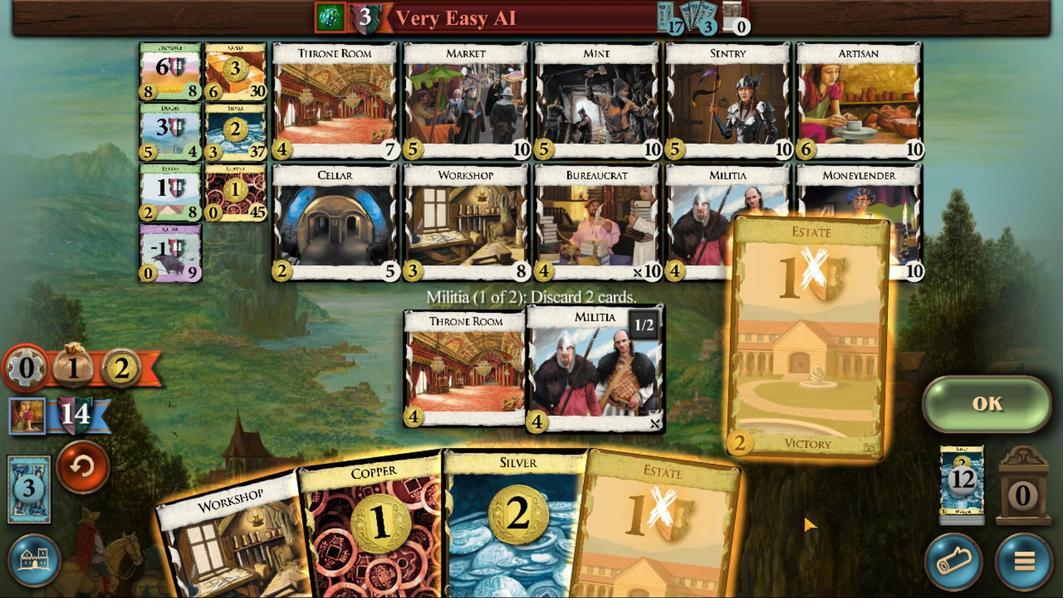 
Action: Mouse scrolled (661, 494) with delta (0, 0)
Screenshot: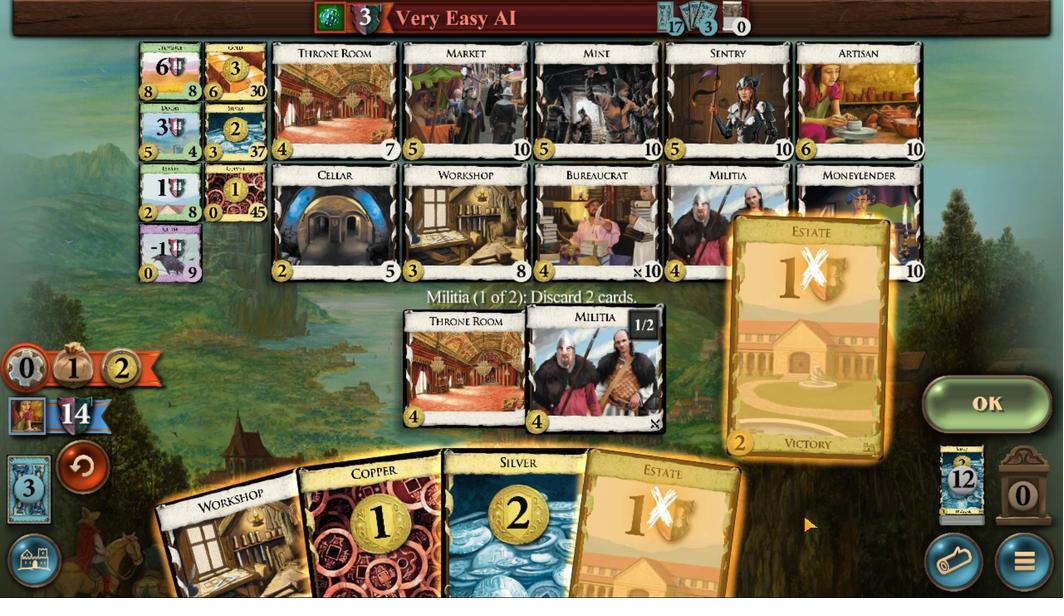 
Action: Mouse scrolled (661, 494) with delta (0, 0)
Screenshot: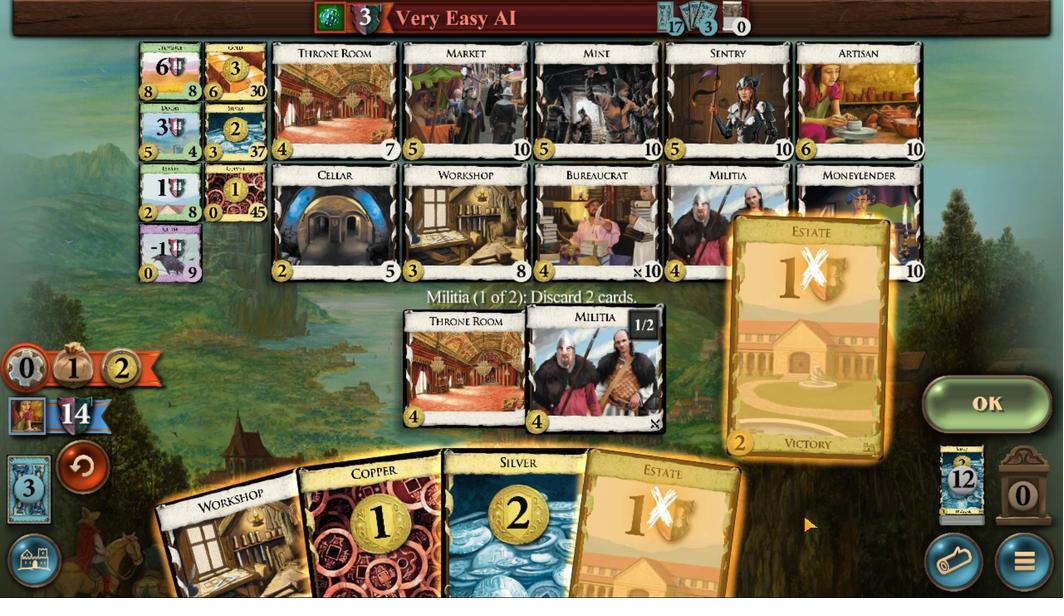 
Action: Mouse moved to (737, 457)
Screenshot: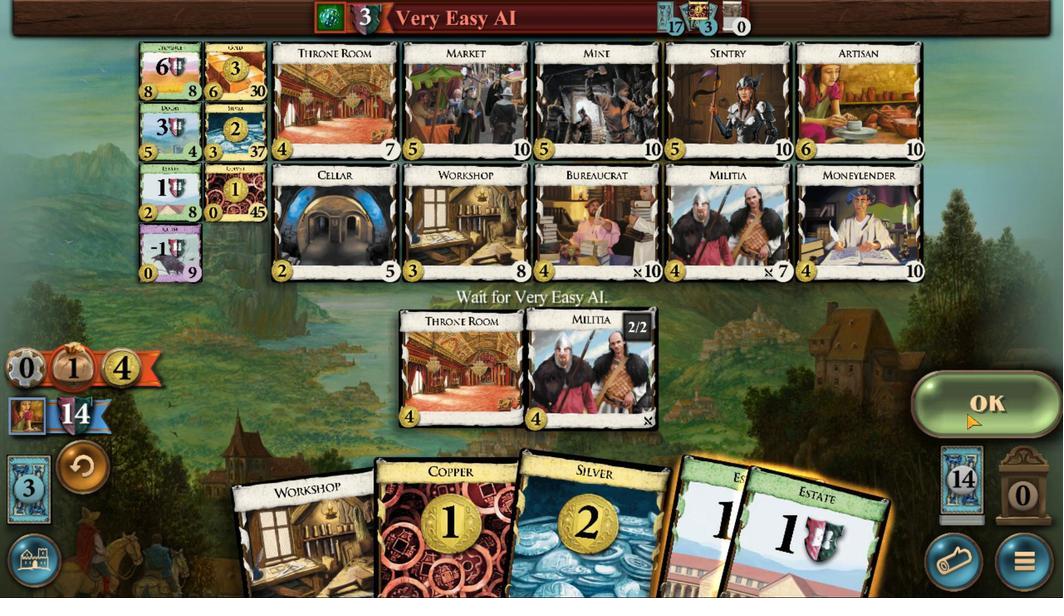 
Action: Mouse pressed left at (737, 457)
Screenshot: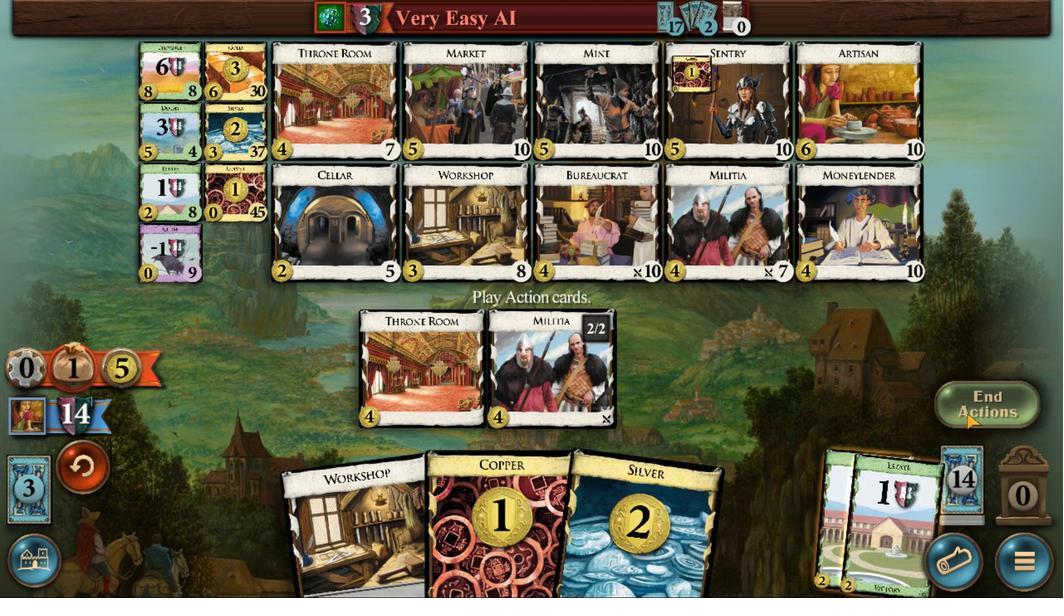 
Action: Mouse moved to (516, 491)
Screenshot: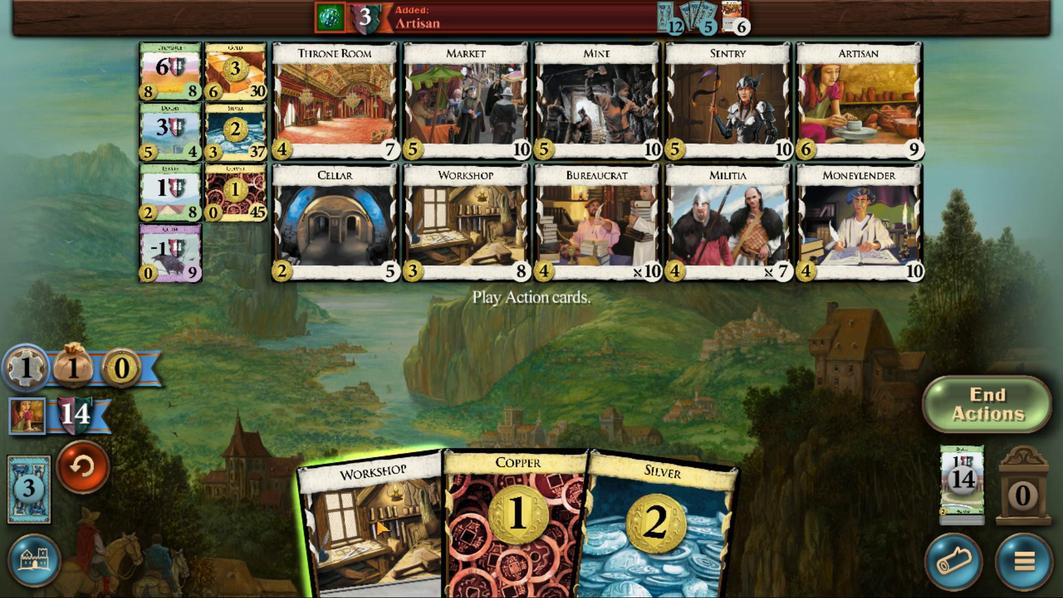 
Action: Mouse scrolled (516, 491) with delta (0, 0)
Screenshot: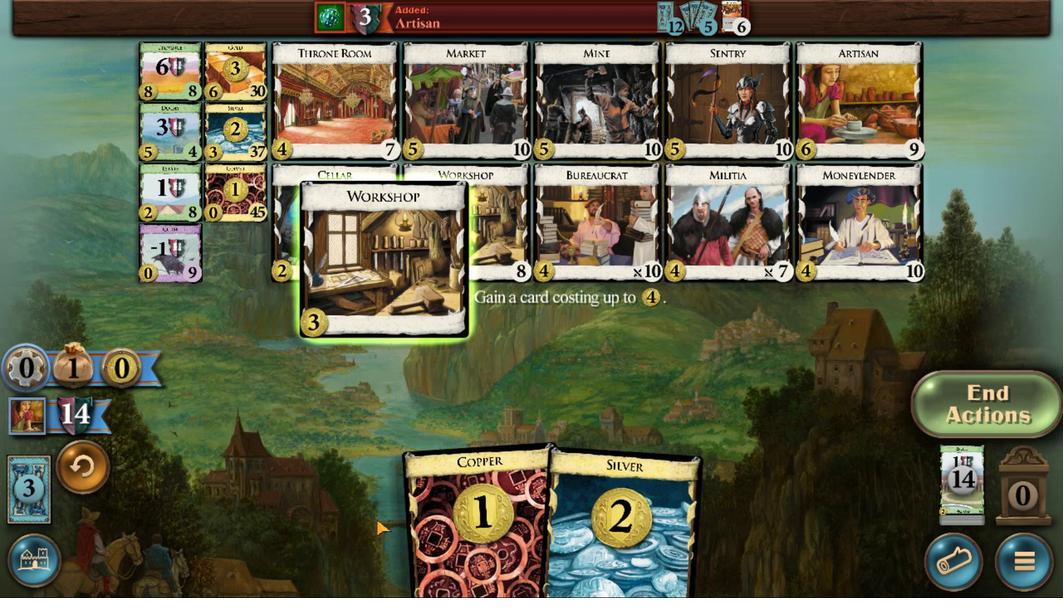
Action: Mouse scrolled (516, 491) with delta (0, 0)
Screenshot: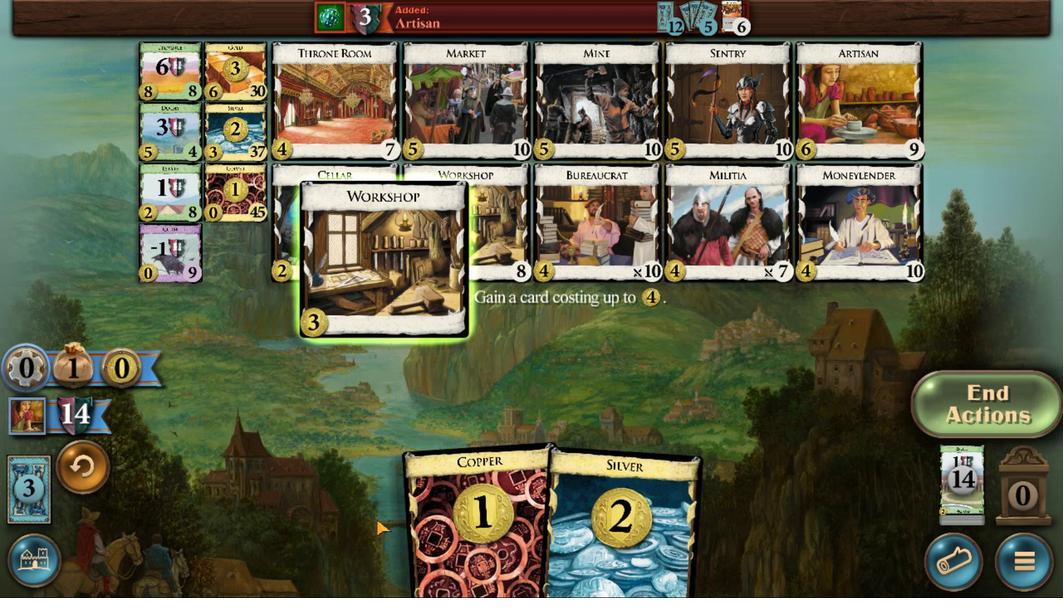 
Action: Mouse scrolled (516, 491) with delta (0, 0)
Screenshot: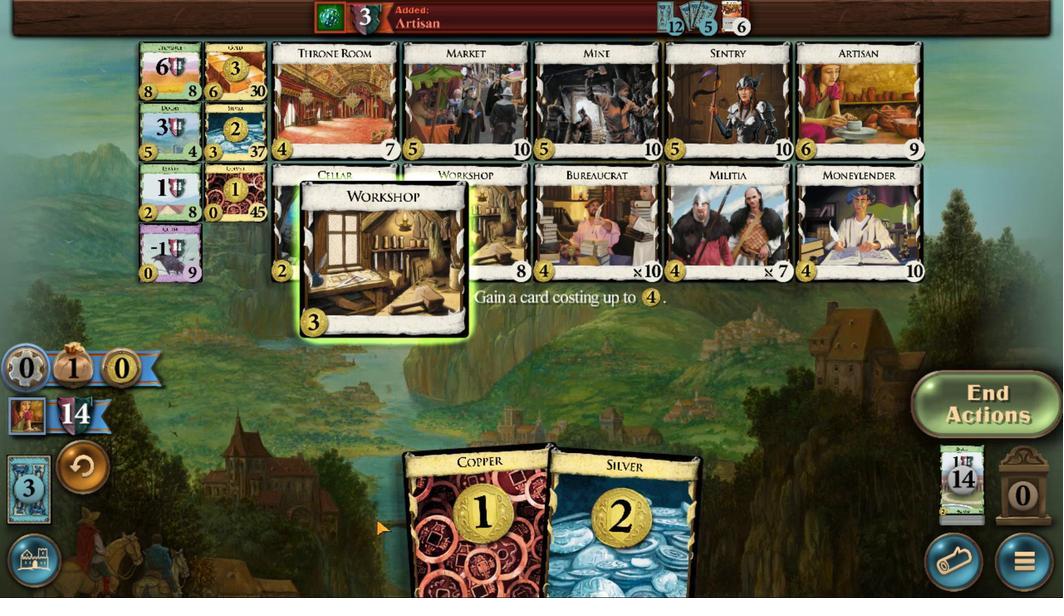 
Action: Mouse scrolled (516, 491) with delta (0, 0)
Screenshot: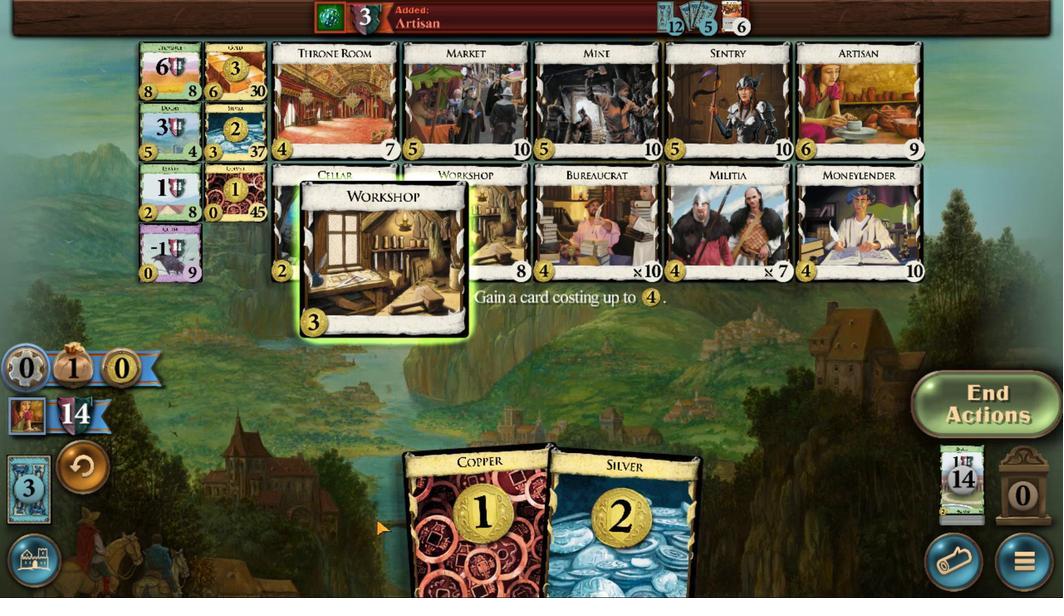 
Action: Mouse moved to (465, 367)
Screenshot: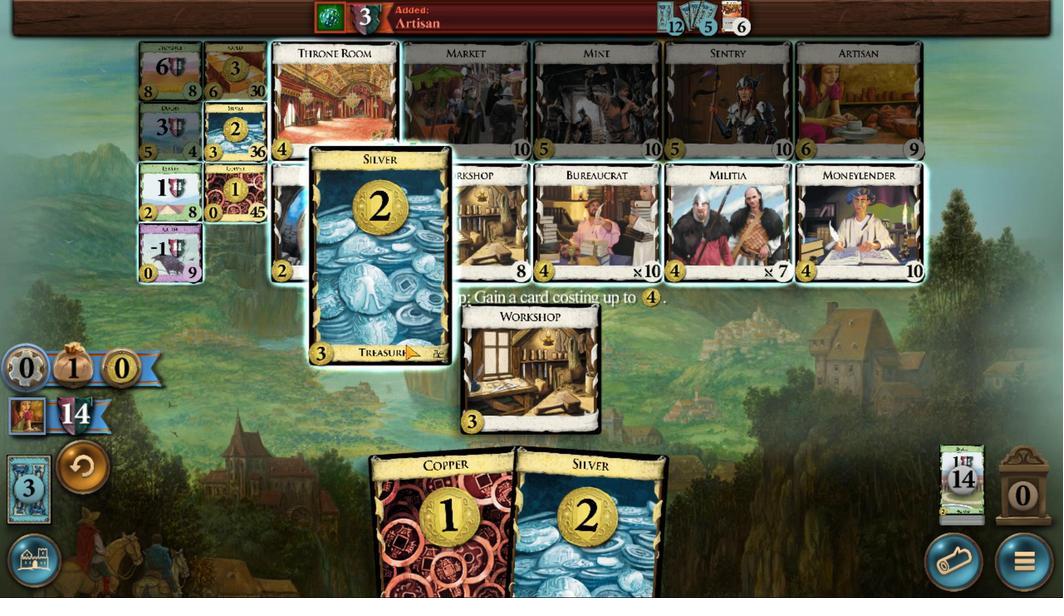 
Action: Mouse pressed left at (465, 367)
Screenshot: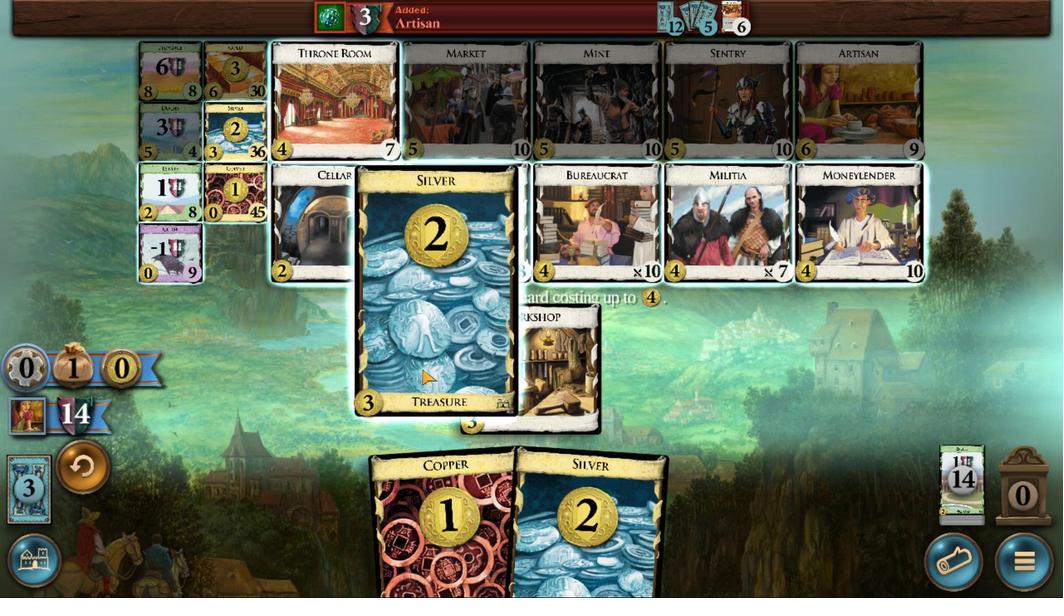 
Action: Mouse moved to (597, 498)
Screenshot: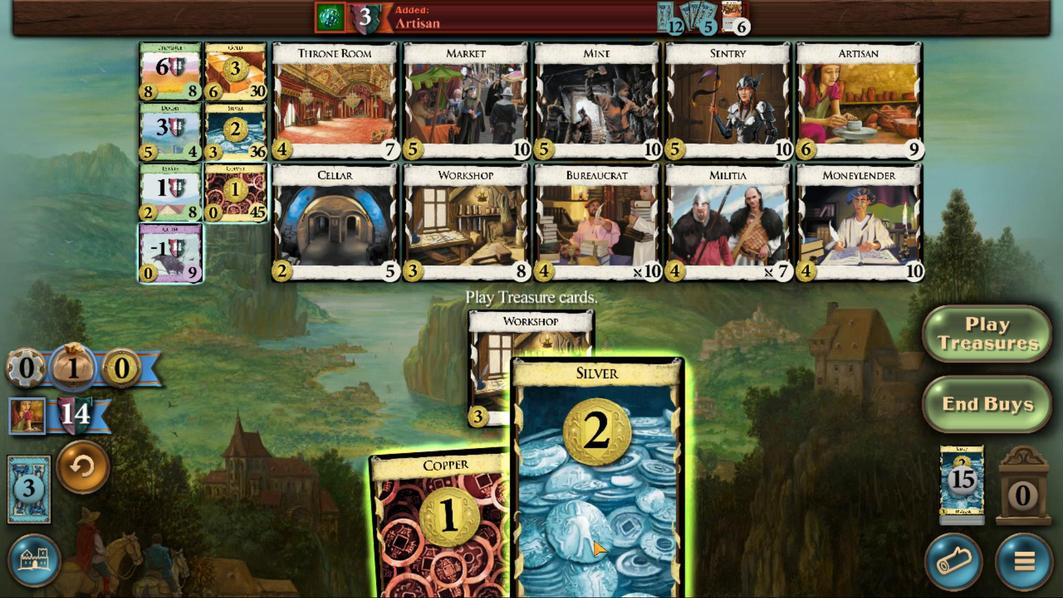 
Action: Mouse scrolled (597, 498) with delta (0, 0)
Screenshot: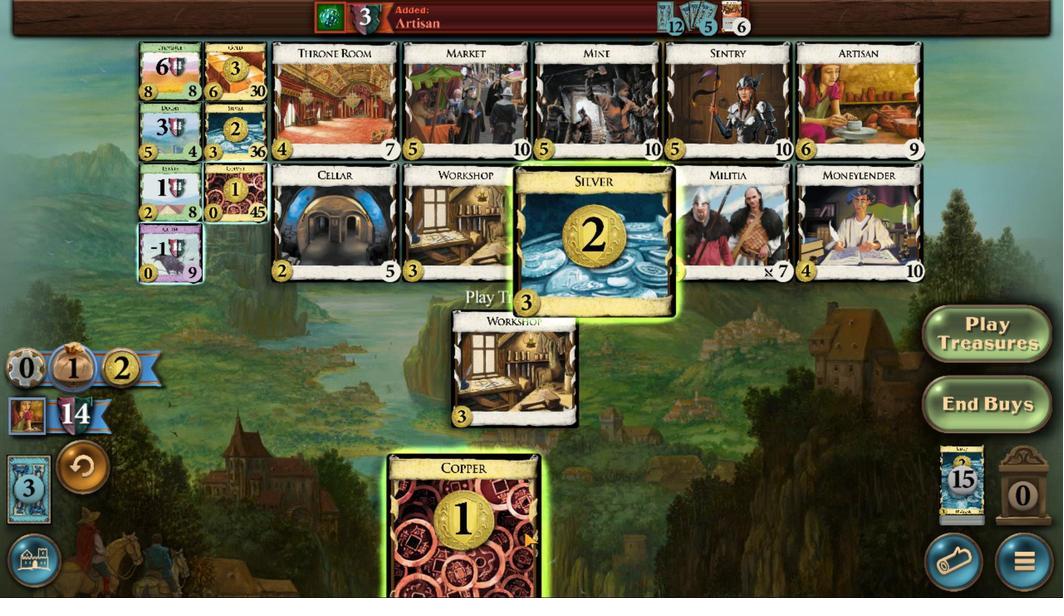 
Action: Mouse scrolled (597, 498) with delta (0, 0)
Screenshot: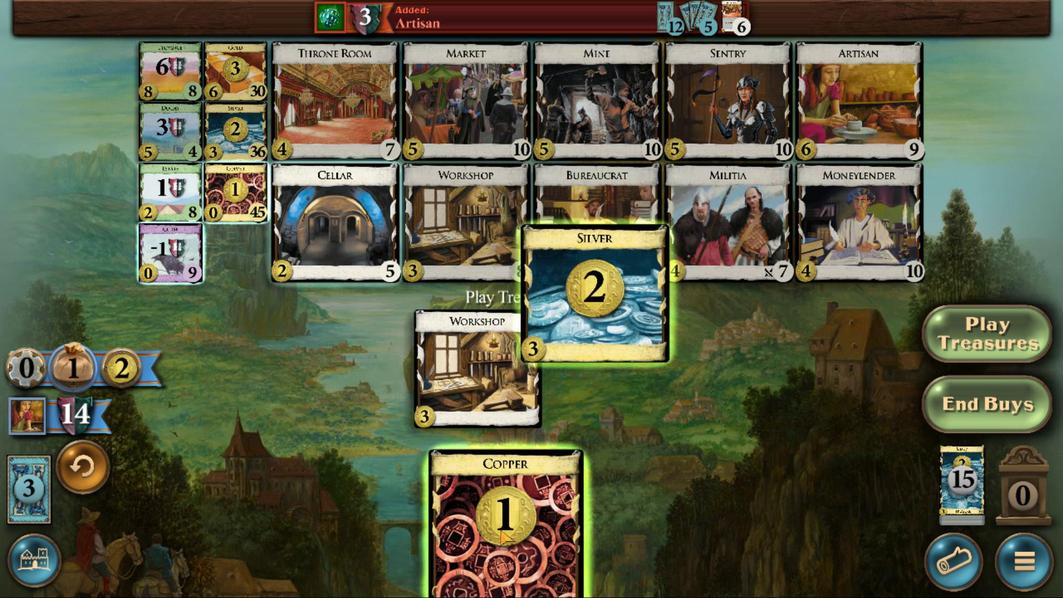 
Action: Mouse scrolled (597, 498) with delta (0, 0)
Screenshot: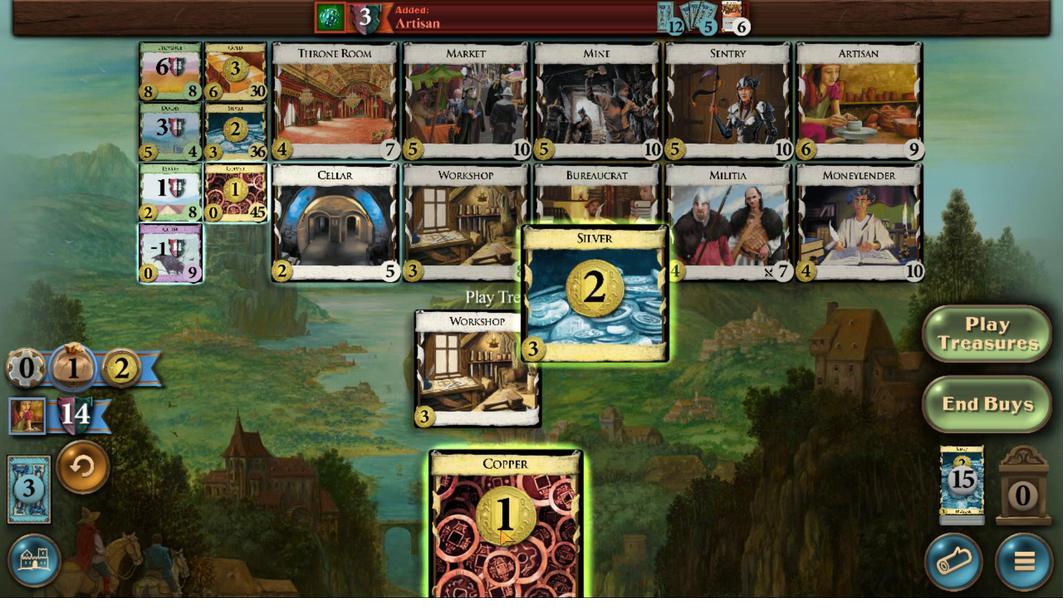 
Action: Mouse moved to (562, 495)
Screenshot: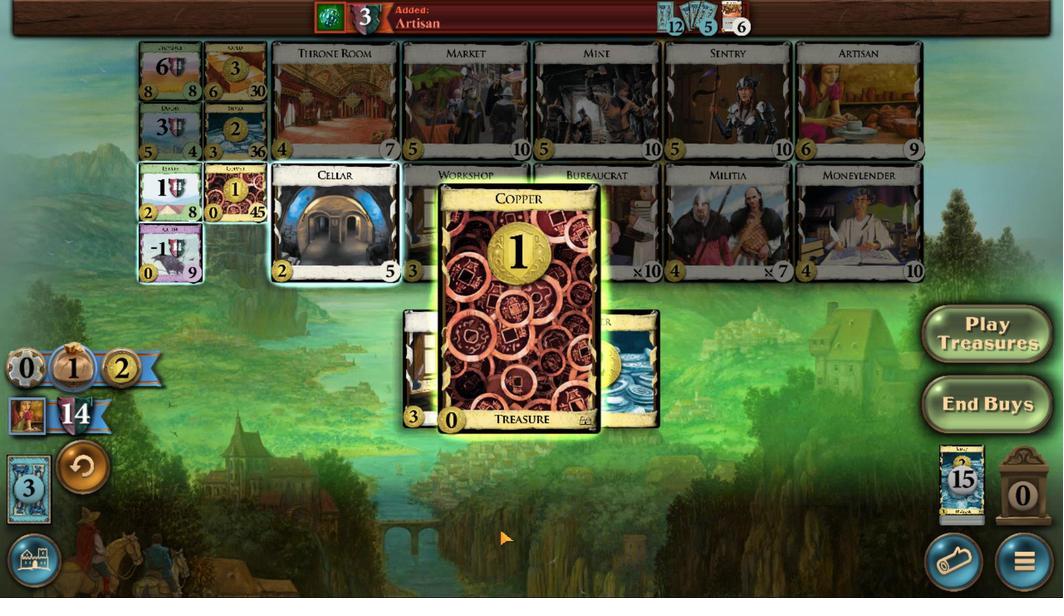 
Action: Mouse scrolled (562, 495) with delta (0, 0)
Screenshot: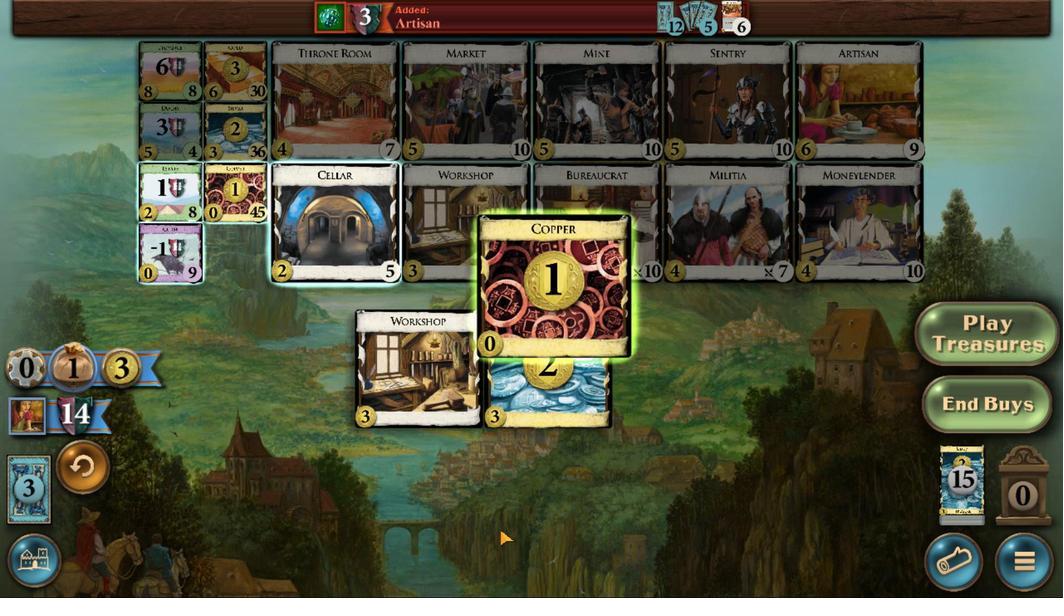 
Action: Mouse scrolled (562, 495) with delta (0, 0)
Screenshot: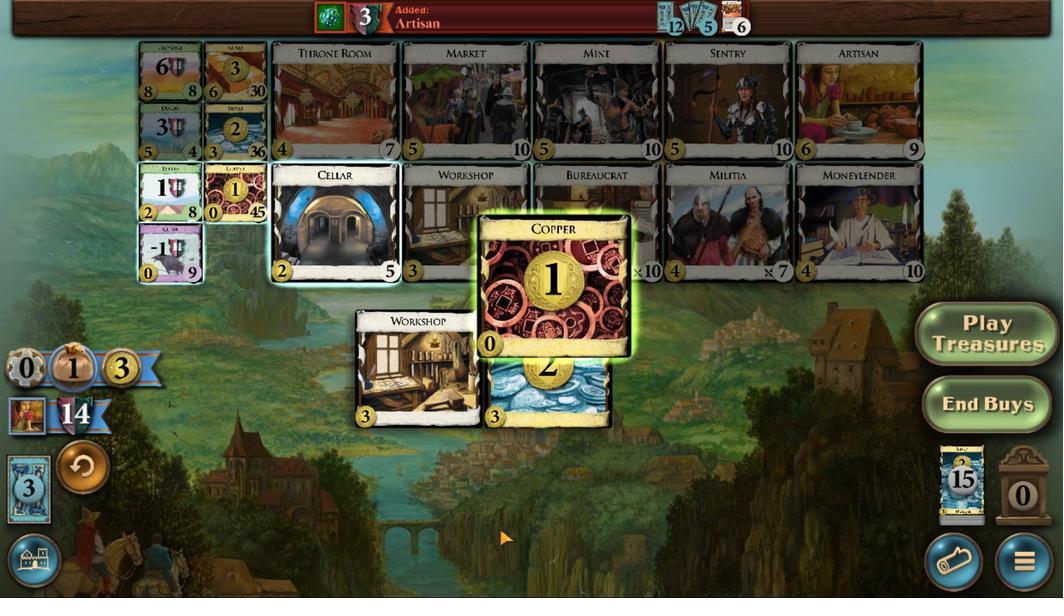 
Action: Mouse scrolled (562, 495) with delta (0, 0)
Screenshot: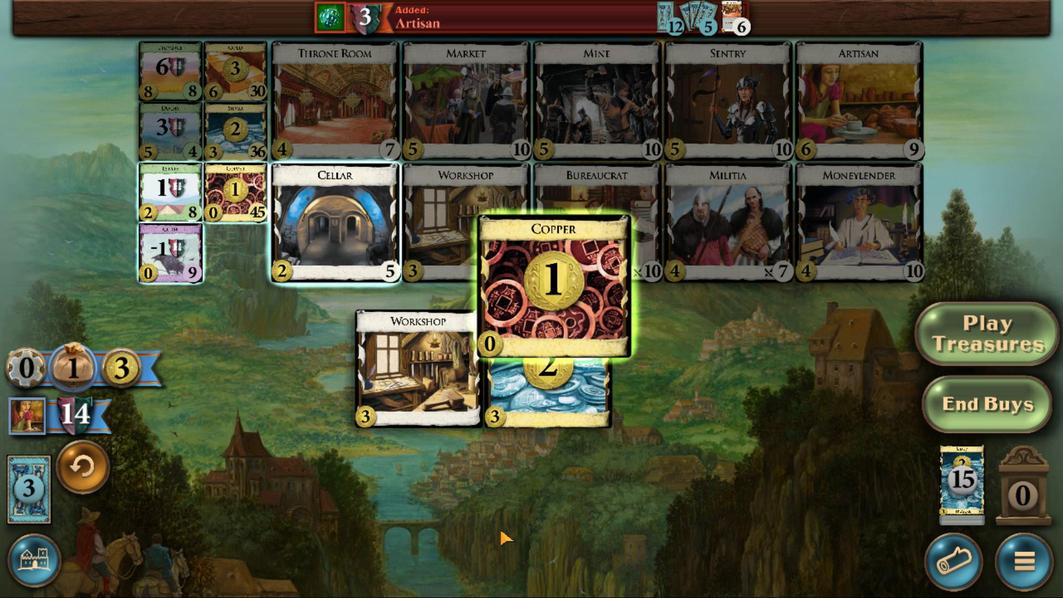 
Action: Mouse moved to (564, 404)
Screenshot: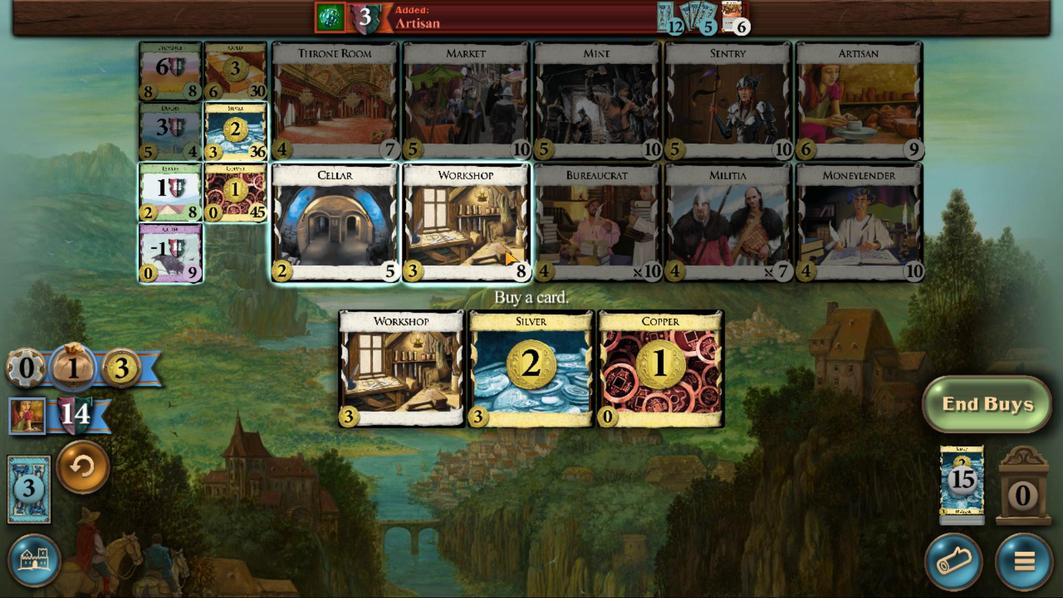 
Action: Mouse pressed left at (564, 404)
Screenshot: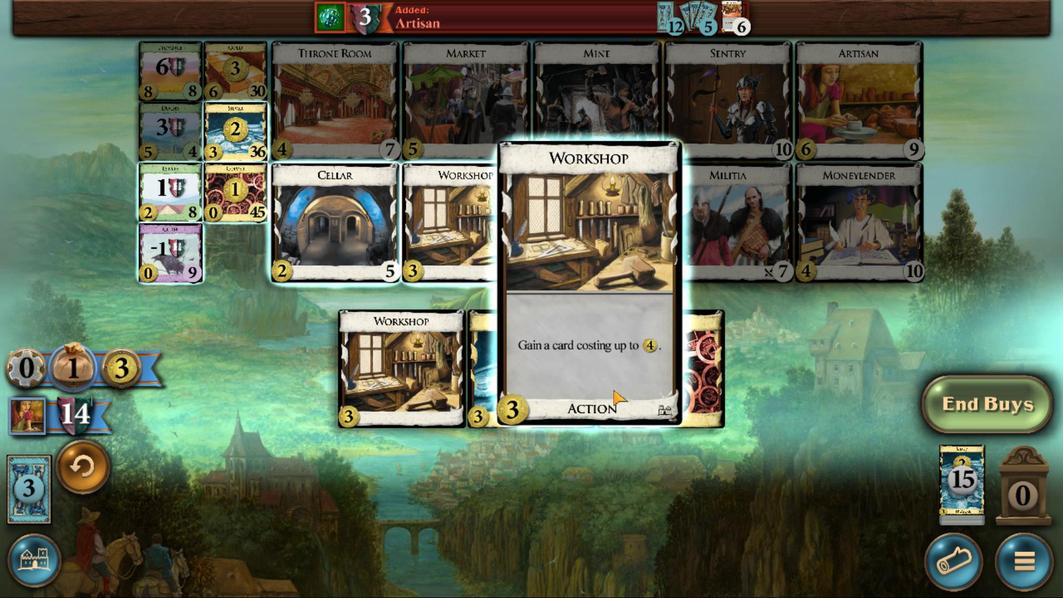
Action: Mouse moved to (516, 481)
Screenshot: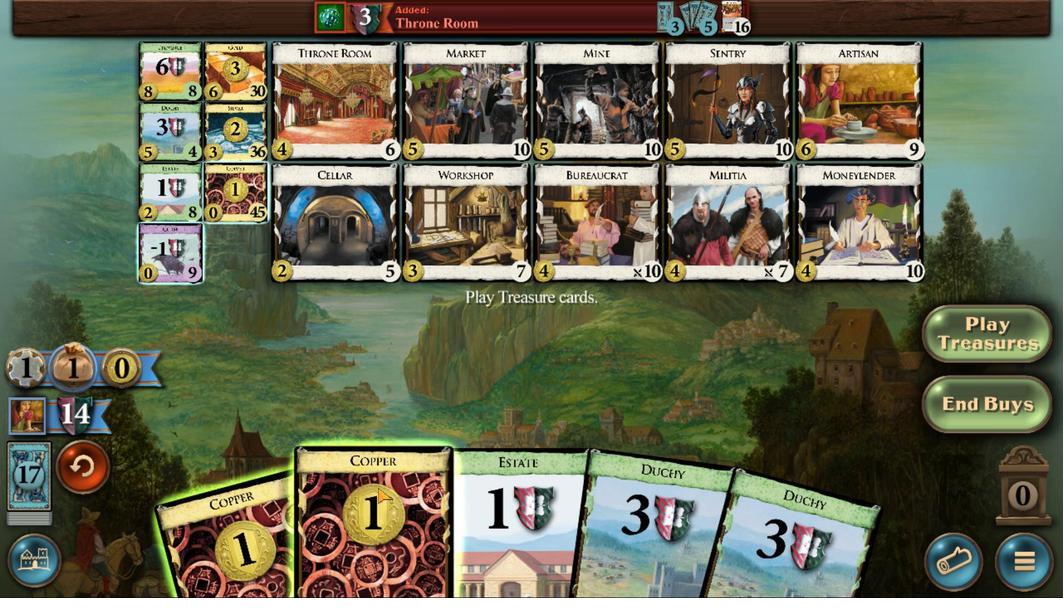 
Action: Mouse scrolled (516, 481) with delta (0, 0)
Screenshot: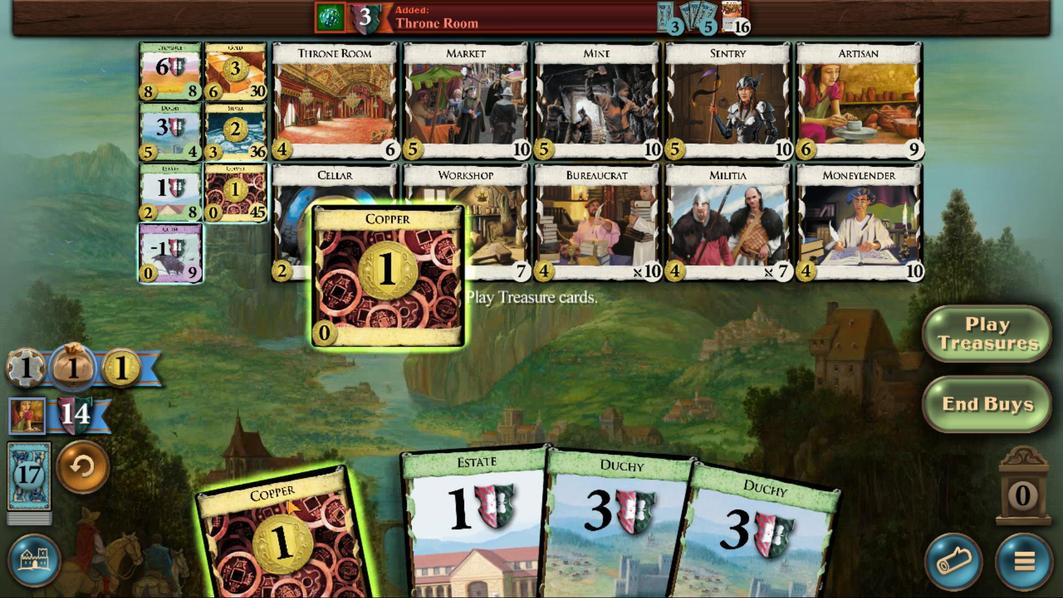 
Action: Mouse scrolled (516, 481) with delta (0, 0)
Screenshot: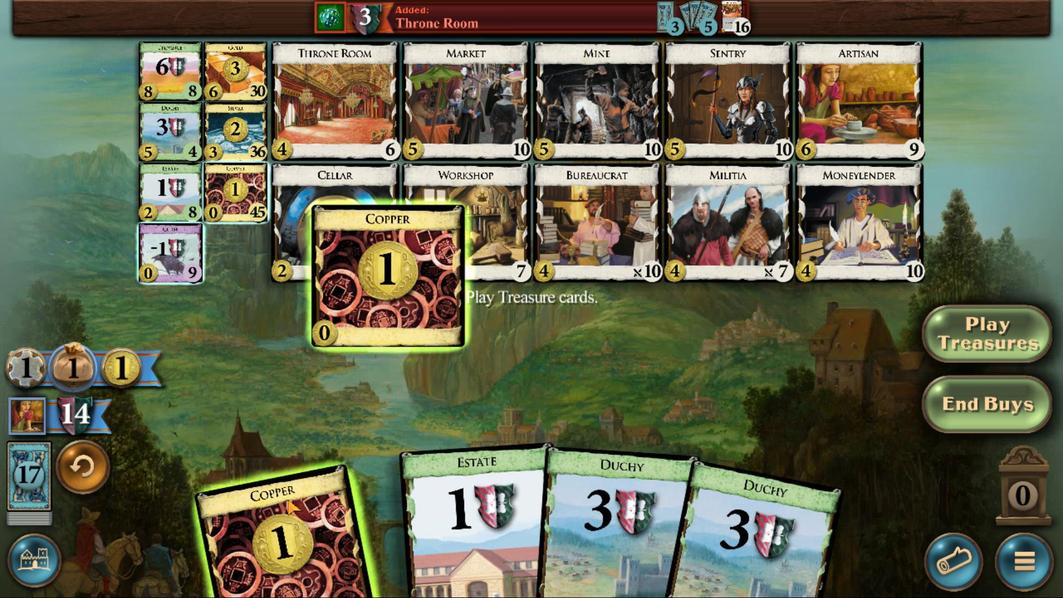 
Action: Mouse scrolled (516, 481) with delta (0, 0)
Screenshot: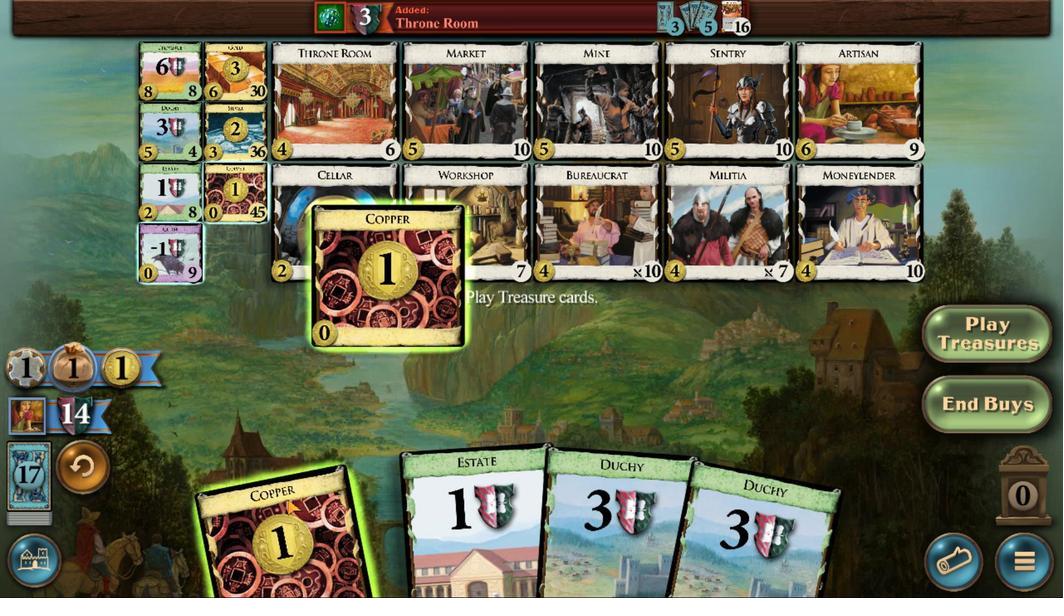 
Action: Mouse scrolled (516, 481) with delta (0, 0)
Screenshot: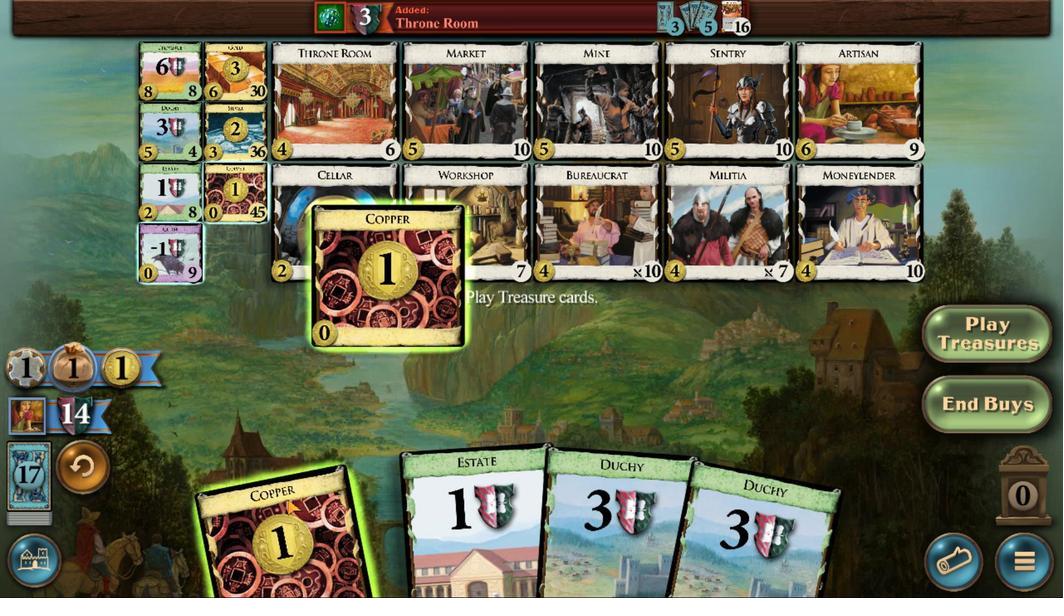 
Action: Mouse moved to (482, 485)
Screenshot: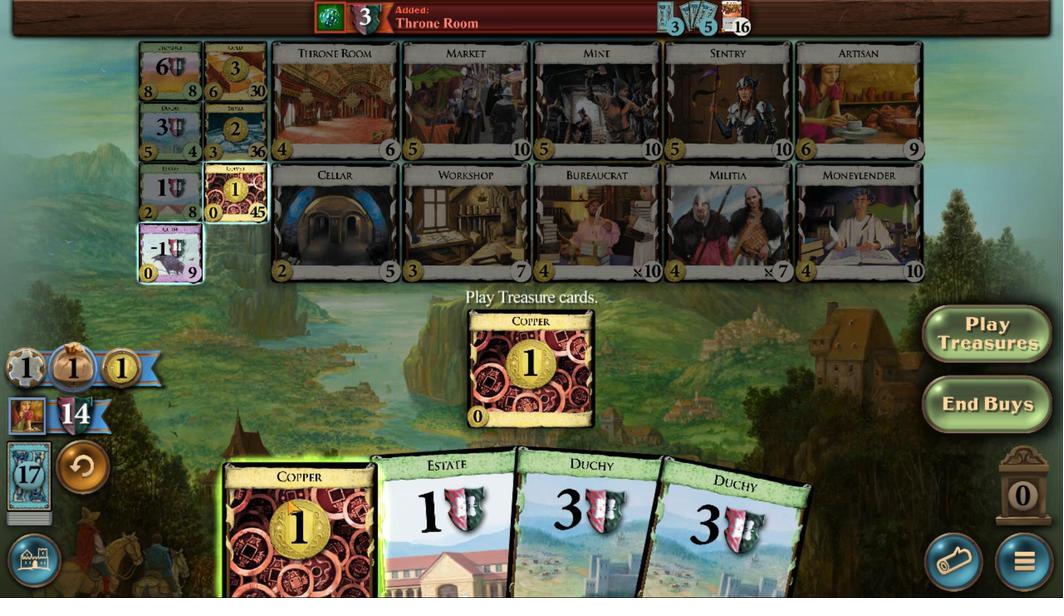 
Action: Mouse scrolled (482, 485) with delta (0, 0)
Screenshot: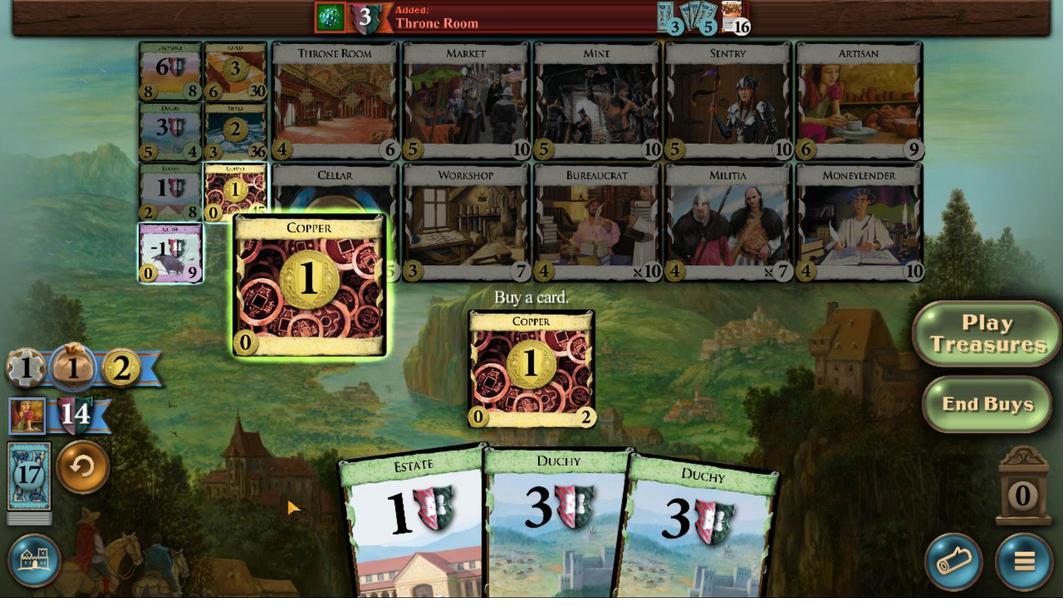 
Action: Mouse scrolled (482, 485) with delta (0, 0)
Screenshot: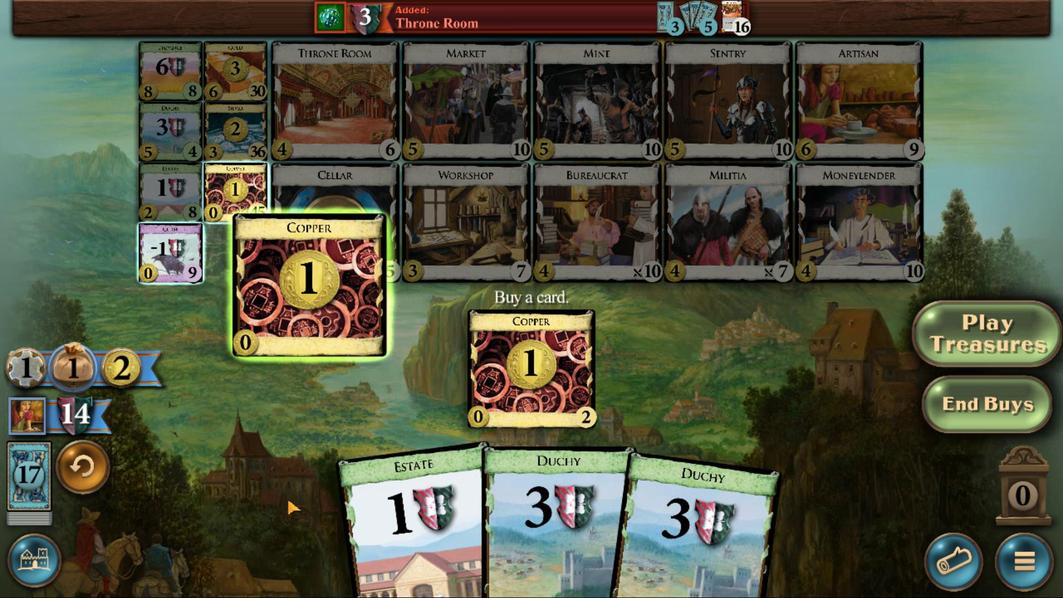 
Action: Mouse scrolled (482, 485) with delta (0, 0)
Screenshot: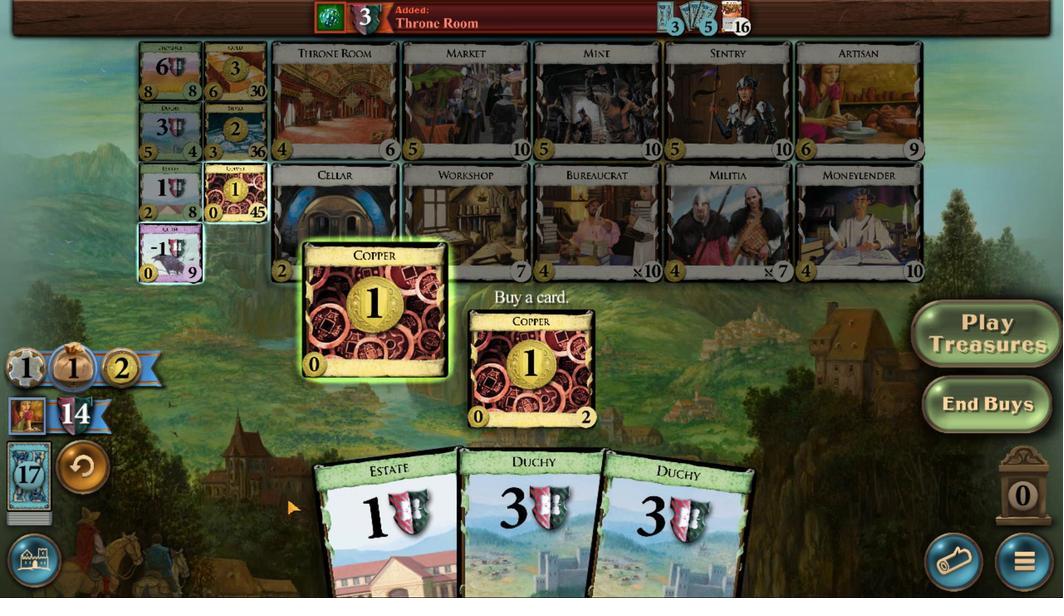 
Action: Mouse scrolled (482, 485) with delta (0, 0)
Screenshot: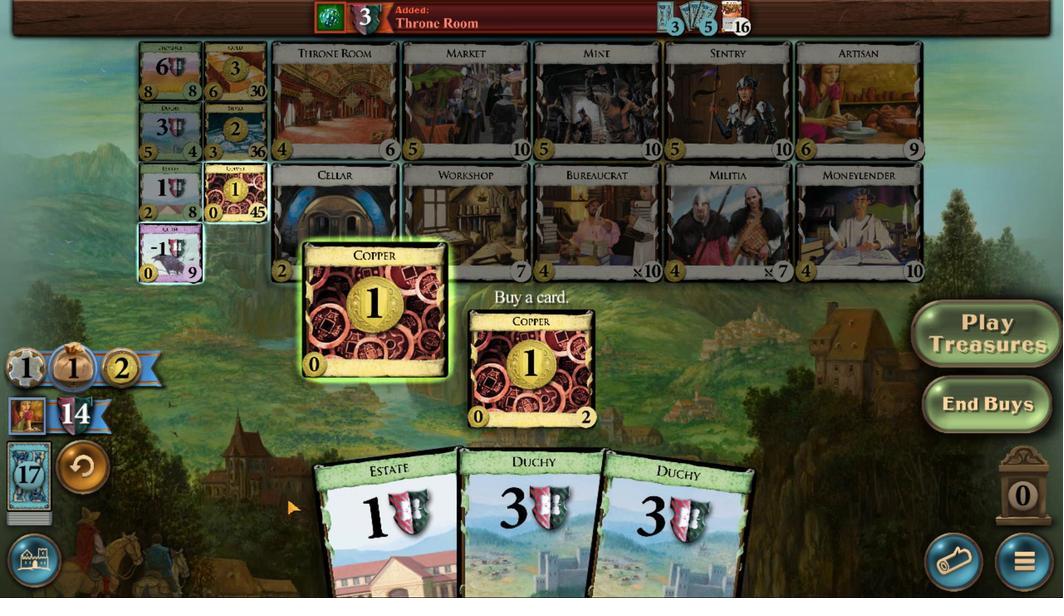 
Action: Mouse moved to (438, 387)
Screenshot: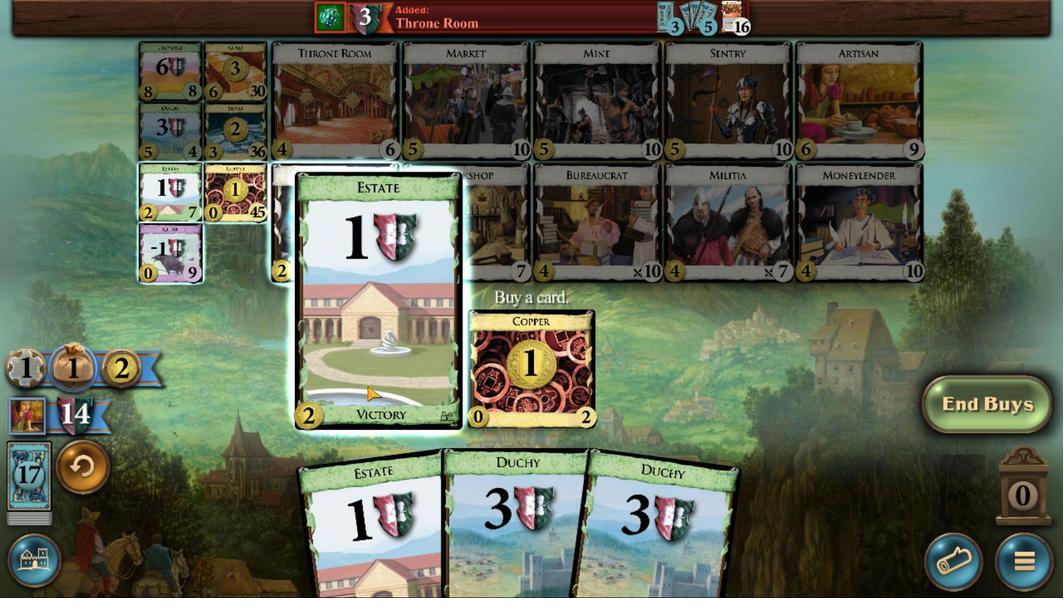 
Action: Mouse pressed left at (438, 387)
Screenshot: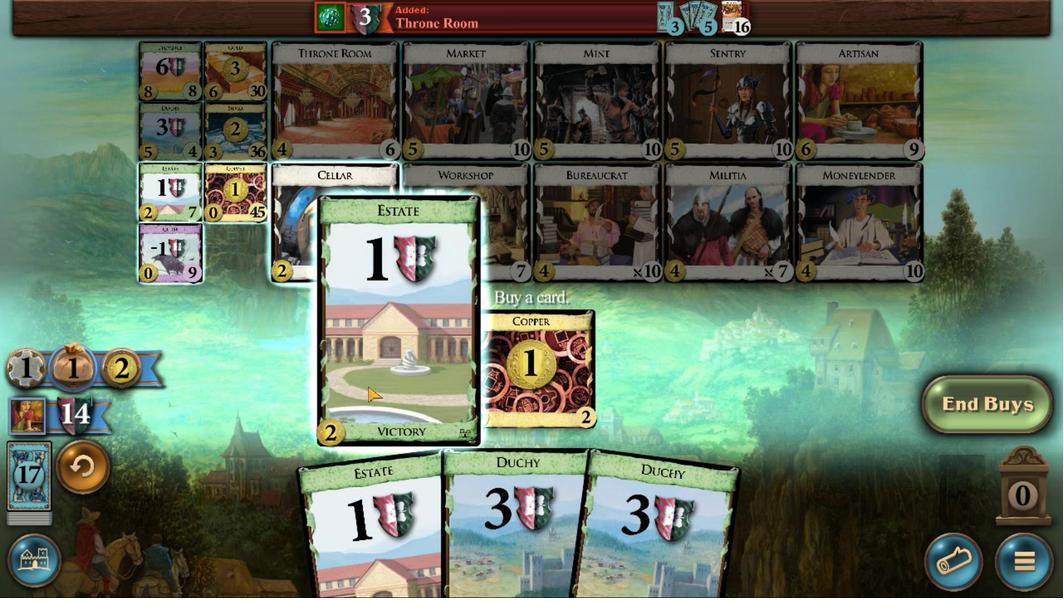 
Action: Mouse moved to (554, 490)
Screenshot: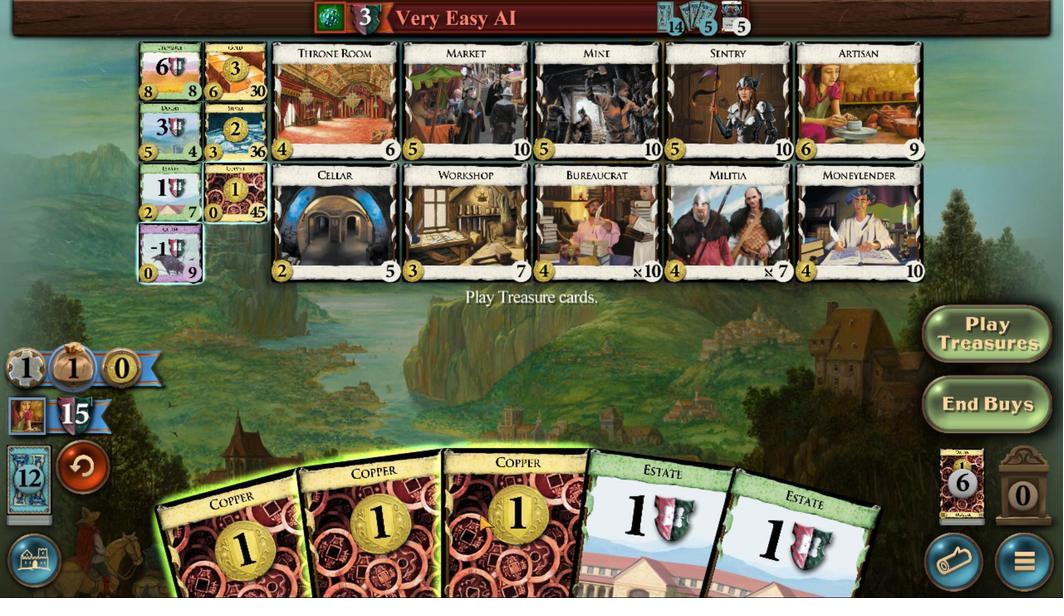 
Action: Mouse scrolled (554, 490) with delta (0, 0)
Screenshot: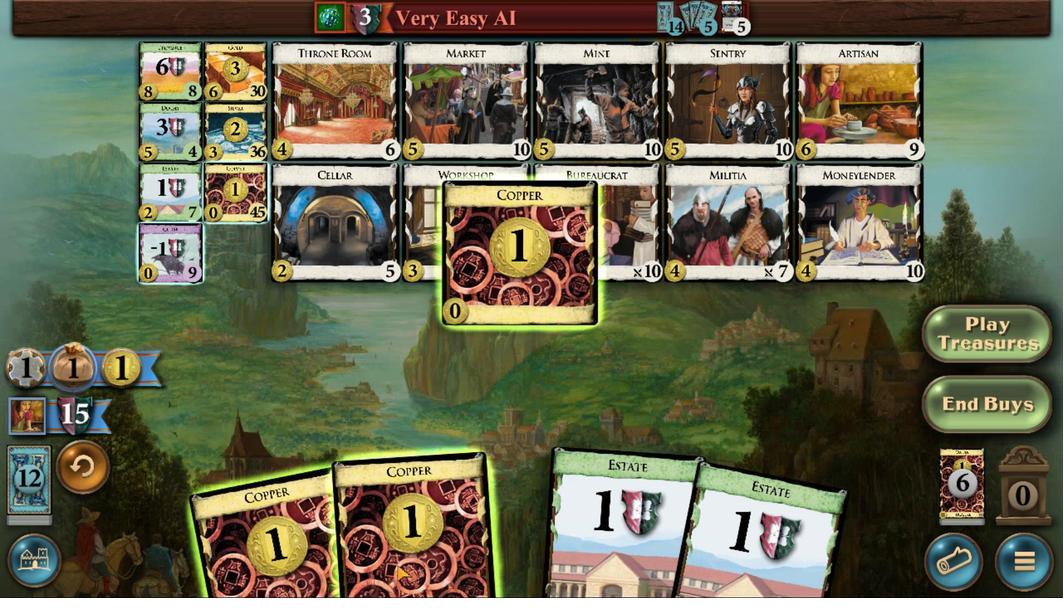 
Action: Mouse scrolled (554, 490) with delta (0, 0)
Screenshot: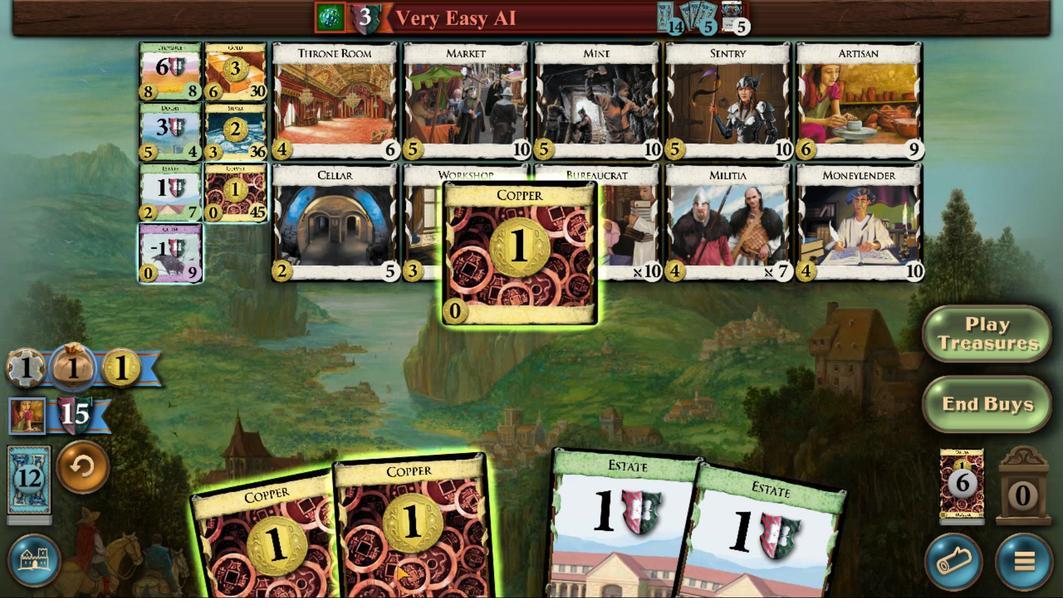 
Action: Mouse scrolled (554, 490) with delta (0, 0)
Screenshot: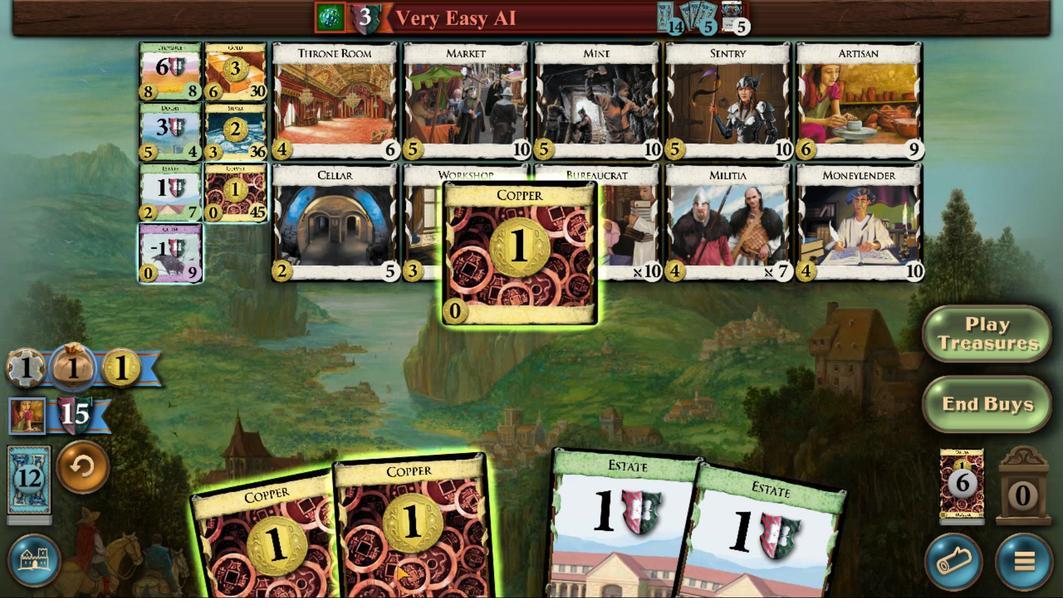 
Action: Mouse scrolled (554, 490) with delta (0, 0)
Screenshot: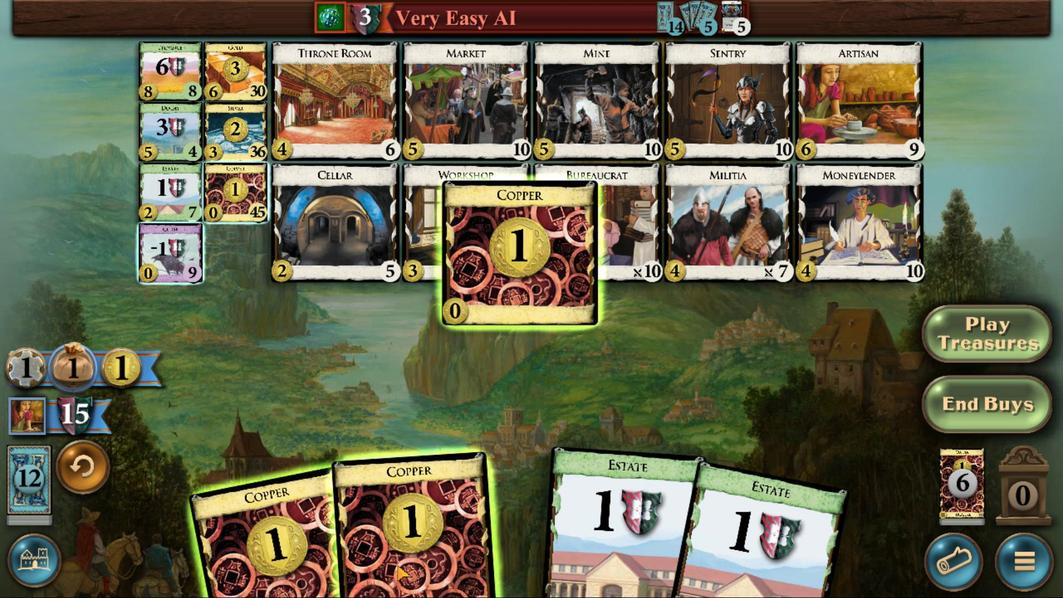 
Action: Mouse scrolled (554, 490) with delta (0, 0)
Screenshot: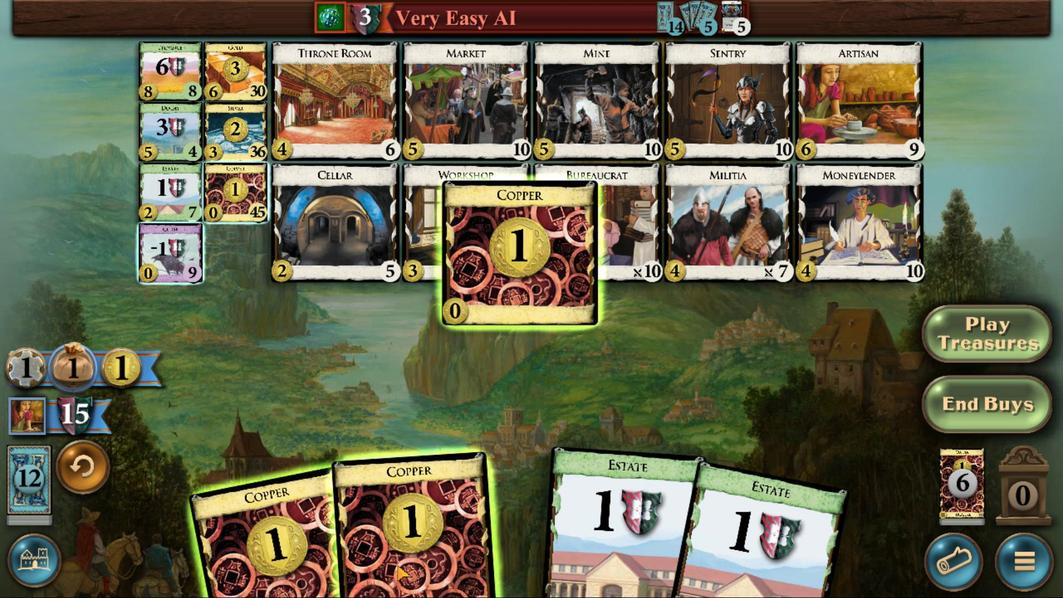 
Action: Mouse moved to (529, 496)
